 Task: Create an annual report brochure template.
Action: Mouse moved to (417, 33)
Screenshot: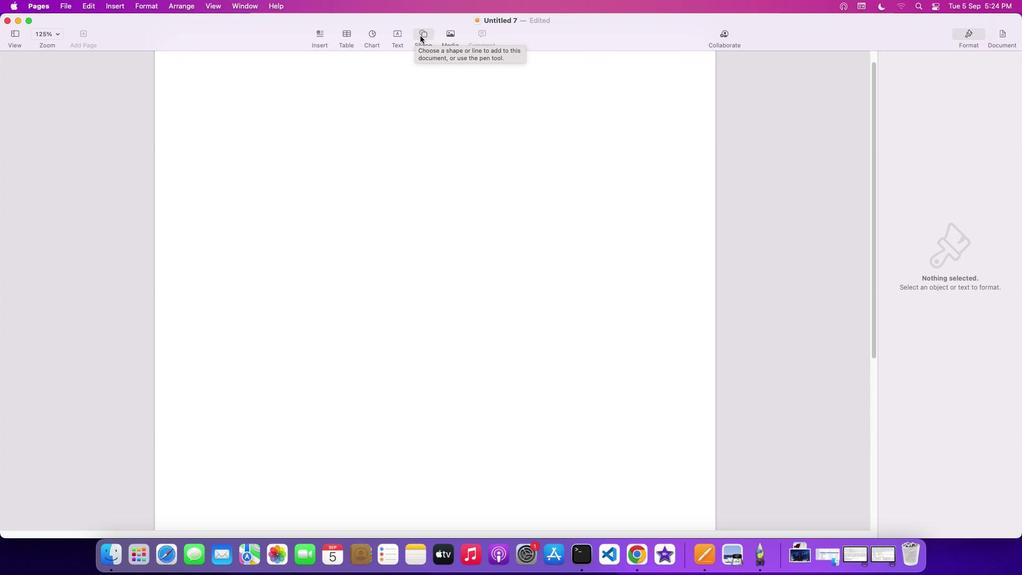 
Action: Mouse pressed left at (417, 33)
Screenshot: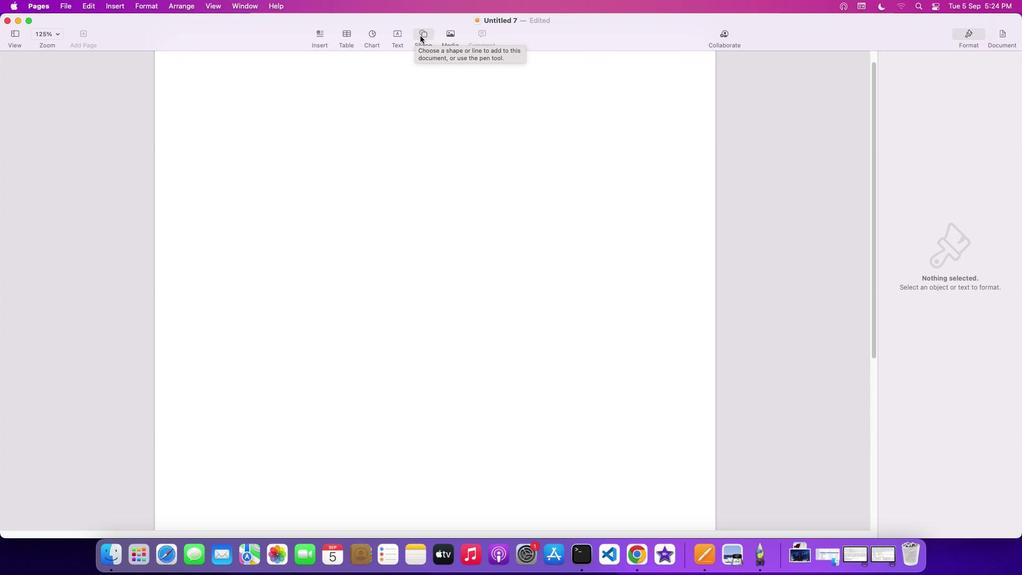 
Action: Mouse moved to (449, 147)
Screenshot: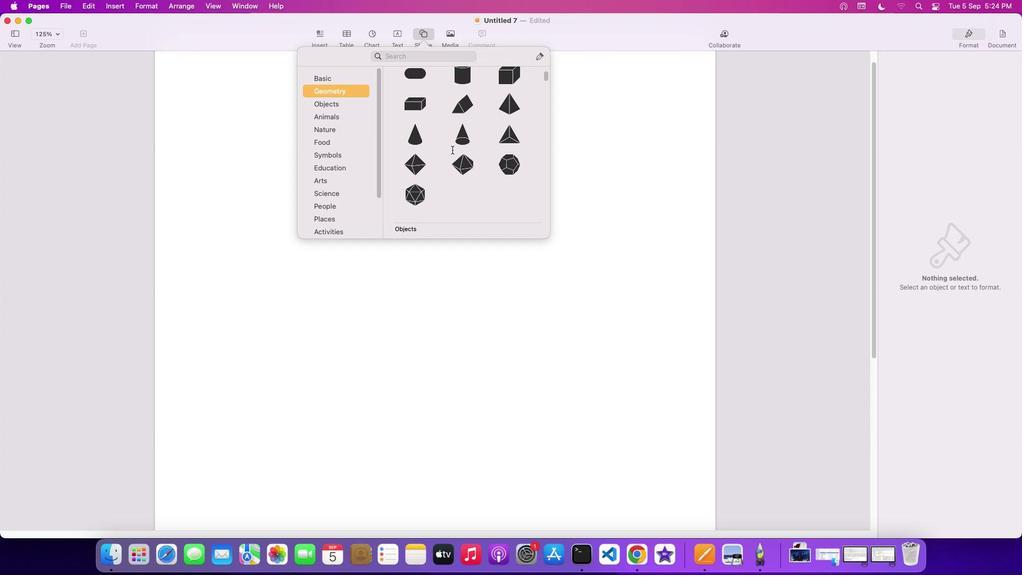
Action: Mouse scrolled (449, 147) with delta (-2, -1)
Screenshot: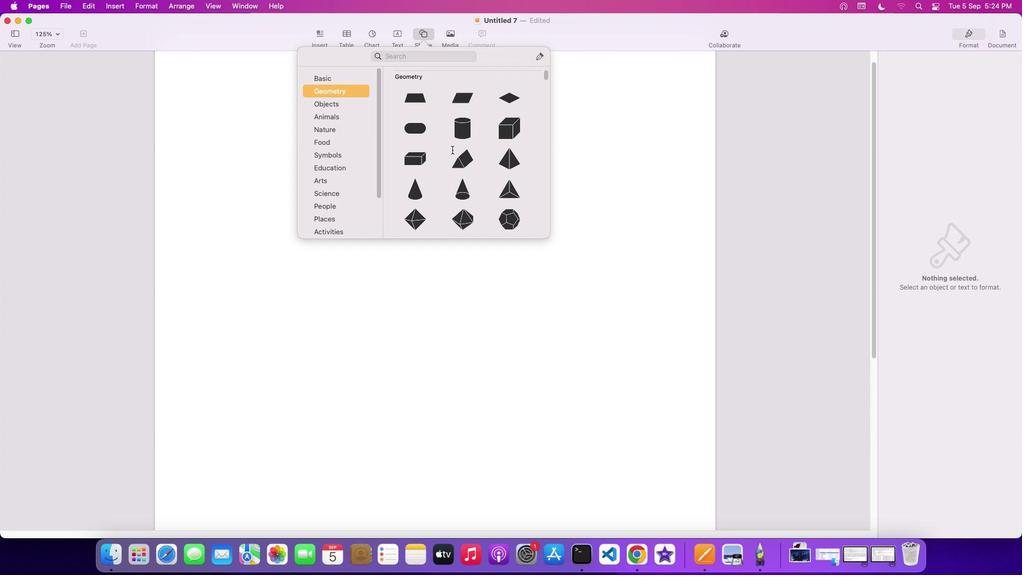 
Action: Mouse scrolled (449, 147) with delta (-2, -1)
Screenshot: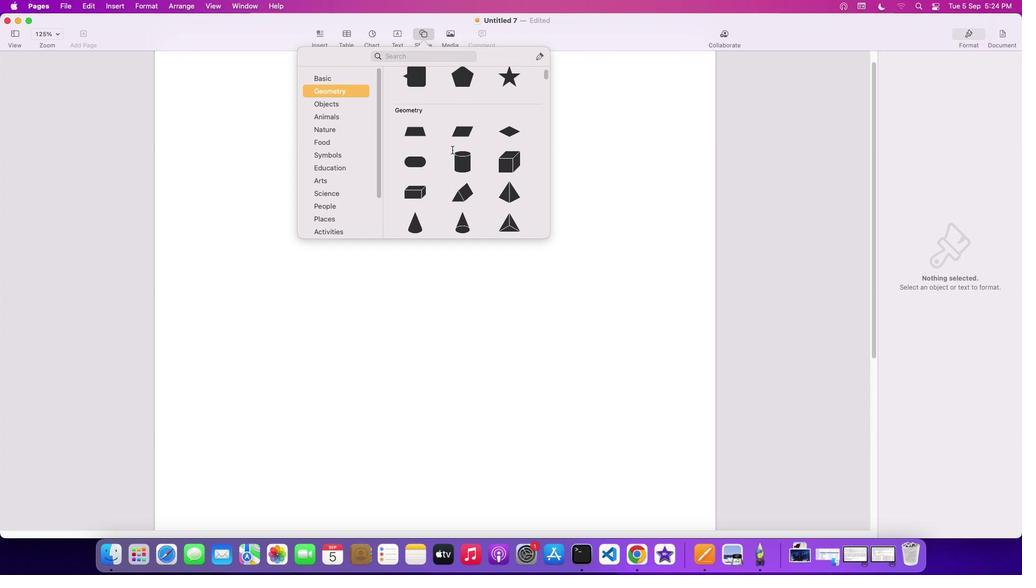 
Action: Mouse scrolled (449, 147) with delta (-2, 0)
Screenshot: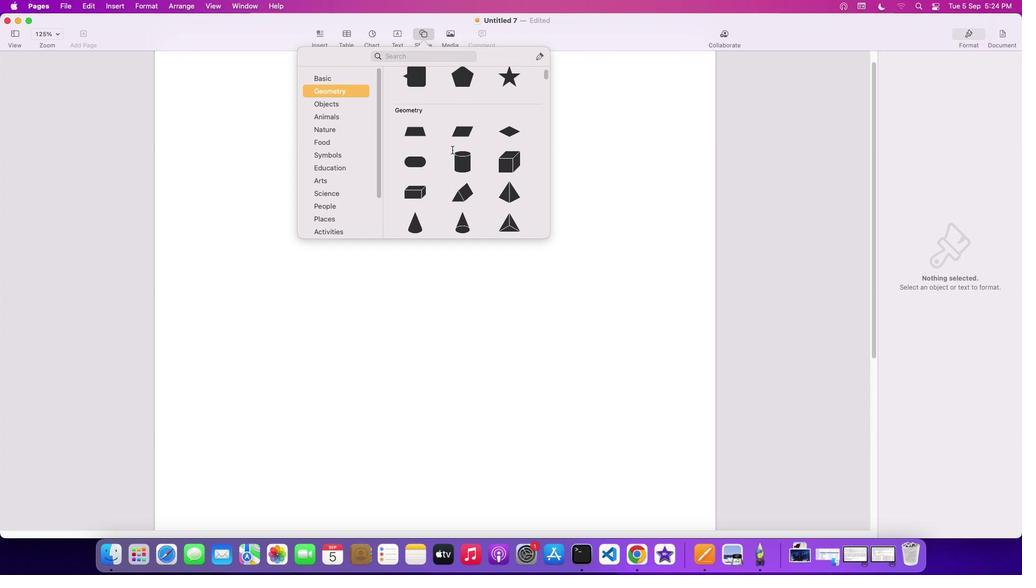 
Action: Mouse scrolled (449, 147) with delta (-2, 0)
Screenshot: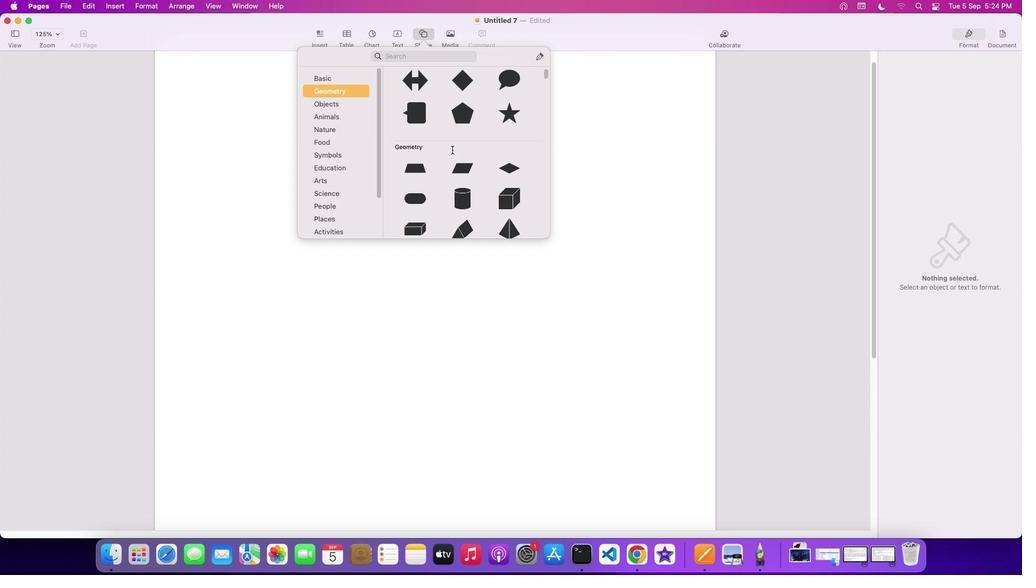 
Action: Mouse scrolled (449, 147) with delta (-2, 0)
Screenshot: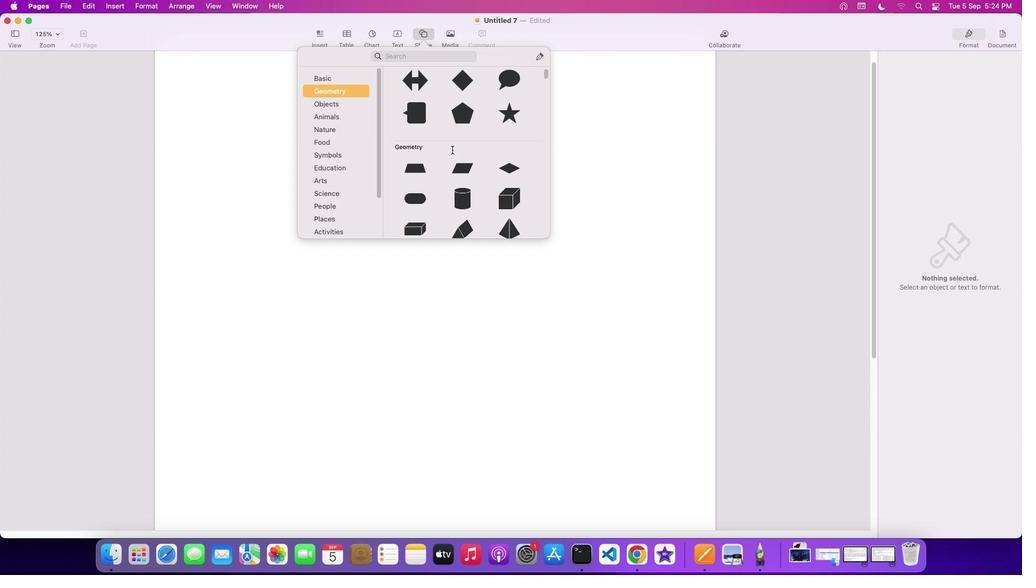
Action: Mouse scrolled (449, 147) with delta (-2, 0)
Screenshot: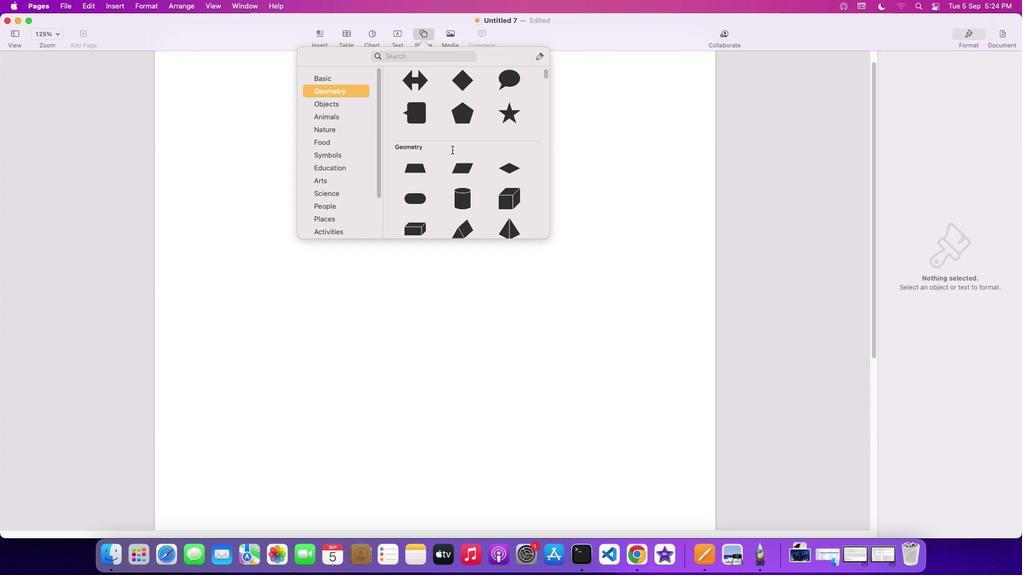 
Action: Mouse scrolled (449, 147) with delta (-2, -1)
Screenshot: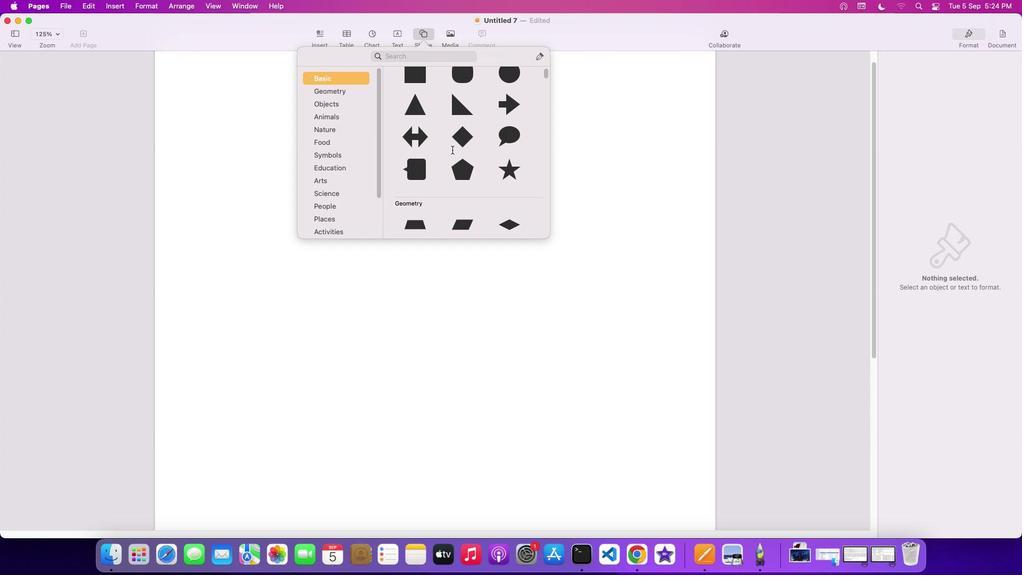 
Action: Mouse scrolled (449, 147) with delta (-2, -1)
Screenshot: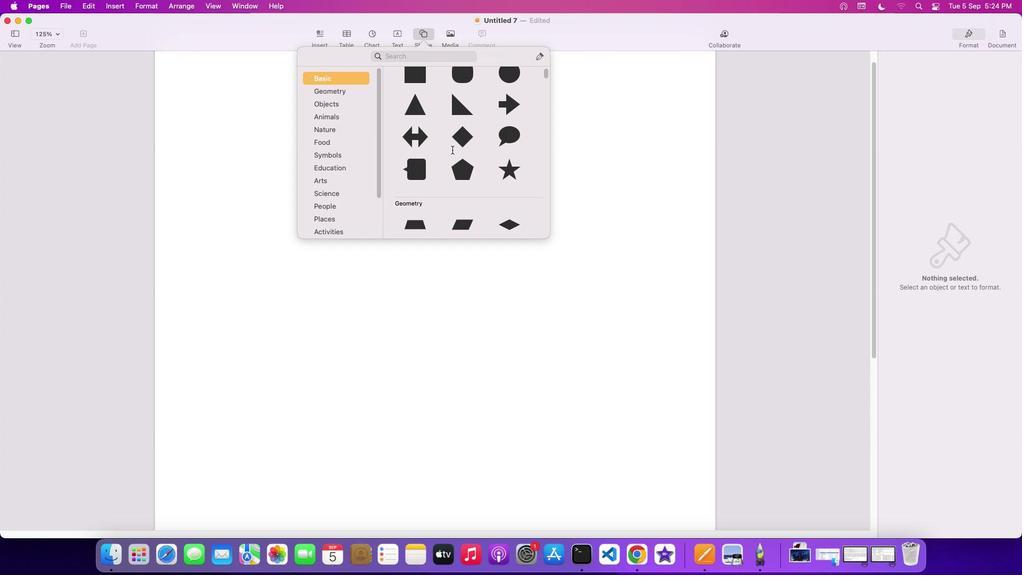 
Action: Mouse scrolled (449, 147) with delta (-2, 0)
Screenshot: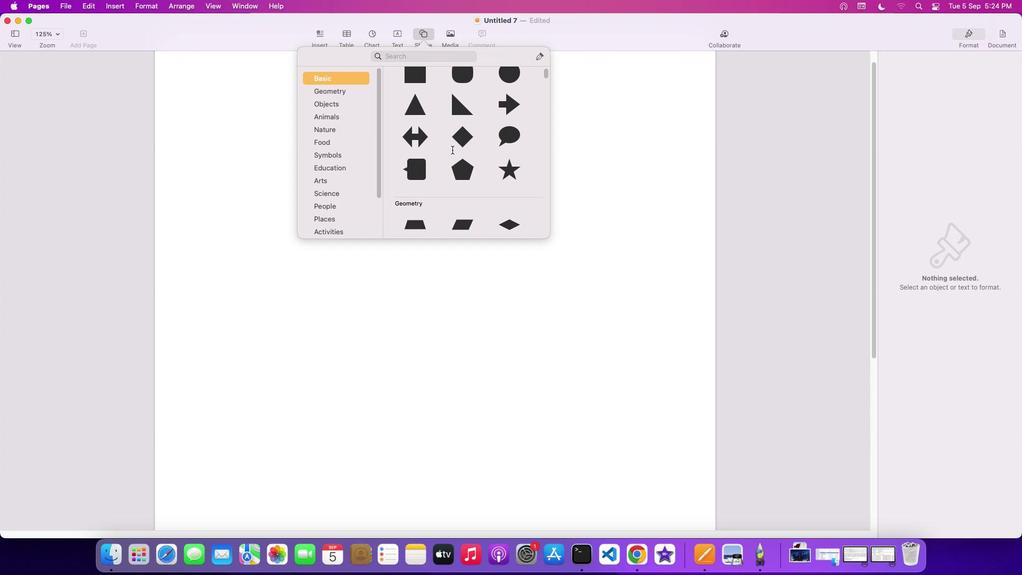 
Action: Mouse scrolled (449, 147) with delta (-2, 0)
Screenshot: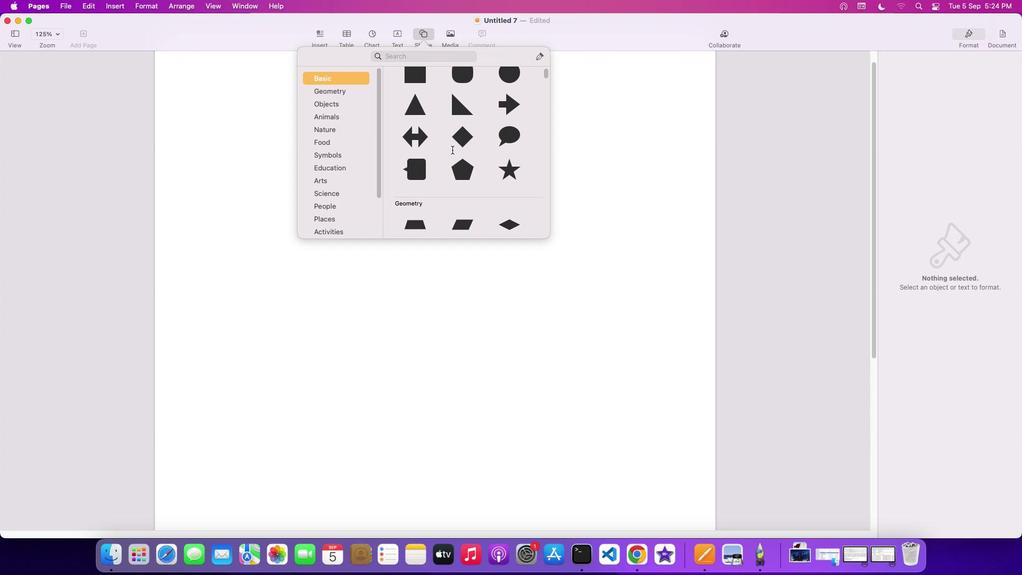 
Action: Mouse scrolled (449, 147) with delta (-2, -2)
Screenshot: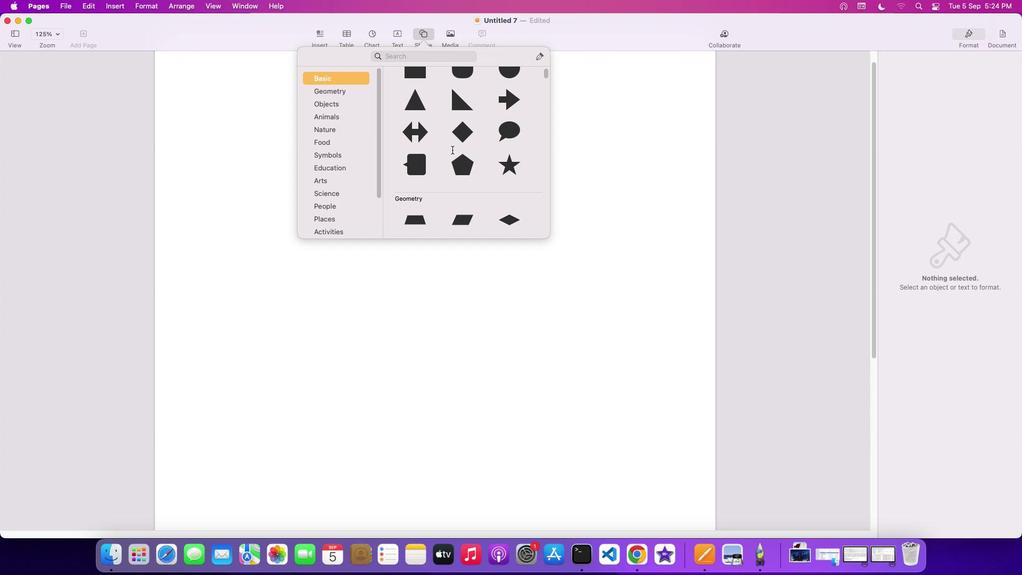 
Action: Mouse scrolled (449, 147) with delta (-2, -2)
Screenshot: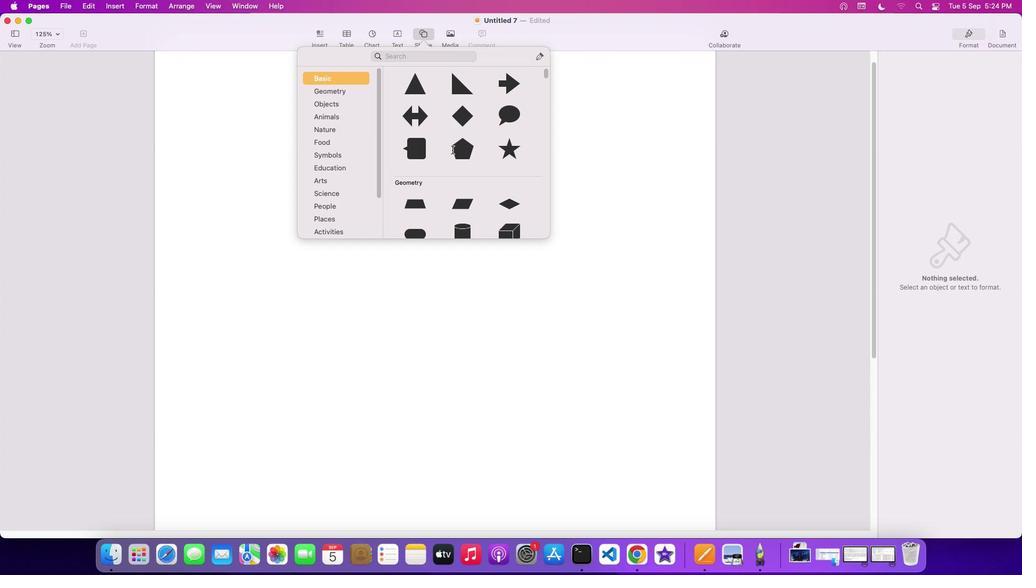 
Action: Mouse scrolled (449, 147) with delta (-2, -3)
Screenshot: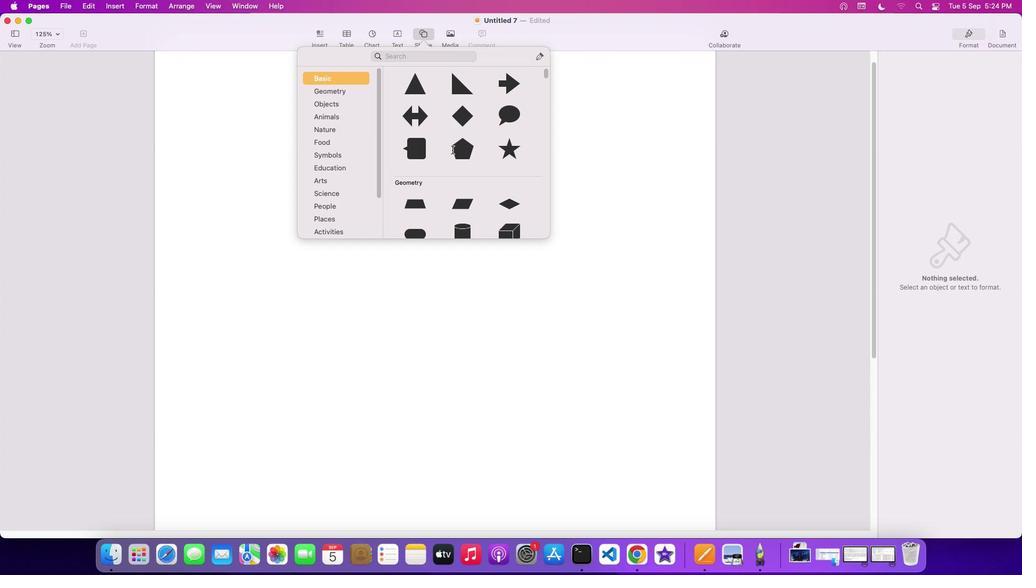 
Action: Mouse scrolled (449, 147) with delta (-2, -3)
Screenshot: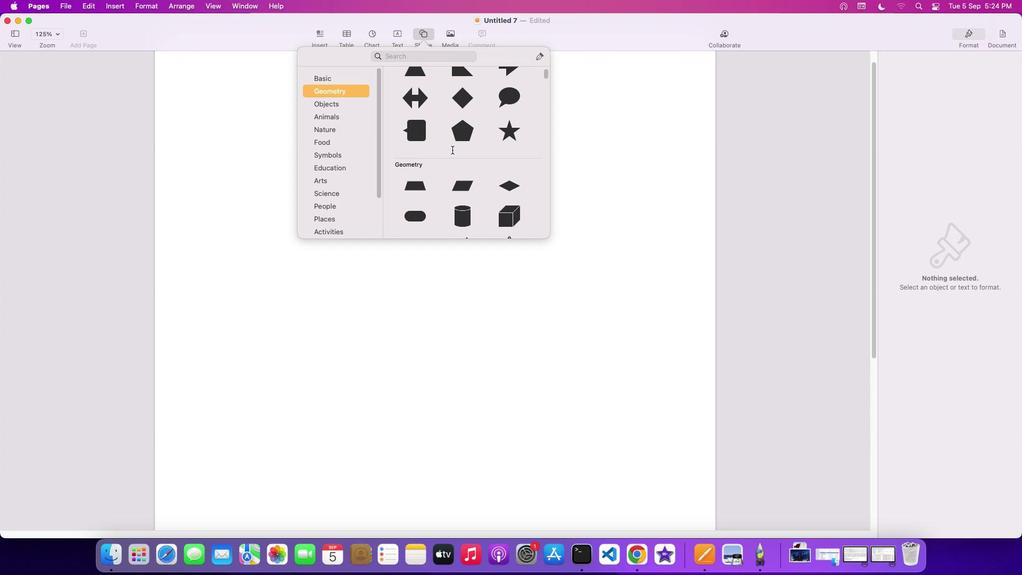 
Action: Mouse scrolled (449, 147) with delta (-2, -2)
Screenshot: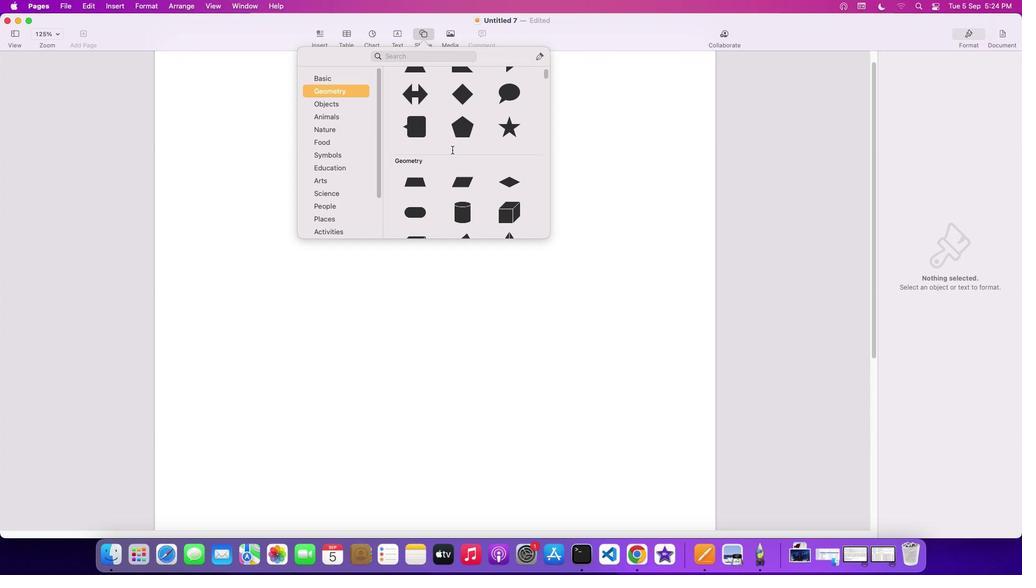 
Action: Mouse scrolled (449, 147) with delta (-2, -2)
Screenshot: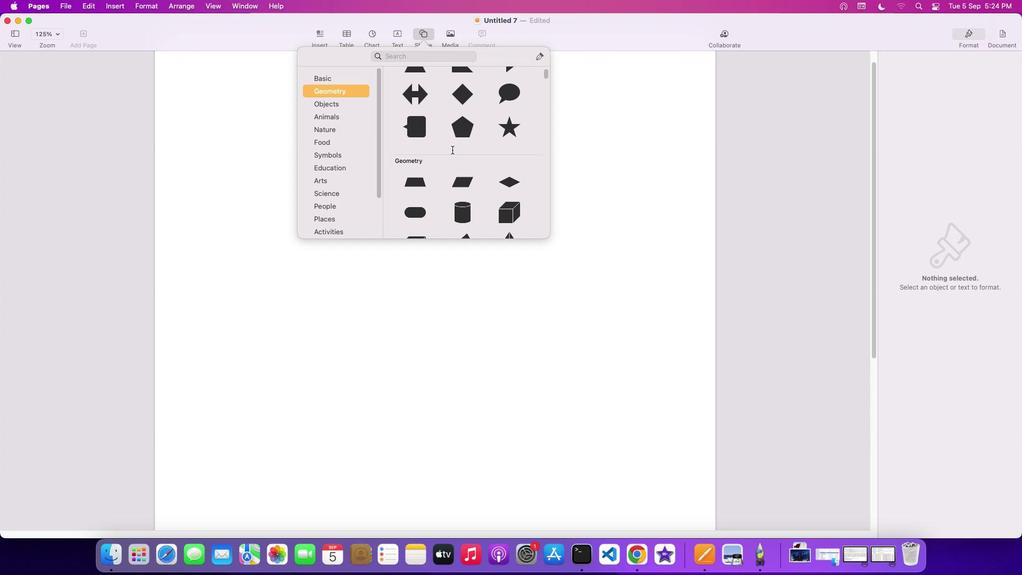 
Action: Mouse scrolled (449, 147) with delta (-2, -1)
Screenshot: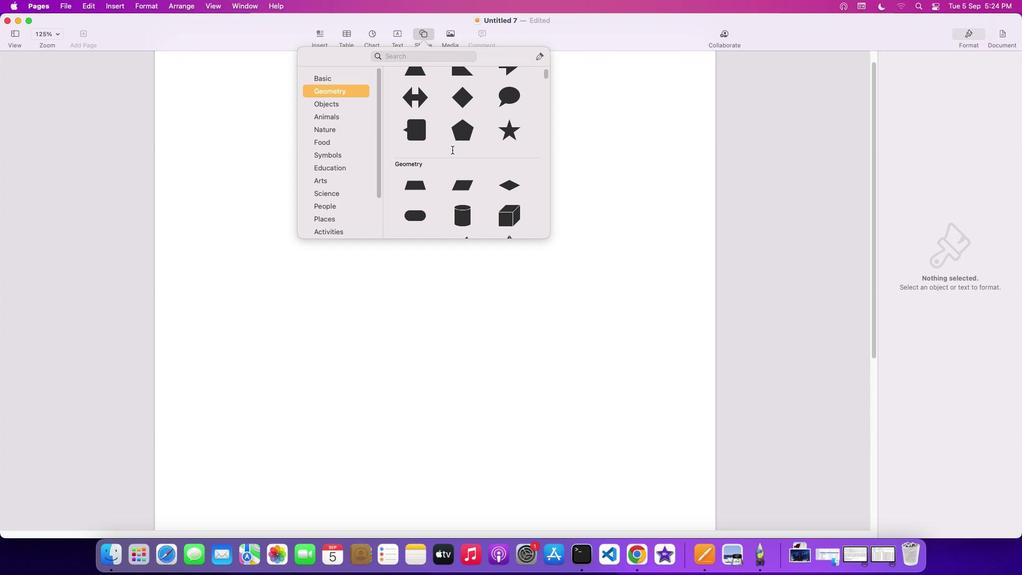 
Action: Mouse scrolled (449, 147) with delta (-2, -1)
Screenshot: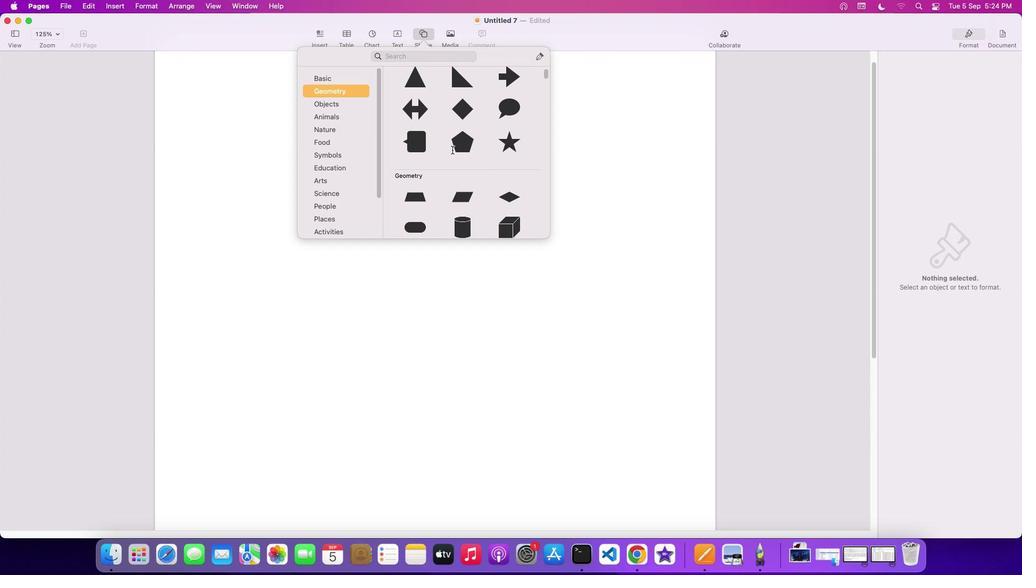 
Action: Mouse scrolled (449, 147) with delta (-2, -1)
Screenshot: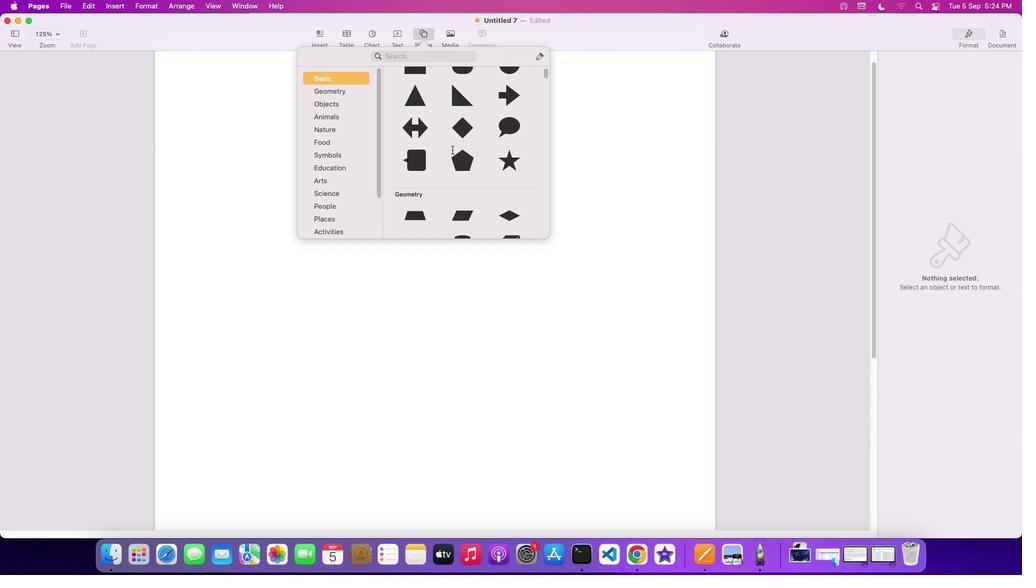 
Action: Mouse scrolled (449, 147) with delta (-2, 0)
Screenshot: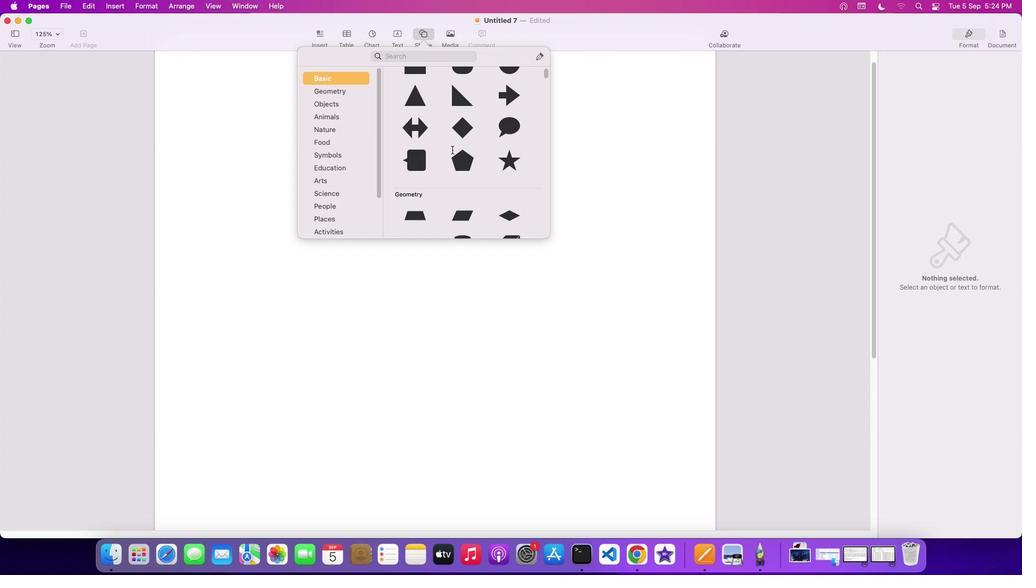 
Action: Mouse scrolled (449, 147) with delta (-2, -1)
Screenshot: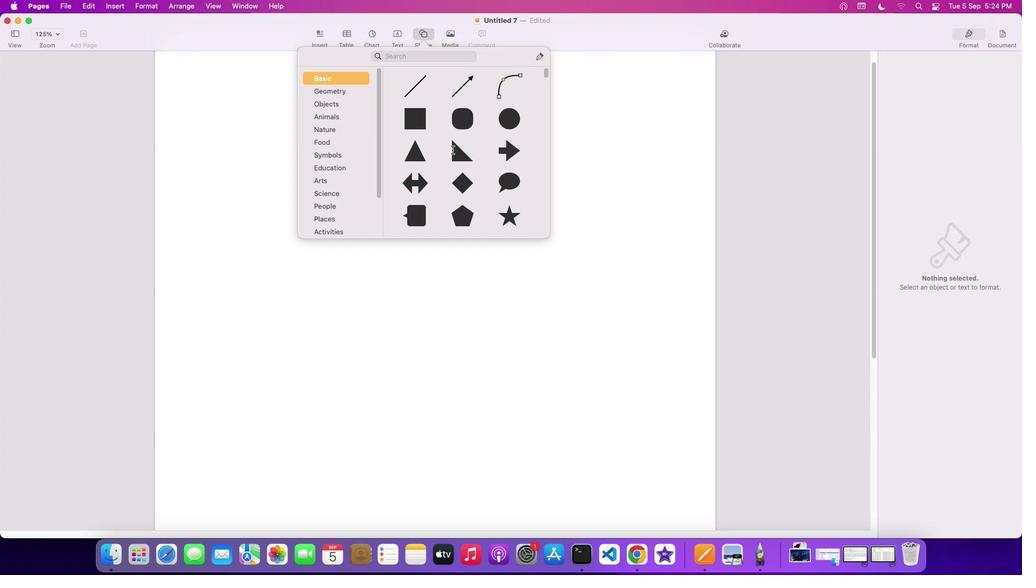 
Action: Mouse scrolled (449, 147) with delta (-2, -1)
Screenshot: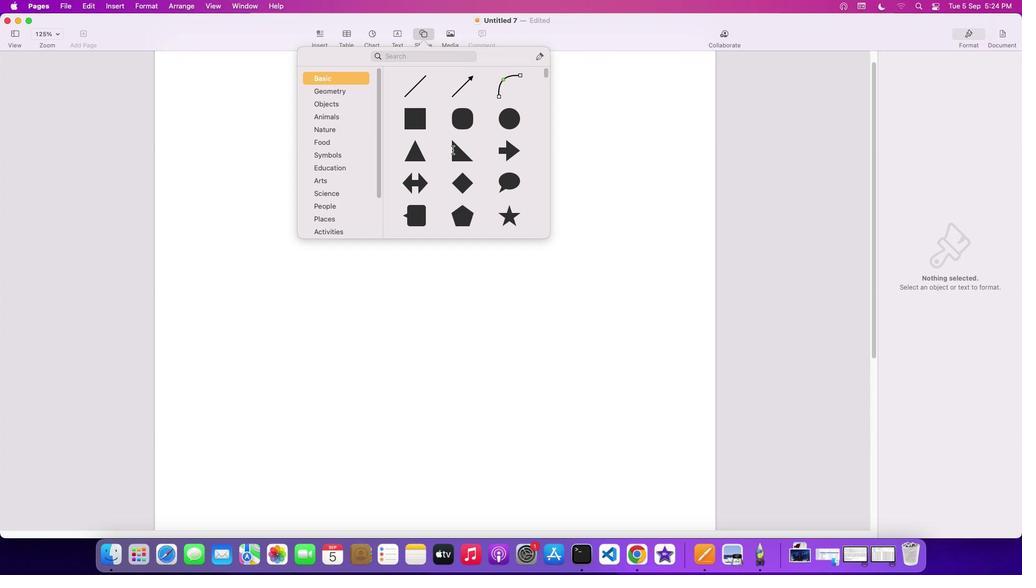 
Action: Mouse scrolled (449, 147) with delta (-2, 0)
Screenshot: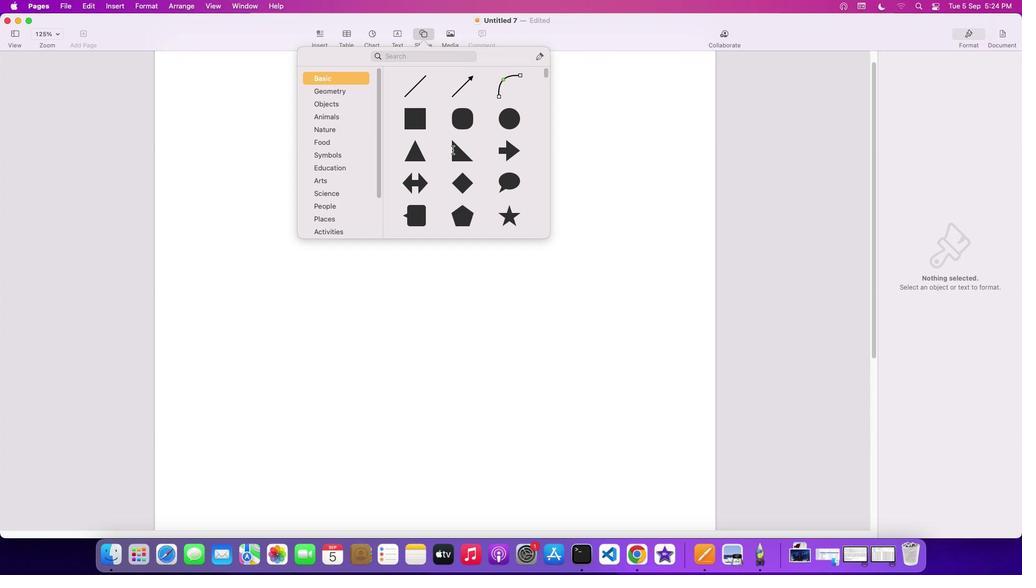 
Action: Mouse scrolled (449, 147) with delta (-2, 0)
Screenshot: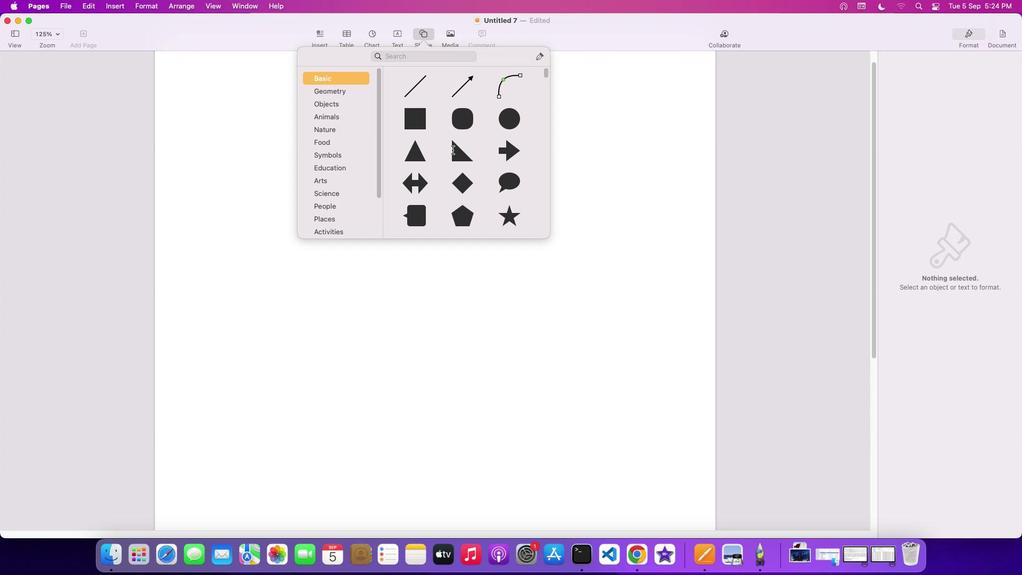 
Action: Mouse scrolled (449, 147) with delta (-2, -1)
Screenshot: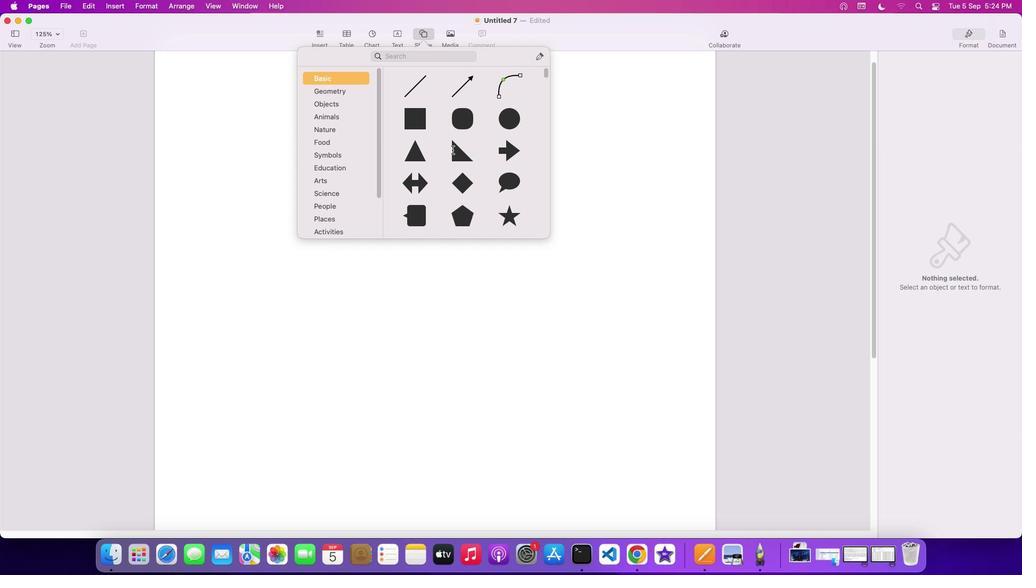 
Action: Mouse moved to (404, 116)
Screenshot: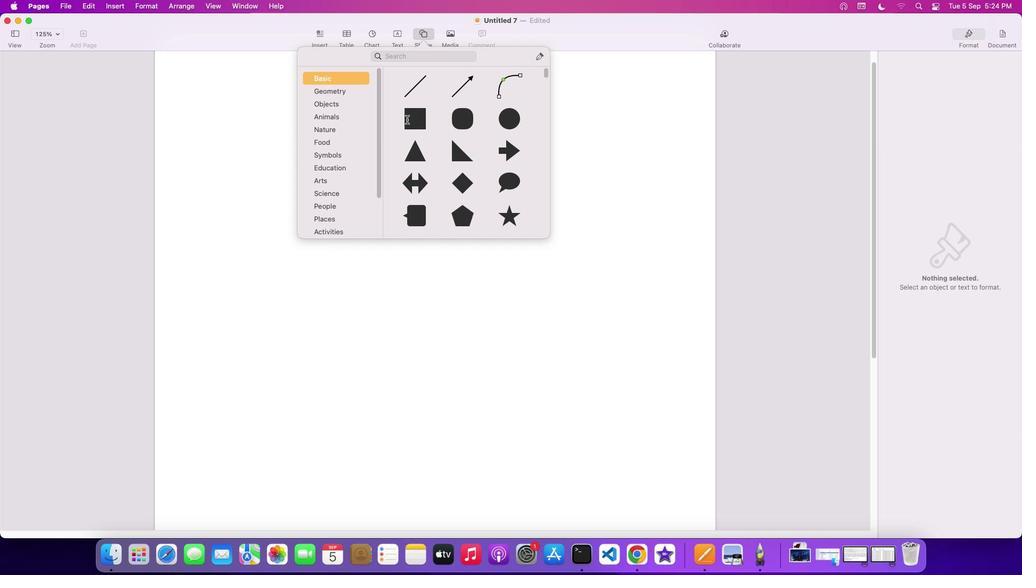 
Action: Mouse pressed left at (404, 116)
Screenshot: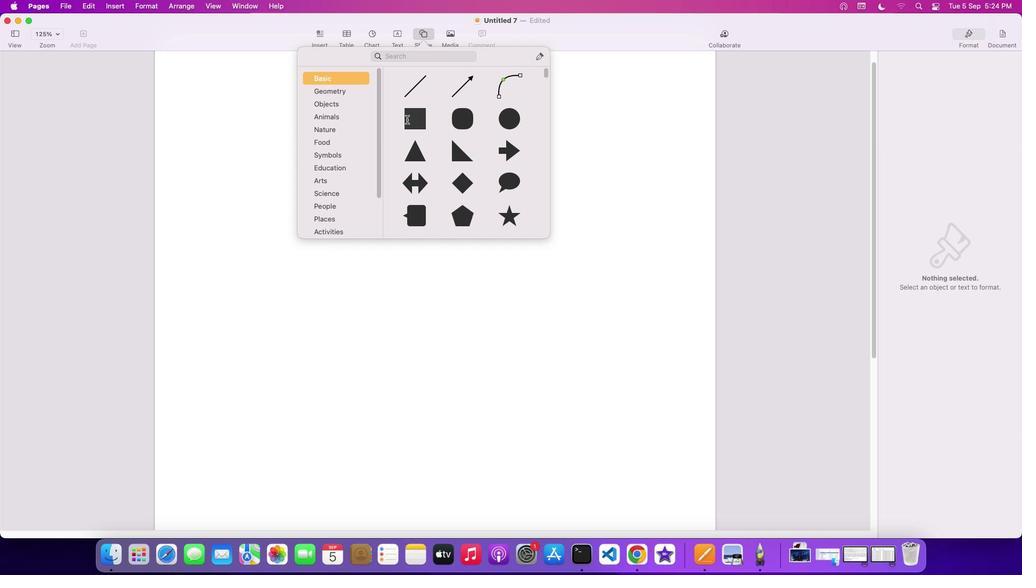 
Action: Mouse moved to (466, 287)
Screenshot: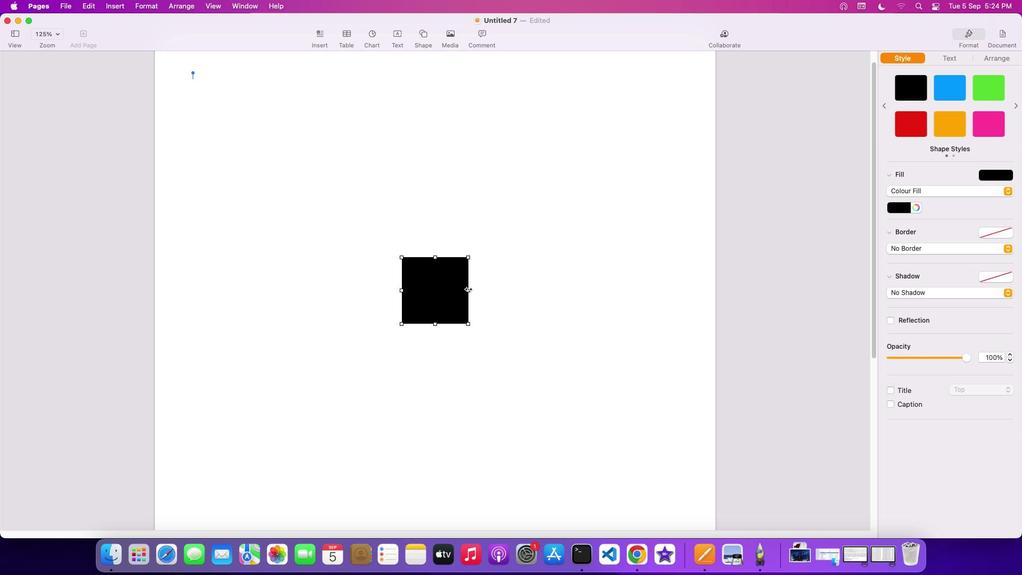 
Action: Mouse pressed left at (466, 287)
Screenshot: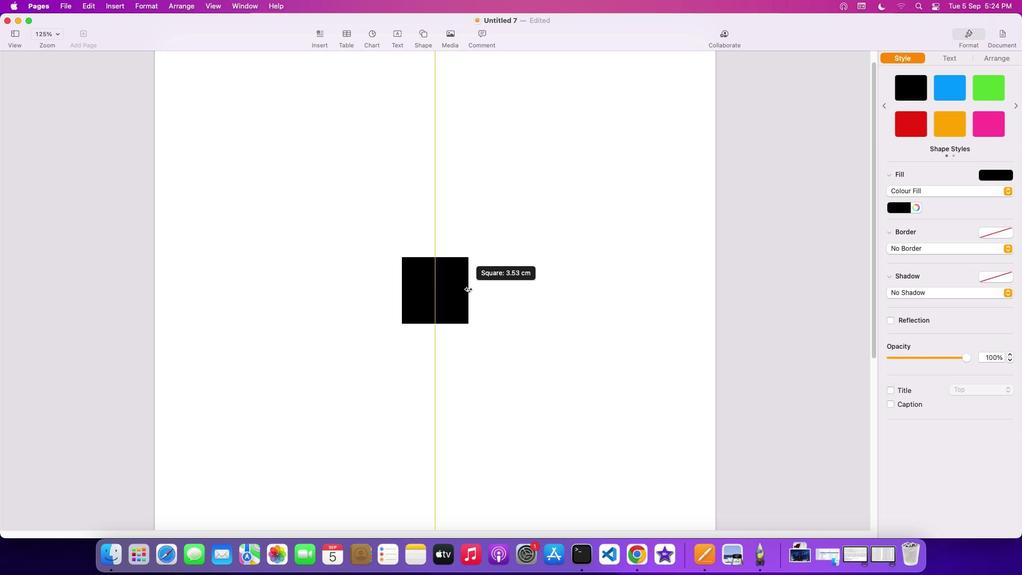 
Action: Mouse moved to (487, 288)
Screenshot: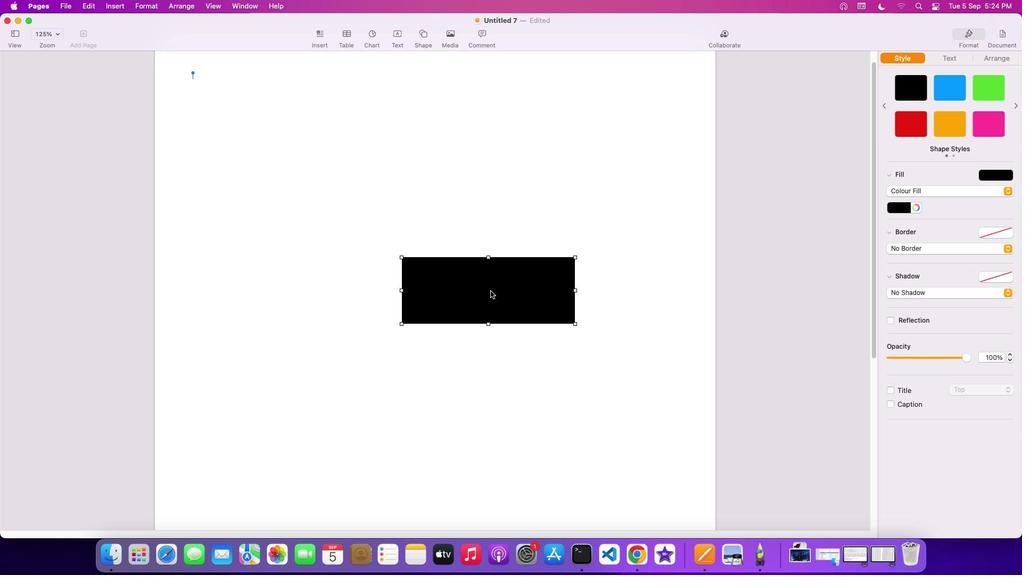 
Action: Mouse pressed left at (487, 288)
Screenshot: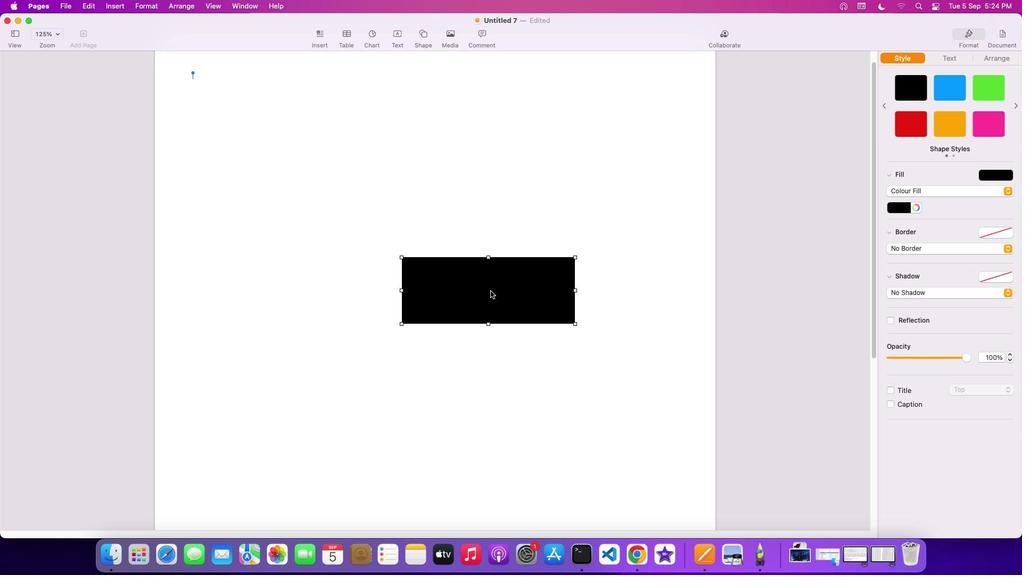 
Action: Mouse moved to (430, 199)
Screenshot: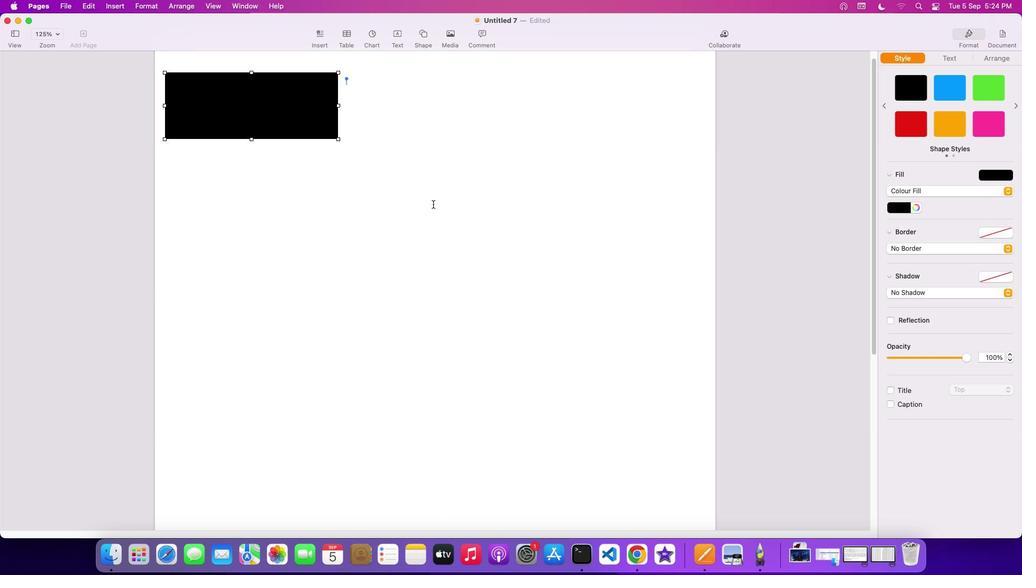 
Action: Mouse scrolled (430, 199) with delta (-2, -1)
Screenshot: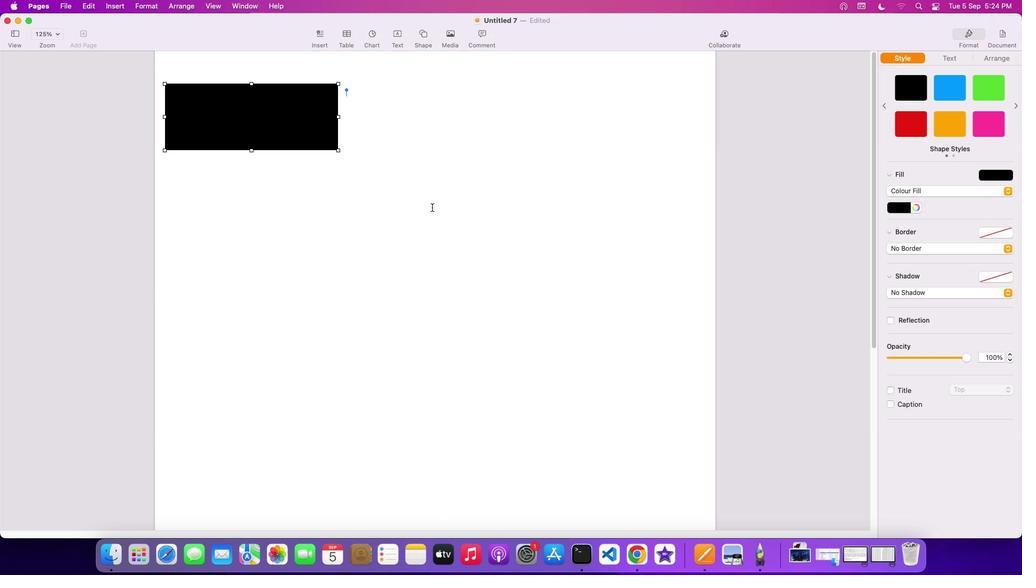 
Action: Mouse scrolled (430, 199) with delta (-2, -1)
Screenshot: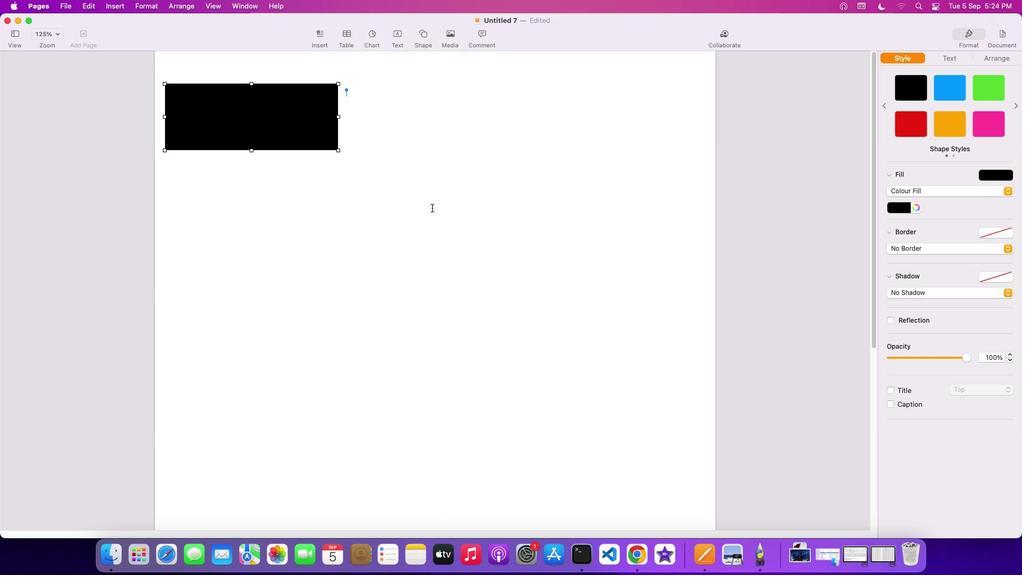 
Action: Mouse moved to (430, 200)
Screenshot: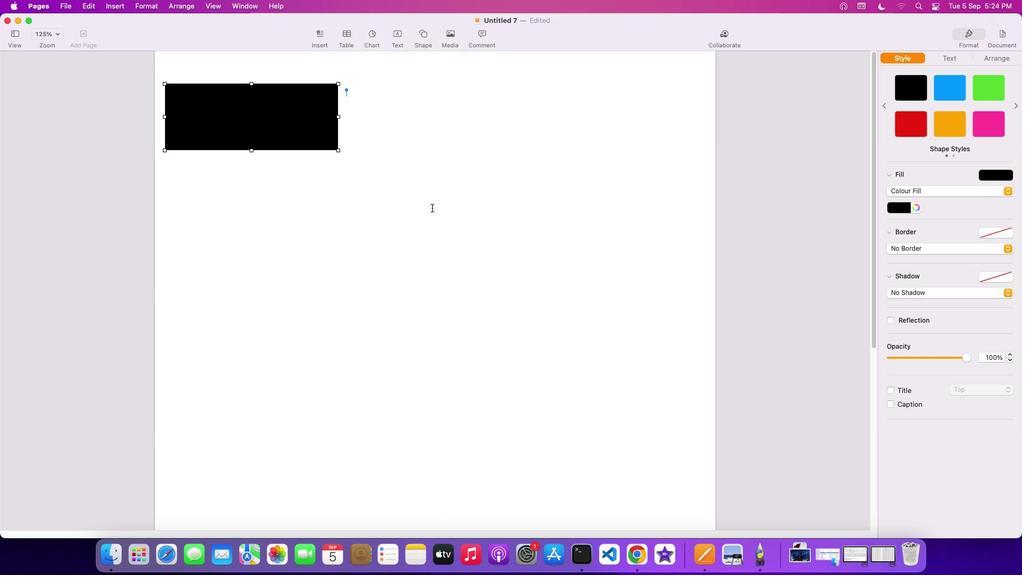 
Action: Mouse scrolled (430, 200) with delta (-2, 0)
Screenshot: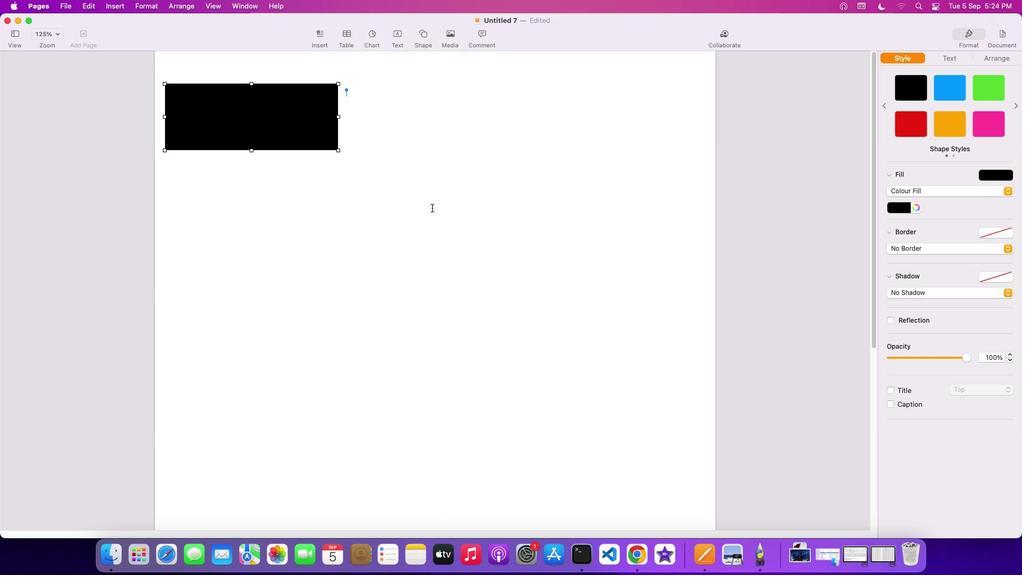 
Action: Mouse moved to (430, 201)
Screenshot: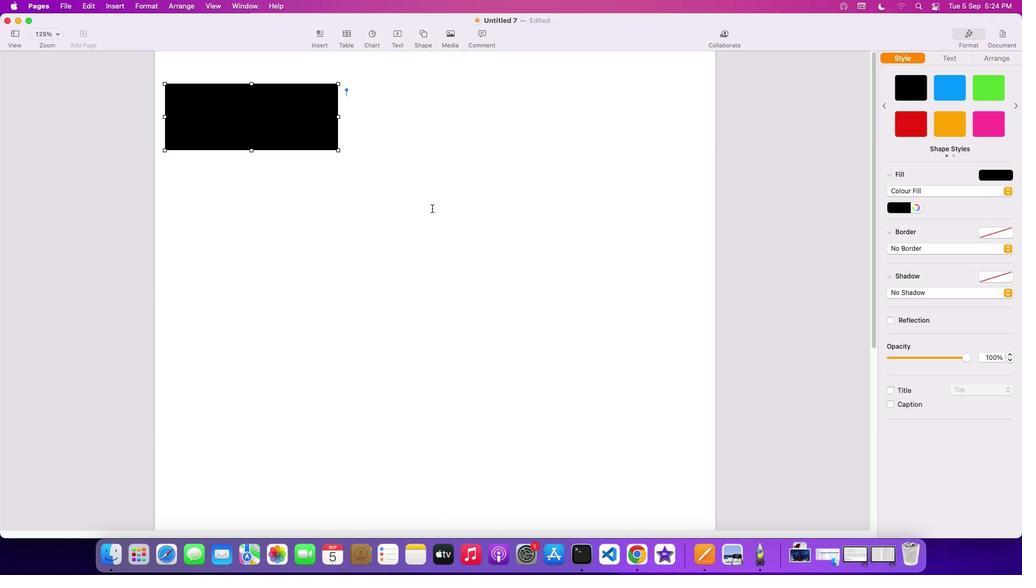 
Action: Mouse scrolled (430, 201) with delta (-2, 0)
Screenshot: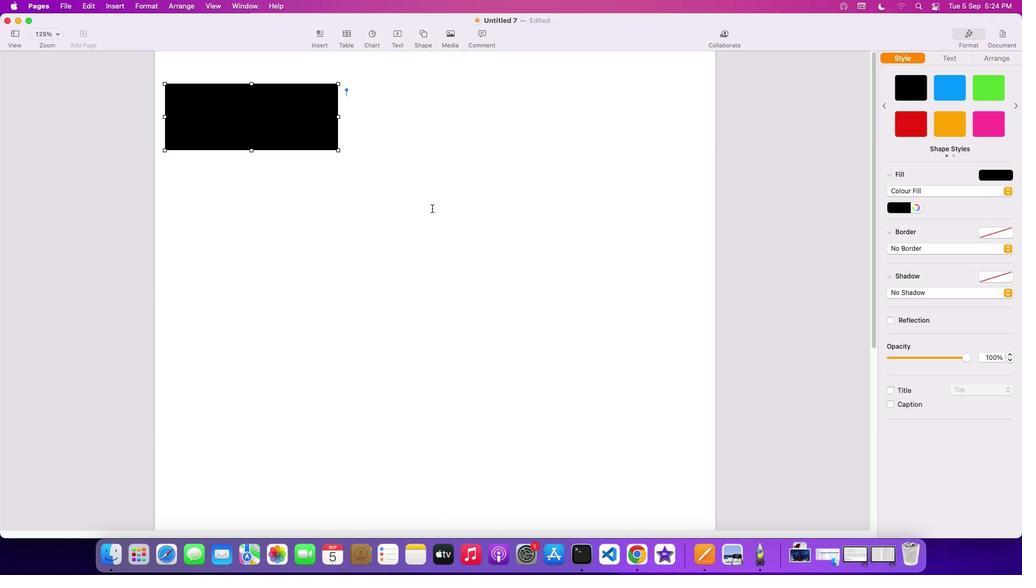 
Action: Mouse moved to (429, 203)
Screenshot: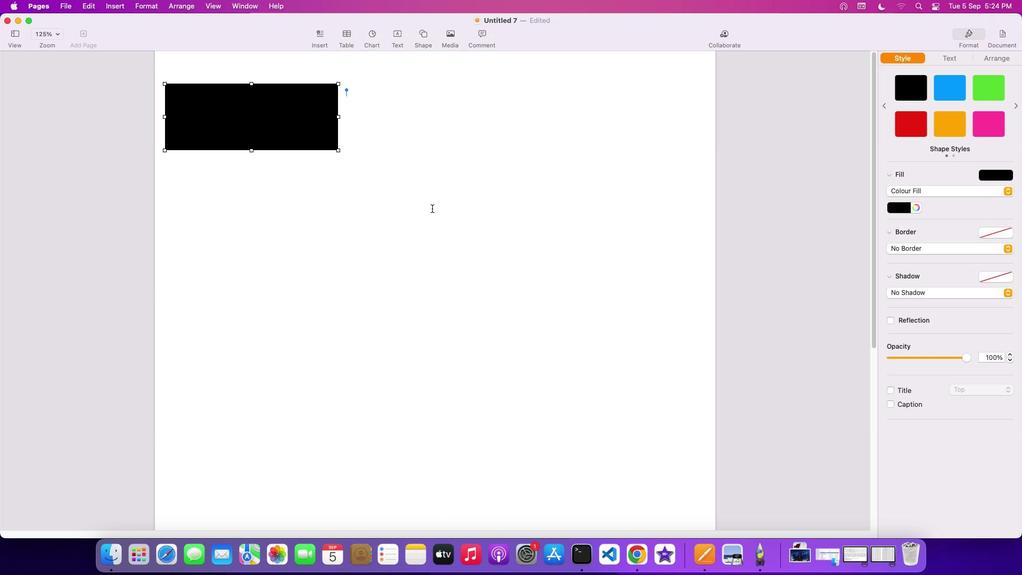 
Action: Mouse scrolled (429, 203) with delta (-2, 0)
Screenshot: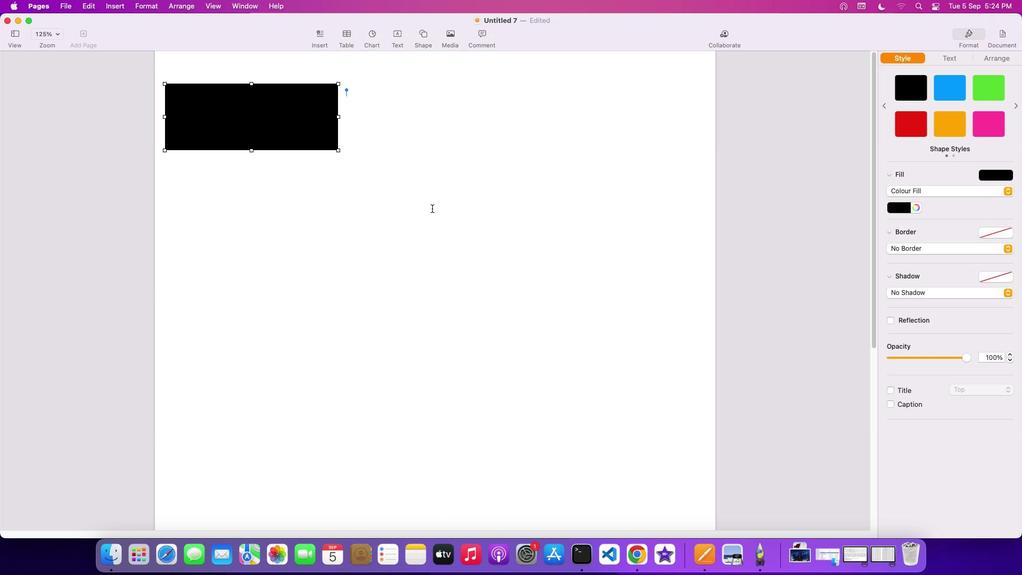 
Action: Mouse moved to (250, 148)
Screenshot: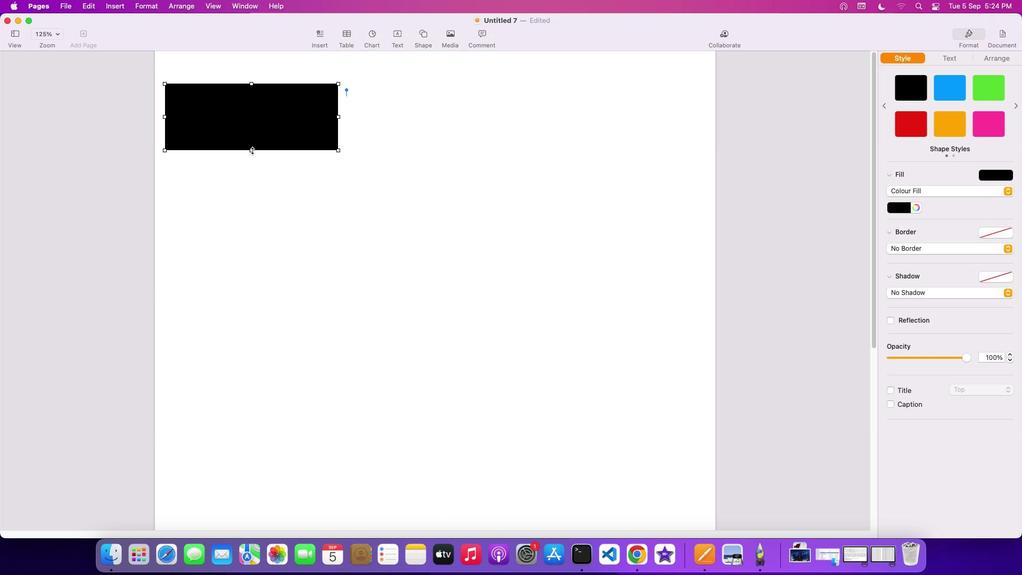 
Action: Mouse pressed left at (250, 148)
Screenshot: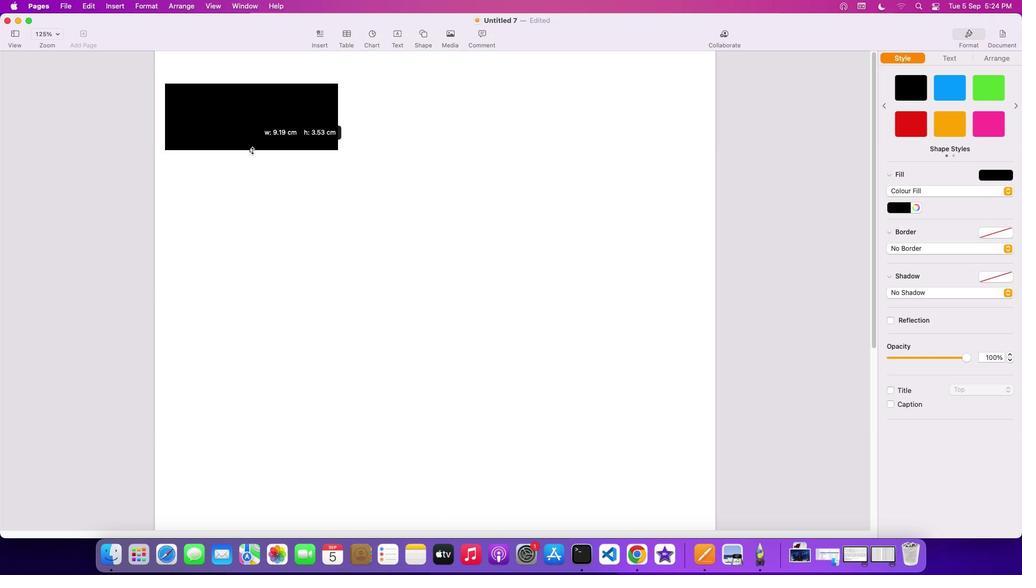 
Action: Mouse moved to (285, 415)
Screenshot: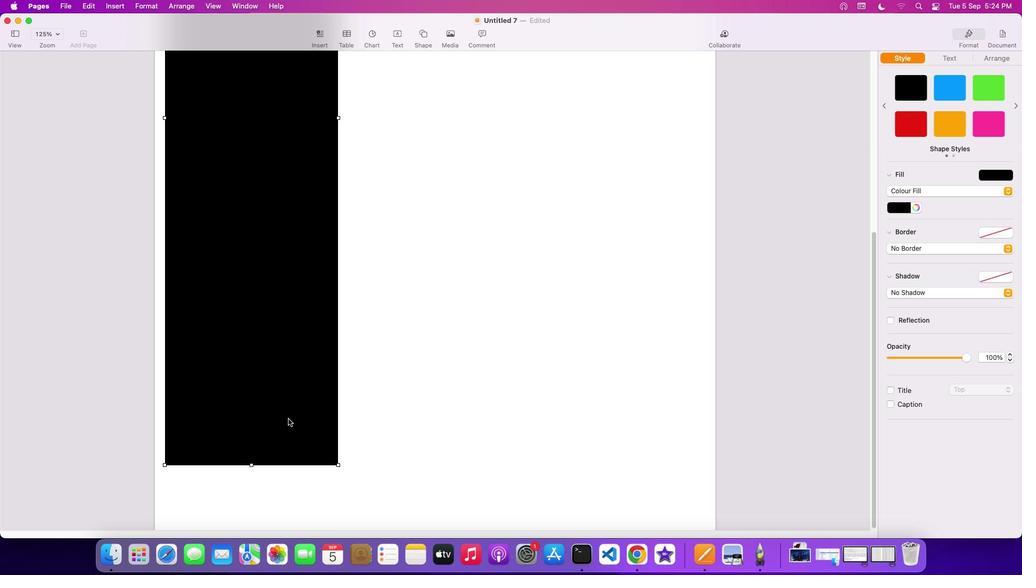
Action: Mouse scrolled (285, 415) with delta (-2, -1)
Screenshot: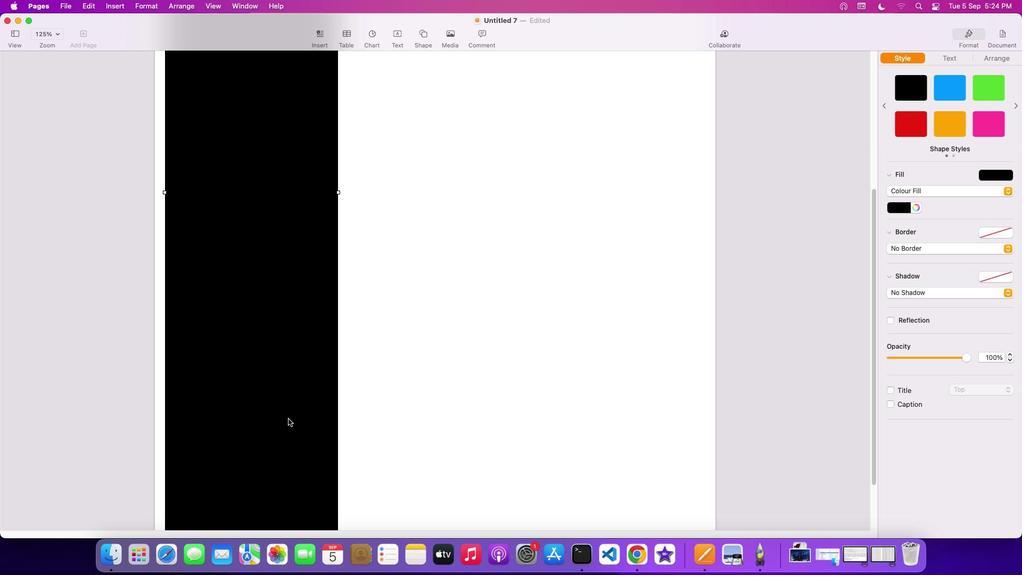 
Action: Mouse scrolled (285, 415) with delta (-2, -1)
Screenshot: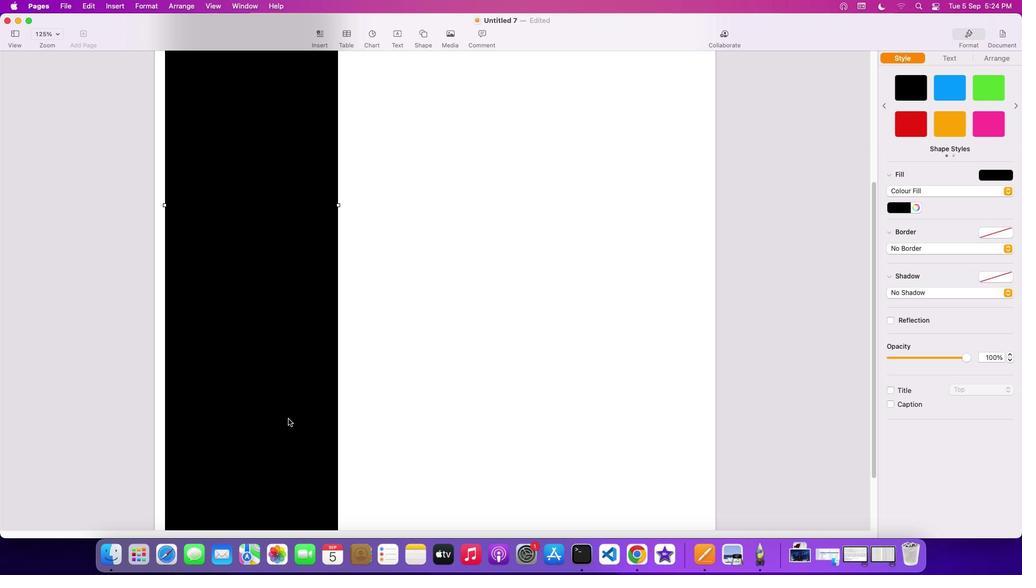 
Action: Mouse scrolled (285, 415) with delta (-2, 0)
Screenshot: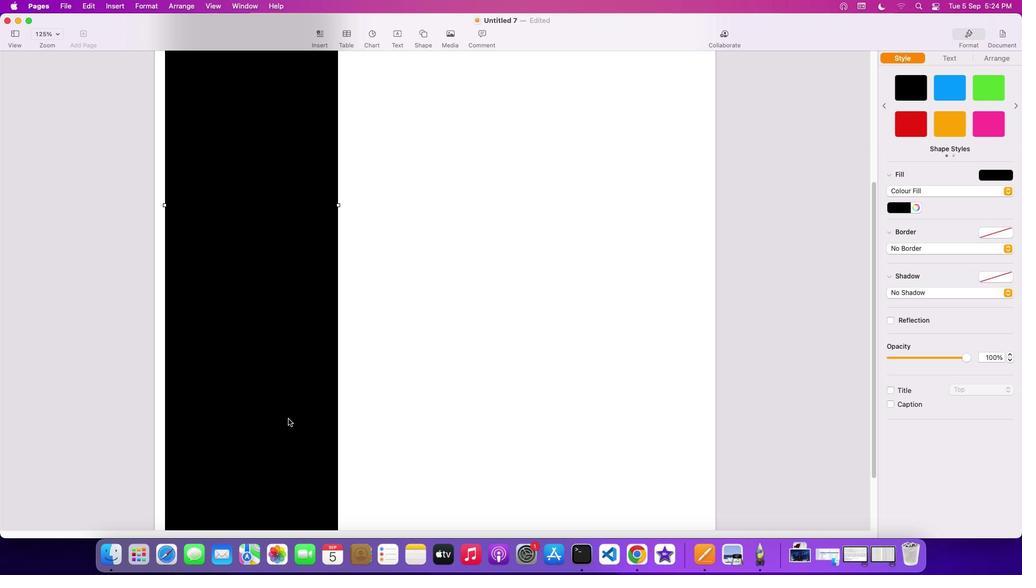 
Action: Mouse scrolled (285, 415) with delta (-2, 0)
Screenshot: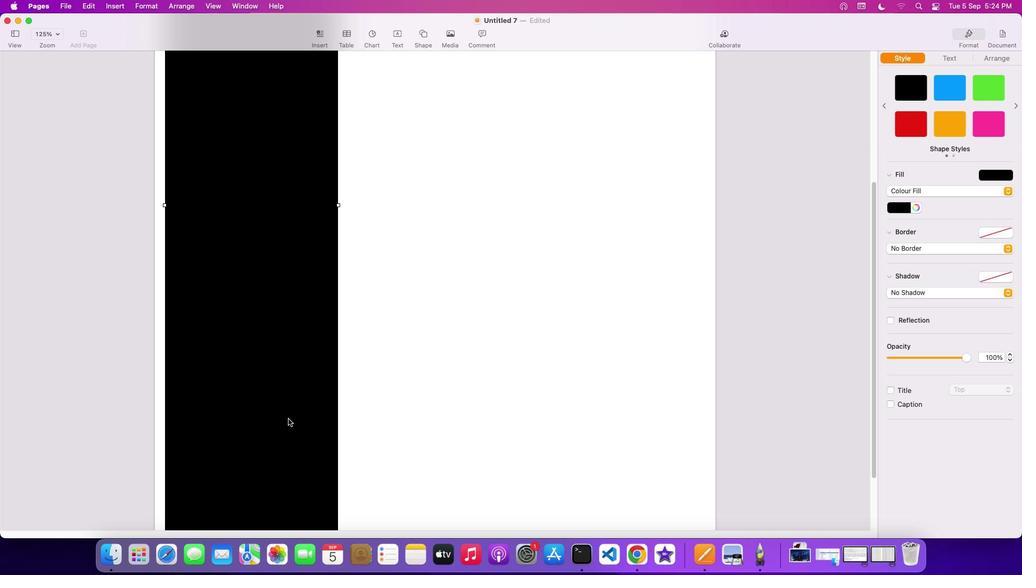 
Action: Mouse scrolled (285, 415) with delta (-2, 0)
Screenshot: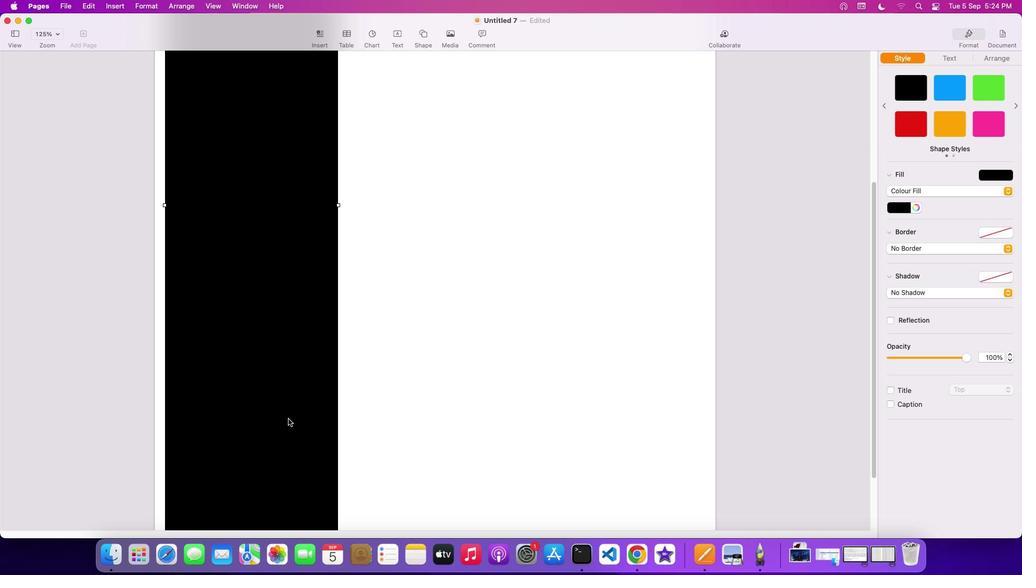 
Action: Mouse moved to (287, 411)
Screenshot: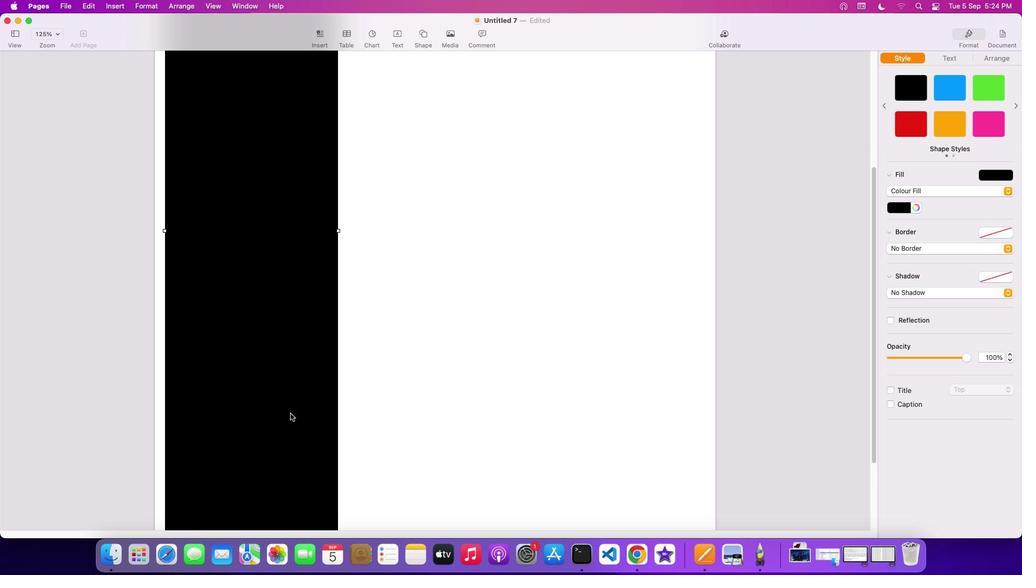 
Action: Mouse scrolled (287, 411) with delta (-2, -1)
Screenshot: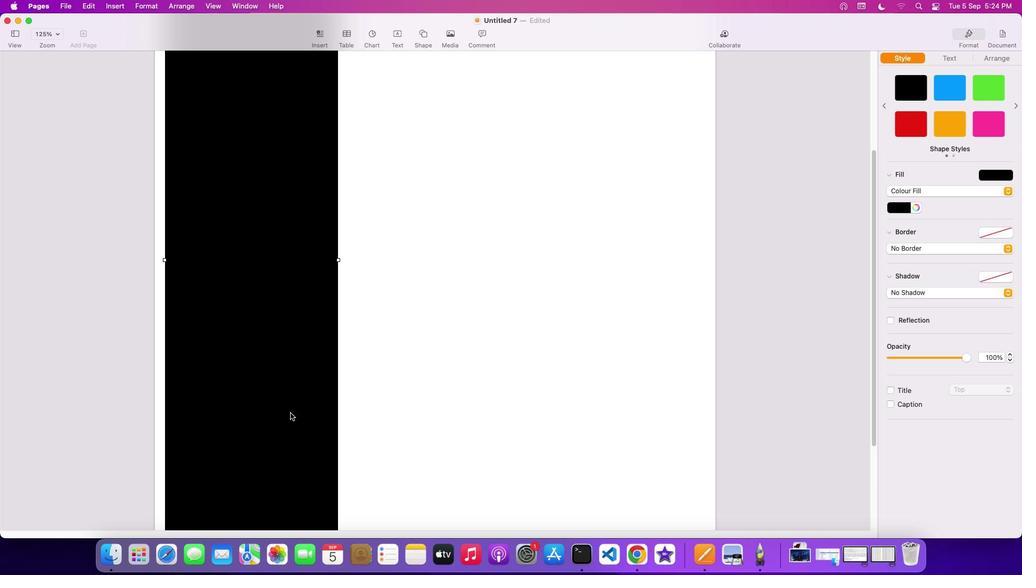 
Action: Mouse scrolled (287, 411) with delta (-2, -1)
Screenshot: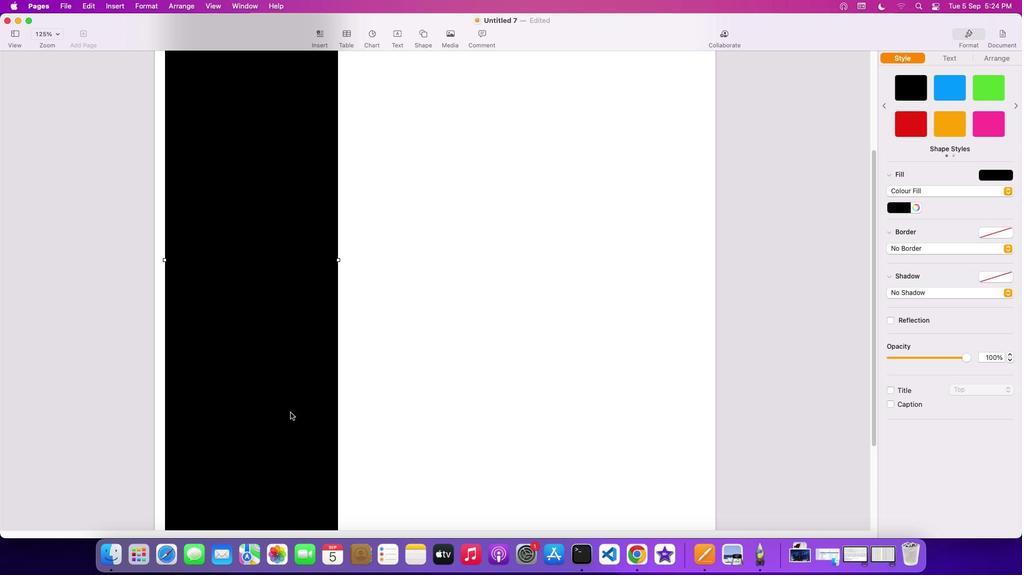 
Action: Mouse moved to (287, 411)
Screenshot: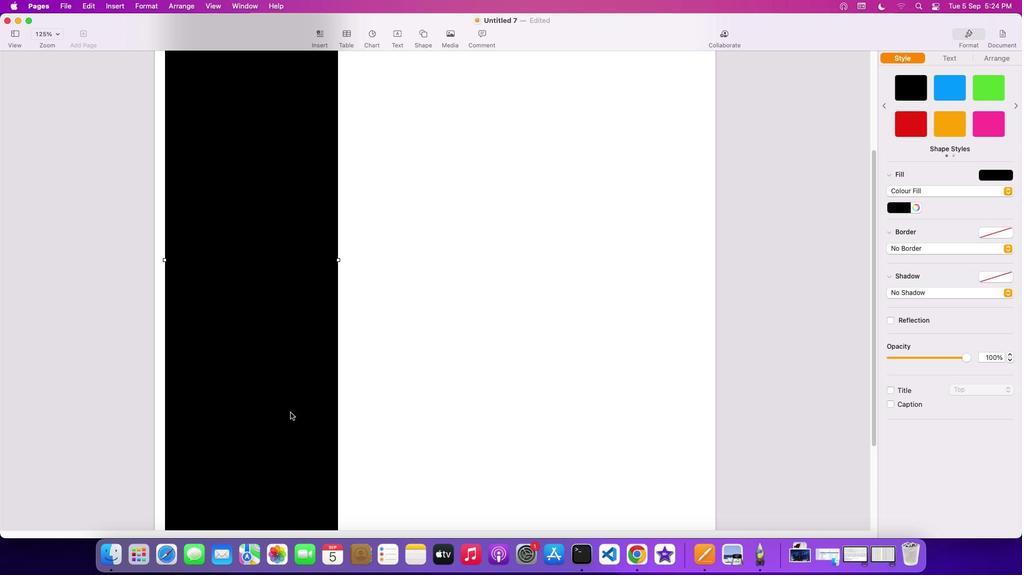 
Action: Mouse scrolled (287, 411) with delta (-2, 0)
Screenshot: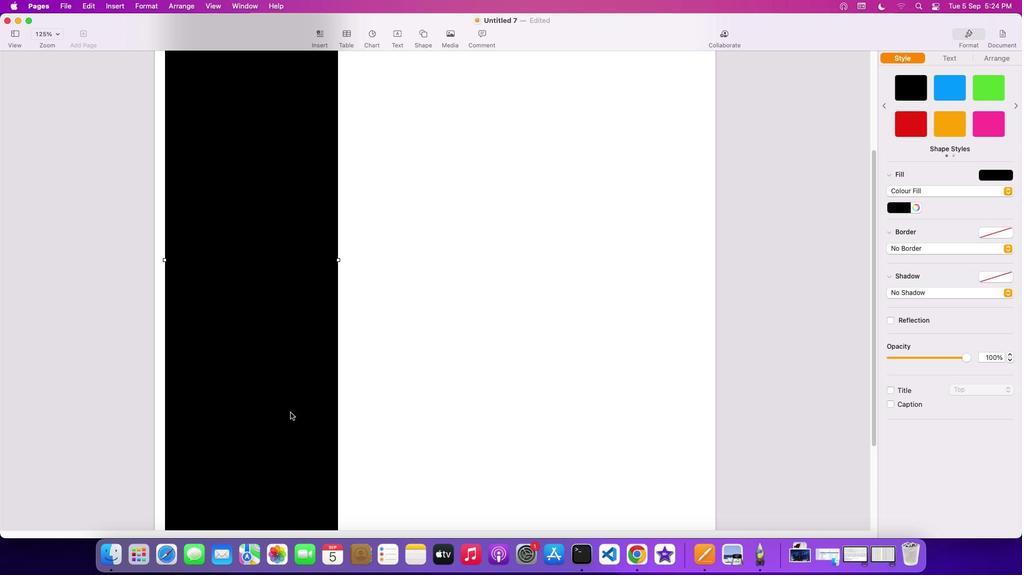 
Action: Mouse moved to (287, 411)
Screenshot: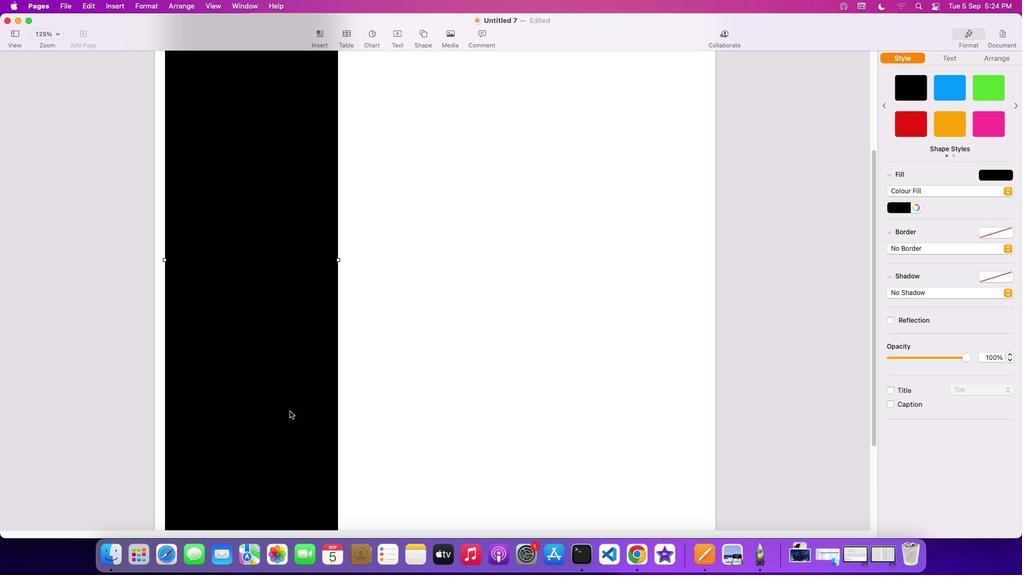 
Action: Mouse scrolled (287, 411) with delta (-2, 0)
Screenshot: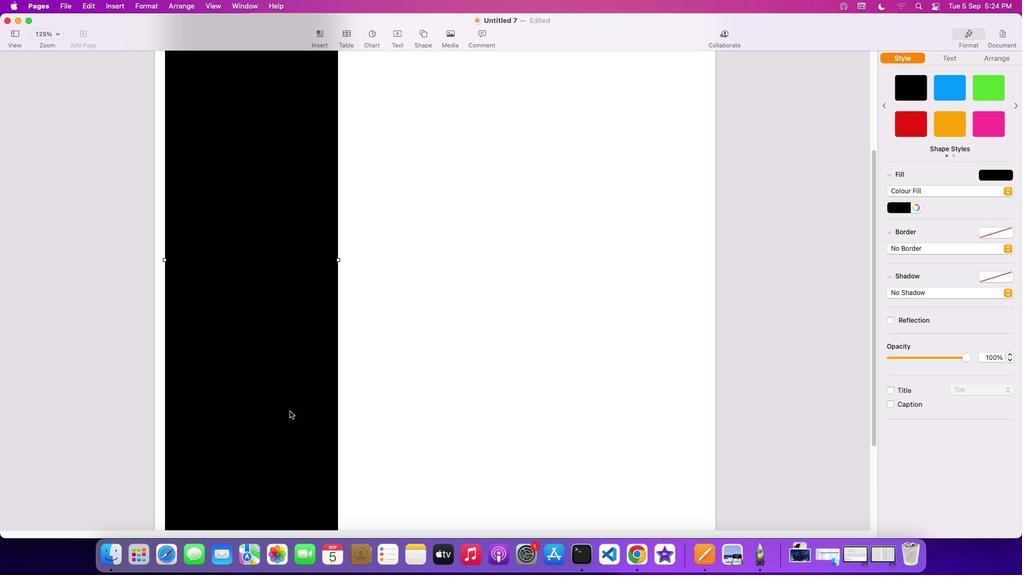 
Action: Mouse moved to (333, 256)
Screenshot: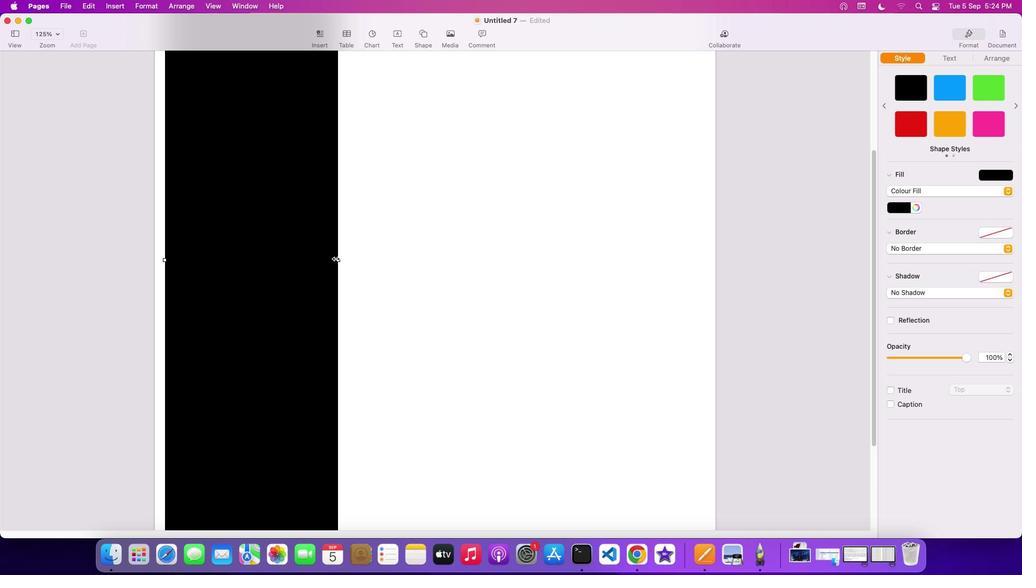 
Action: Mouse pressed left at (333, 256)
Screenshot: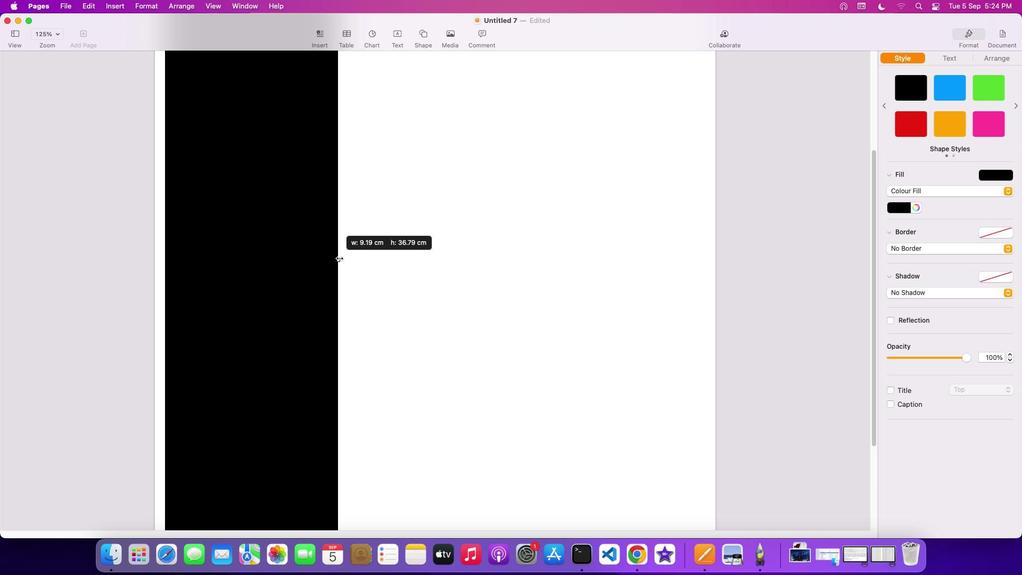 
Action: Mouse moved to (281, 256)
Screenshot: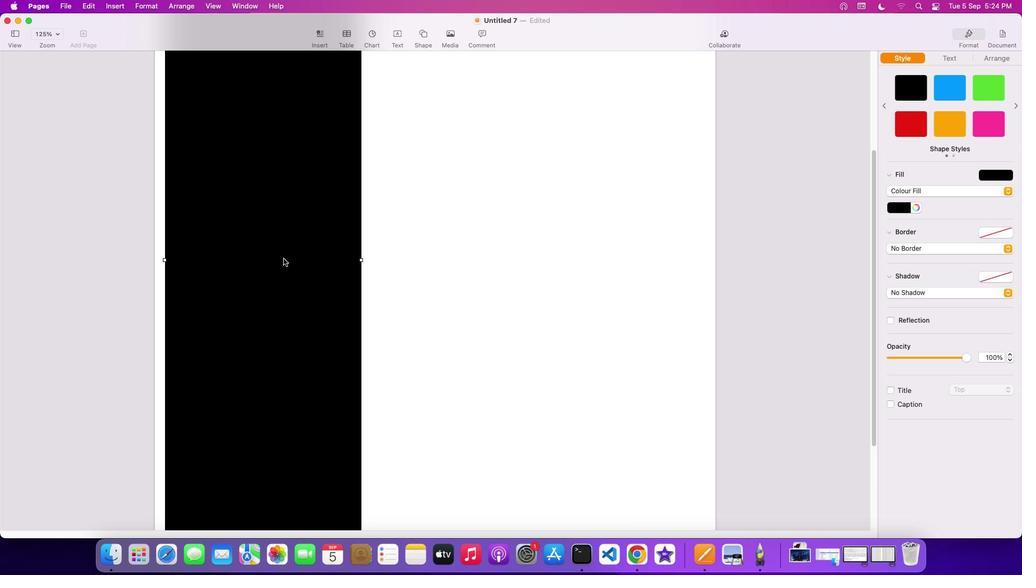 
Action: Mouse pressed left at (281, 256)
Screenshot: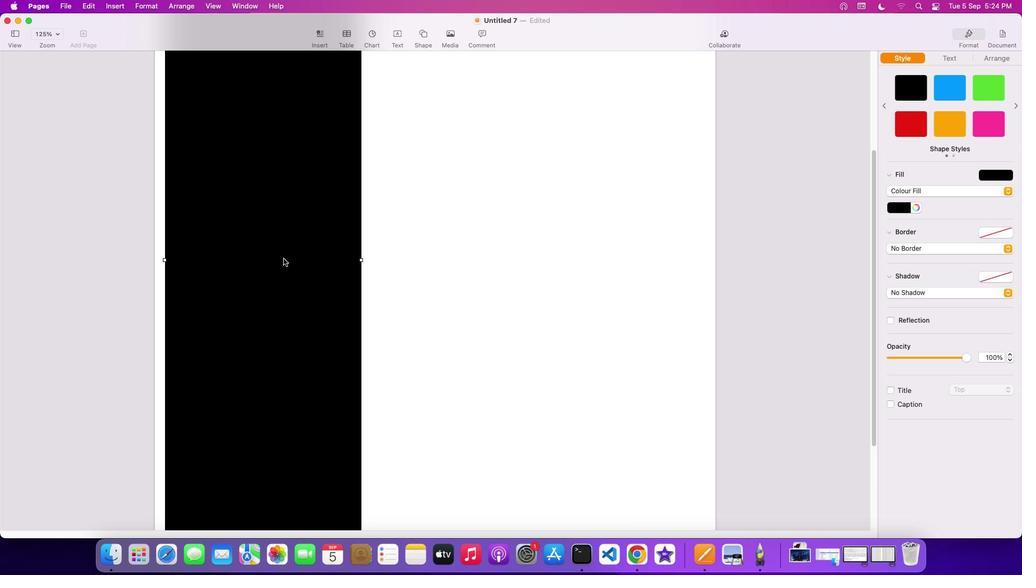 
Action: Mouse moved to (533, 294)
Screenshot: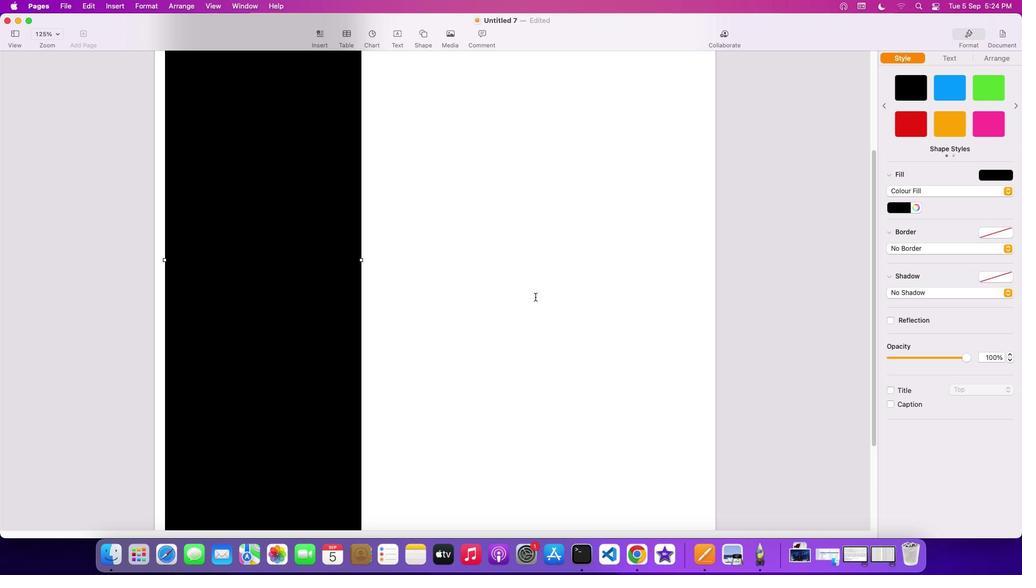 
Action: Mouse scrolled (533, 294) with delta (-2, -1)
Screenshot: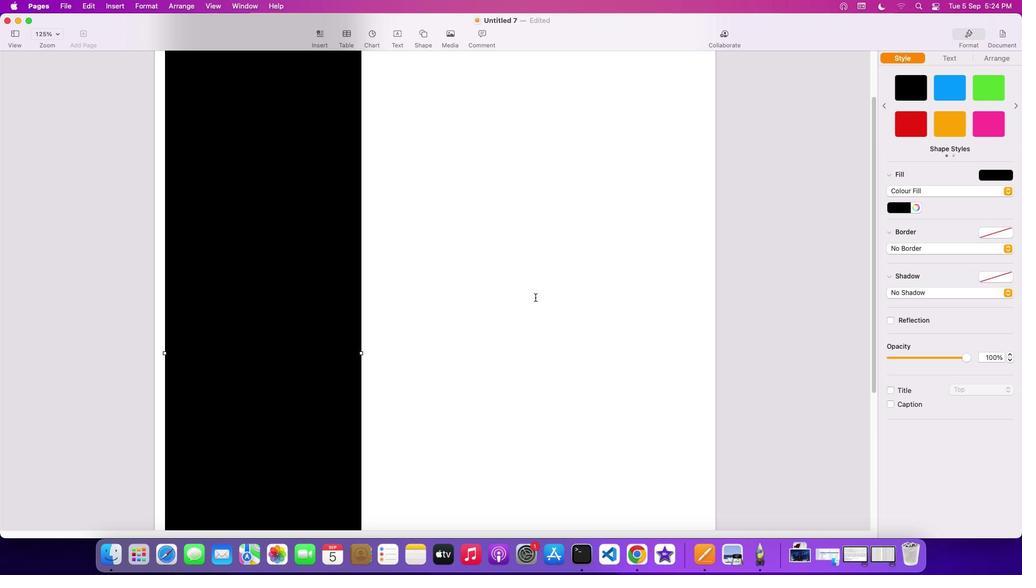 
Action: Mouse scrolled (533, 294) with delta (-2, -1)
Screenshot: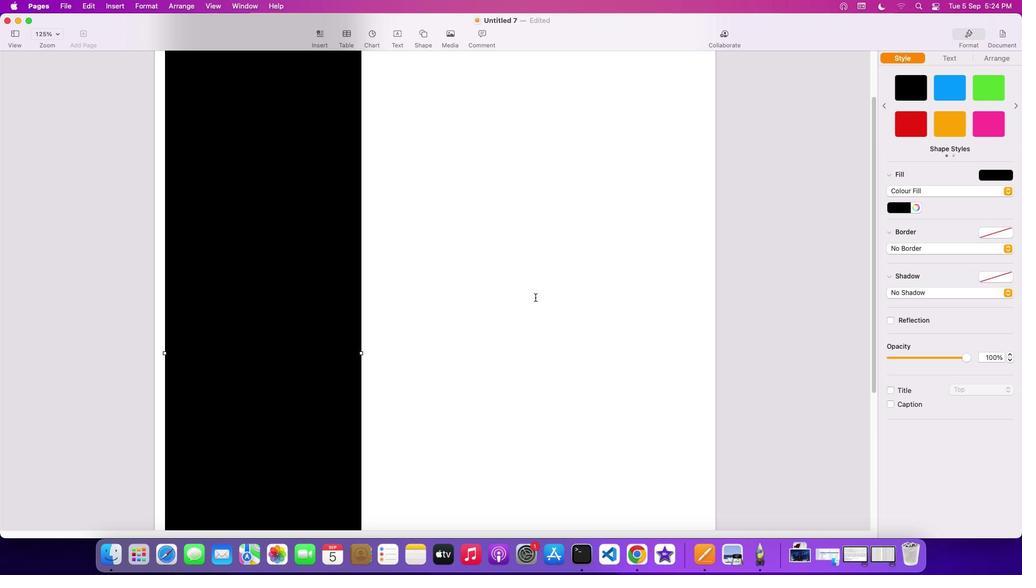 
Action: Mouse scrolled (533, 294) with delta (-2, 0)
Screenshot: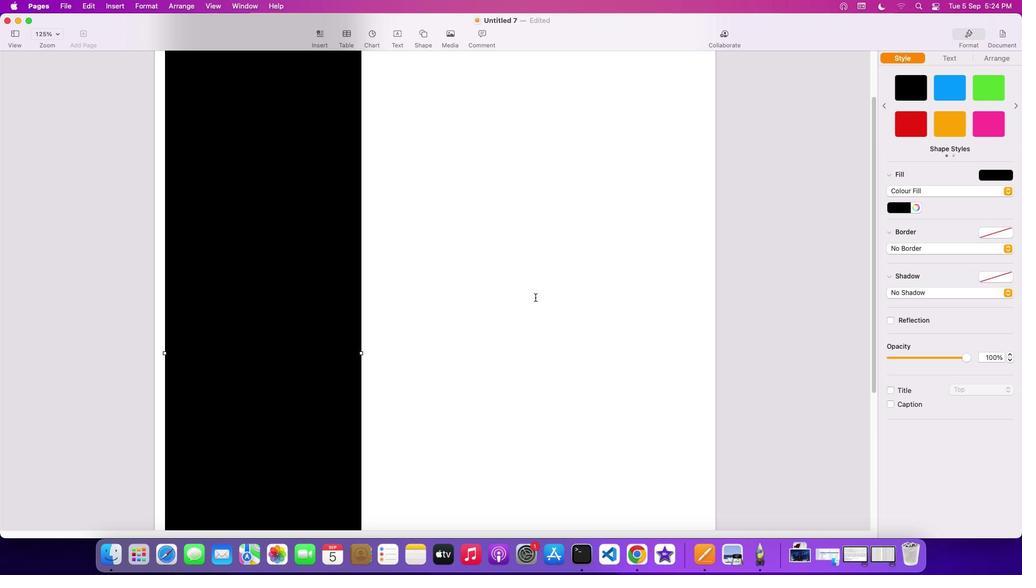 
Action: Mouse scrolled (533, 294) with delta (-2, 0)
Screenshot: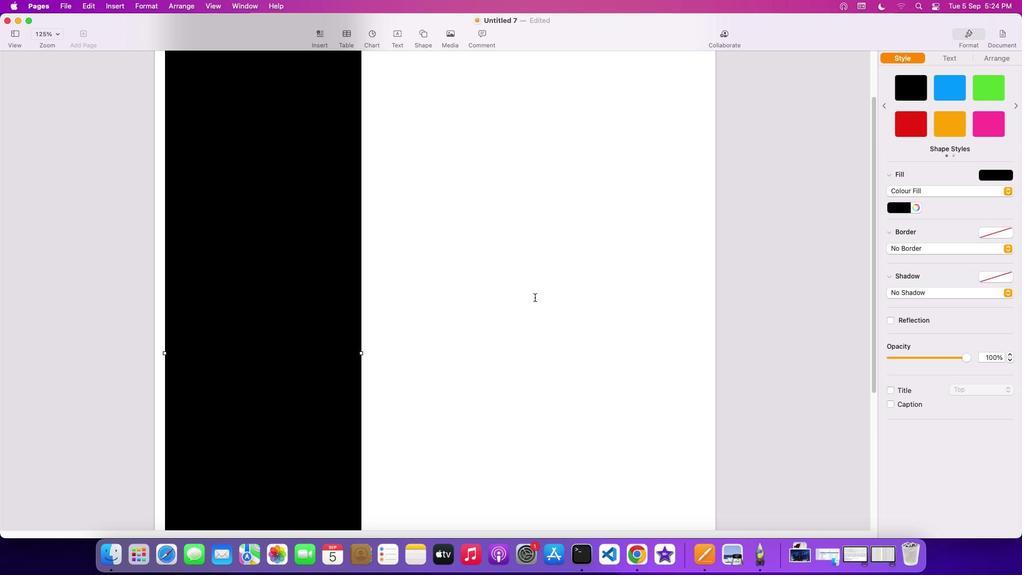 
Action: Mouse scrolled (533, 294) with delta (-2, 0)
Screenshot: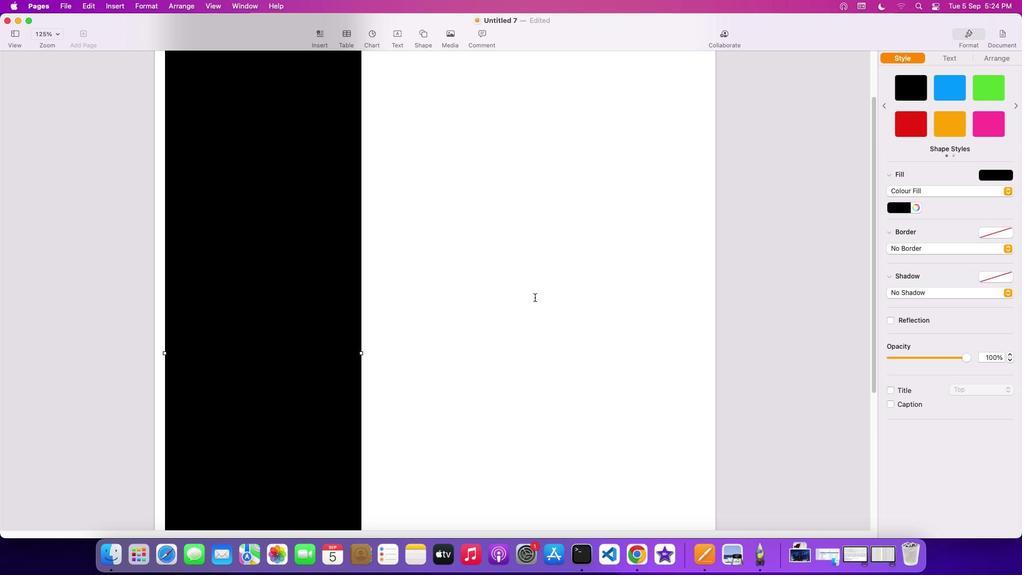 
Action: Mouse moved to (374, 280)
Screenshot: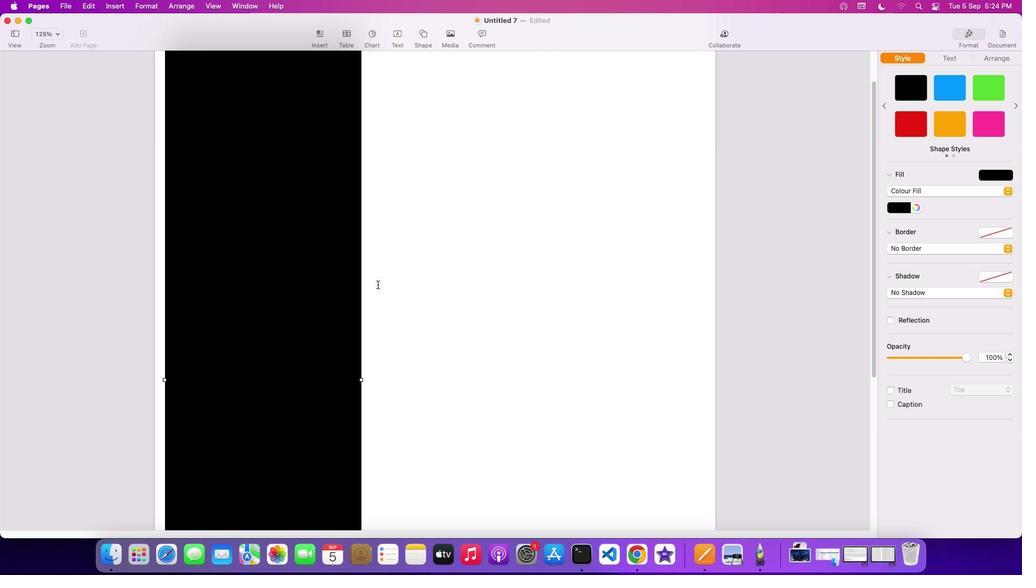 
Action: Mouse scrolled (374, 280) with delta (-2, -1)
Screenshot: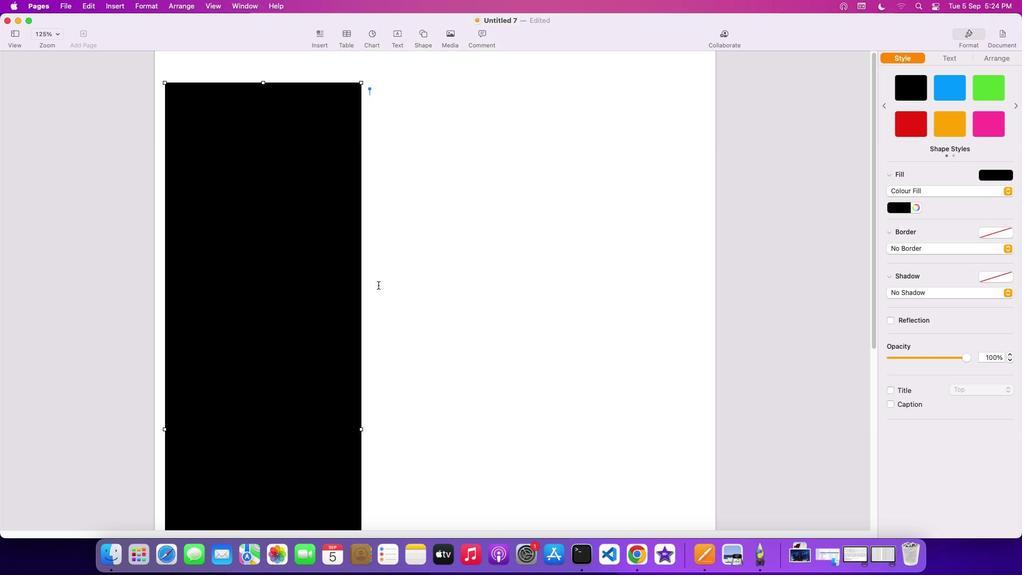 
Action: Mouse scrolled (374, 280) with delta (-2, -1)
Screenshot: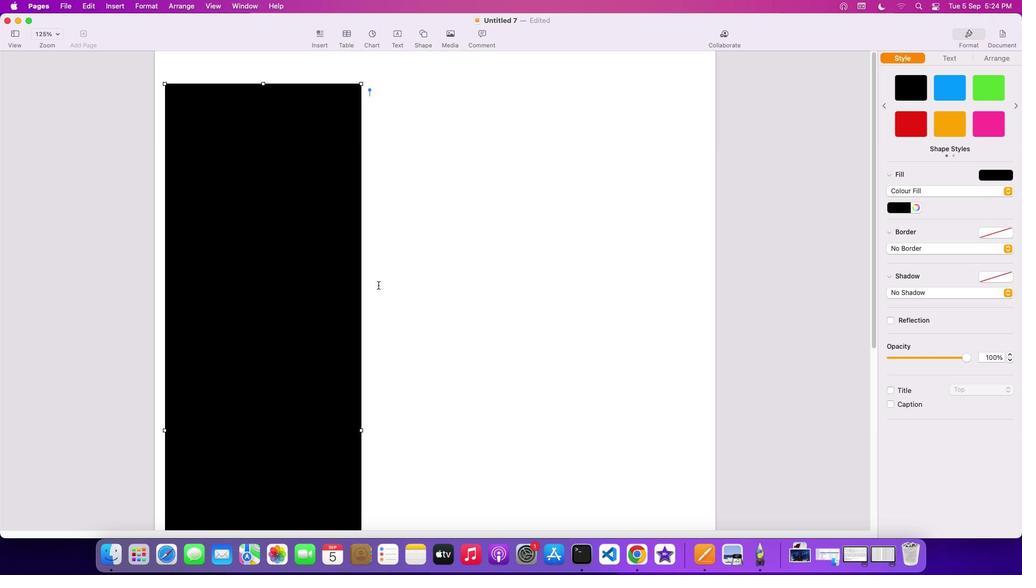 
Action: Mouse scrolled (374, 280) with delta (-2, 0)
Screenshot: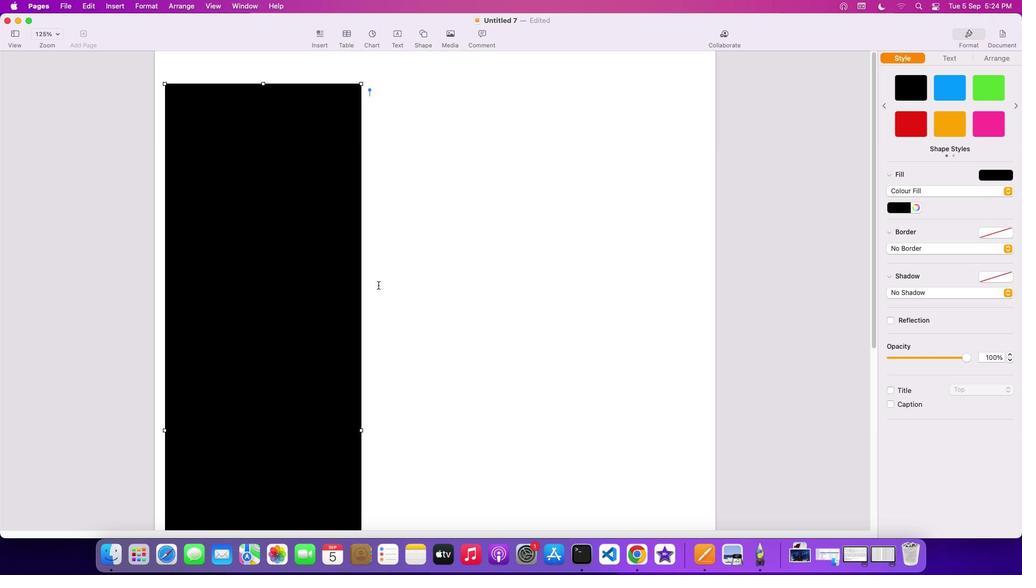 
Action: Mouse scrolled (374, 280) with delta (-2, 0)
Screenshot: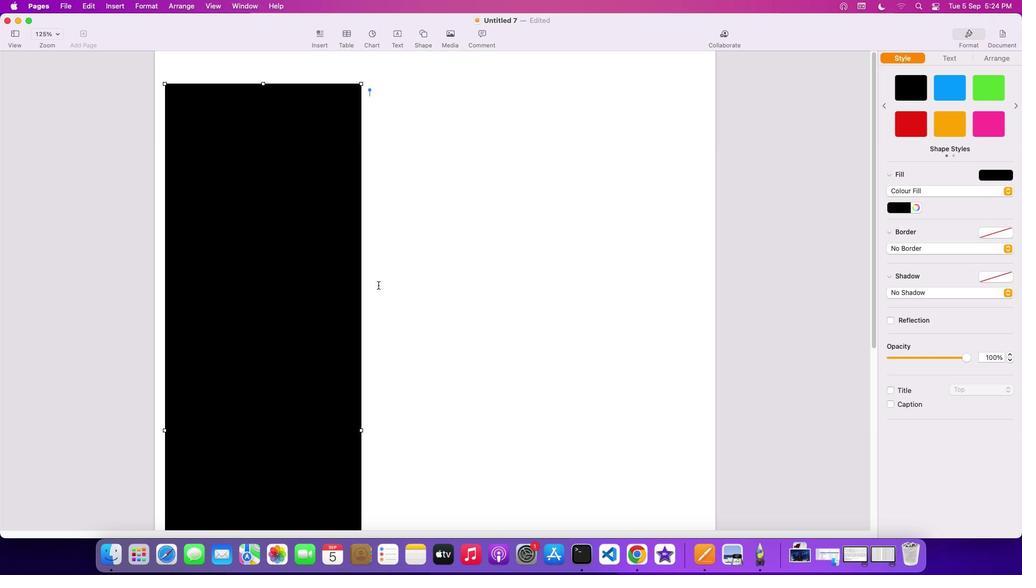 
Action: Mouse moved to (375, 281)
Screenshot: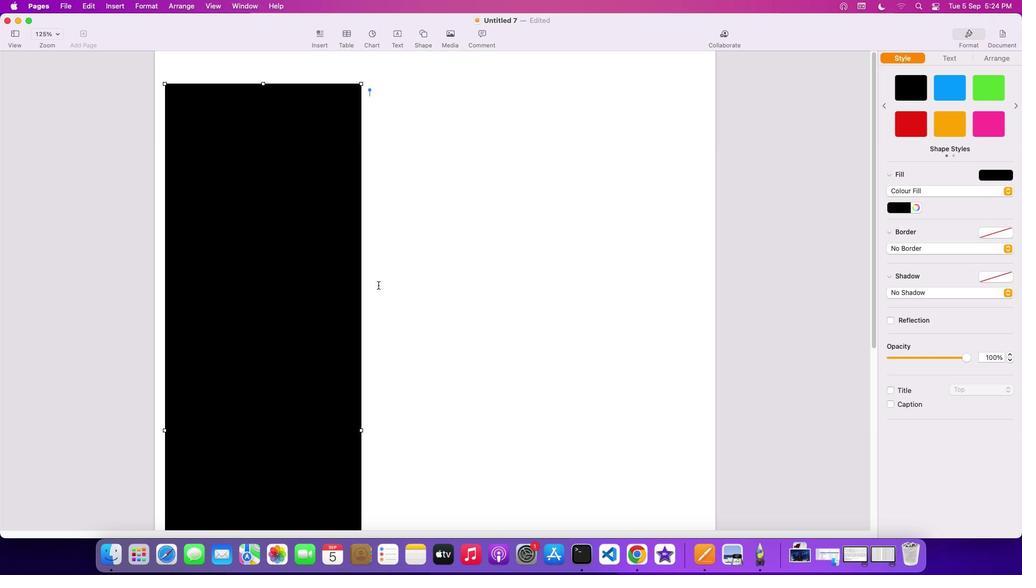 
Action: Mouse scrolled (375, 281) with delta (-2, 0)
Screenshot: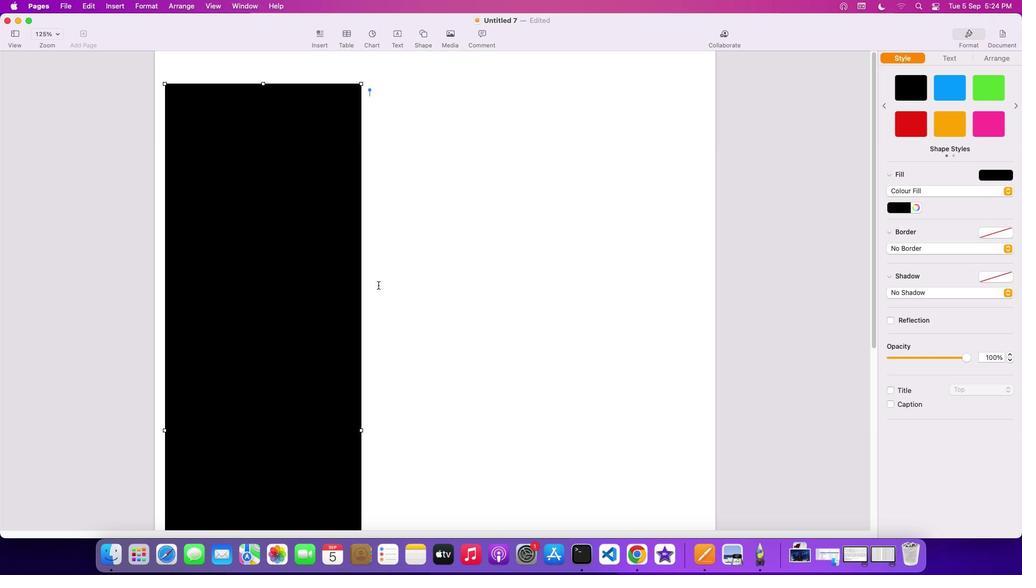 
Action: Mouse moved to (239, 145)
Screenshot: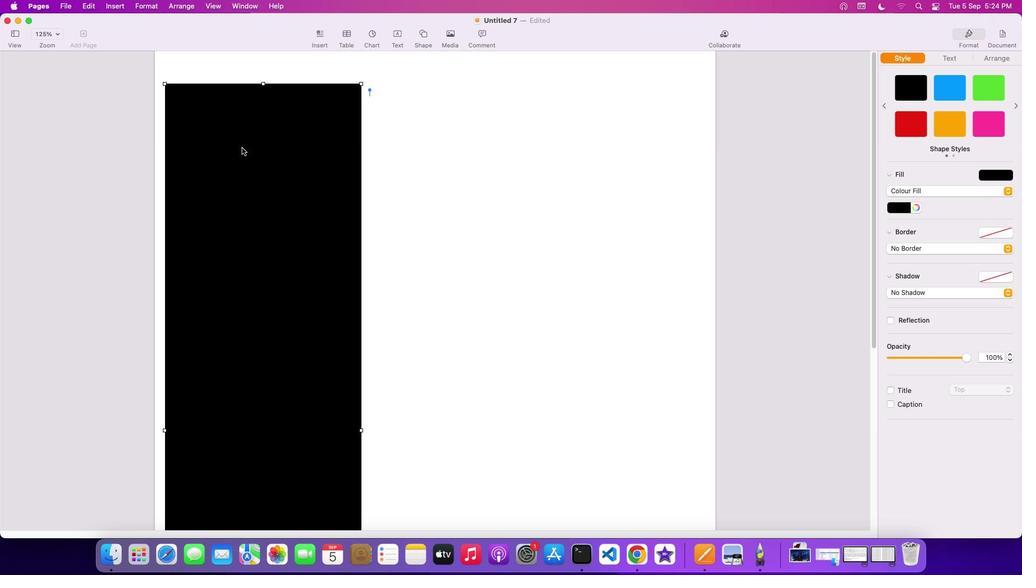 
Action: Mouse pressed left at (239, 145)
Screenshot: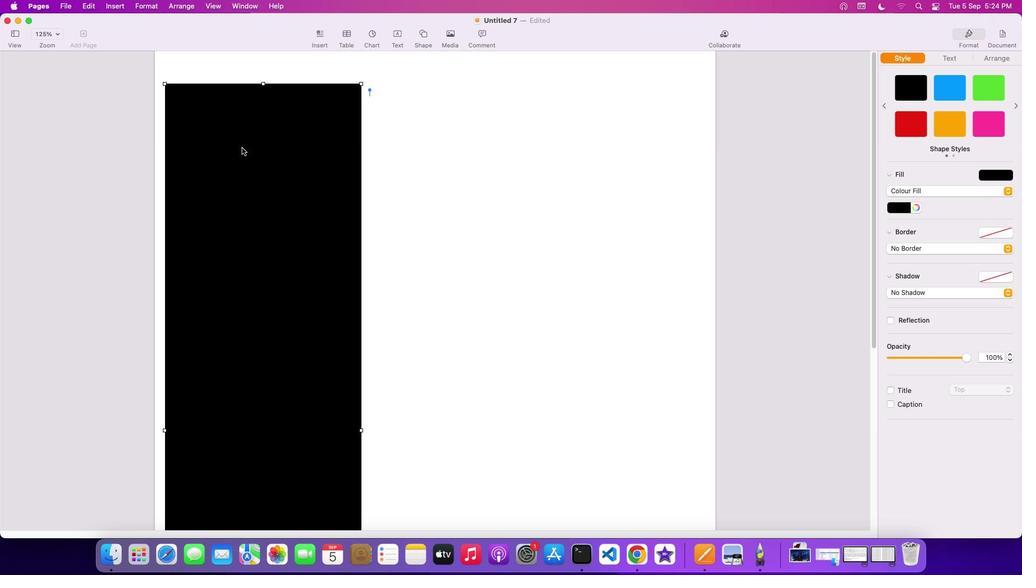 
Action: Mouse moved to (348, 402)
Screenshot: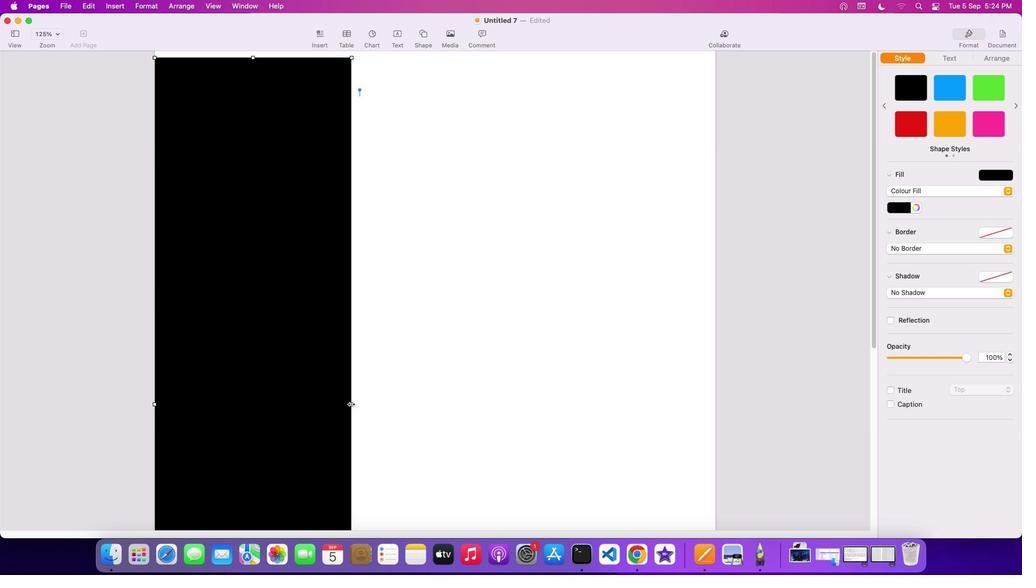 
Action: Mouse pressed left at (348, 402)
Screenshot: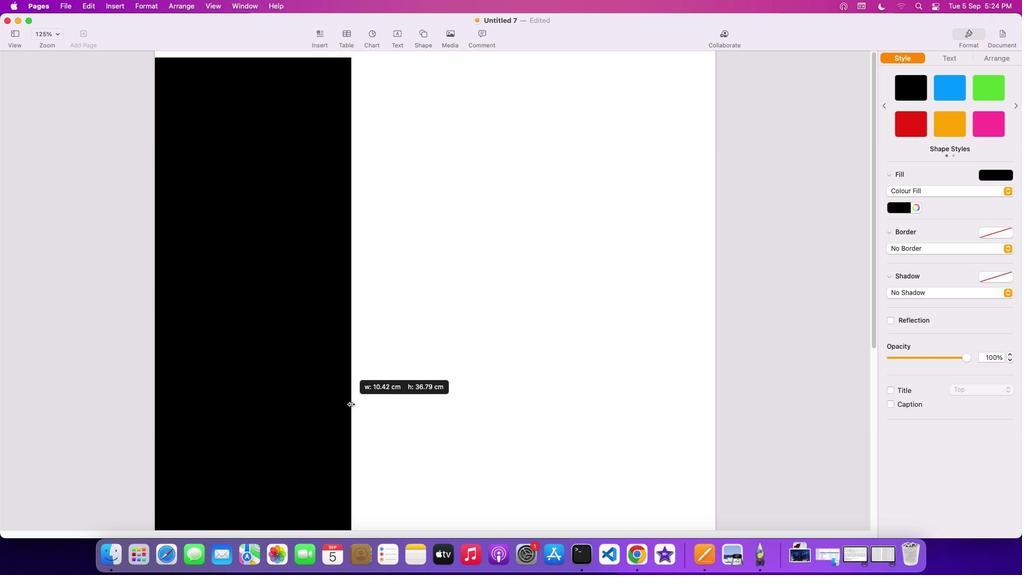 
Action: Mouse moved to (312, 385)
Screenshot: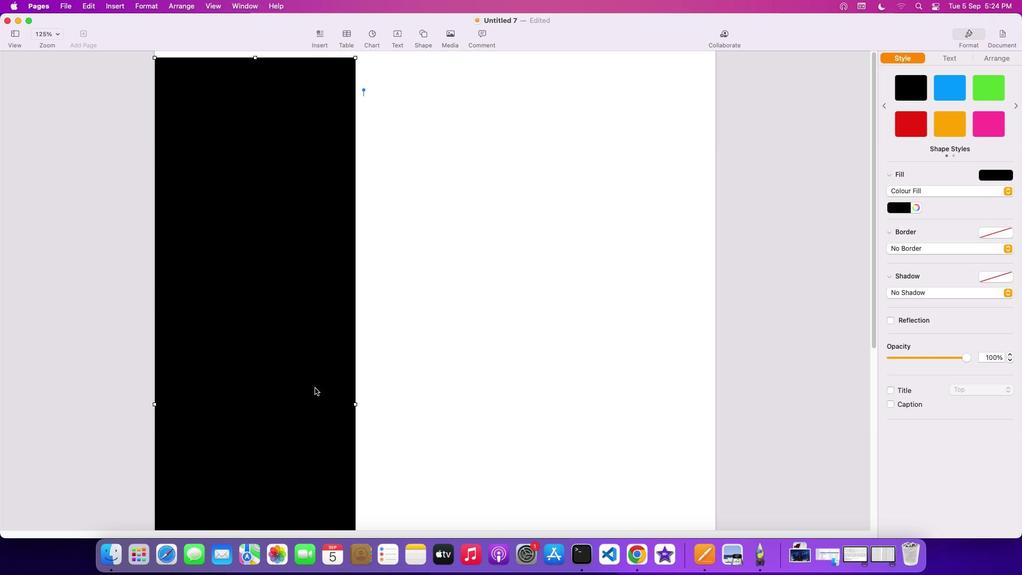 
Action: Mouse pressed left at (312, 385)
Screenshot: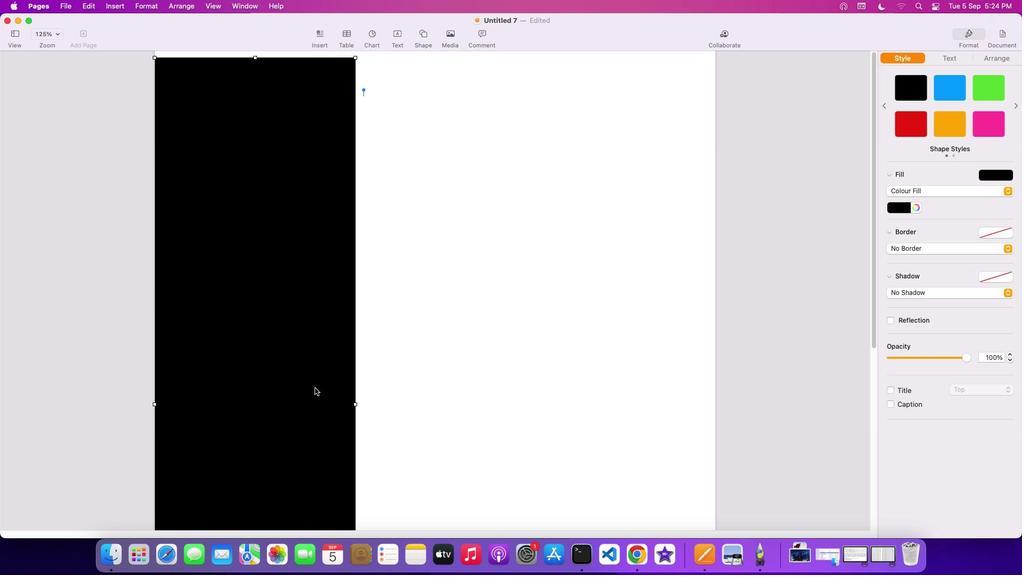 
Action: Key pressed Key.cmd'c'
Screenshot: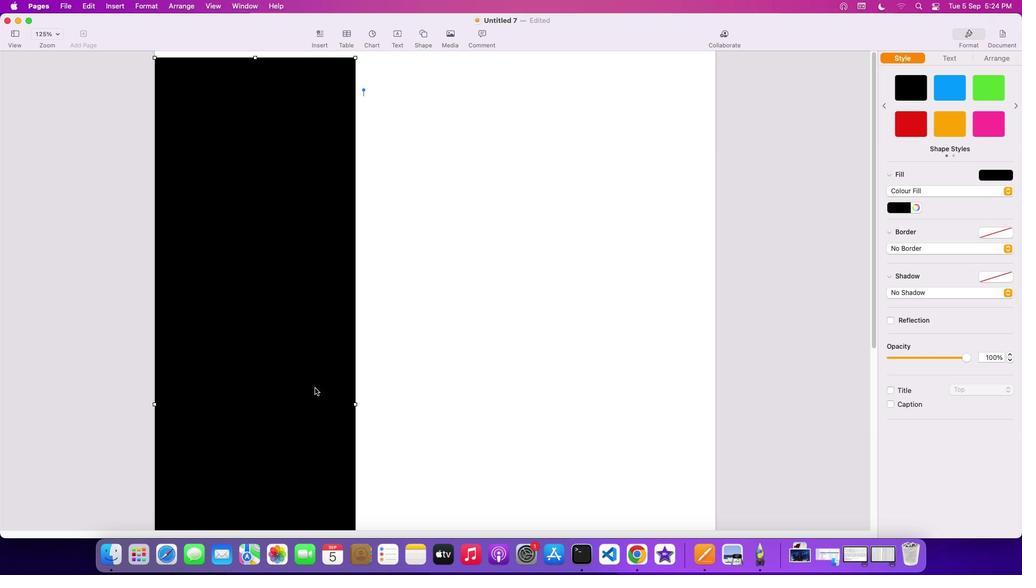 
Action: Mouse moved to (472, 348)
Screenshot: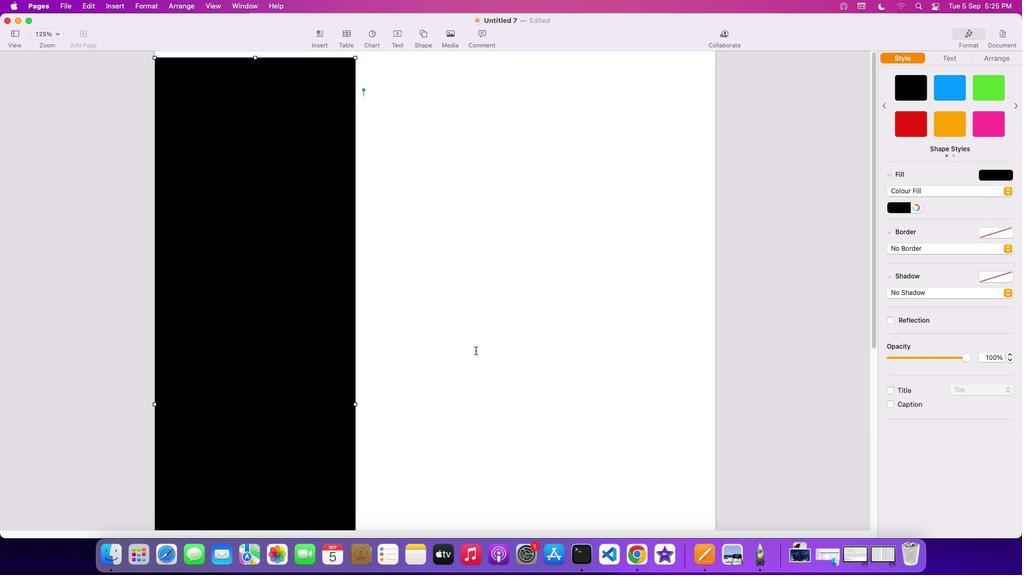 
Action: Key pressed Key.cmd'v'Key.cmd'v'
Screenshot: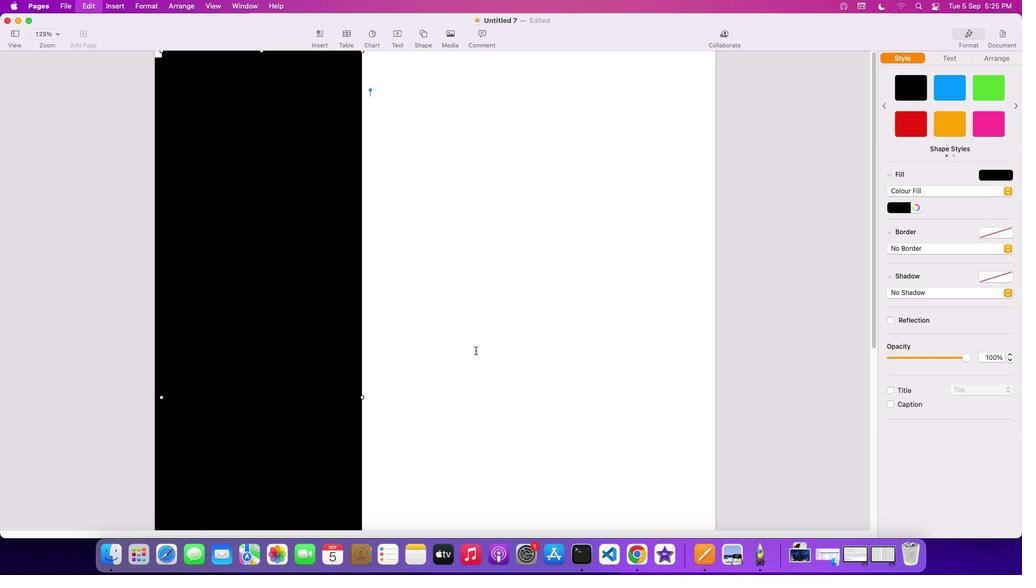 
Action: Mouse moved to (307, 302)
Screenshot: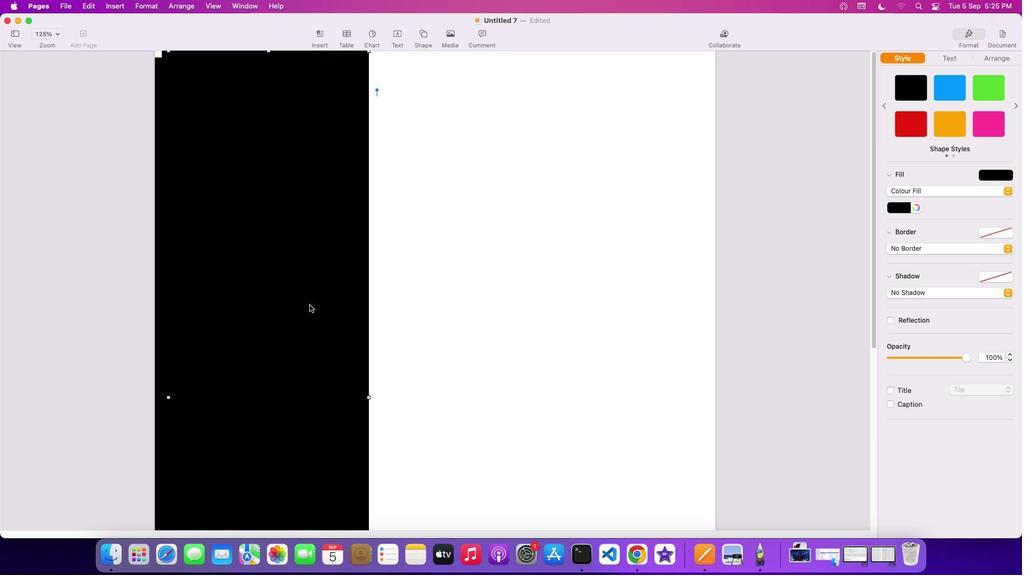 
Action: Mouse pressed left at (307, 302)
Screenshot: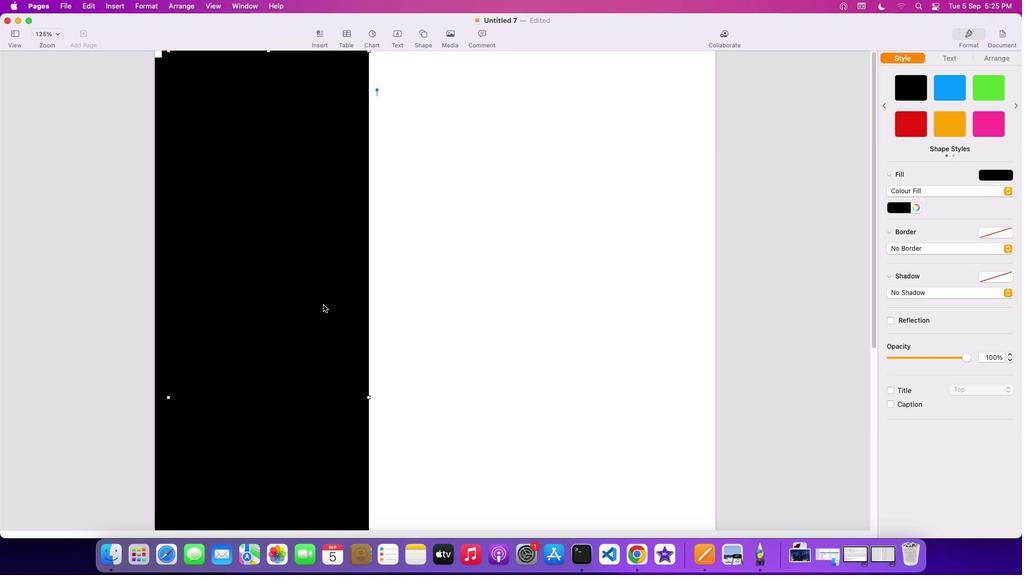 
Action: Mouse moved to (454, 339)
Screenshot: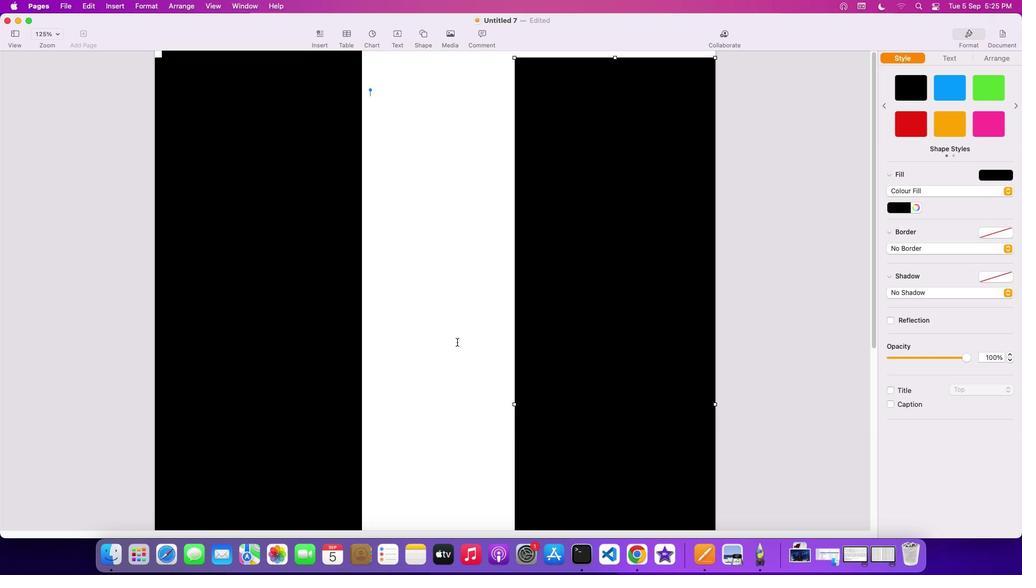 
Action: Mouse scrolled (454, 339) with delta (-2, -1)
Screenshot: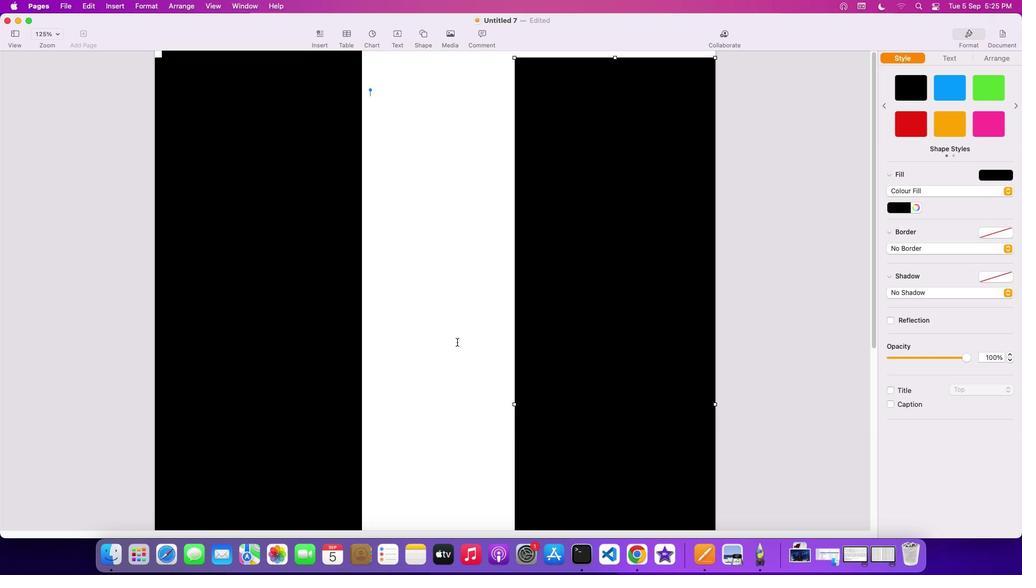 
Action: Mouse scrolled (454, 339) with delta (-2, -1)
Screenshot: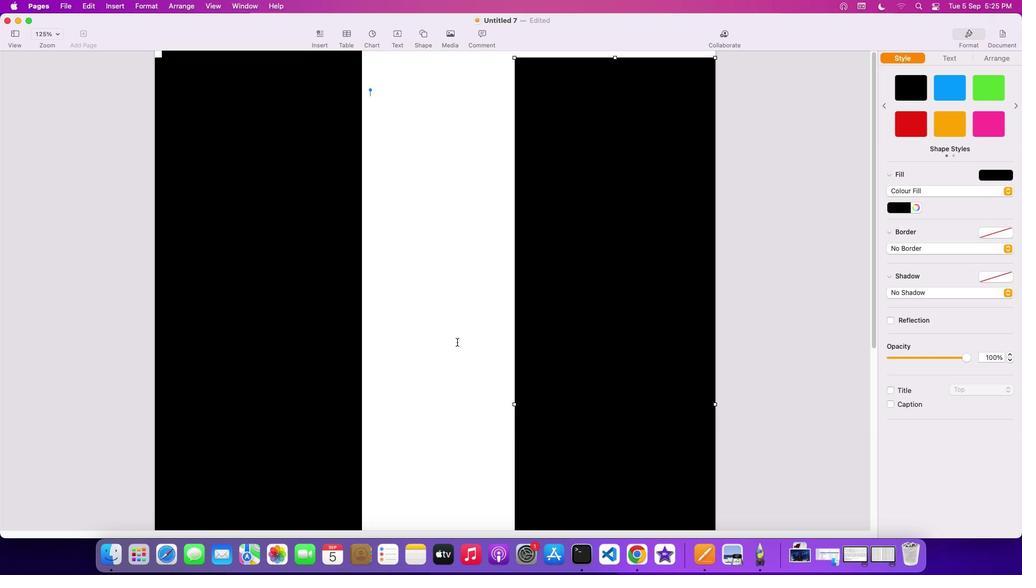 
Action: Mouse scrolled (454, 339) with delta (-2, -1)
Screenshot: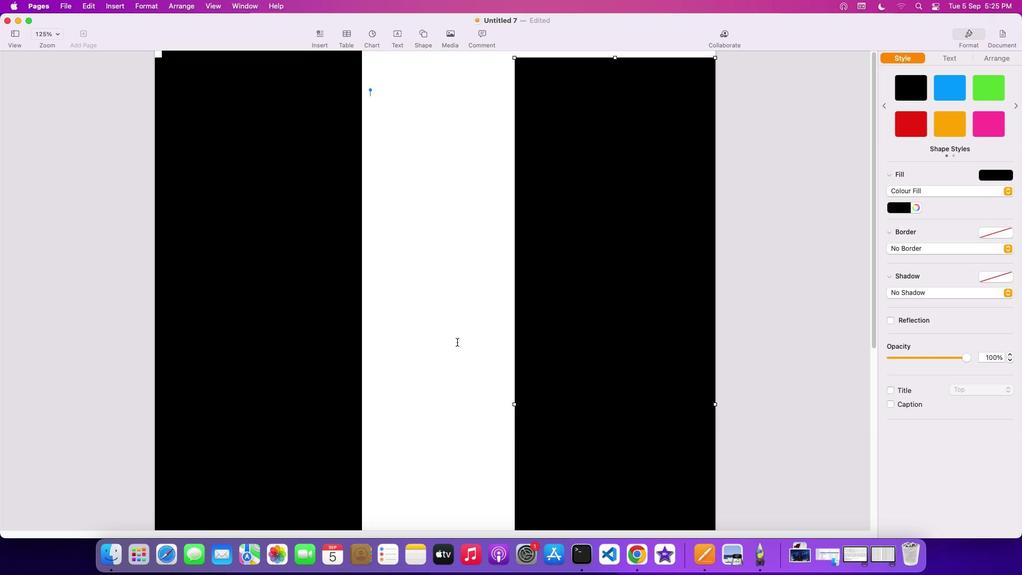 
Action: Mouse scrolled (454, 339) with delta (-2, -1)
Screenshot: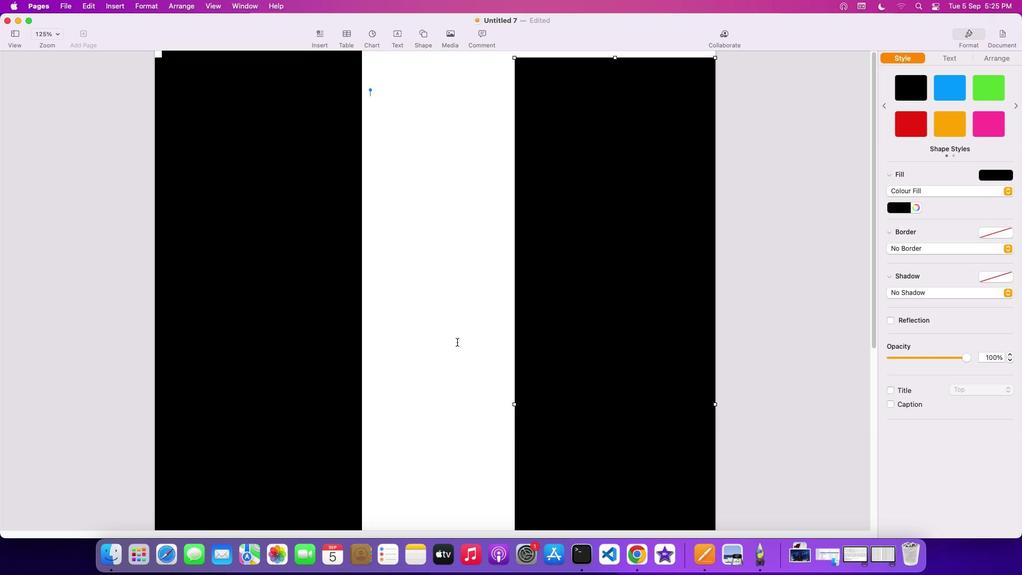 
Action: Mouse scrolled (454, 339) with delta (-2, -1)
Screenshot: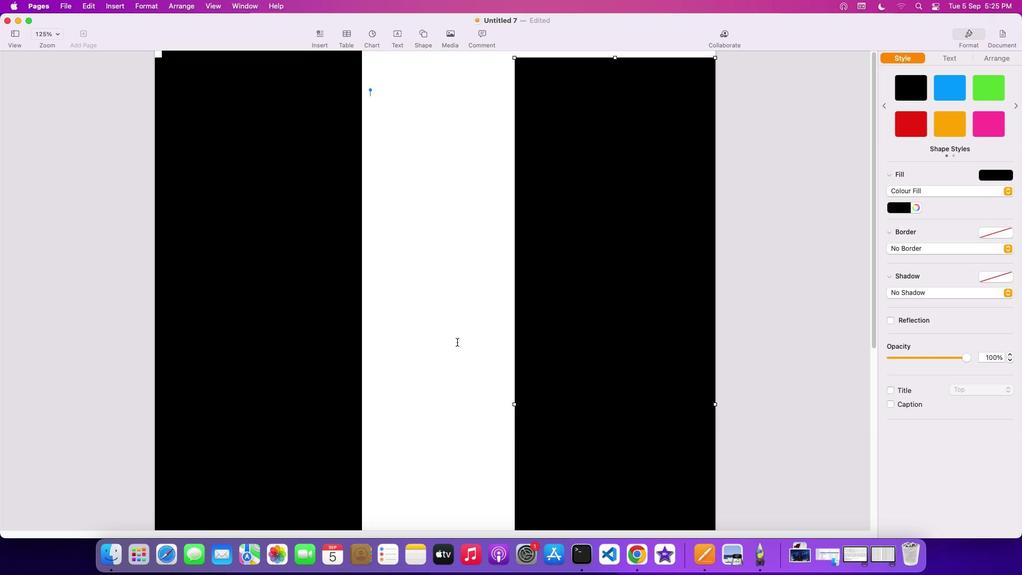 
Action: Mouse moved to (286, 233)
Screenshot: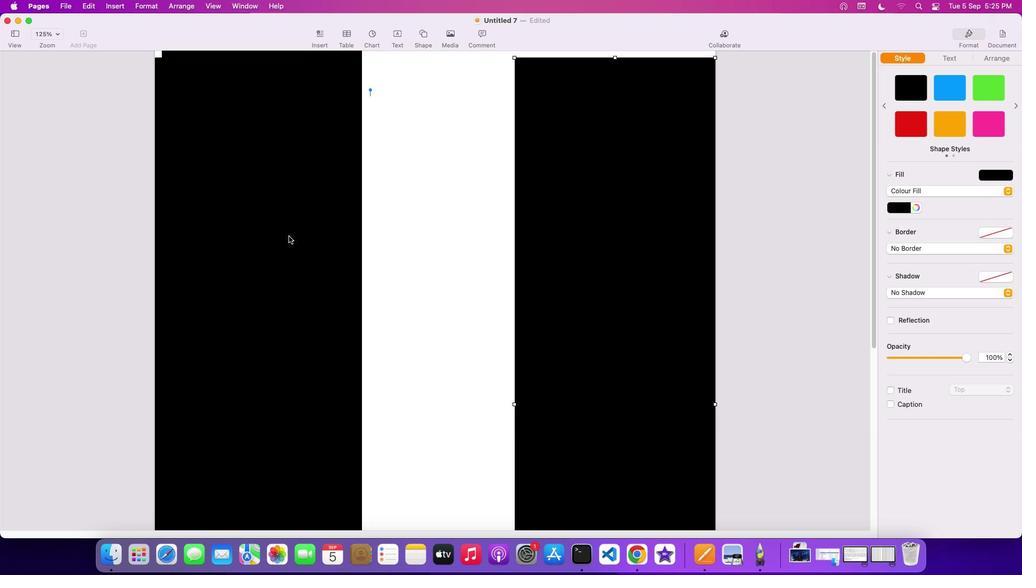 
Action: Mouse pressed left at (286, 233)
Screenshot: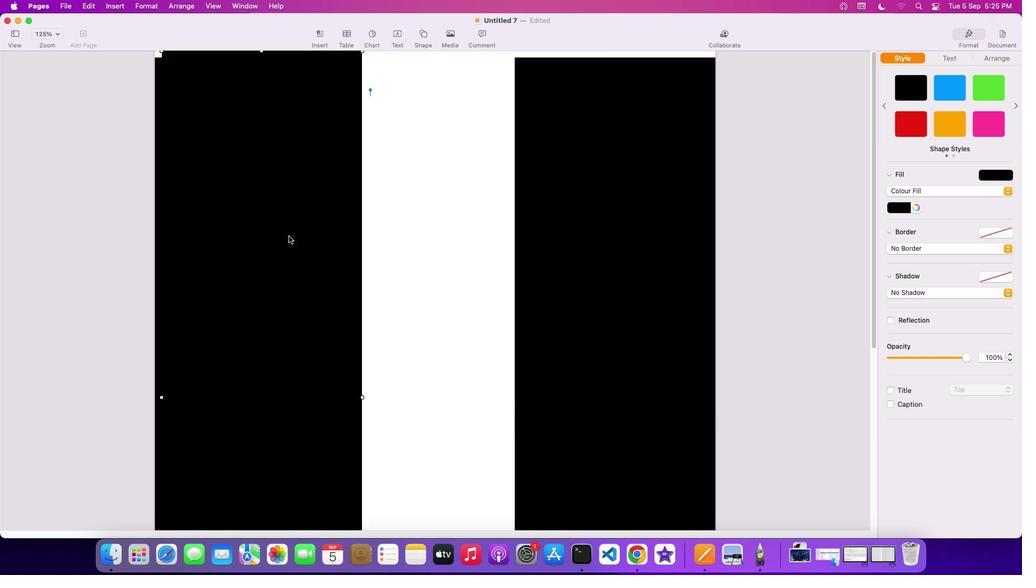 
Action: Mouse moved to (521, 238)
Screenshot: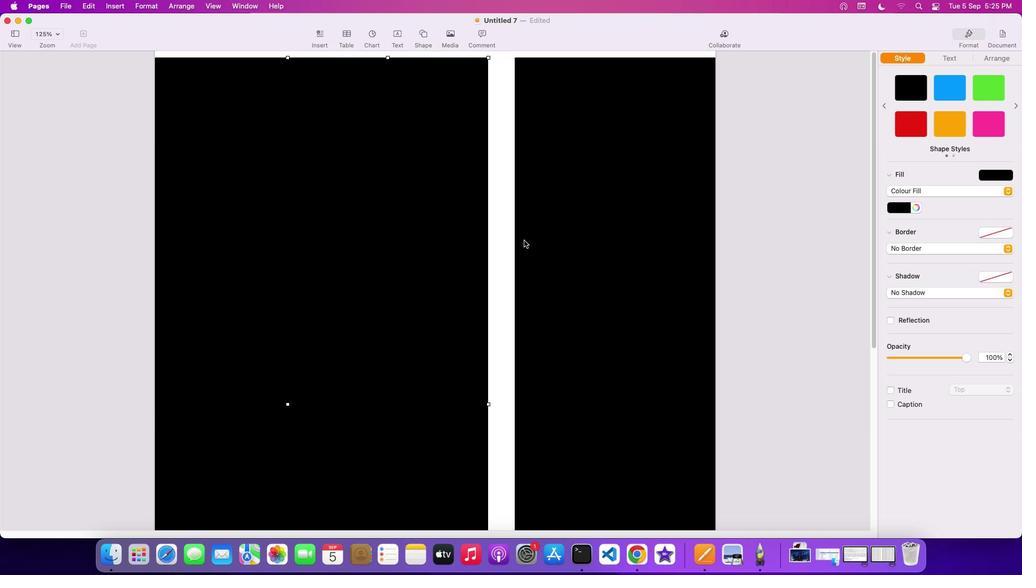 
Action: Mouse pressed left at (521, 238)
Screenshot: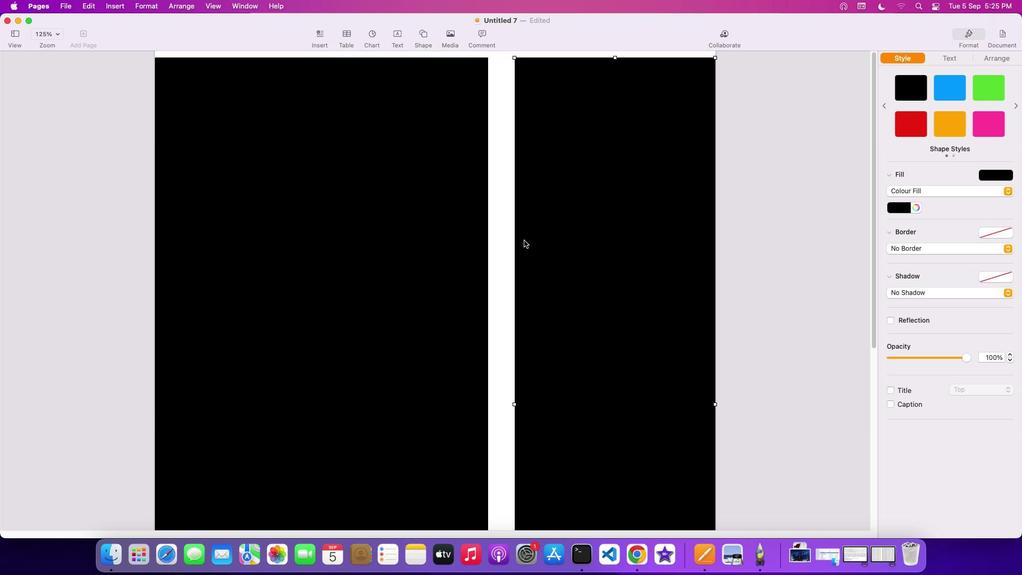 
Action: Mouse moved to (547, 296)
Screenshot: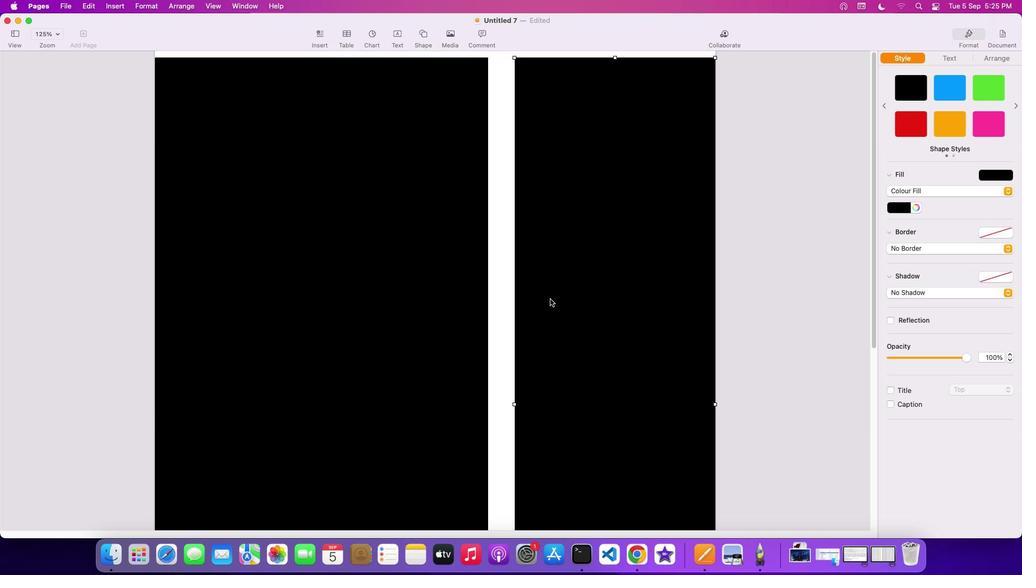 
Action: Mouse pressed left at (547, 296)
Screenshot: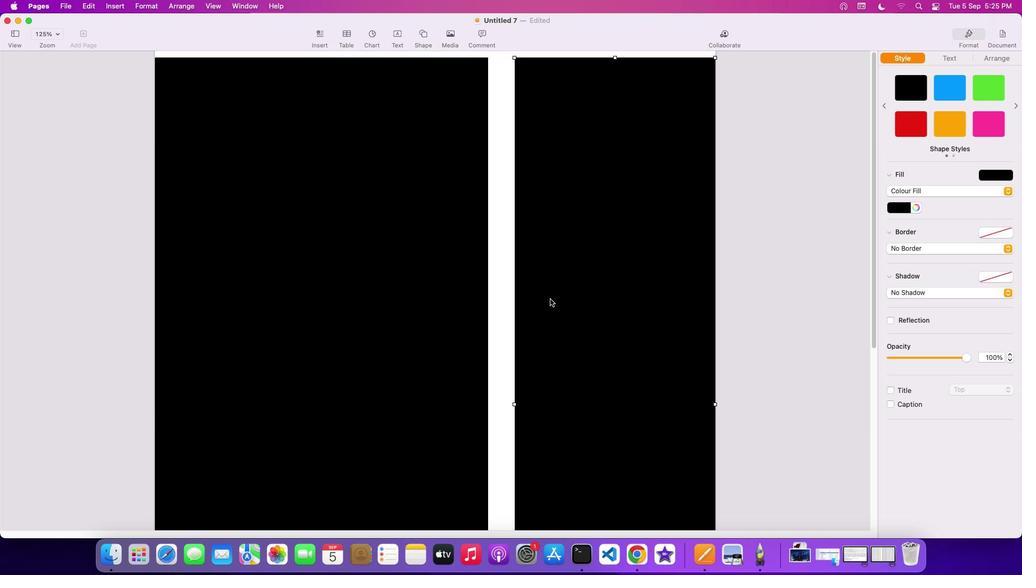 
Action: Mouse moved to (510, 401)
Screenshot: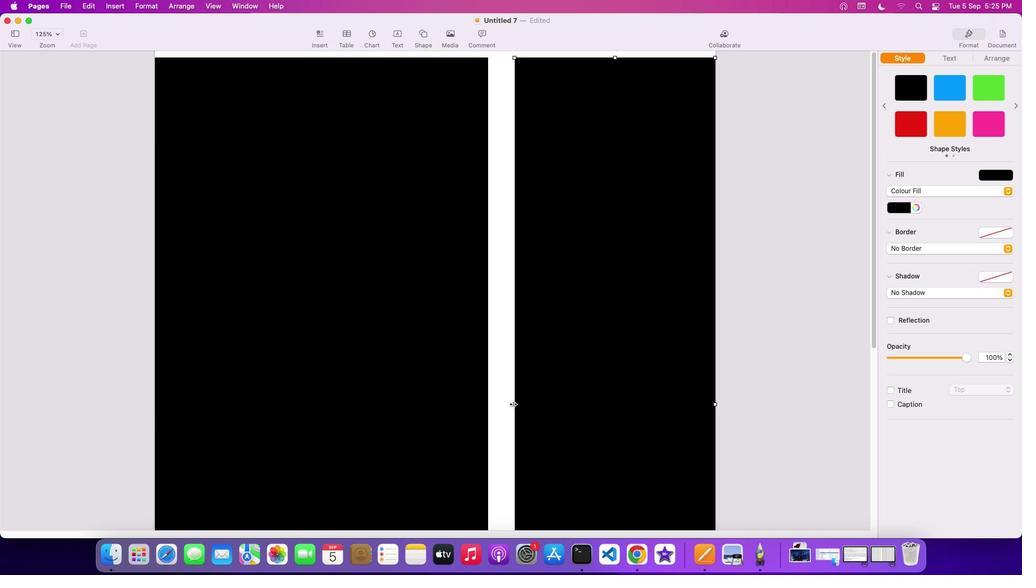 
Action: Mouse pressed left at (510, 401)
Screenshot: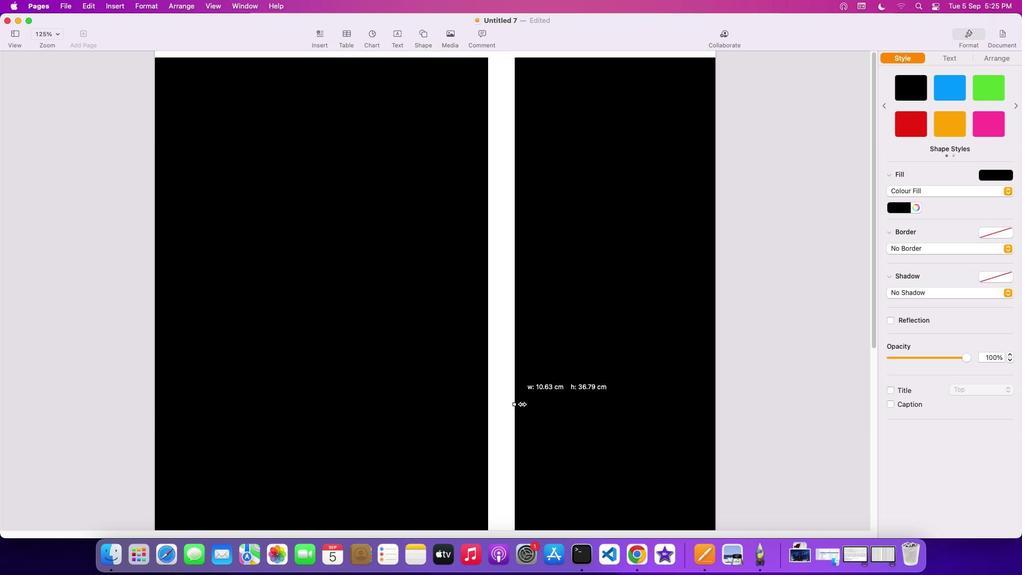 
Action: Mouse moved to (411, 352)
Screenshot: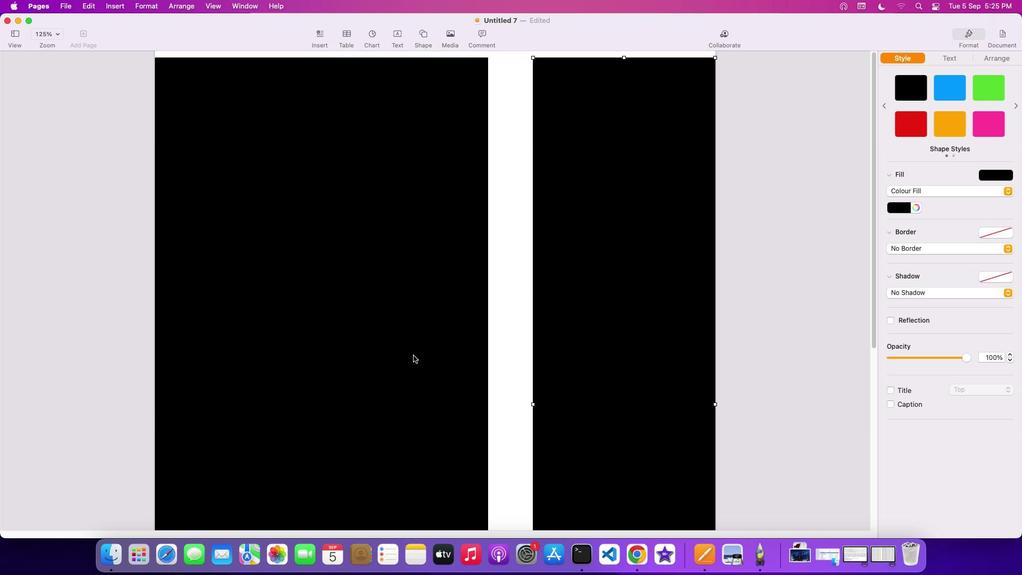 
Action: Mouse pressed left at (411, 352)
Screenshot: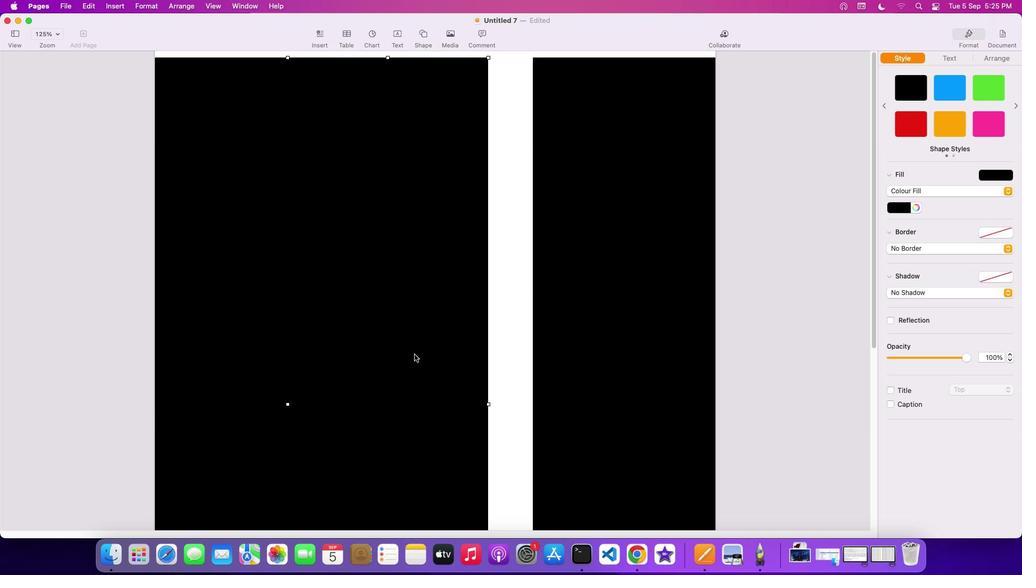 
Action: Mouse moved to (404, 343)
Screenshot: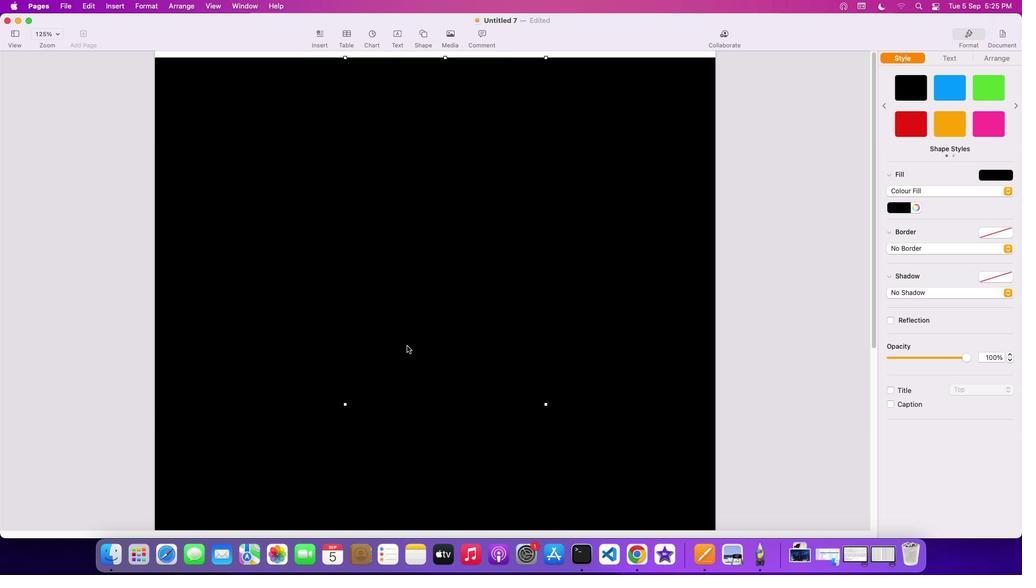 
Action: Mouse pressed left at (404, 343)
Screenshot: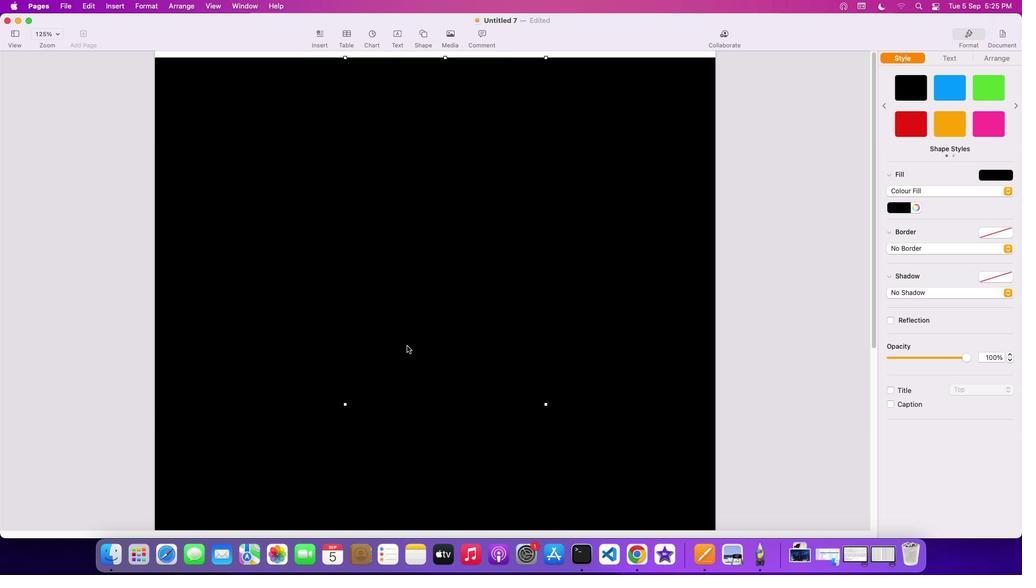 
Action: Mouse moved to (343, 401)
Screenshot: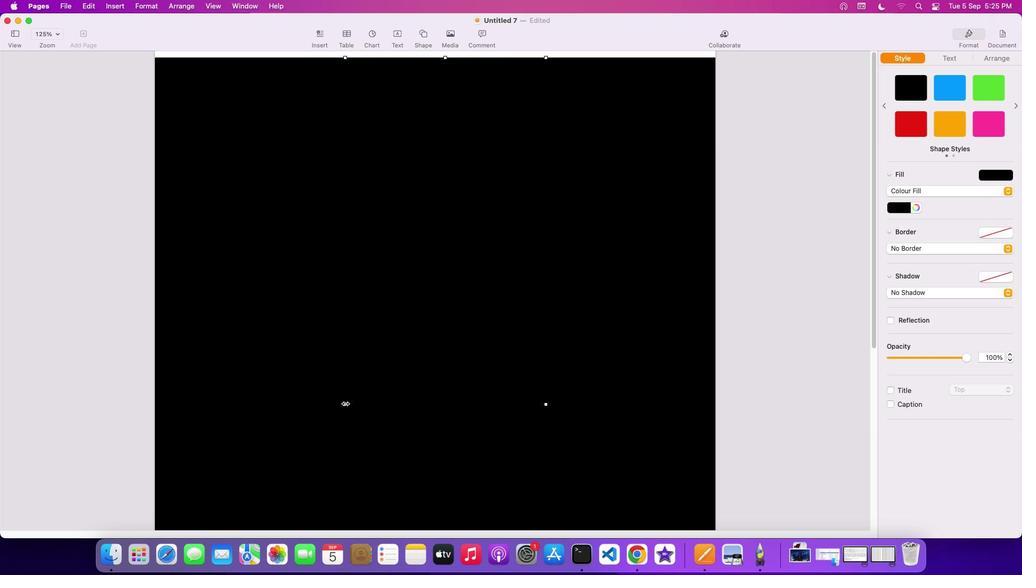 
Action: Mouse pressed left at (343, 401)
Screenshot: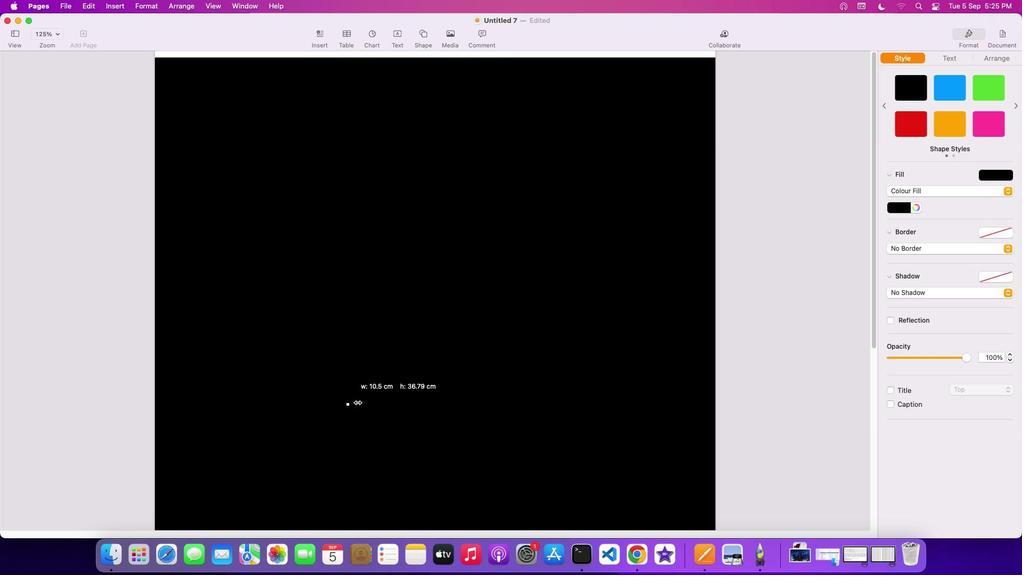 
Action: Mouse moved to (498, 376)
Screenshot: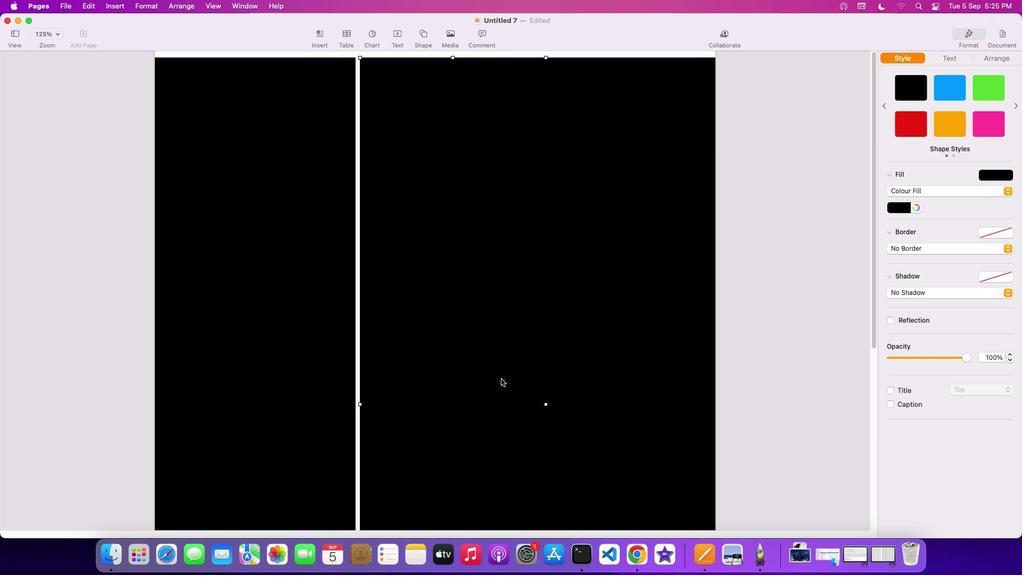 
Action: Mouse pressed left at (498, 376)
Screenshot: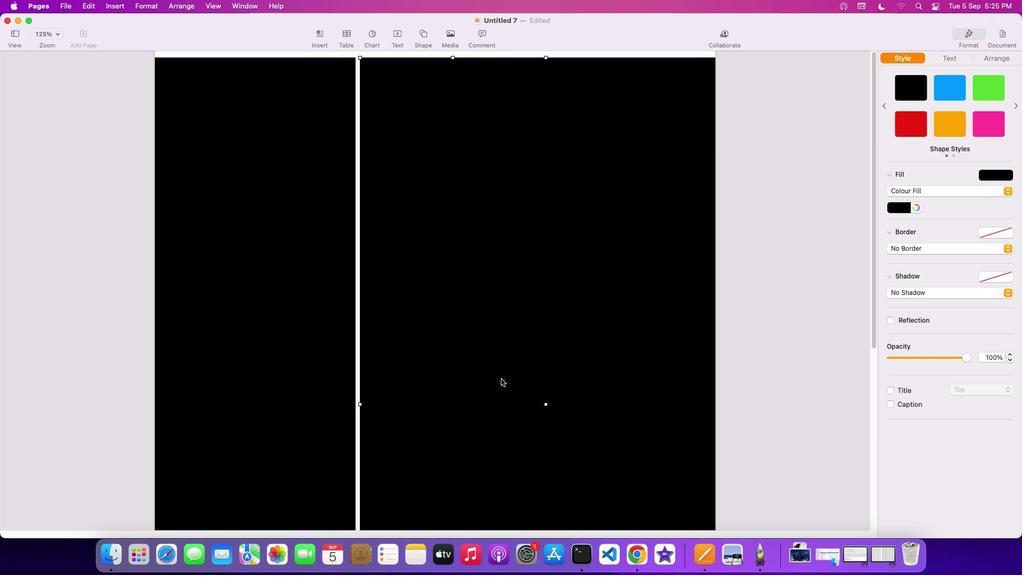 
Action: Mouse moved to (640, 390)
Screenshot: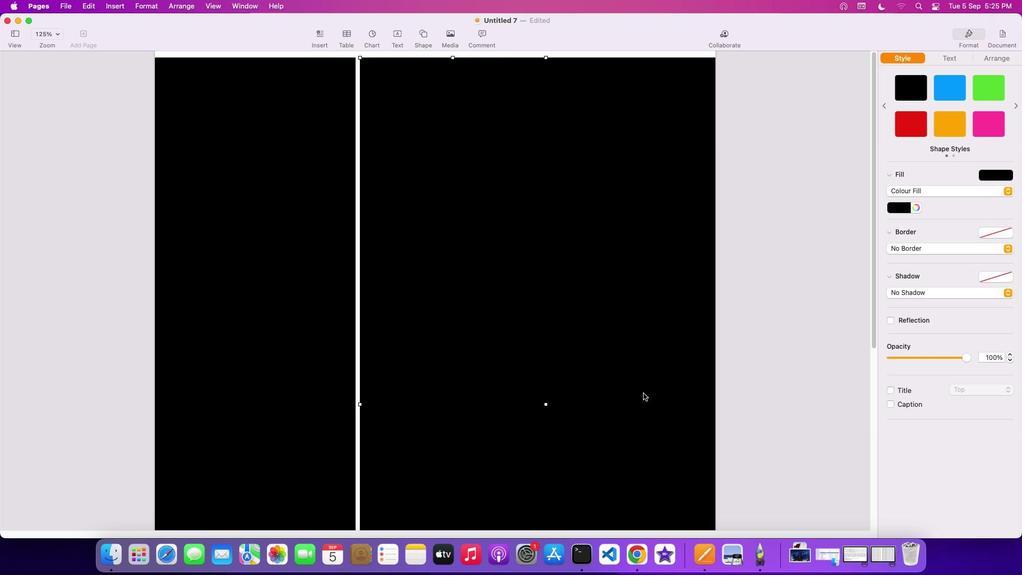 
Action: Mouse pressed left at (640, 390)
Screenshot: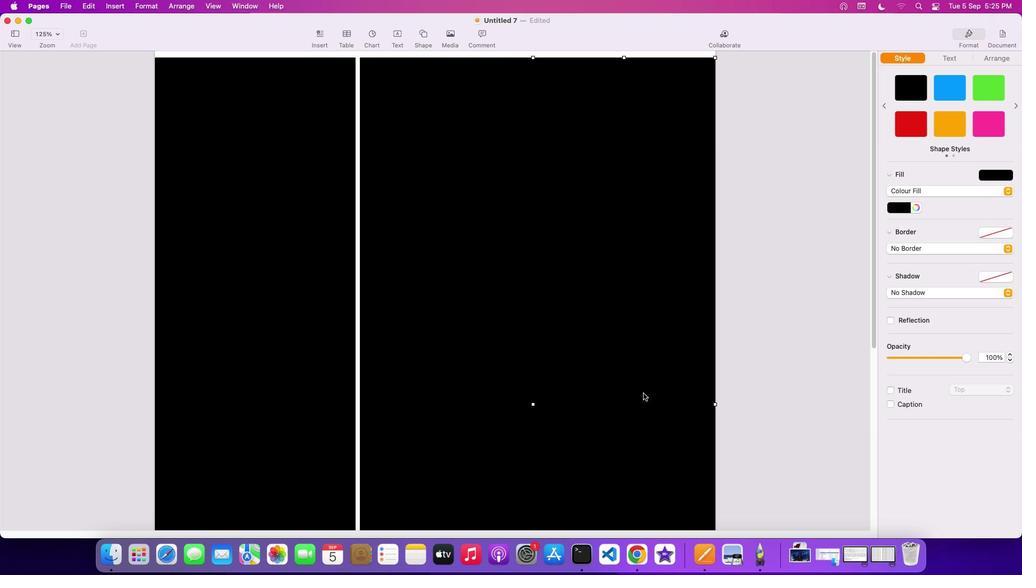 
Action: Mouse moved to (530, 401)
Screenshot: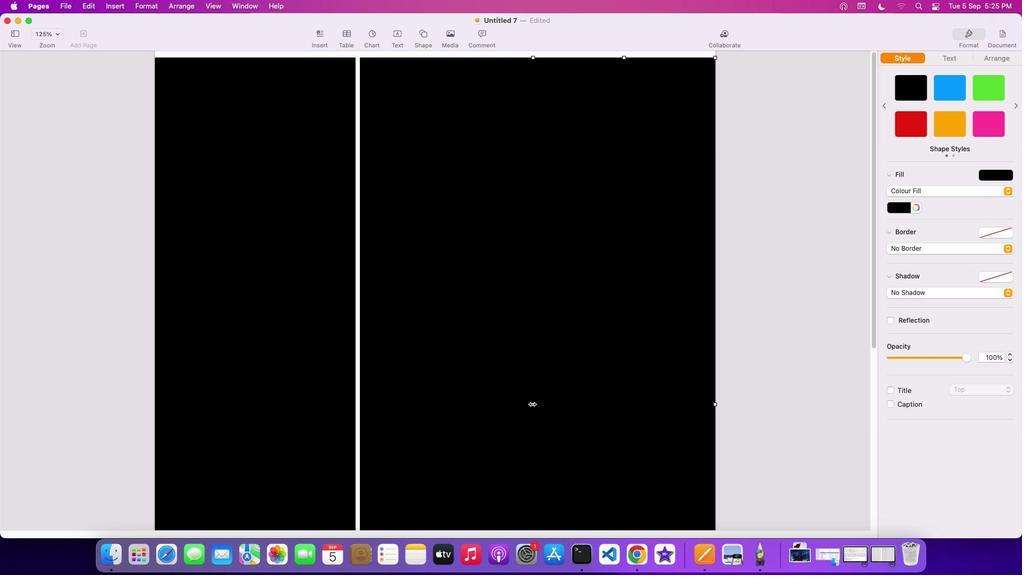 
Action: Mouse pressed left at (530, 401)
Screenshot: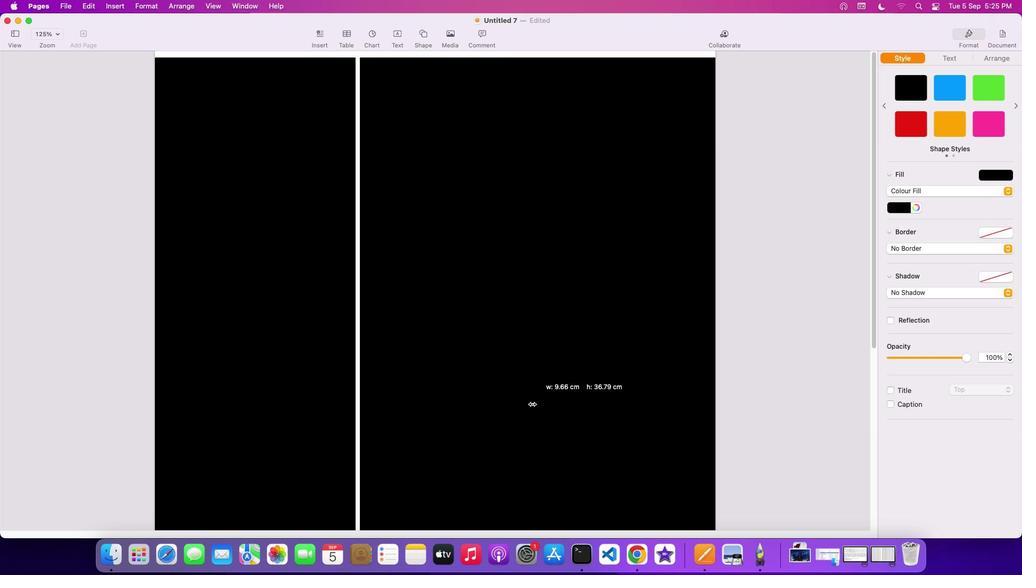 
Action: Mouse moved to (451, 368)
Screenshot: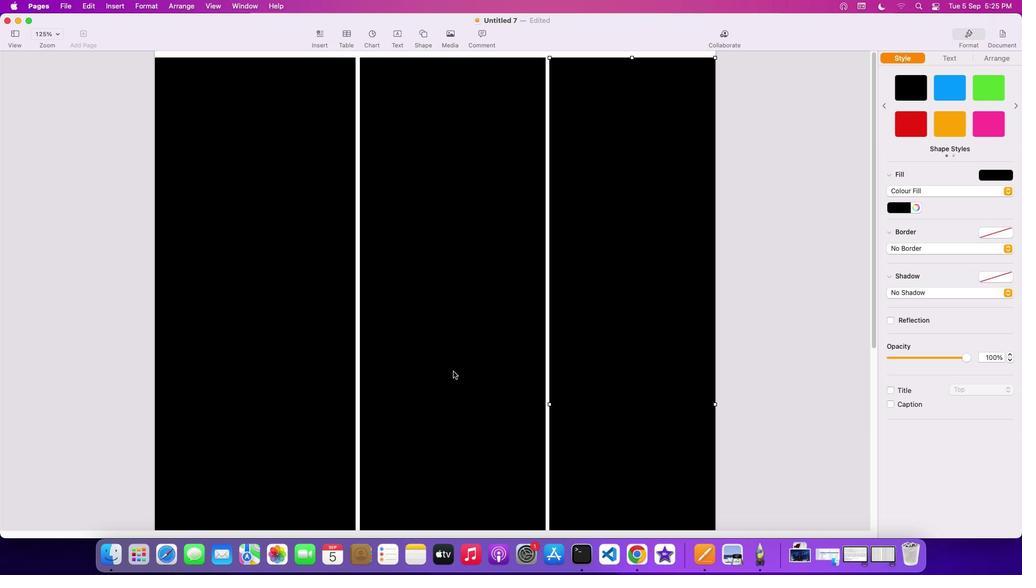 
Action: Mouse pressed left at (451, 368)
Screenshot: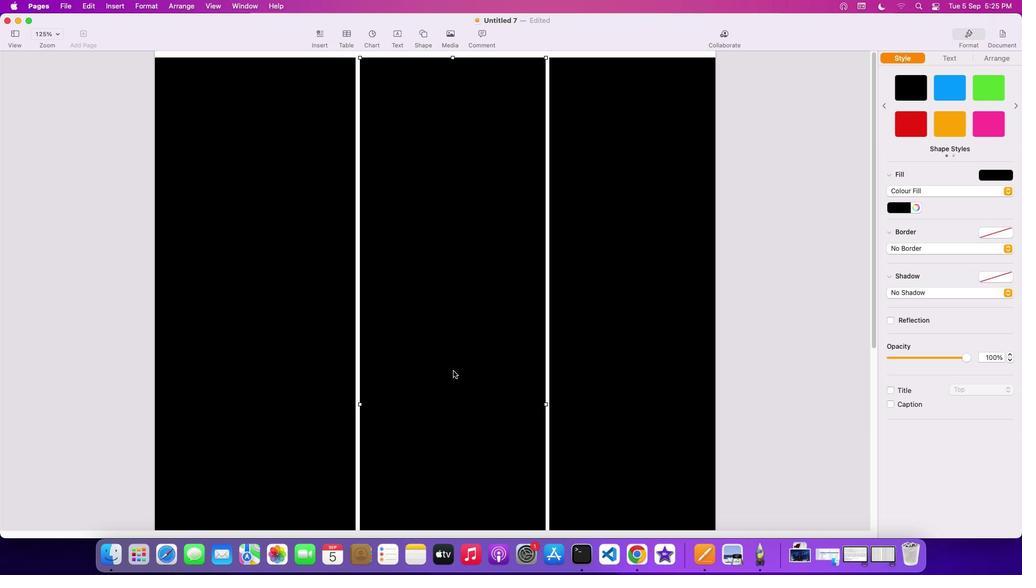 
Action: Mouse moved to (325, 316)
Screenshot: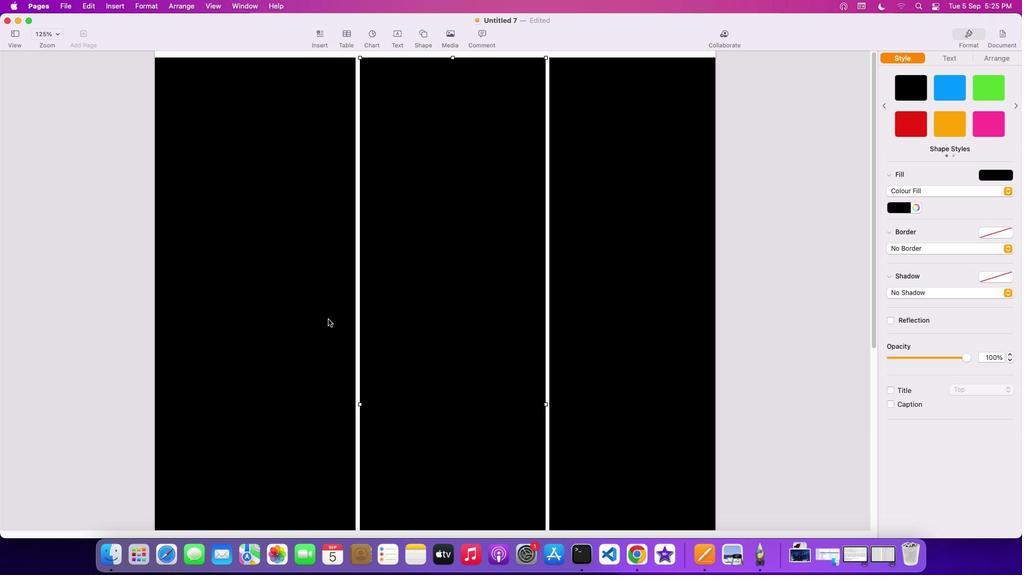 
Action: Mouse pressed left at (325, 316)
Screenshot: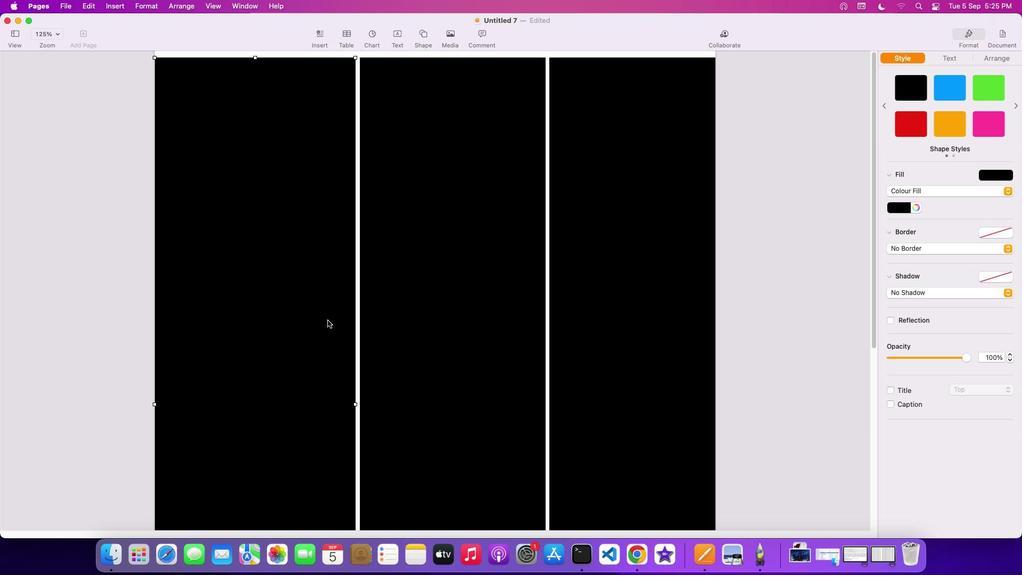 
Action: Mouse moved to (353, 401)
Screenshot: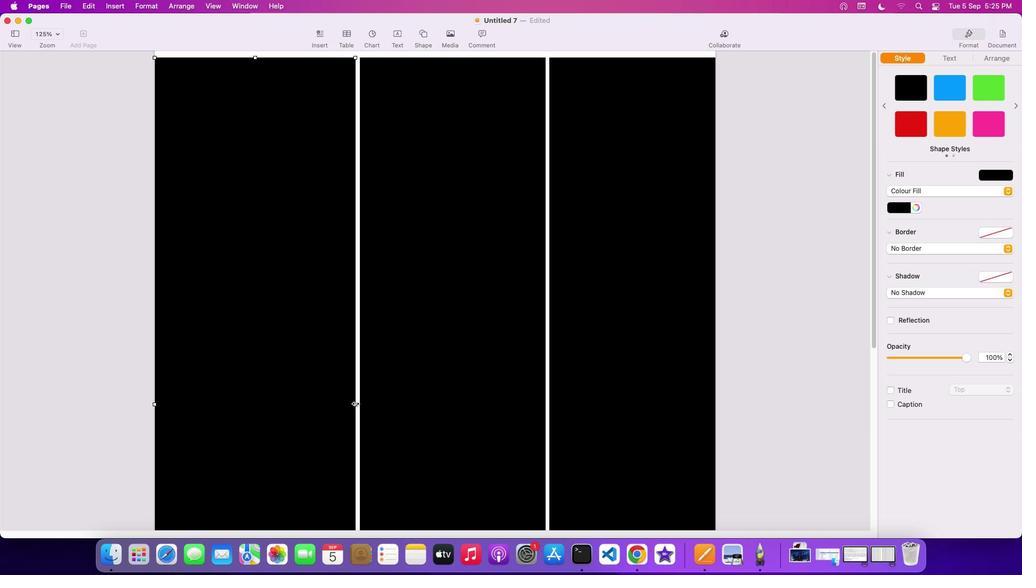 
Action: Mouse pressed left at (353, 401)
Screenshot: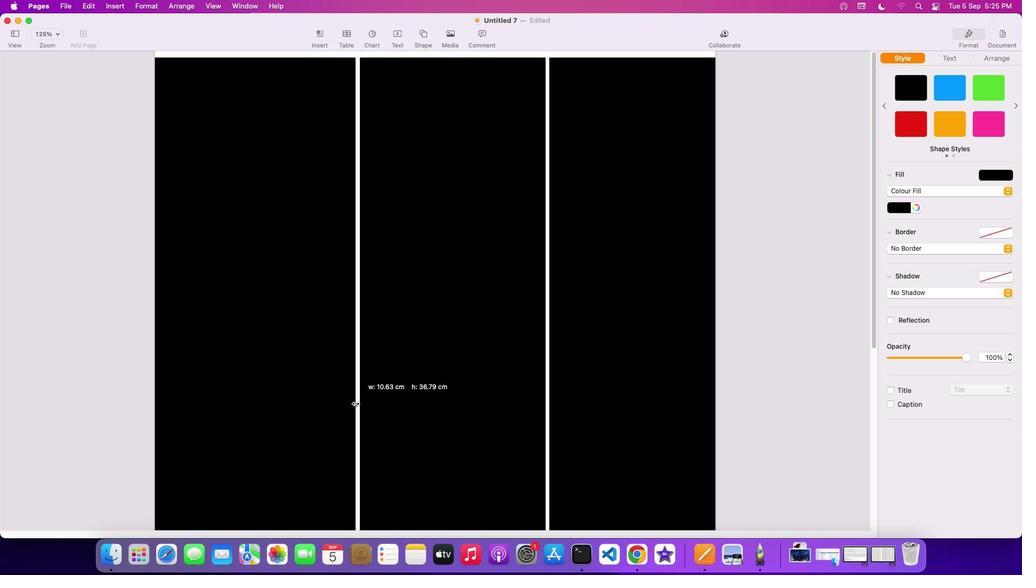 
Action: Mouse moved to (512, 390)
Screenshot: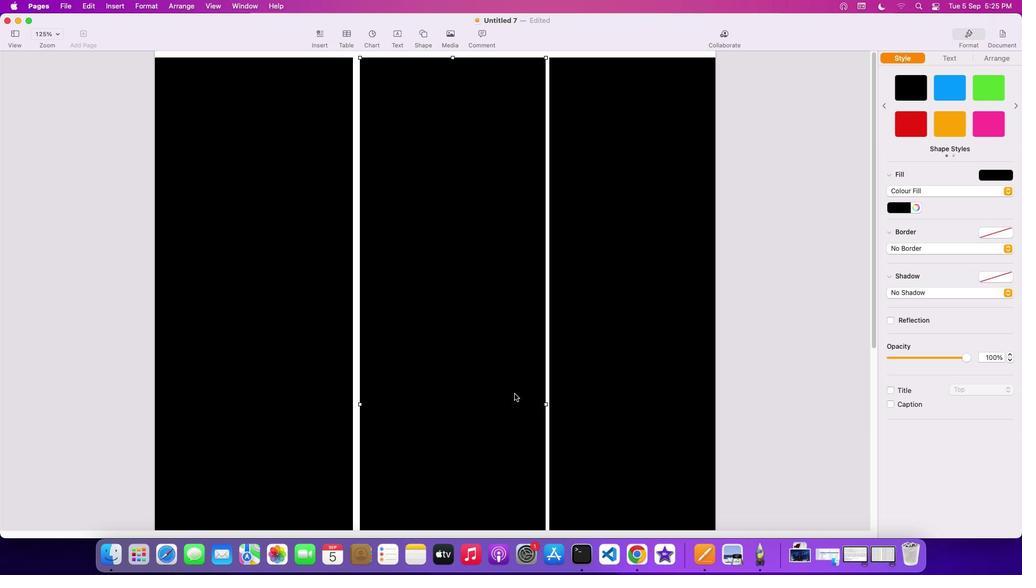 
Action: Mouse pressed left at (512, 390)
Screenshot: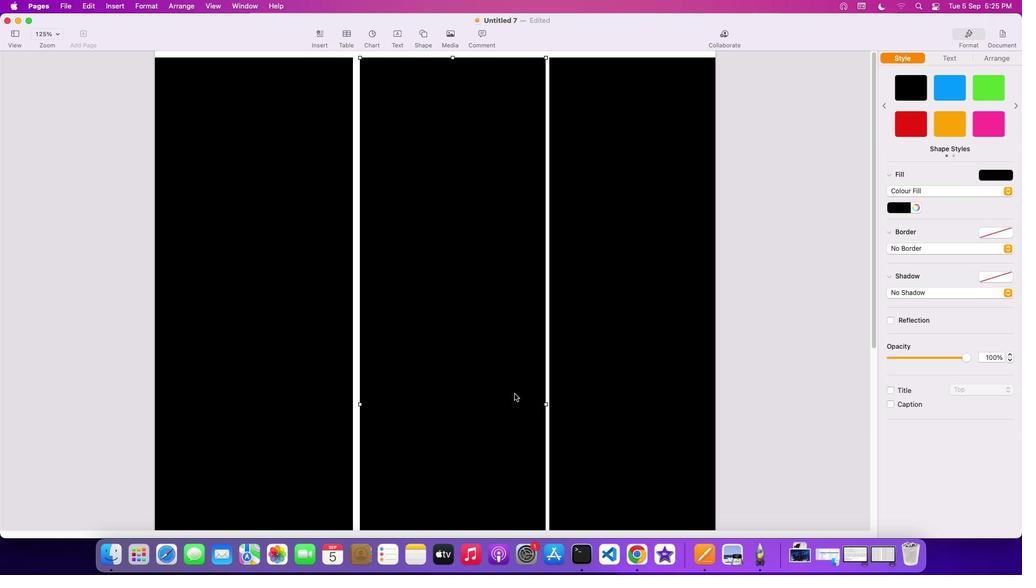 
Action: Mouse moved to (355, 401)
Screenshot: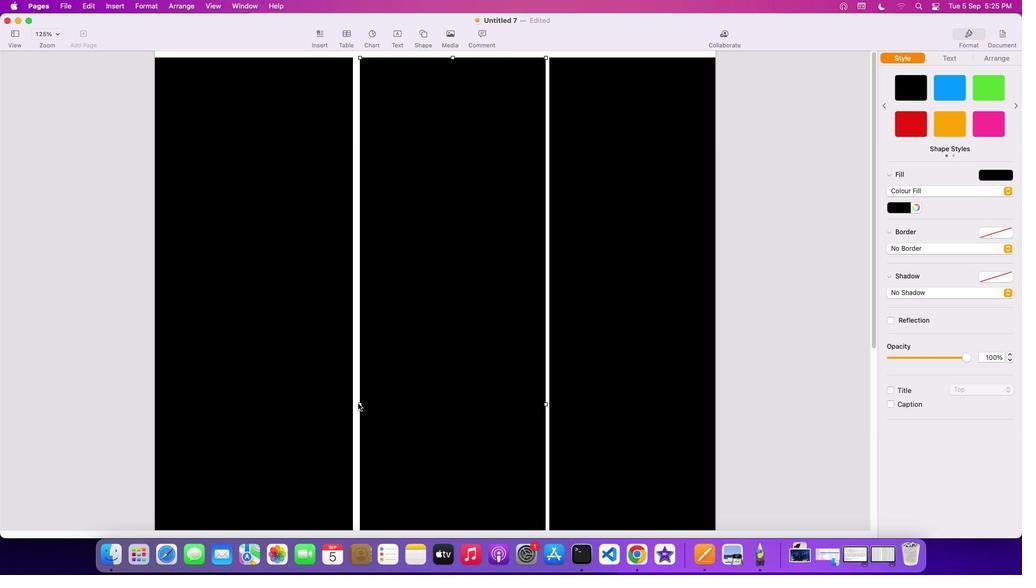 
Action: Mouse pressed left at (355, 401)
Screenshot: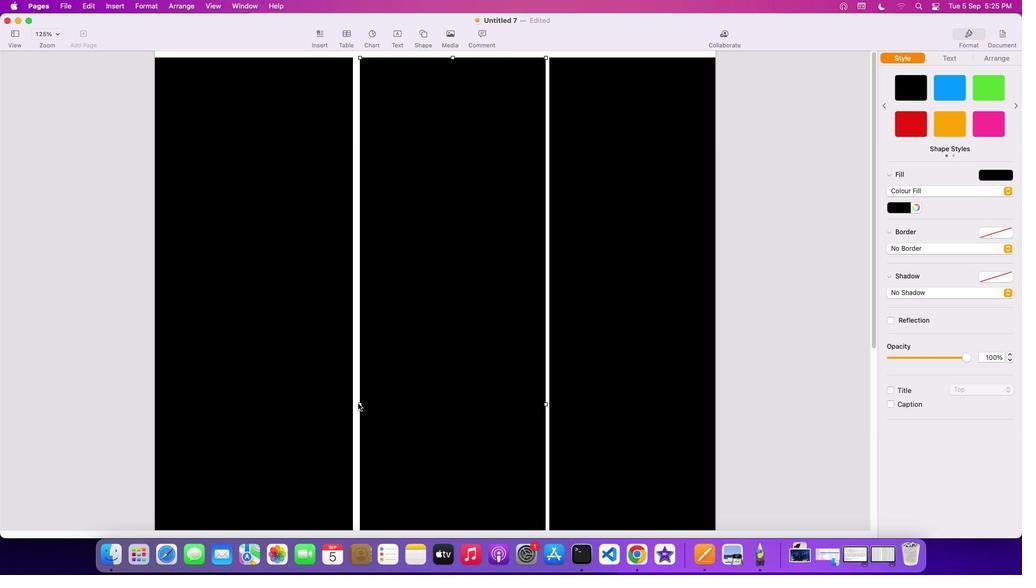 
Action: Mouse moved to (358, 402)
Screenshot: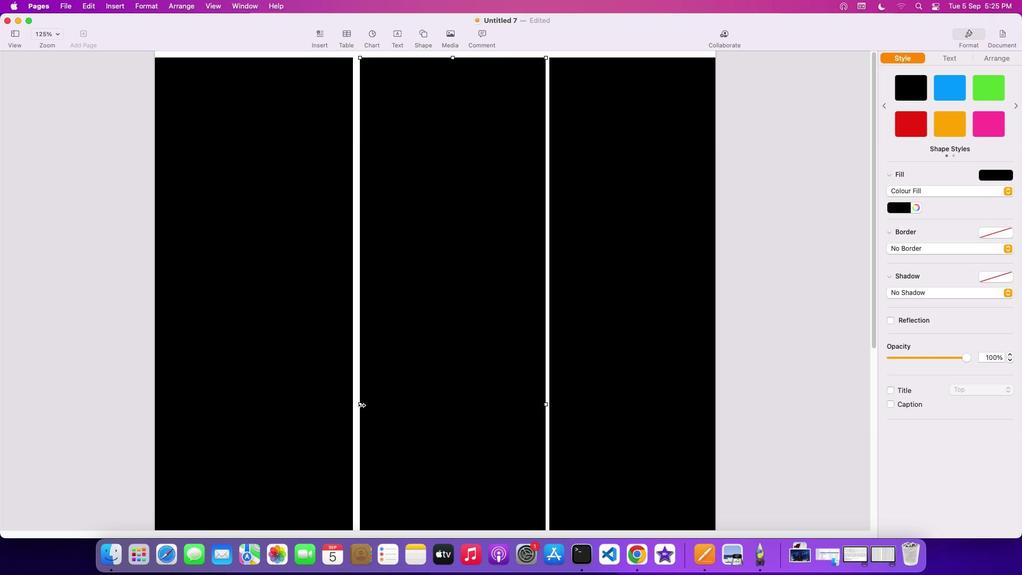 
Action: Mouse pressed left at (358, 402)
Screenshot: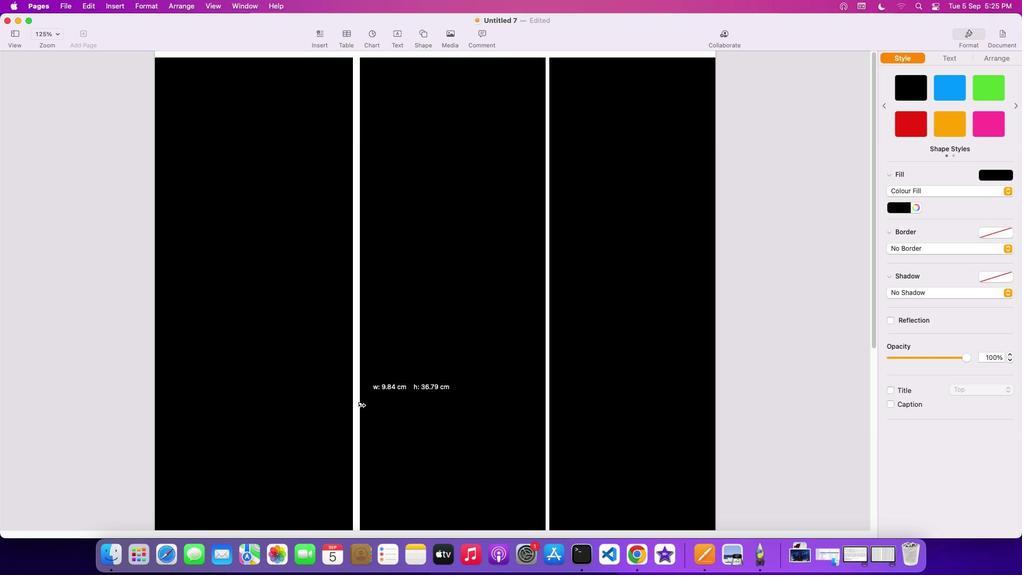 
Action: Mouse moved to (512, 338)
Screenshot: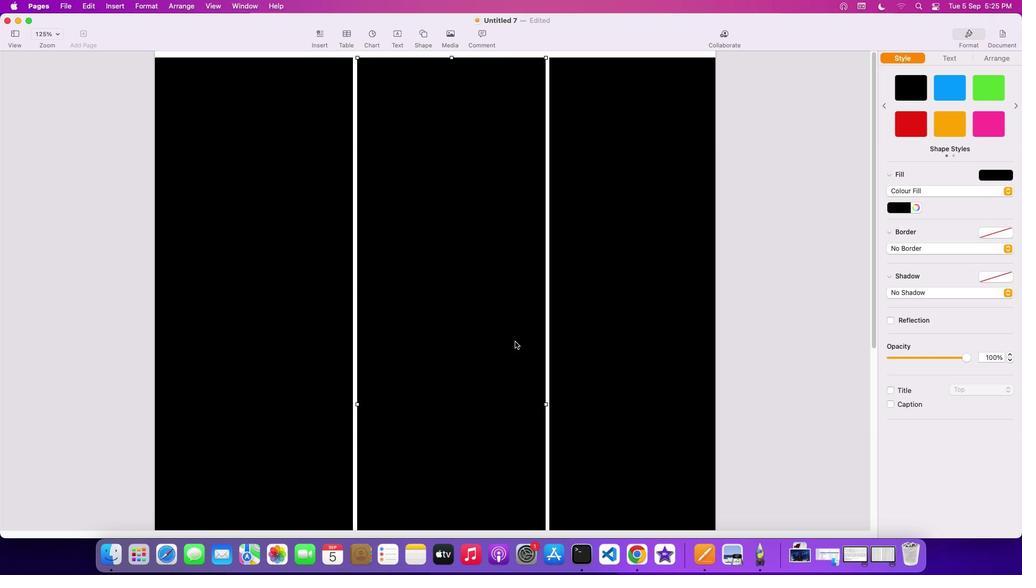 
Action: Mouse pressed left at (512, 338)
Screenshot: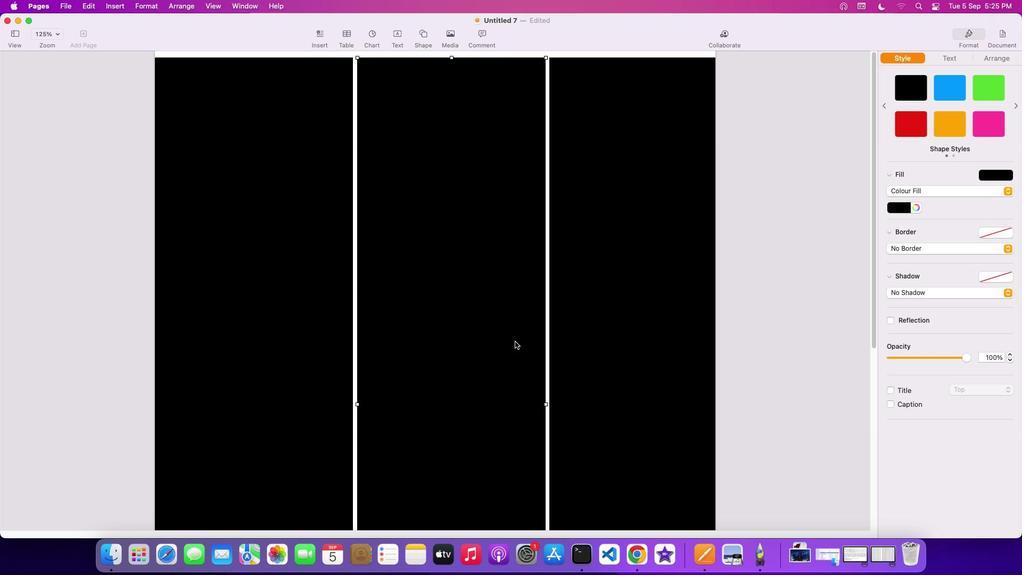 
Action: Mouse moved to (511, 329)
Screenshot: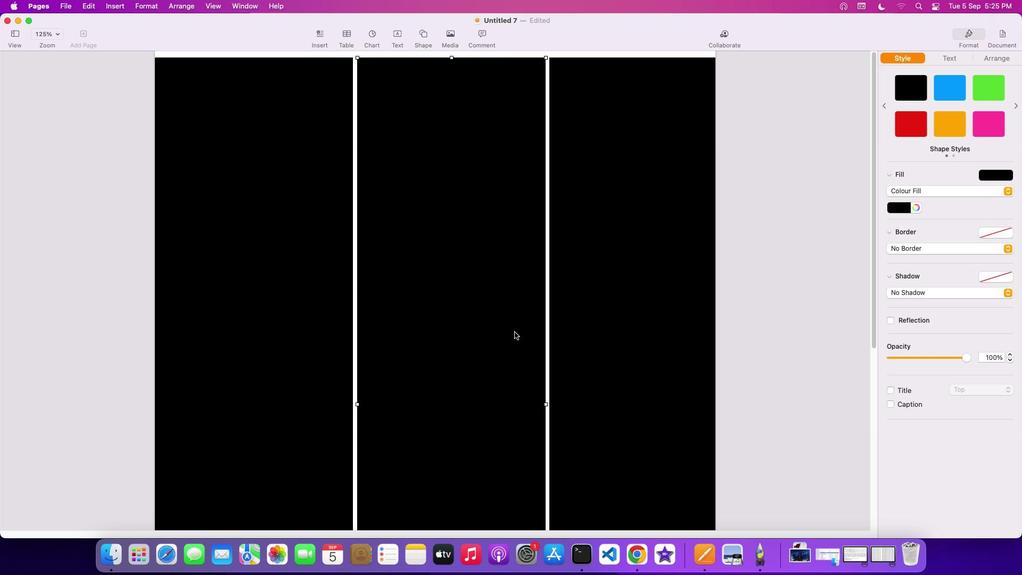 
Action: Mouse scrolled (511, 329) with delta (-2, -1)
Screenshot: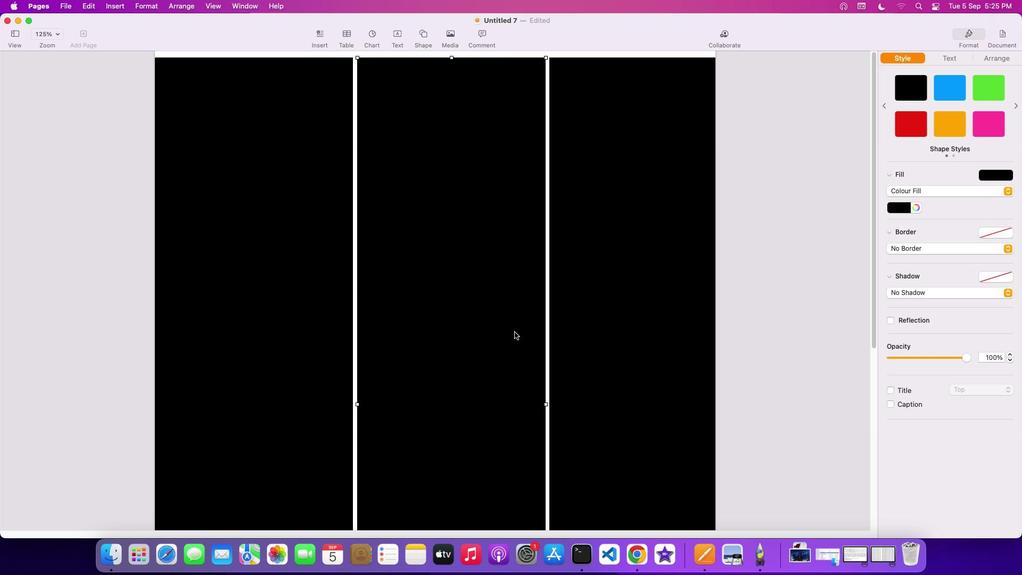 
Action: Mouse moved to (511, 329)
Screenshot: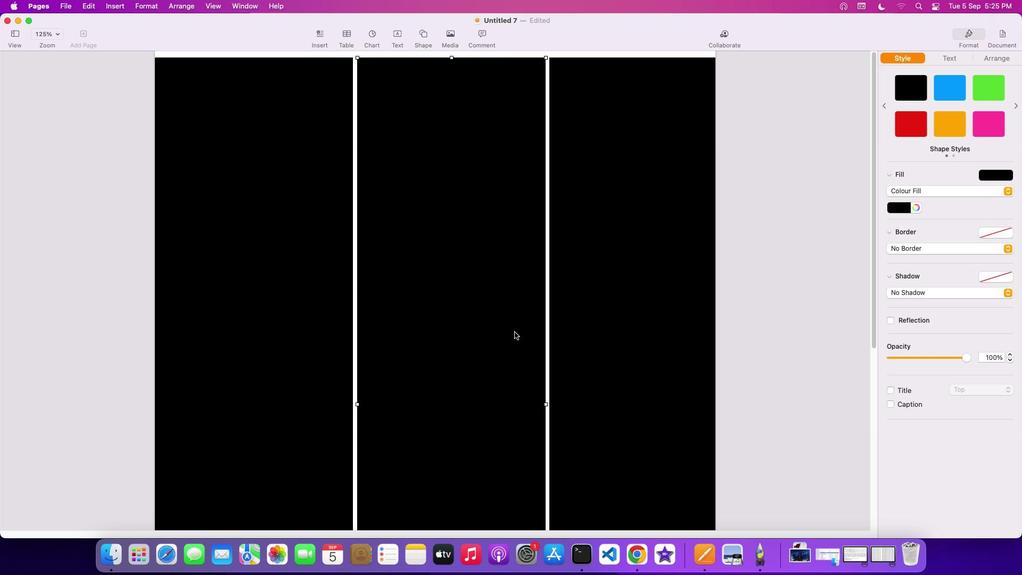 
Action: Mouse scrolled (511, 329) with delta (-2, -1)
Screenshot: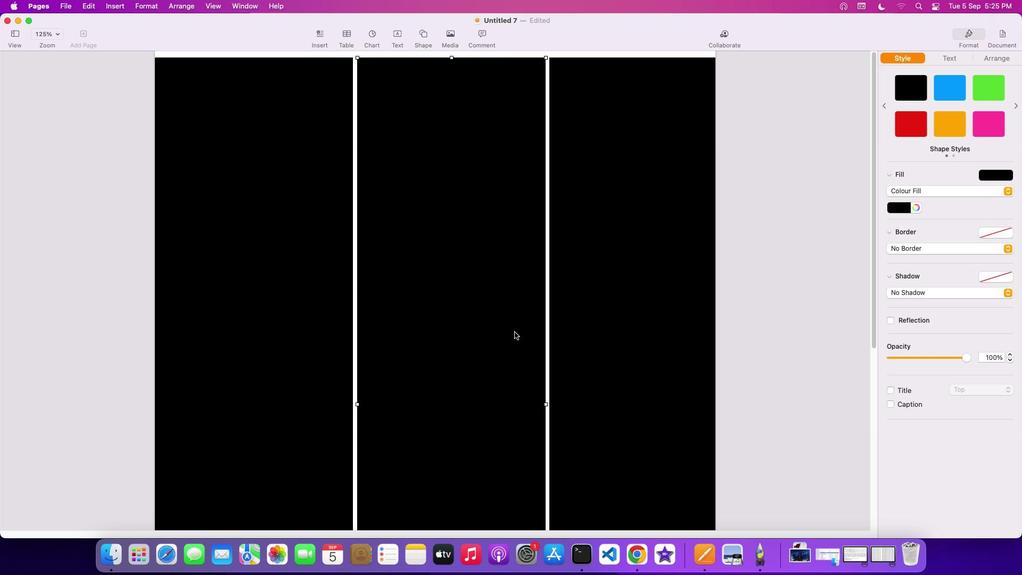 
Action: Mouse scrolled (511, 329) with delta (-2, 0)
Screenshot: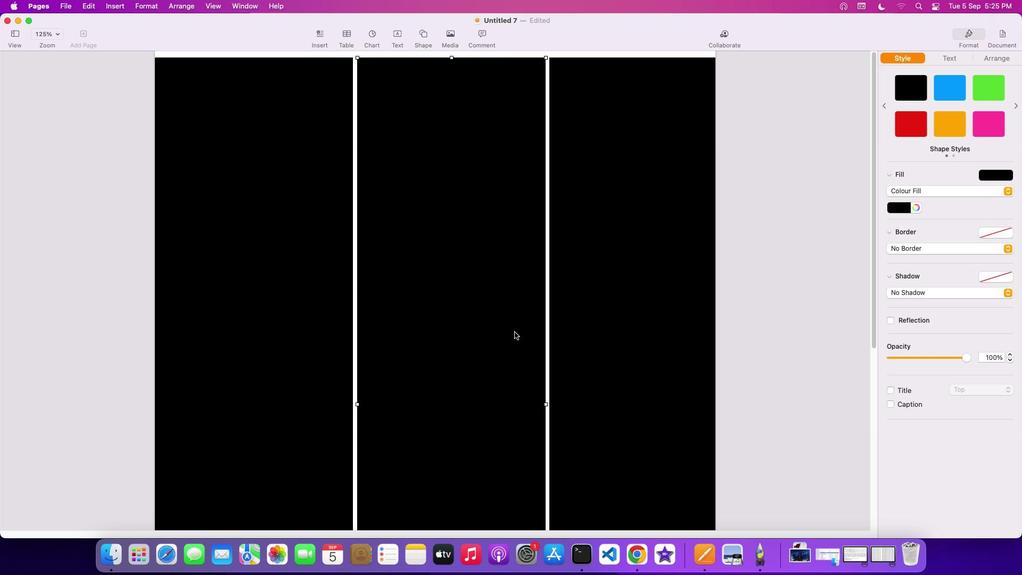 
Action: Mouse scrolled (511, 329) with delta (-2, 0)
Screenshot: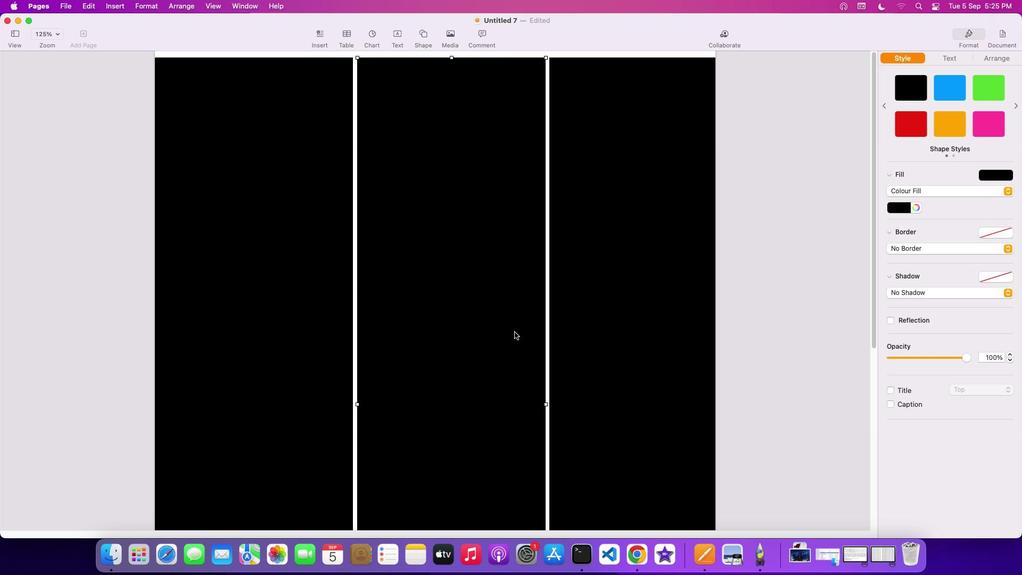 
Action: Mouse scrolled (511, 329) with delta (-2, 0)
Screenshot: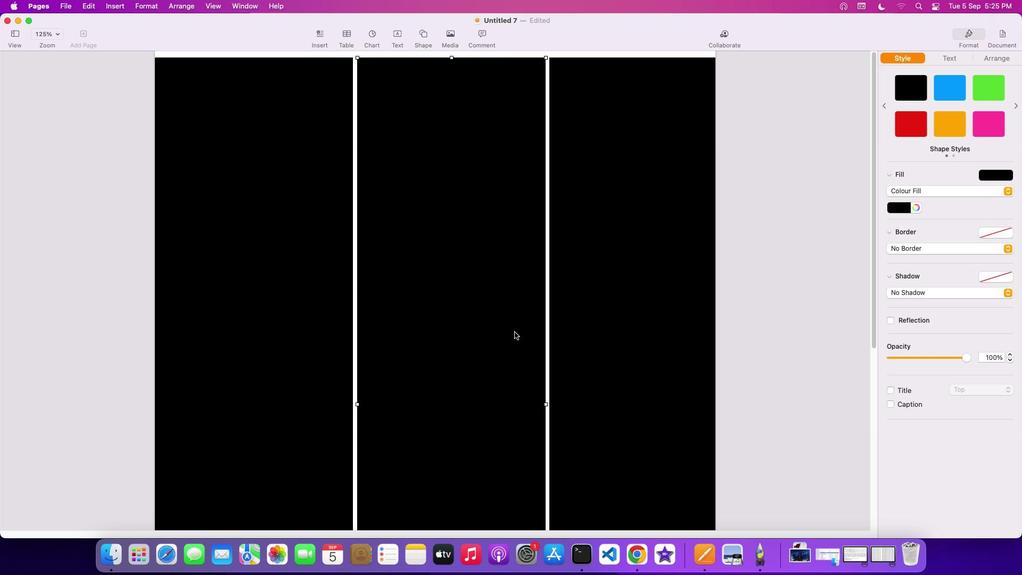 
Action: Mouse moved to (382, 189)
Screenshot: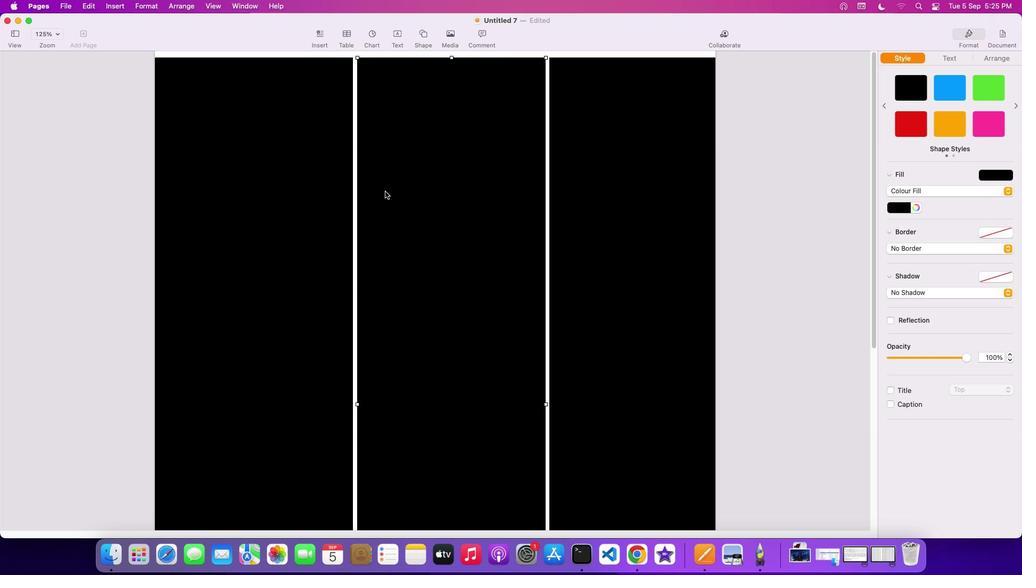
Action: Mouse scrolled (382, 189) with delta (-2, -2)
Screenshot: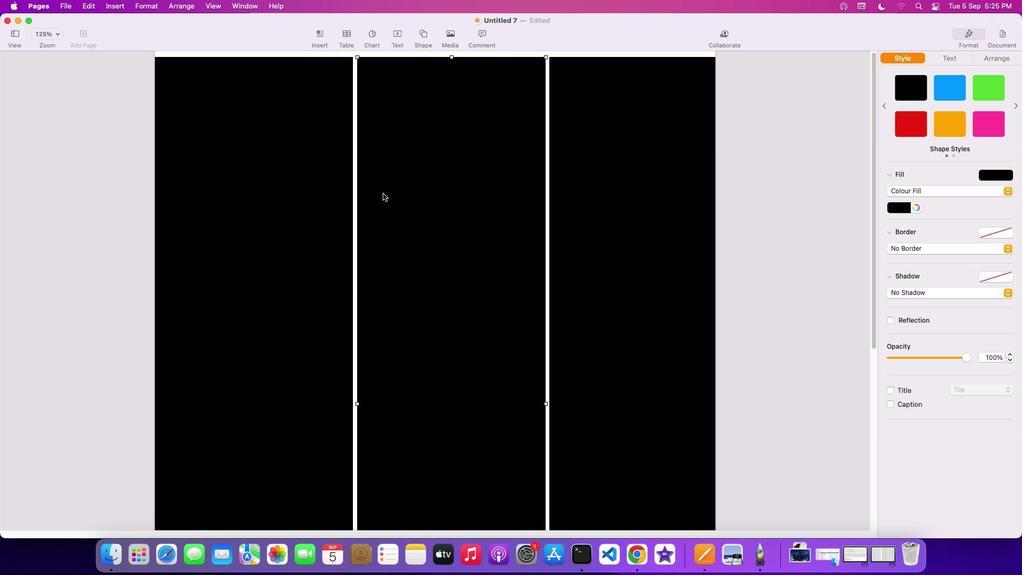 
Action: Mouse moved to (283, 198)
Screenshot: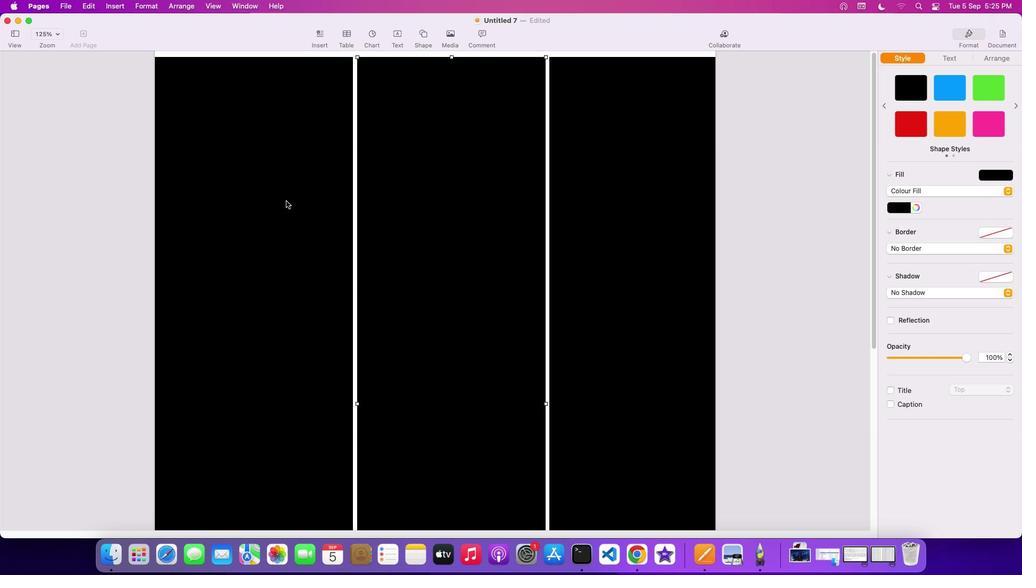 
Action: Mouse pressed left at (283, 198)
Screenshot: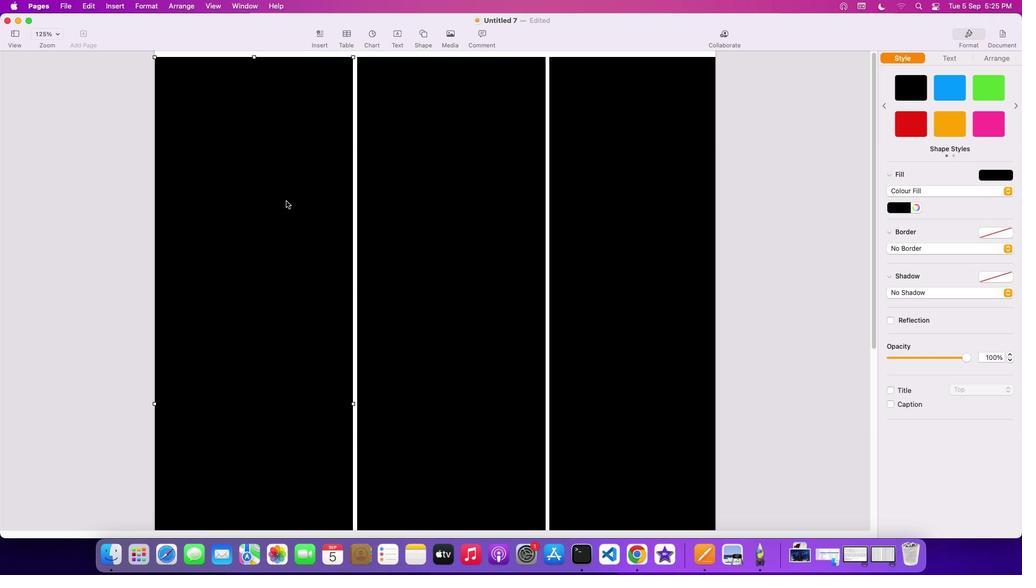 
Action: Mouse moved to (418, 32)
Screenshot: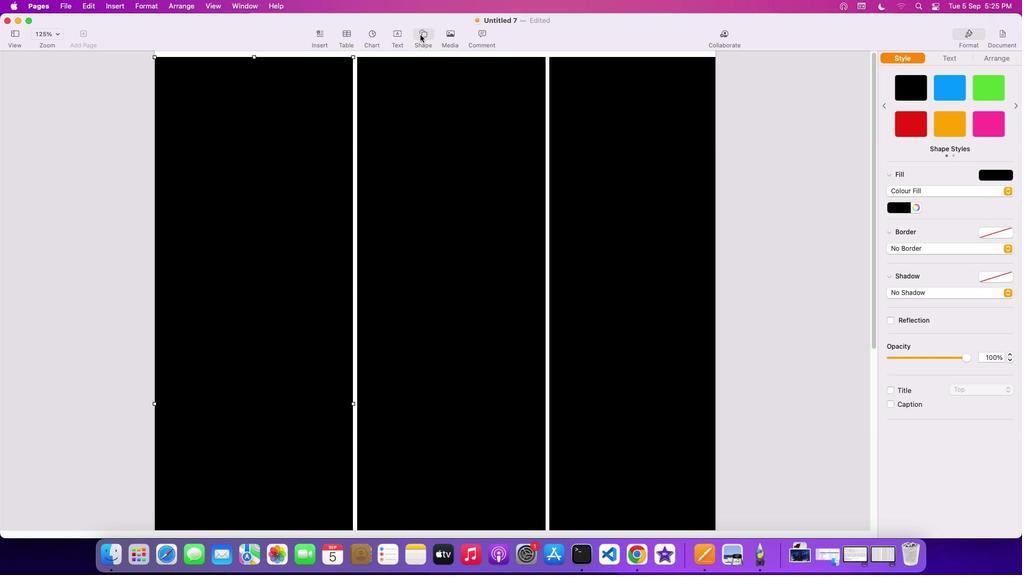 
Action: Mouse pressed left at (418, 32)
Screenshot: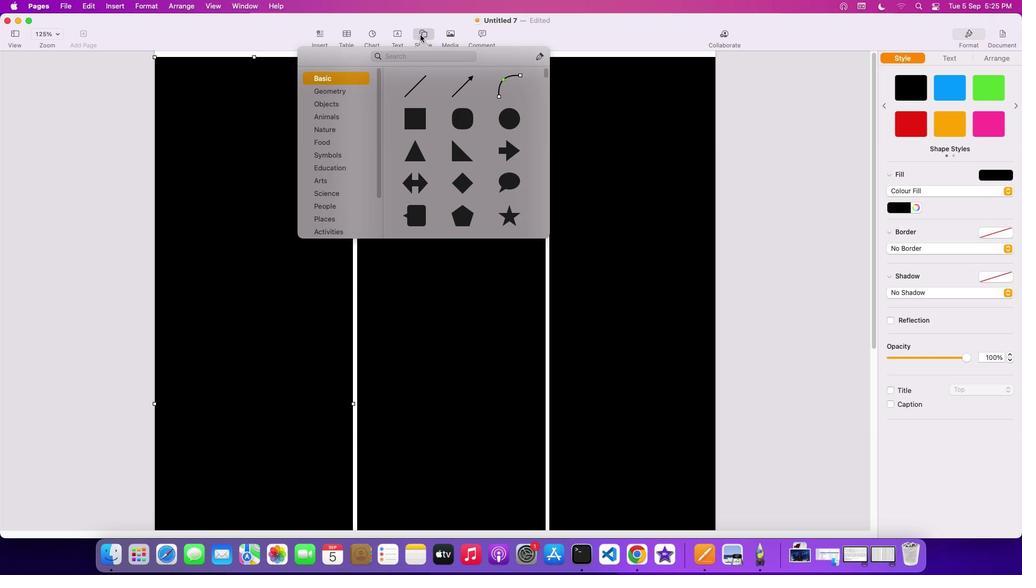 
Action: Mouse moved to (509, 116)
Screenshot: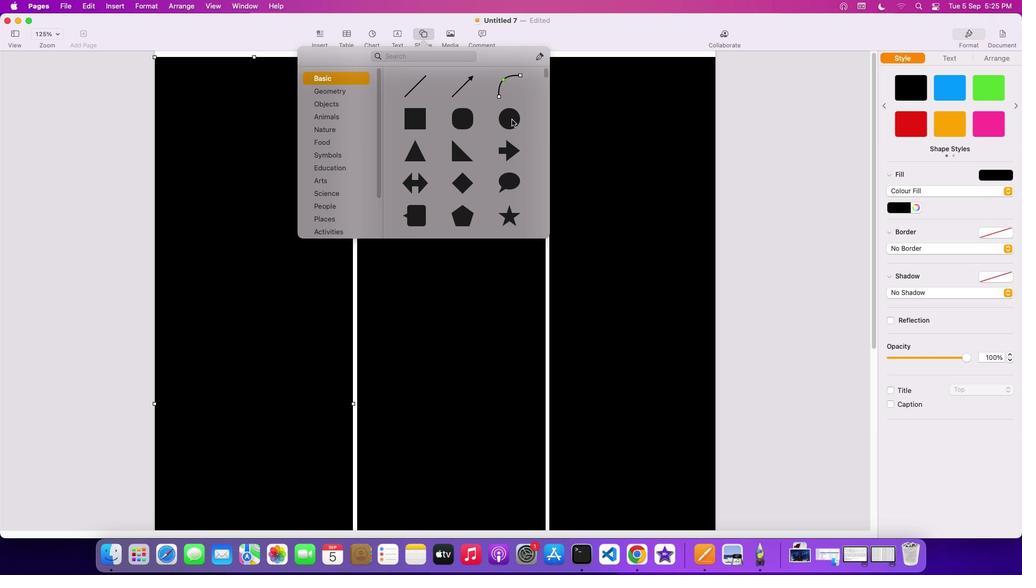 
Action: Mouse pressed left at (509, 116)
Screenshot: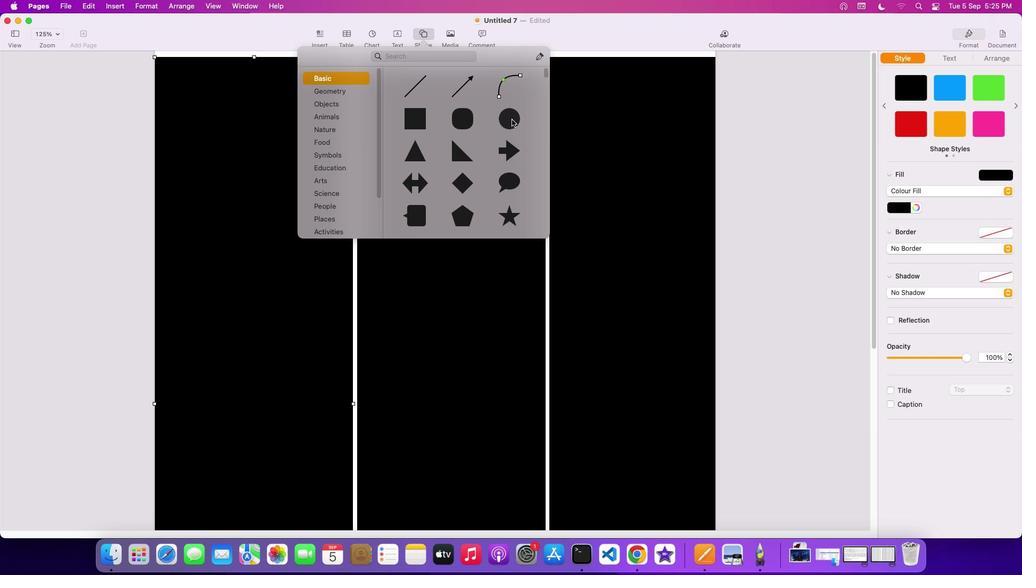 
Action: Mouse moved to (905, 204)
Screenshot: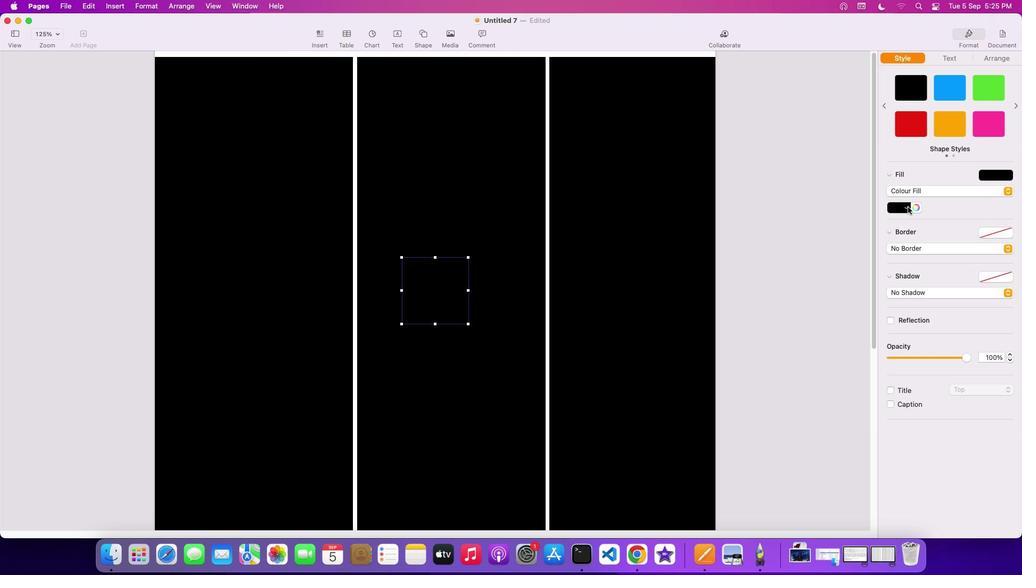 
Action: Mouse pressed left at (905, 204)
Screenshot: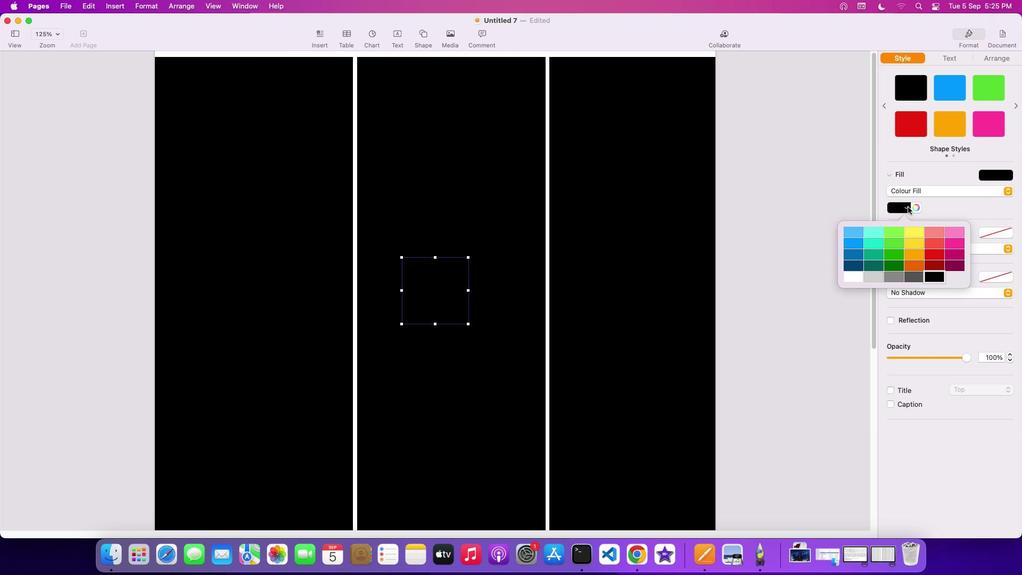 
Action: Mouse moved to (908, 238)
Screenshot: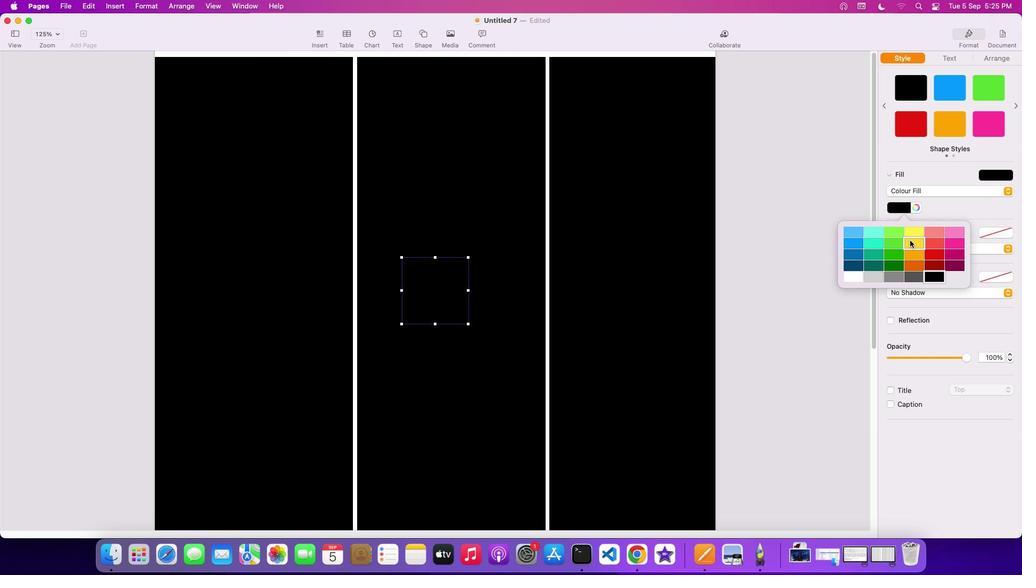 
Action: Mouse pressed left at (908, 238)
Screenshot: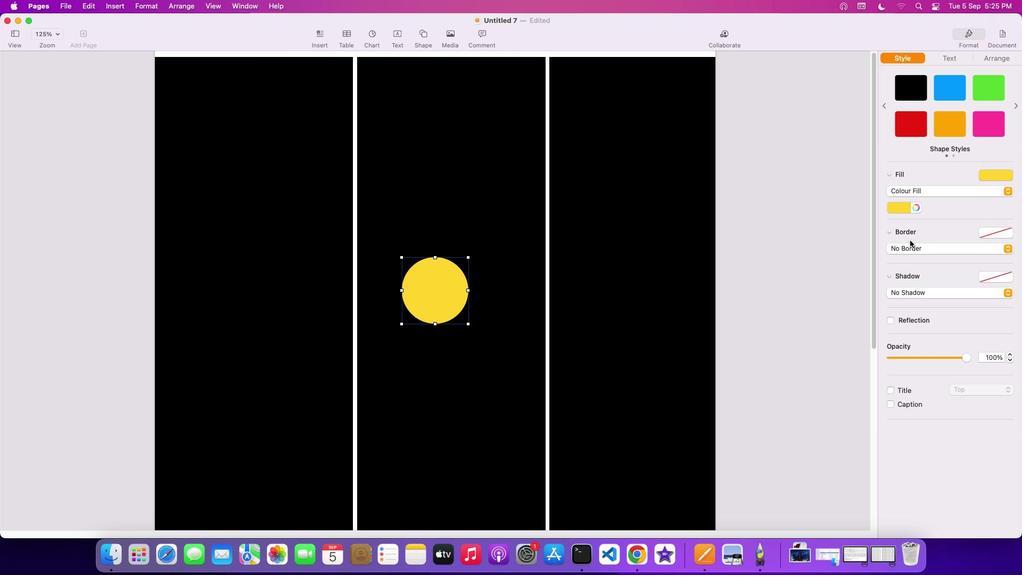 
Action: Mouse moved to (420, 31)
Screenshot: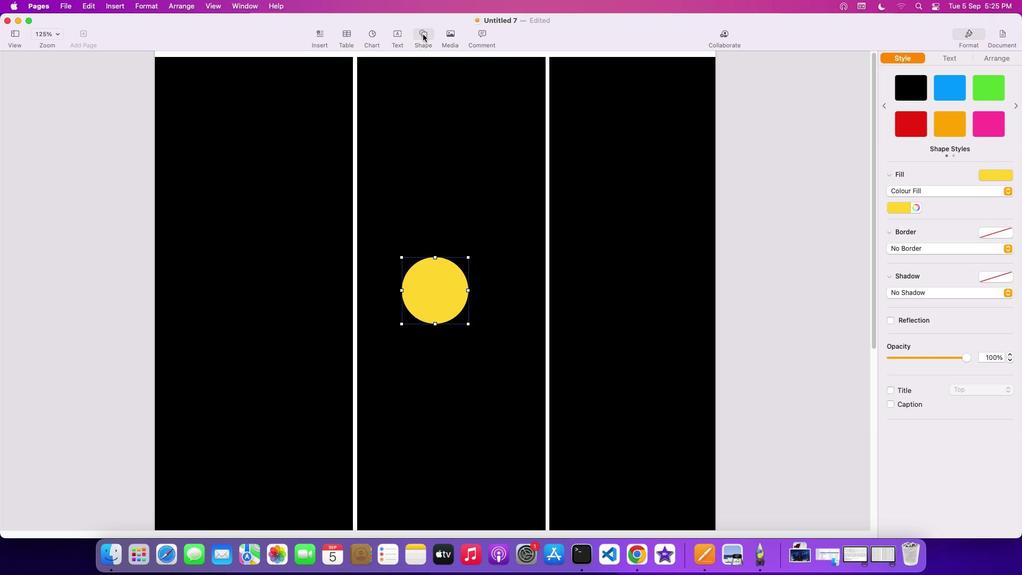 
Action: Mouse pressed left at (420, 31)
Screenshot: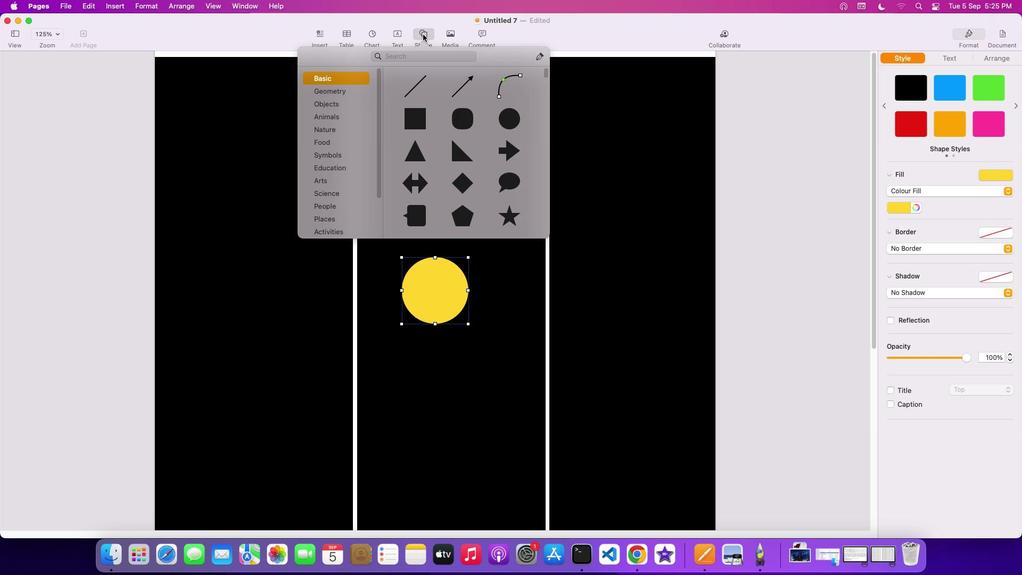 
Action: Mouse moved to (493, 150)
Screenshot: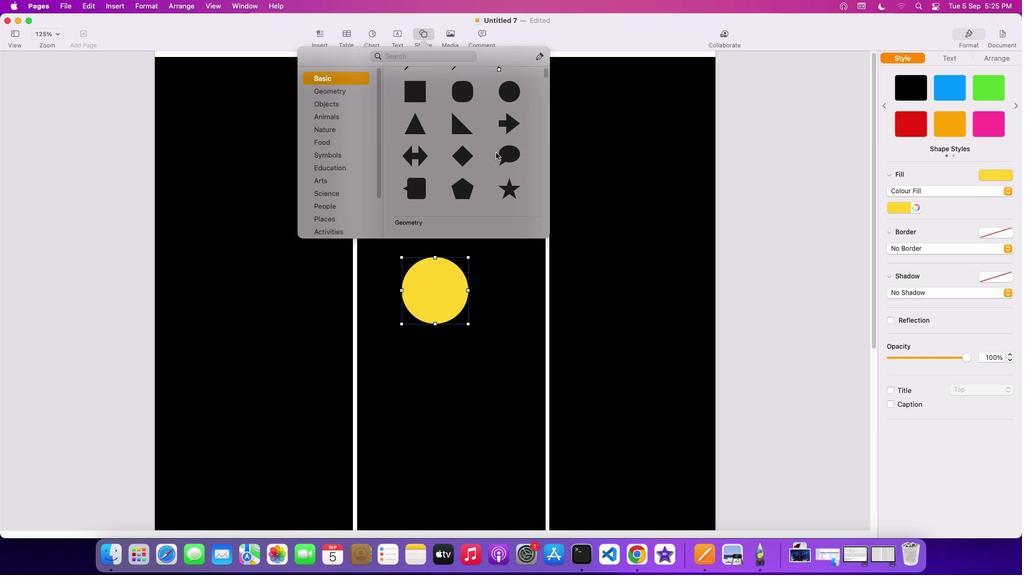 
Action: Mouse scrolled (493, 150) with delta (-2, -2)
Screenshot: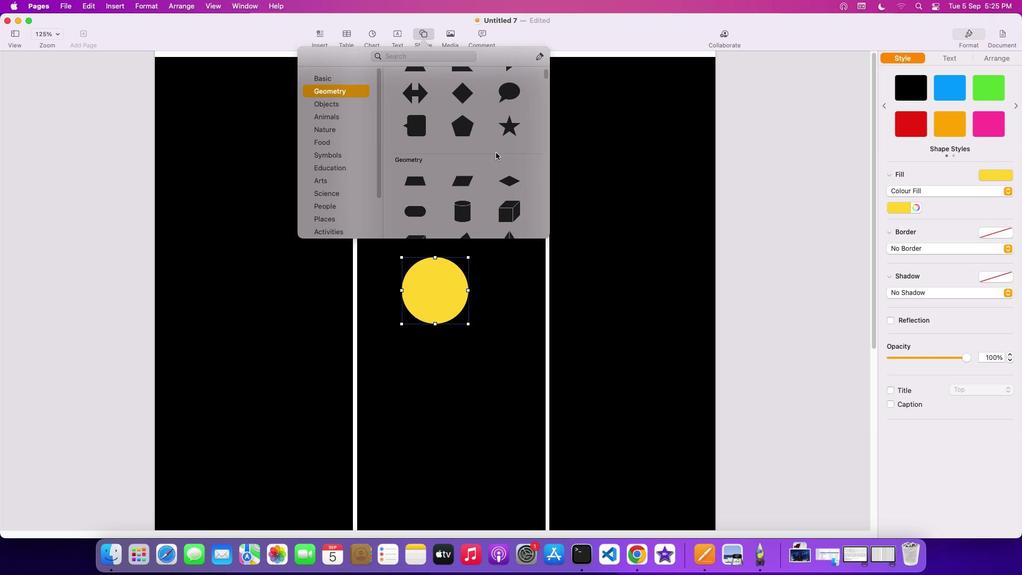 
Action: Mouse scrolled (493, 150) with delta (-2, -2)
Screenshot: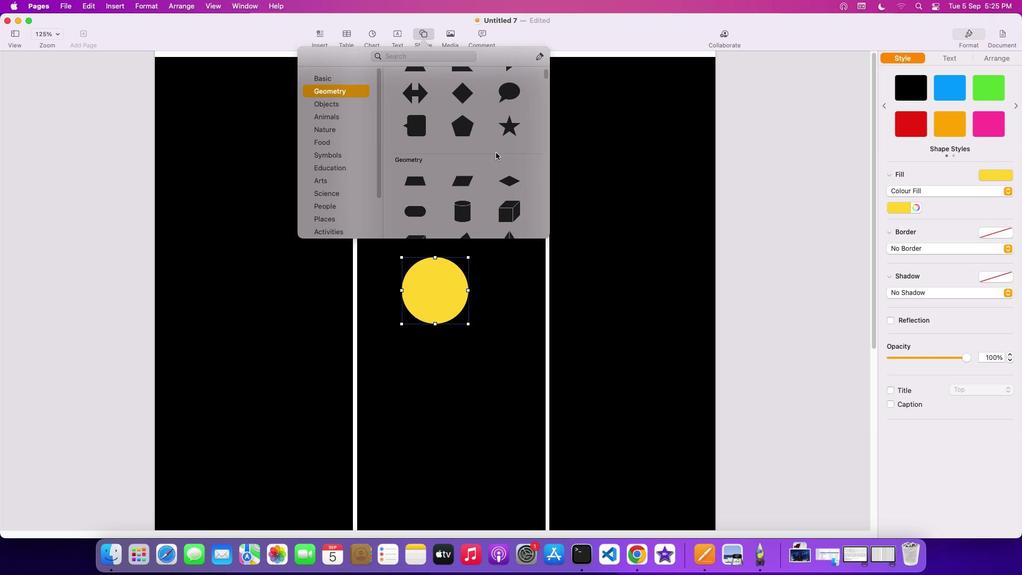 
Action: Mouse moved to (493, 150)
Screenshot: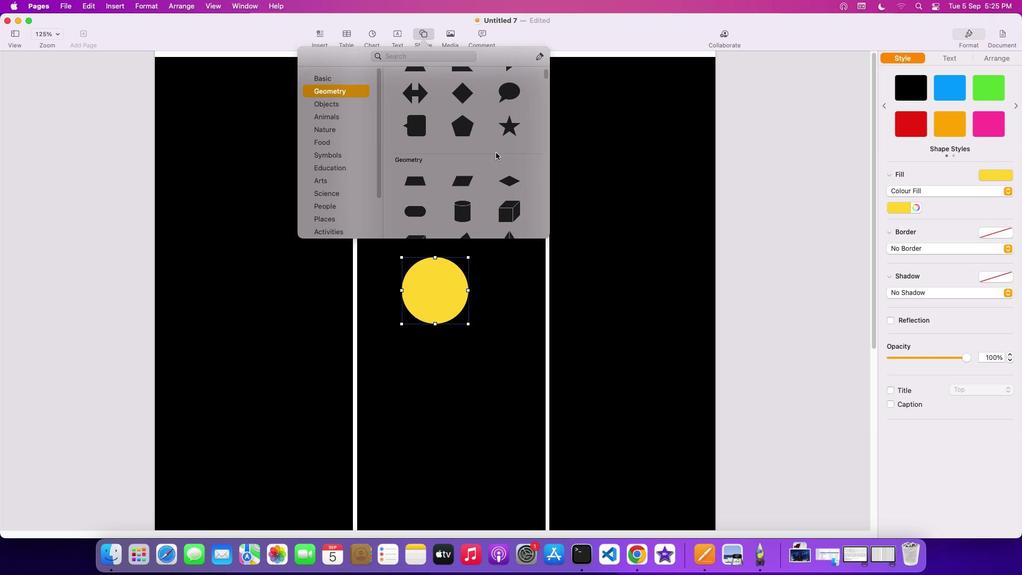 
Action: Mouse scrolled (493, 150) with delta (-2, -3)
Screenshot: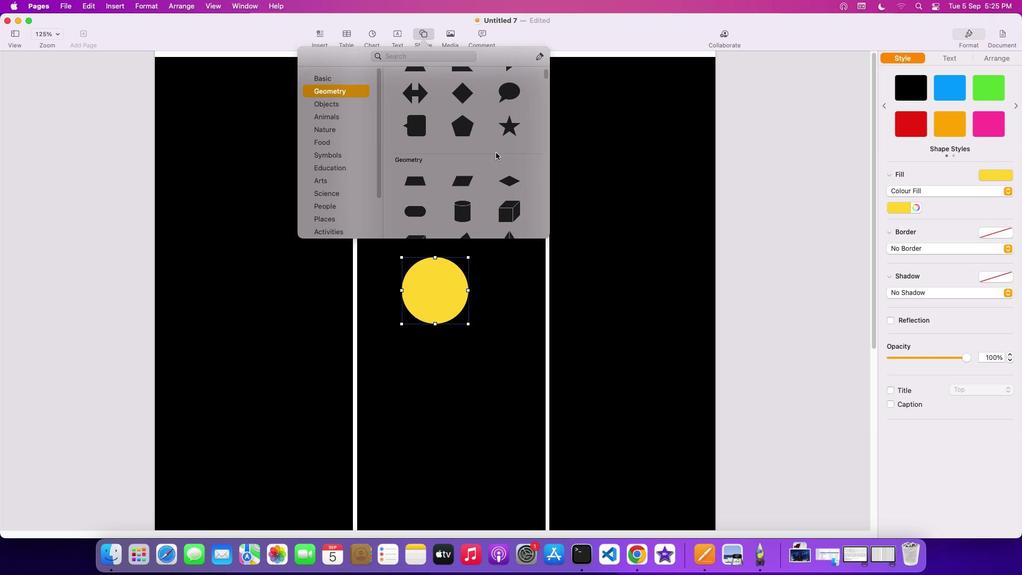 
Action: Mouse moved to (493, 150)
Screenshot: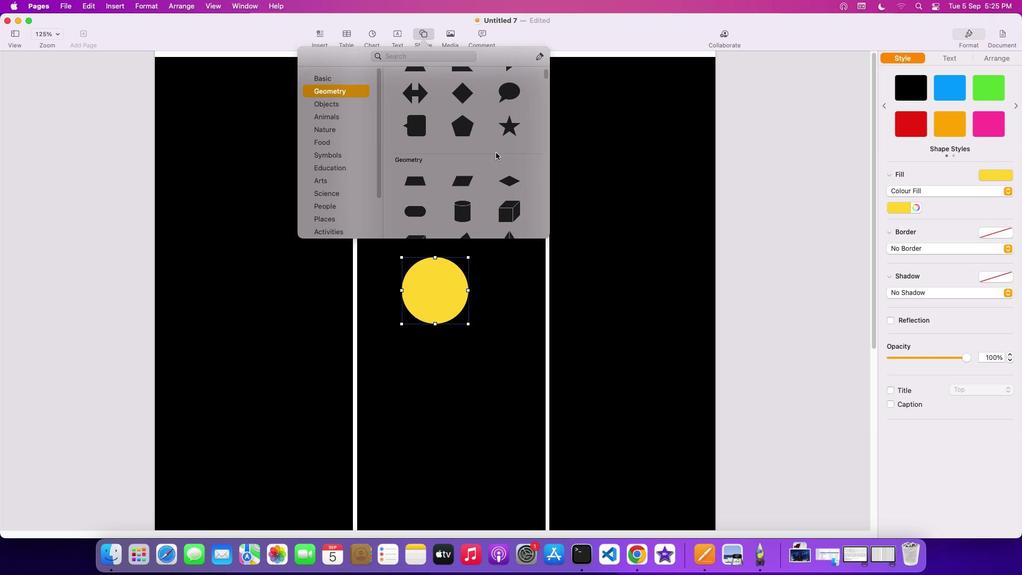 
Action: Mouse scrolled (493, 150) with delta (-2, -4)
Screenshot: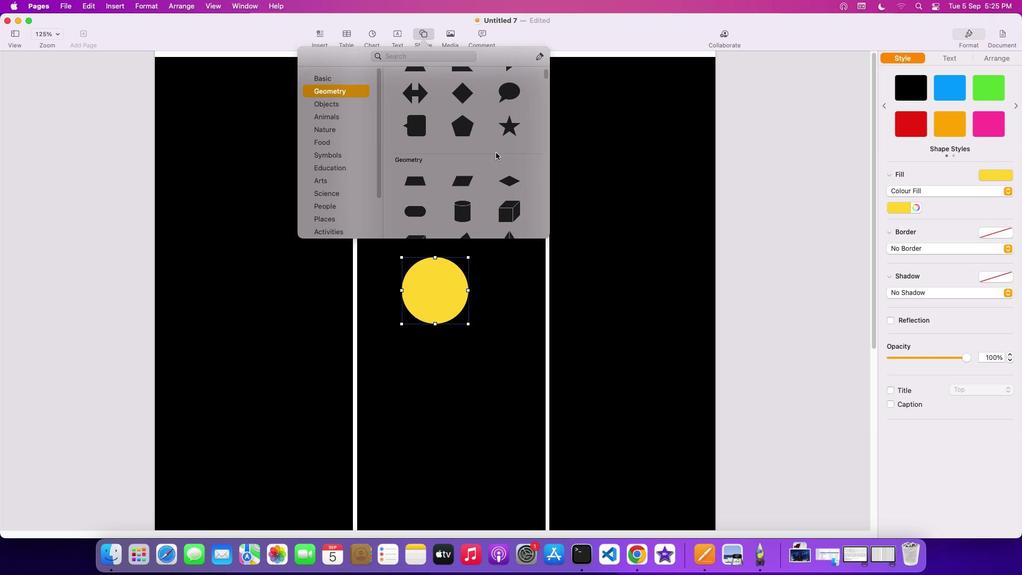 
Action: Mouse scrolled (493, 150) with delta (-2, -5)
Screenshot: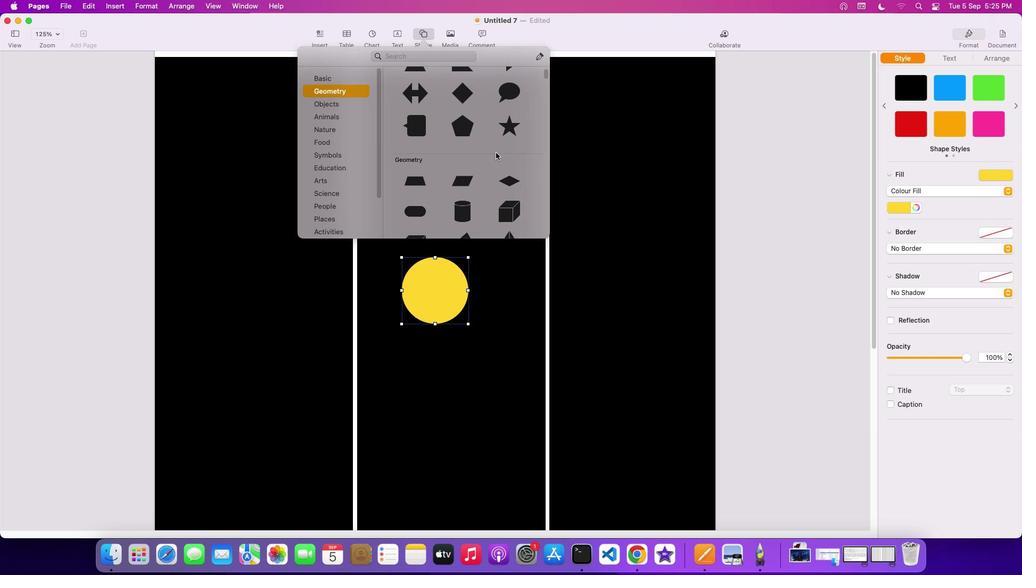 
Action: Mouse scrolled (493, 150) with delta (-2, -2)
Screenshot: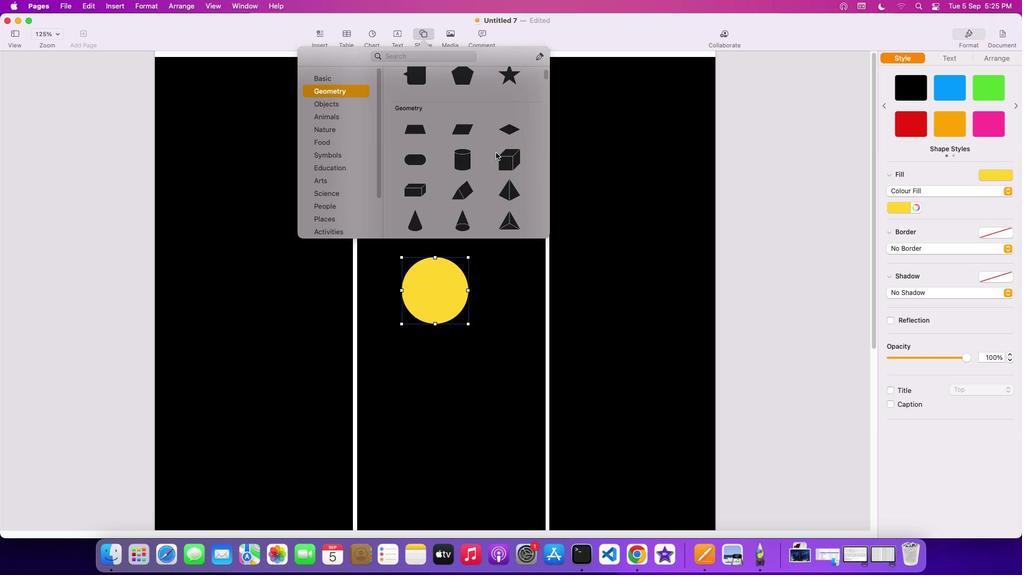 
Action: Mouse scrolled (493, 150) with delta (-2, -2)
Screenshot: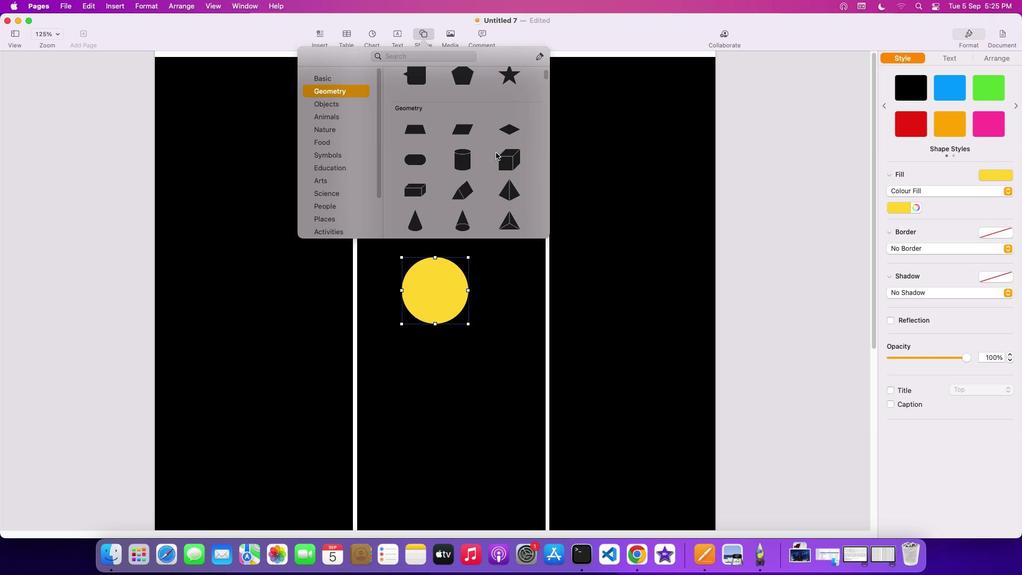 
Action: Mouse scrolled (493, 150) with delta (-2, -3)
Screenshot: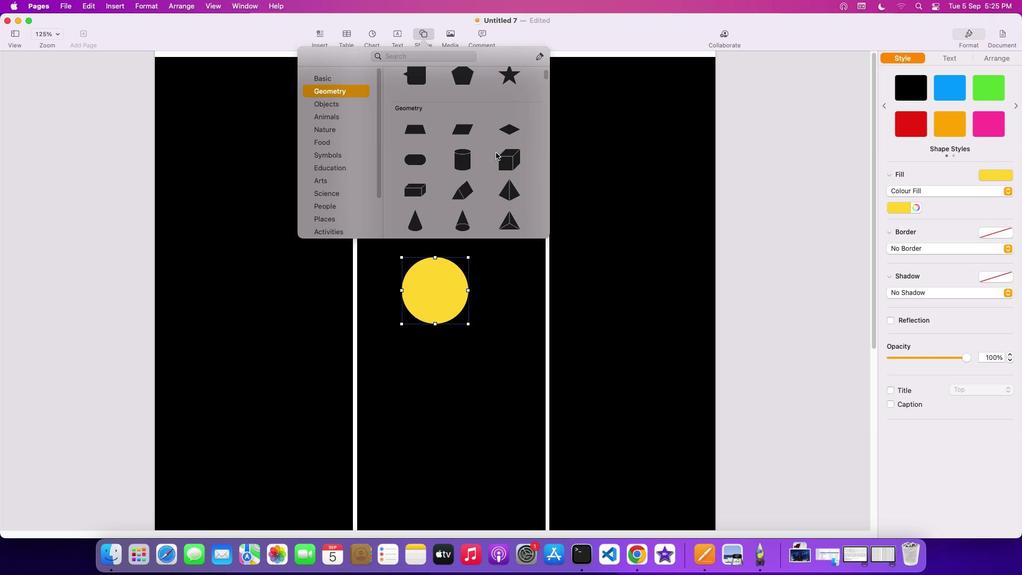 
Action: Mouse scrolled (493, 150) with delta (-2, -4)
Screenshot: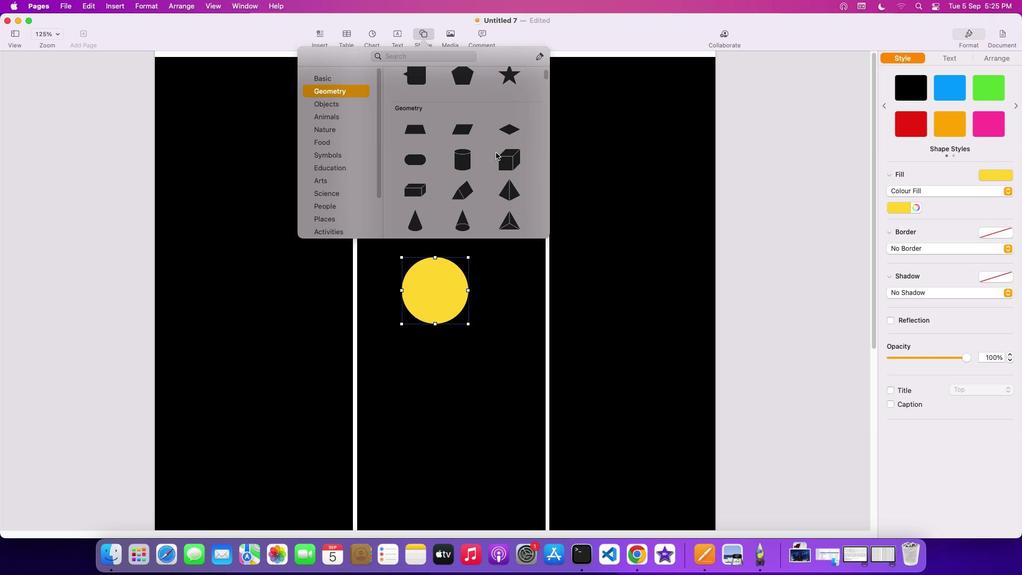 
Action: Mouse scrolled (493, 150) with delta (-2, -2)
Screenshot: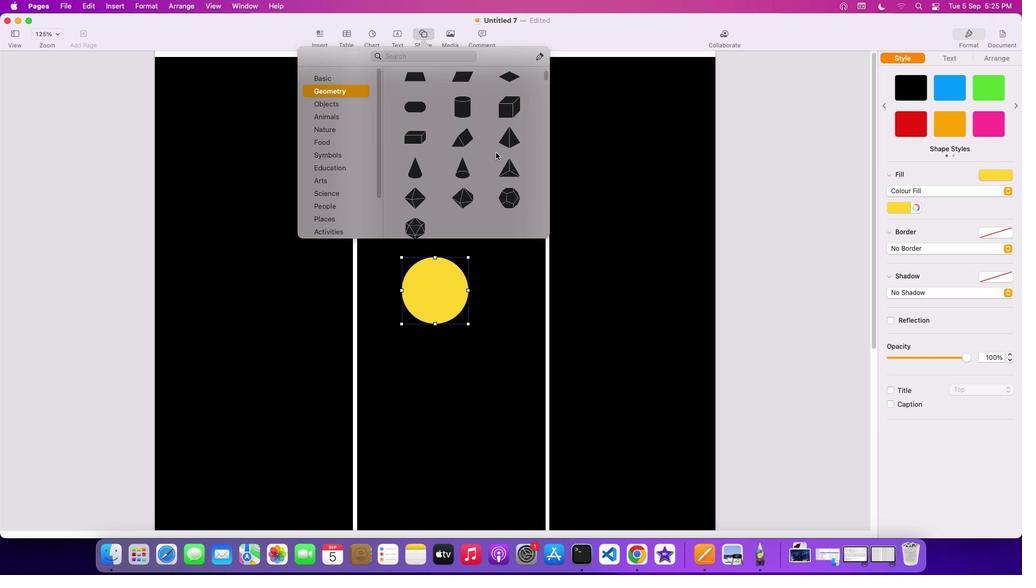 
Action: Mouse scrolled (493, 150) with delta (-2, -2)
Screenshot: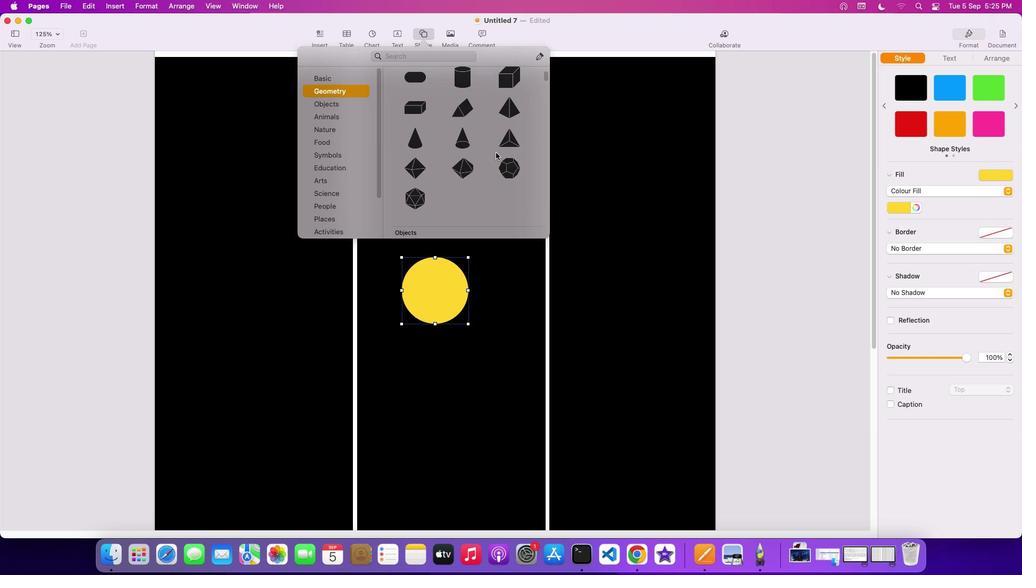 
Action: Mouse scrolled (493, 150) with delta (-2, -3)
Screenshot: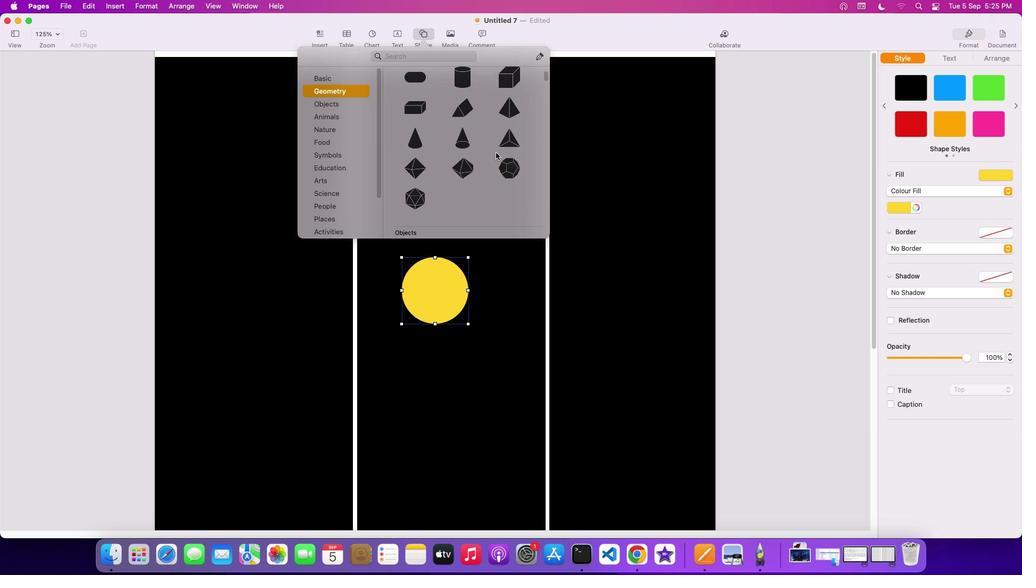 
Action: Mouse scrolled (493, 150) with delta (-2, -4)
Screenshot: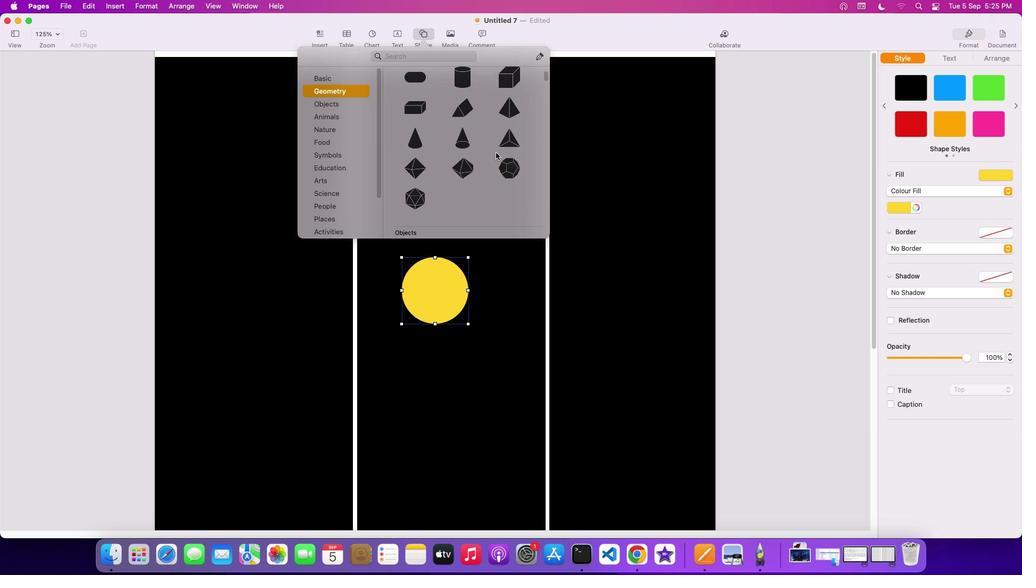 
Action: Mouse scrolled (493, 150) with delta (-2, -4)
Screenshot: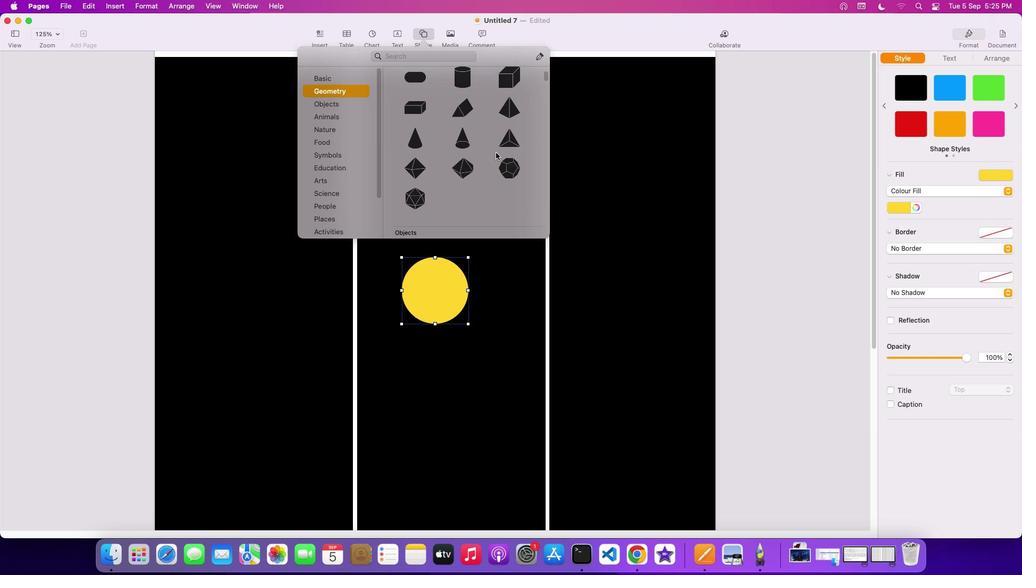 
Action: Mouse moved to (415, 199)
Screenshot: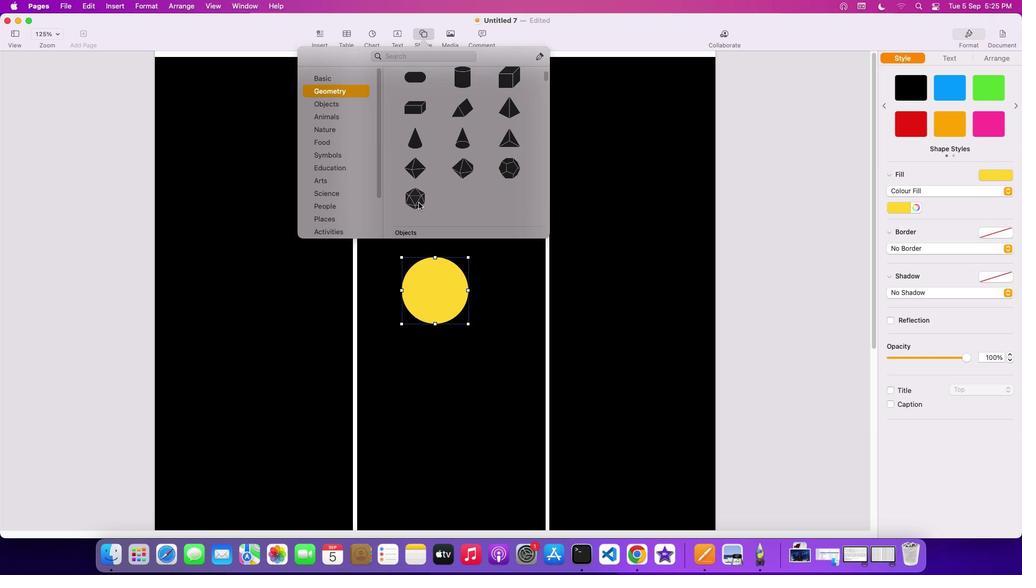 
Action: Mouse pressed left at (415, 199)
Screenshot: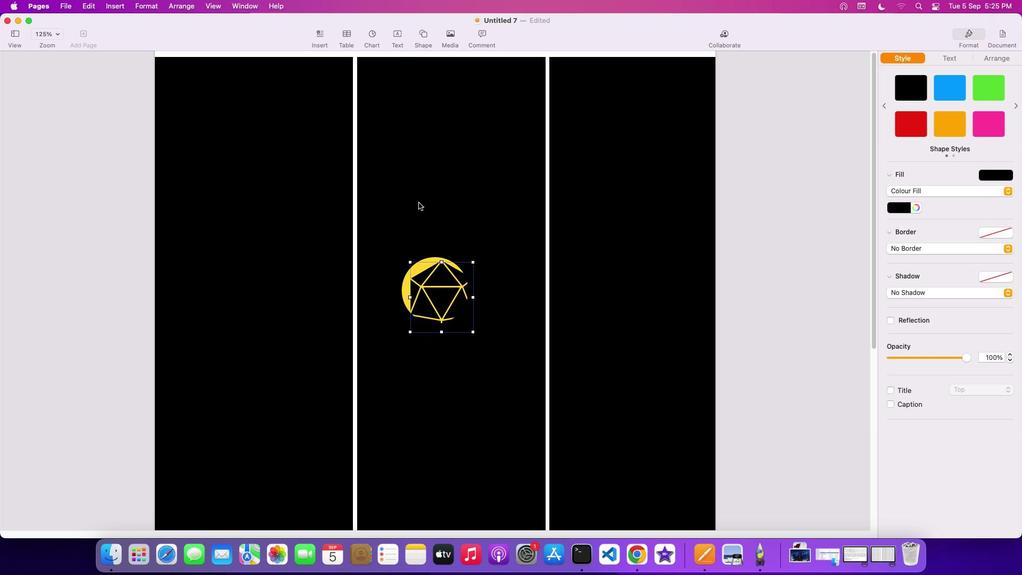
Action: Mouse moved to (430, 279)
Screenshot: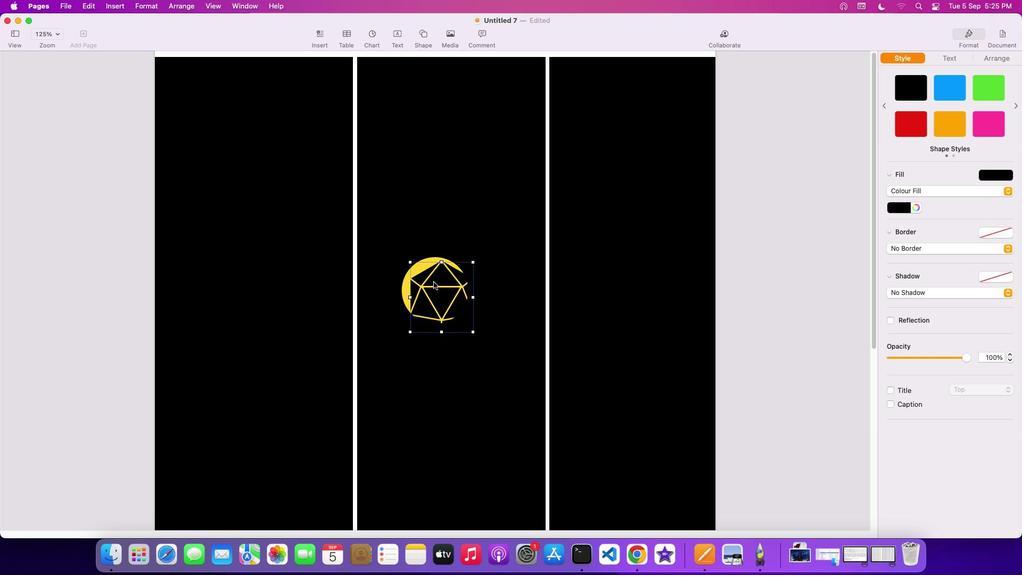 
Action: Mouse pressed left at (430, 279)
Screenshot: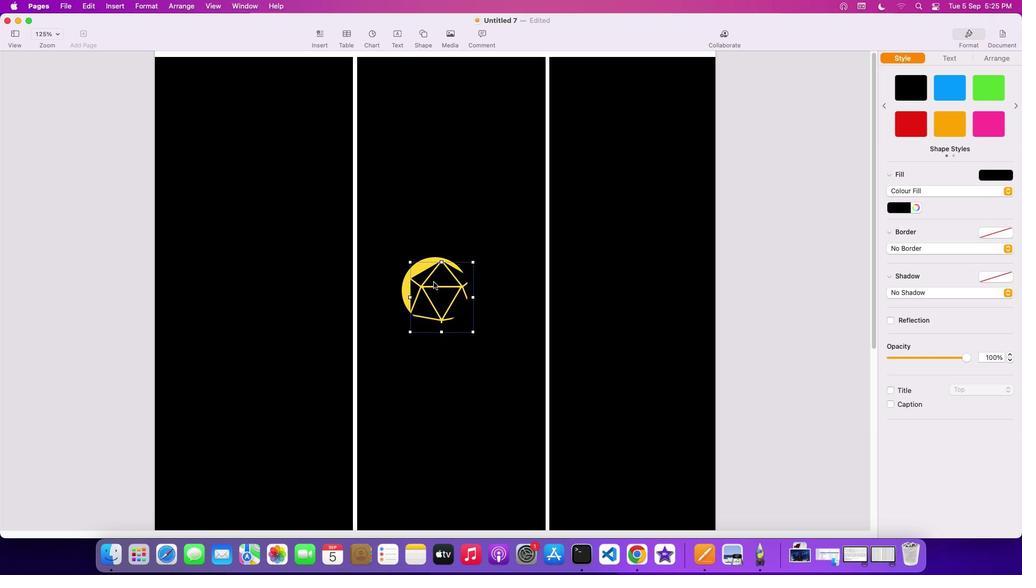 
Action: Mouse moved to (430, 288)
Screenshot: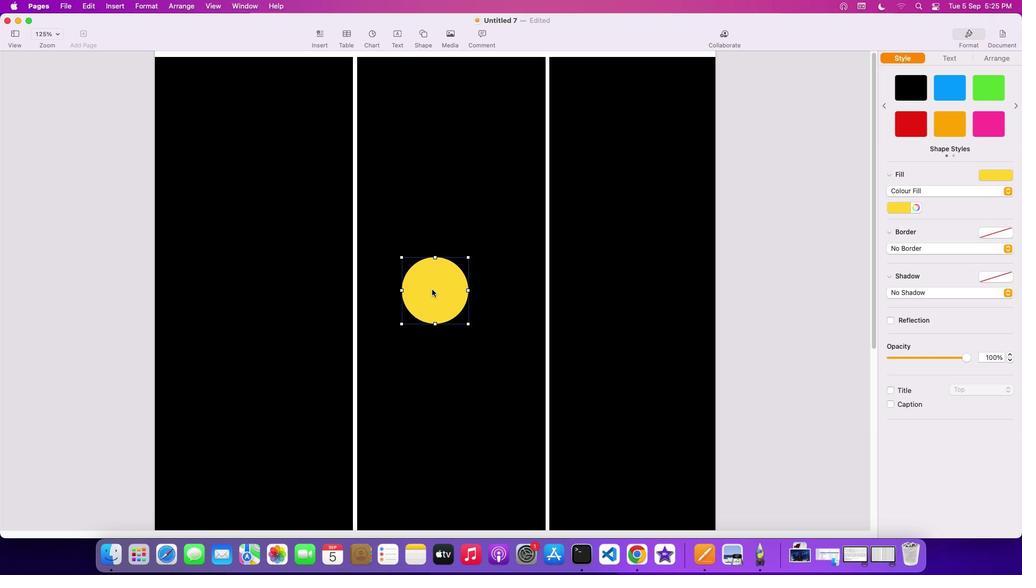 
Action: Mouse pressed left at (430, 288)
Screenshot: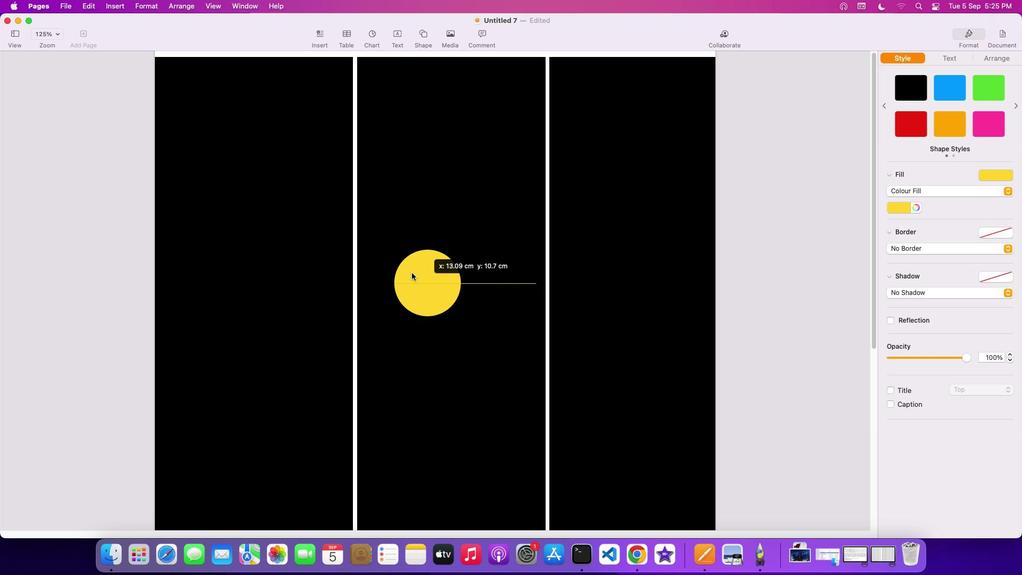 
Action: Mouse moved to (259, 125)
Screenshot: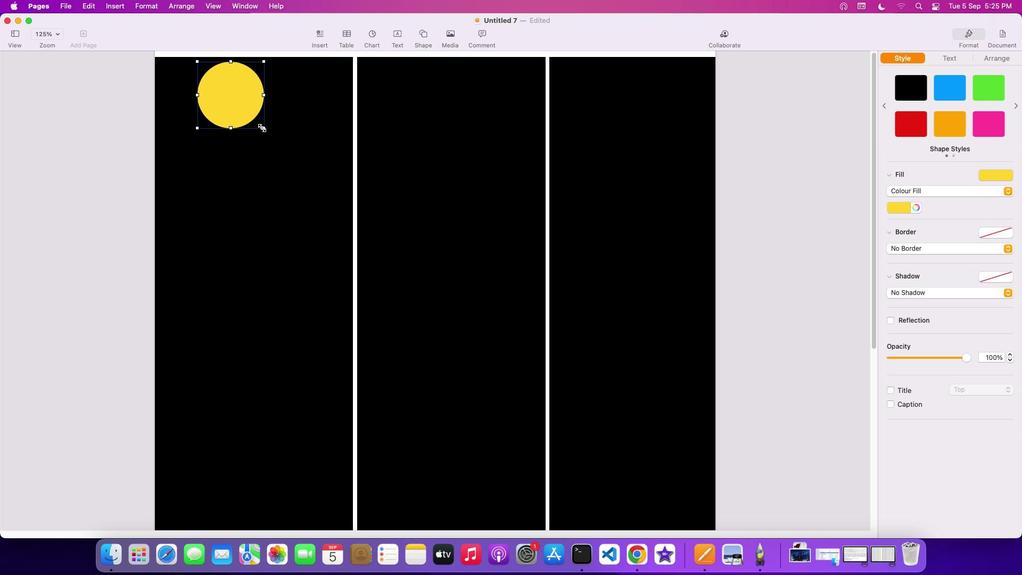 
Action: Mouse pressed left at (259, 125)
Screenshot: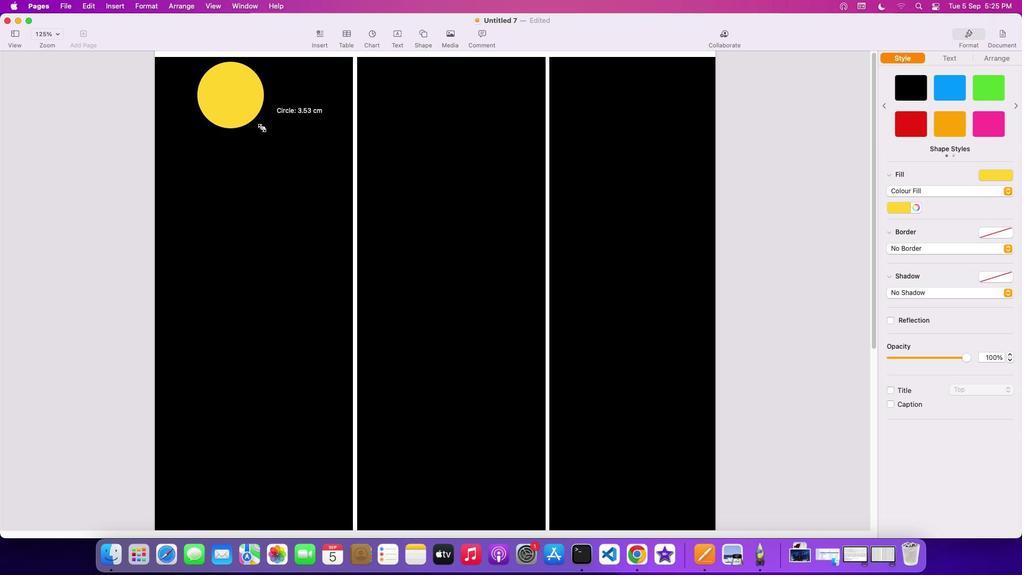 
Action: Mouse moved to (496, 345)
Screenshot: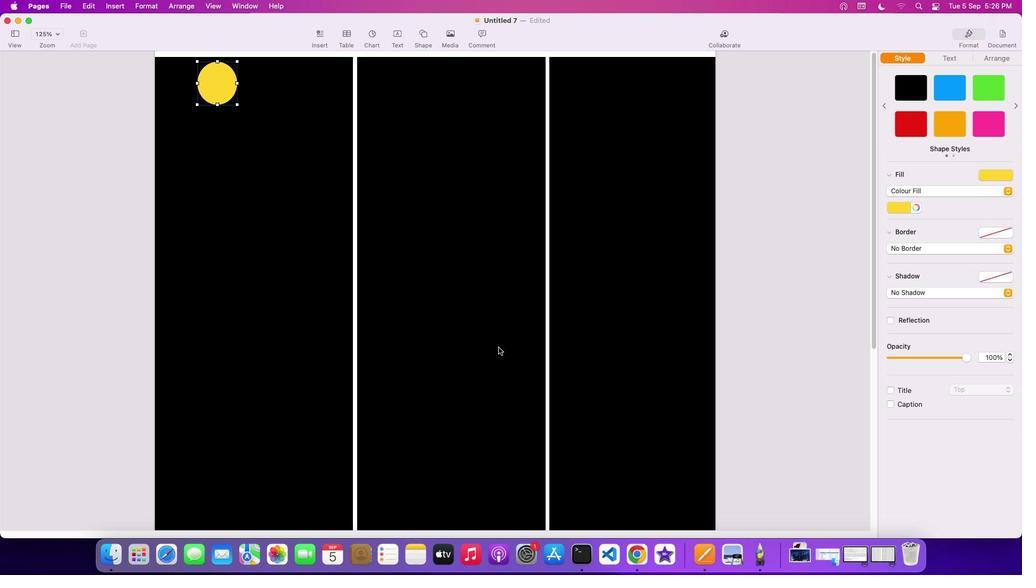 
Action: Mouse pressed left at (496, 345)
Screenshot: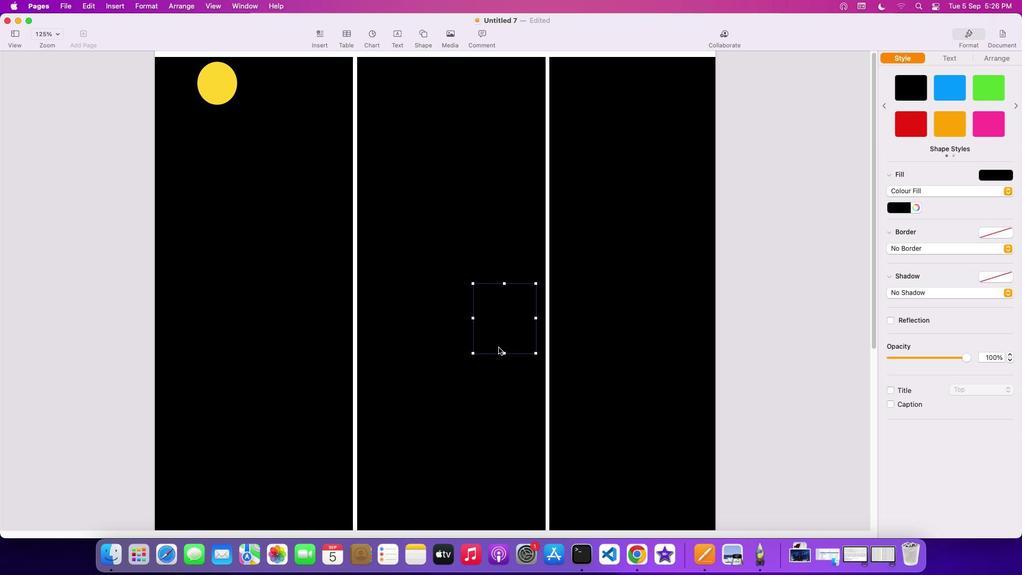 
Action: Mouse moved to (471, 315)
Screenshot: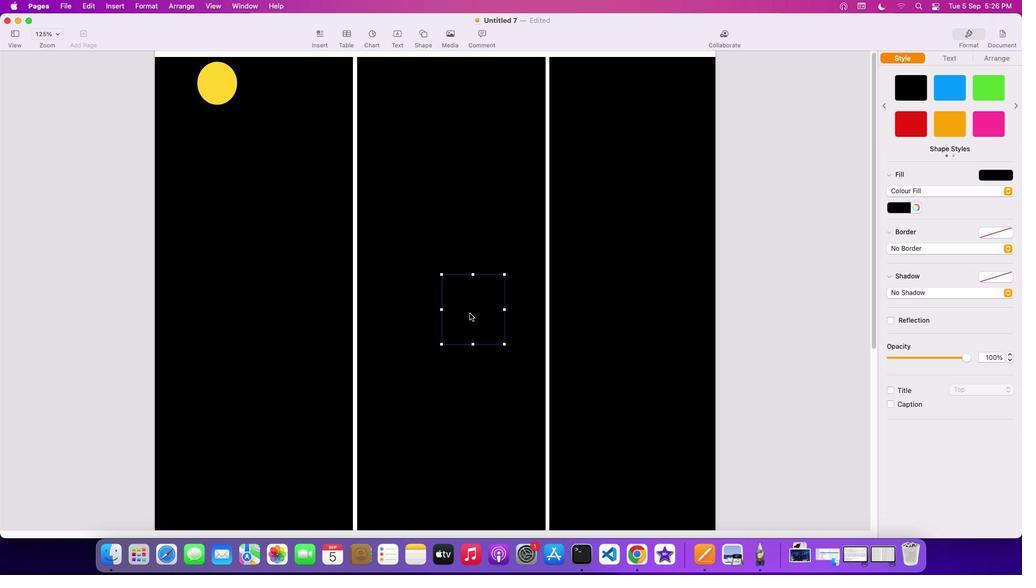 
Action: Mouse pressed left at (471, 315)
Screenshot: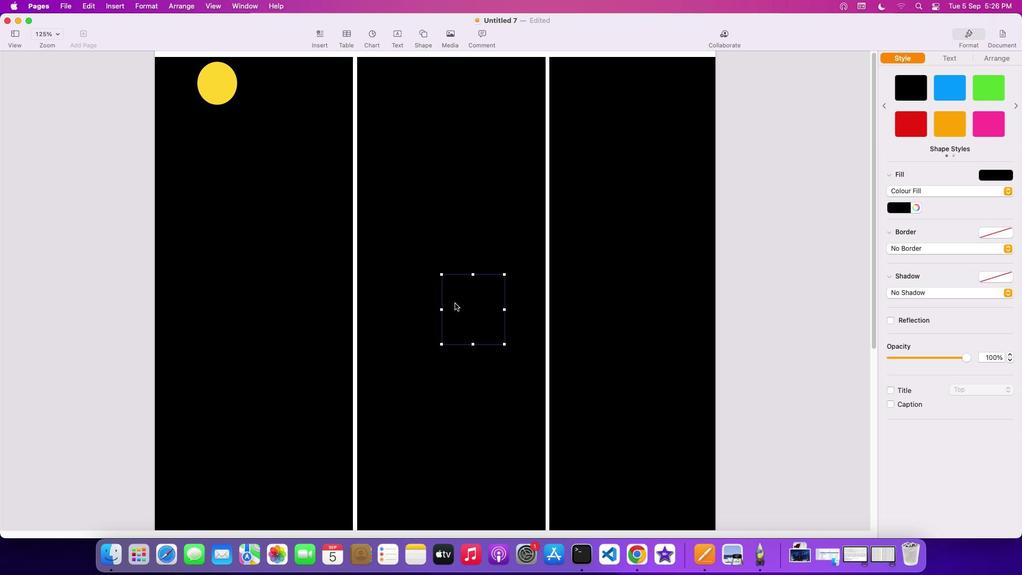 
Action: Mouse moved to (216, 88)
Screenshot: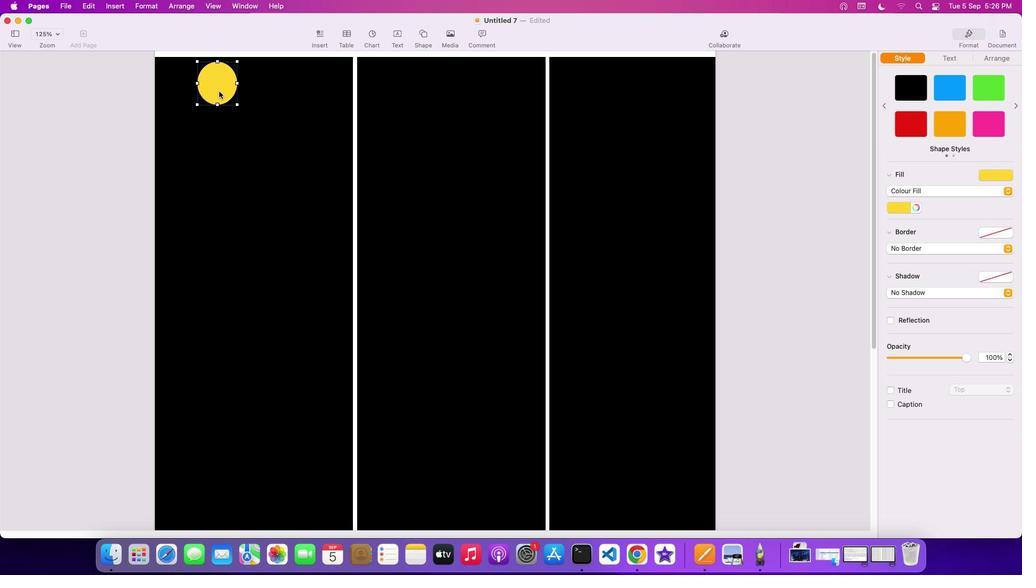 
Action: Mouse pressed left at (216, 88)
Screenshot: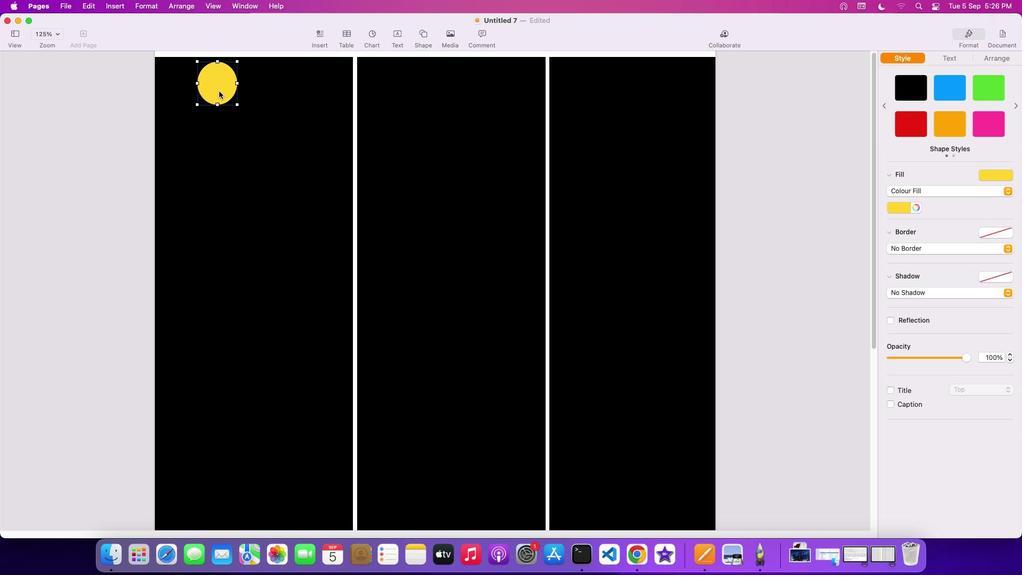 
Action: Mouse moved to (234, 102)
Screenshot: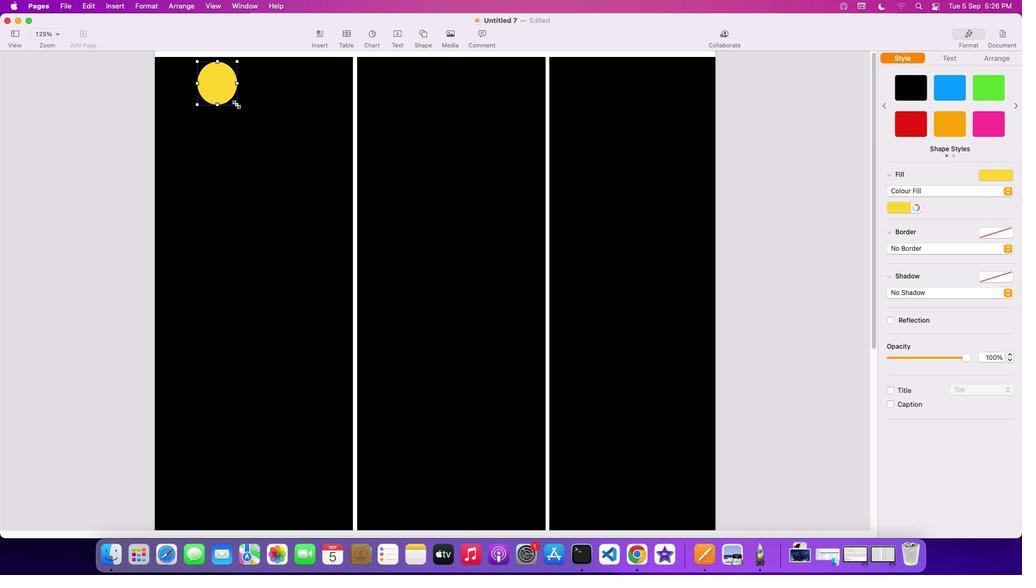 
Action: Mouse pressed left at (234, 102)
Screenshot: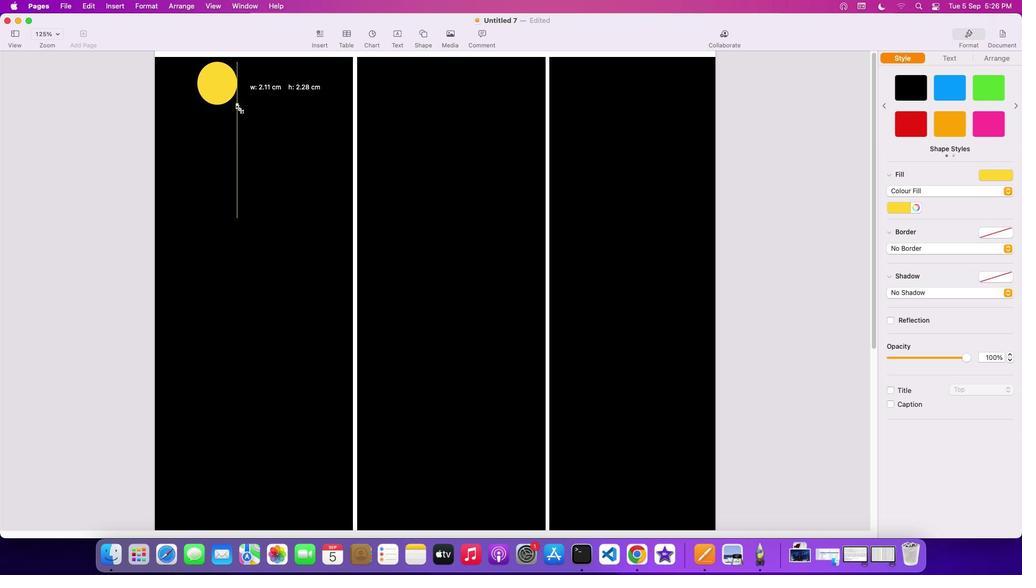 
Action: Mouse moved to (244, 88)
Screenshot: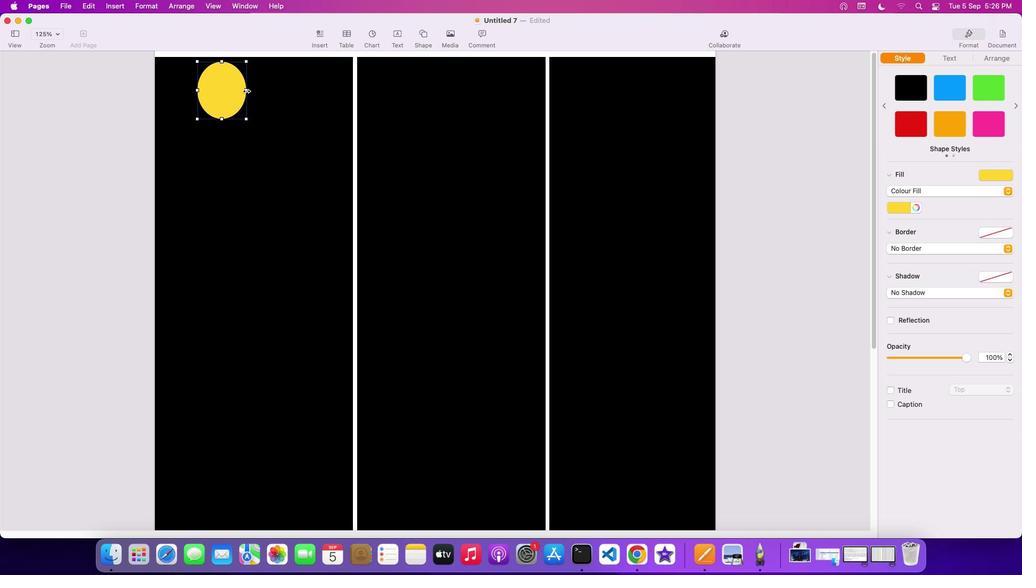
Action: Mouse pressed left at (244, 88)
Screenshot: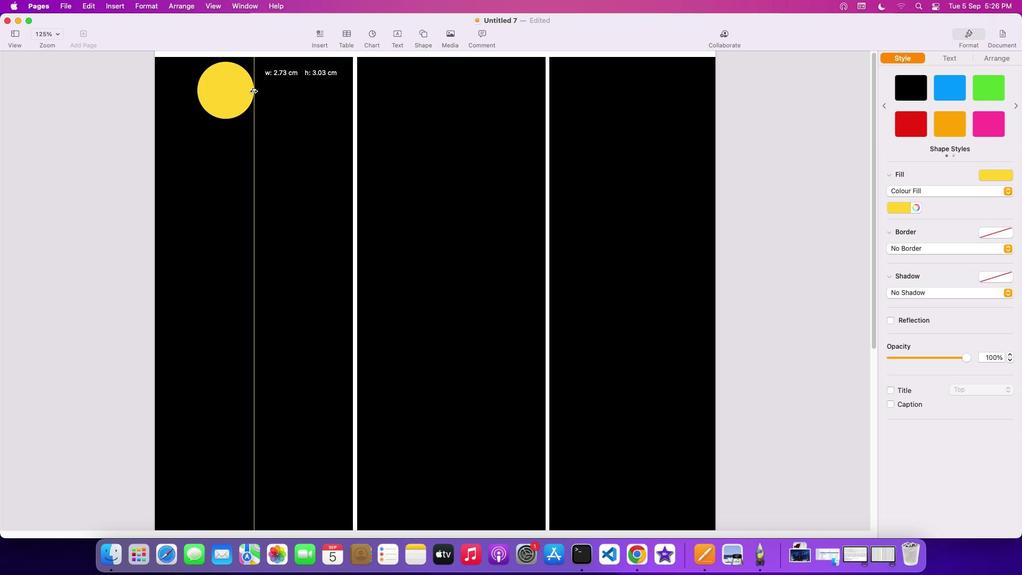 
Action: Mouse moved to (245, 208)
Screenshot: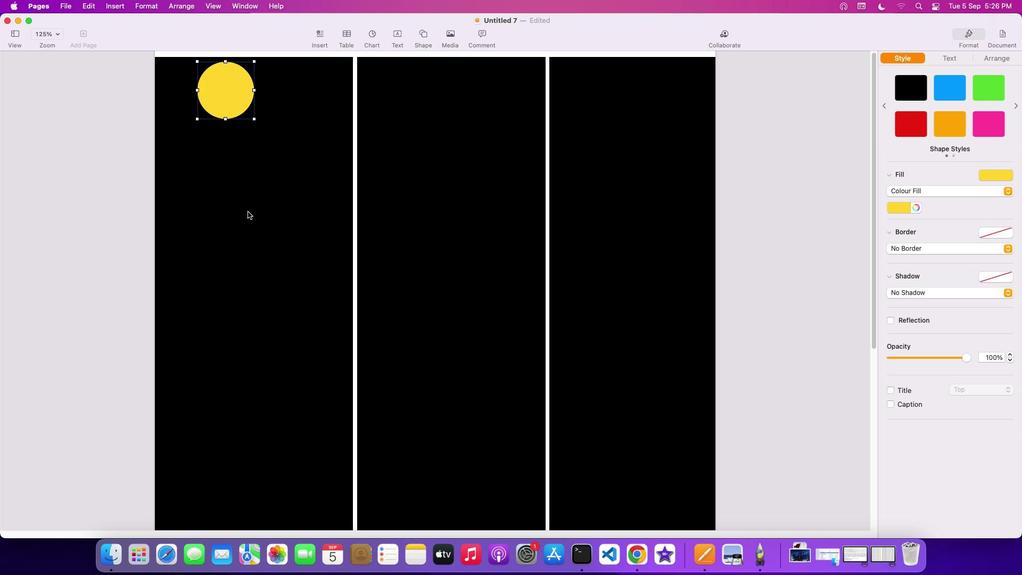 
Action: Mouse pressed left at (245, 208)
Screenshot: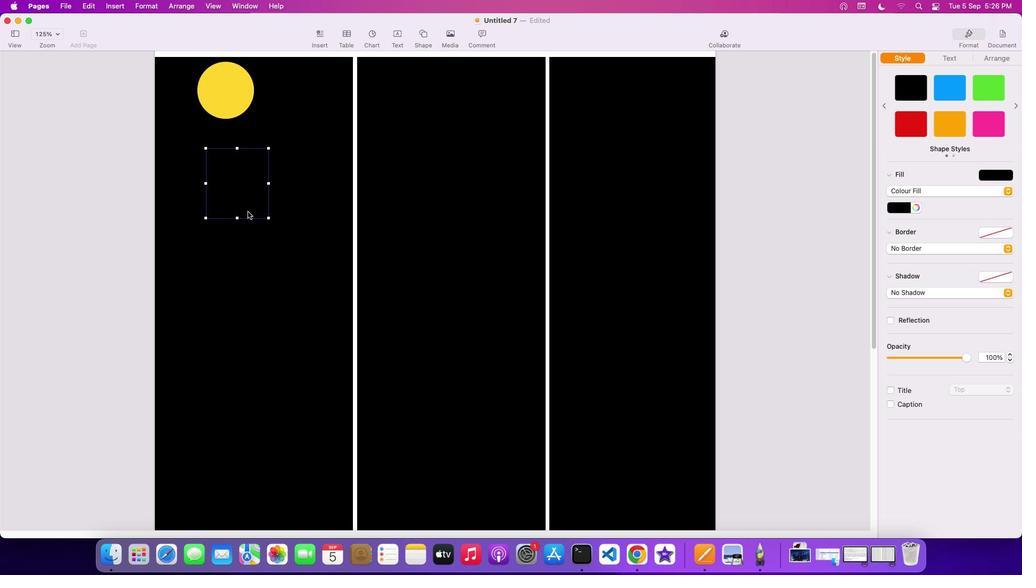 
Action: Mouse moved to (241, 198)
Screenshot: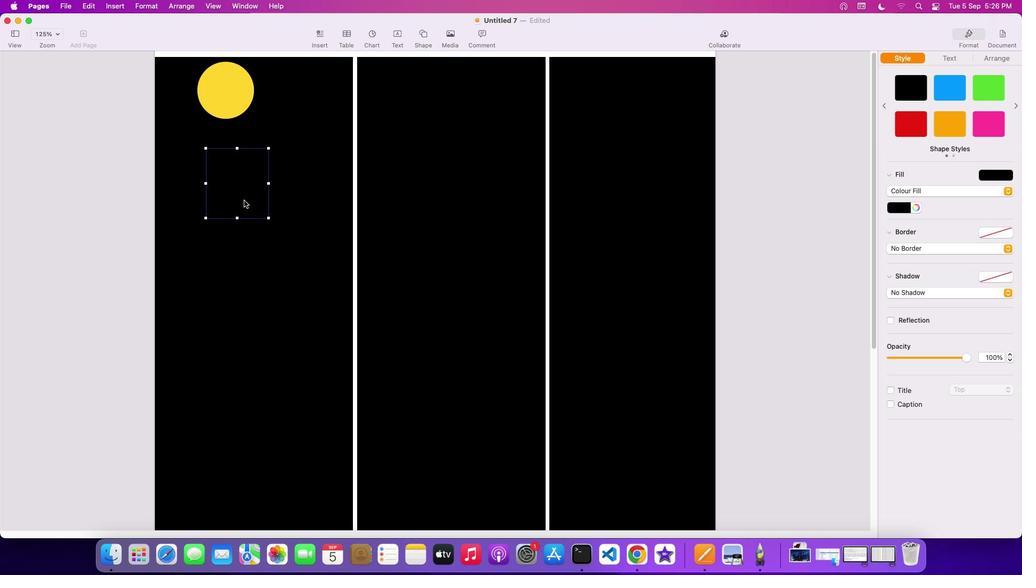 
Action: Mouse pressed left at (241, 198)
Screenshot: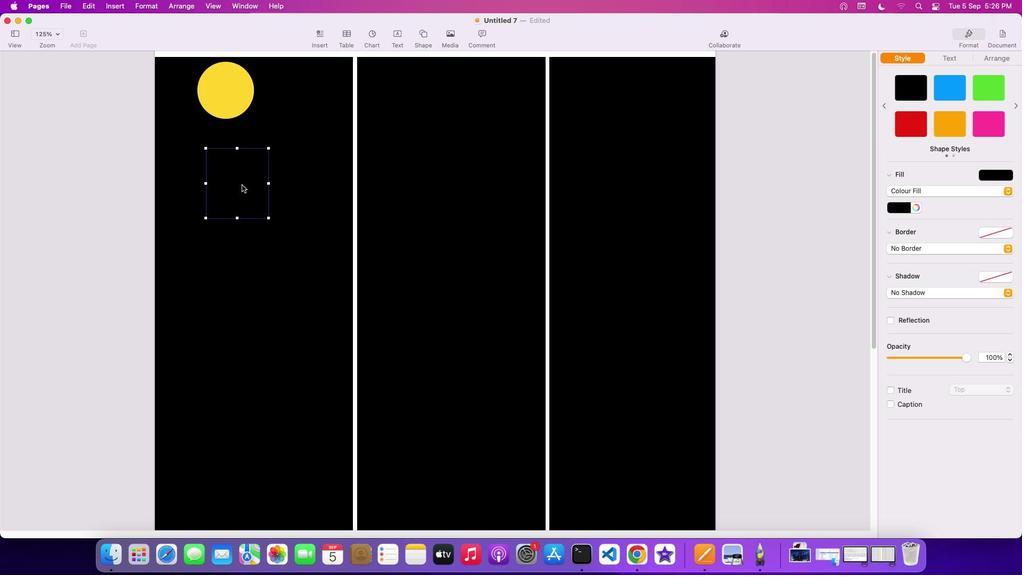 
Action: Mouse moved to (1006, 186)
Screenshot: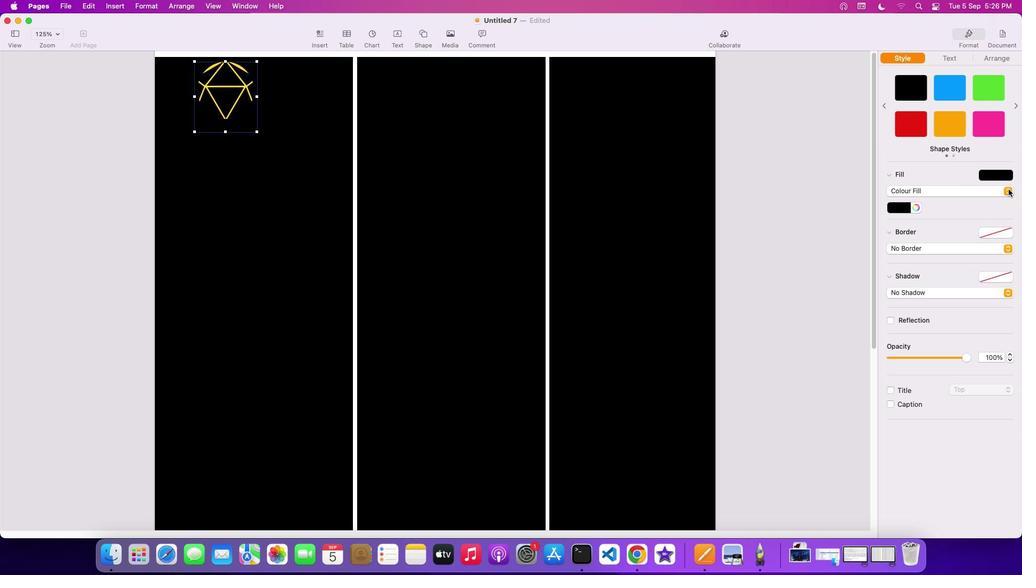 
Action: Mouse pressed left at (1006, 186)
Screenshot: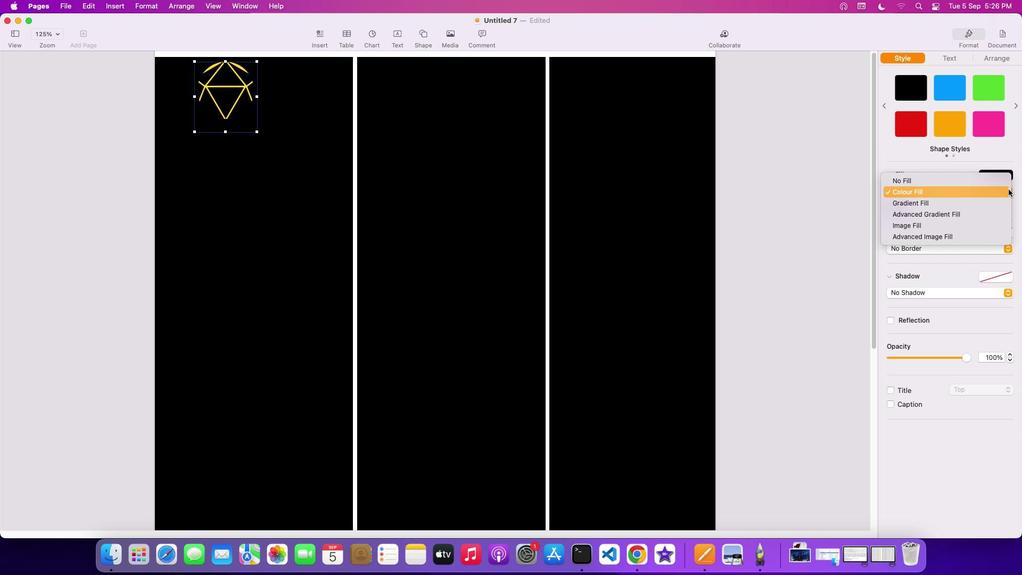 
Action: Mouse moved to (965, 264)
Screenshot: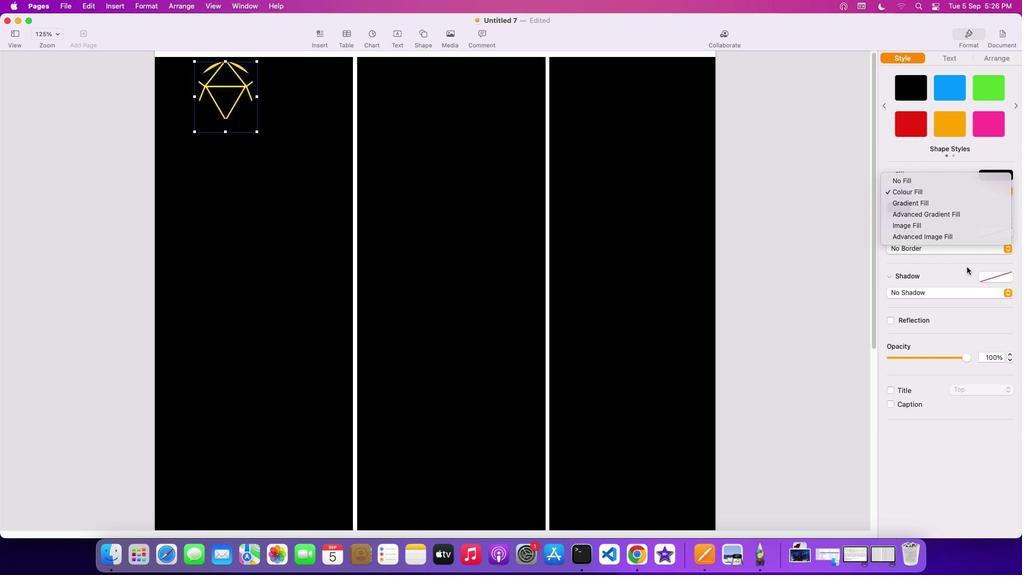 
Action: Mouse pressed left at (965, 264)
Screenshot: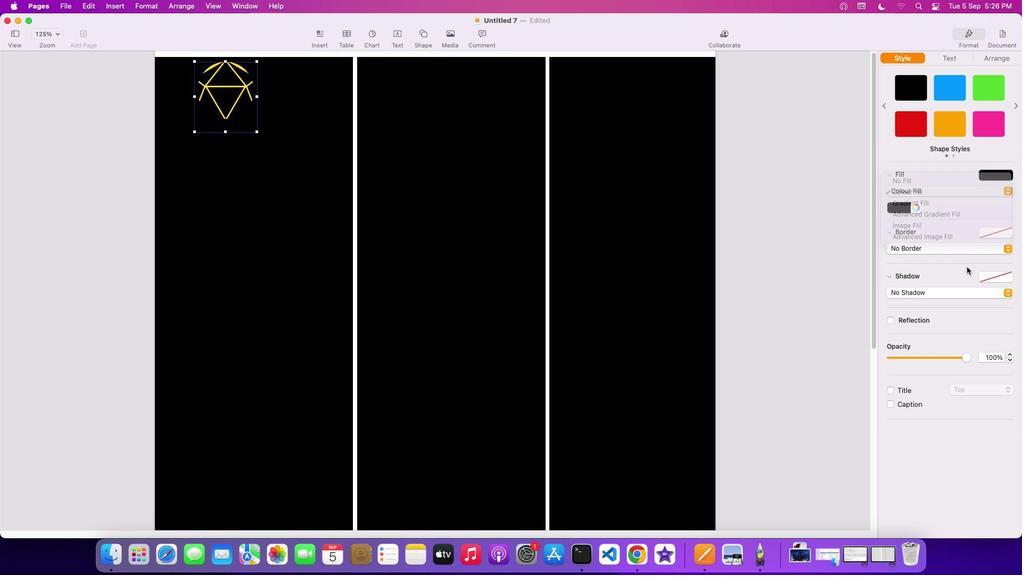 
Action: Mouse moved to (903, 206)
Screenshot: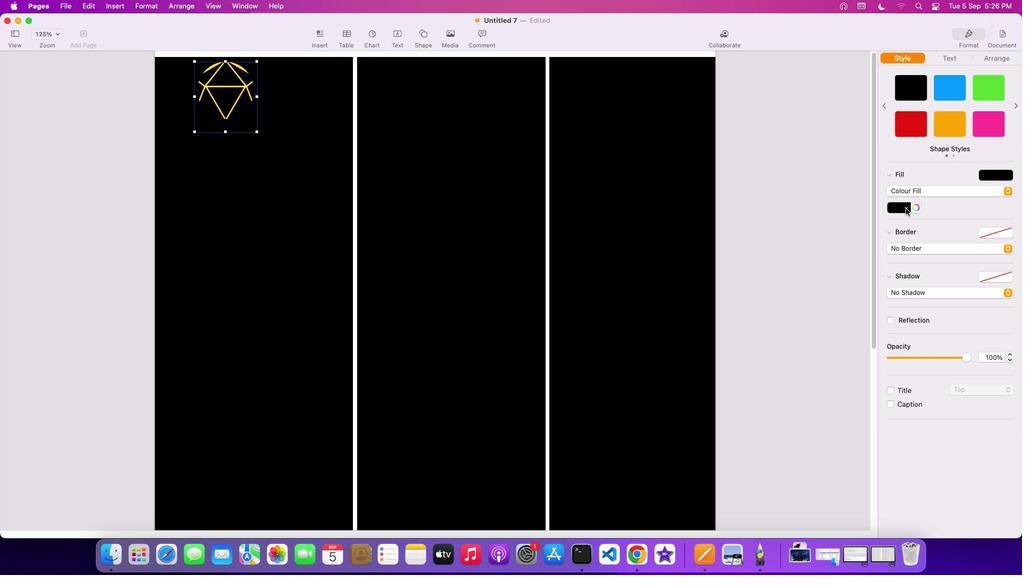 
Action: Mouse pressed left at (903, 206)
Screenshot: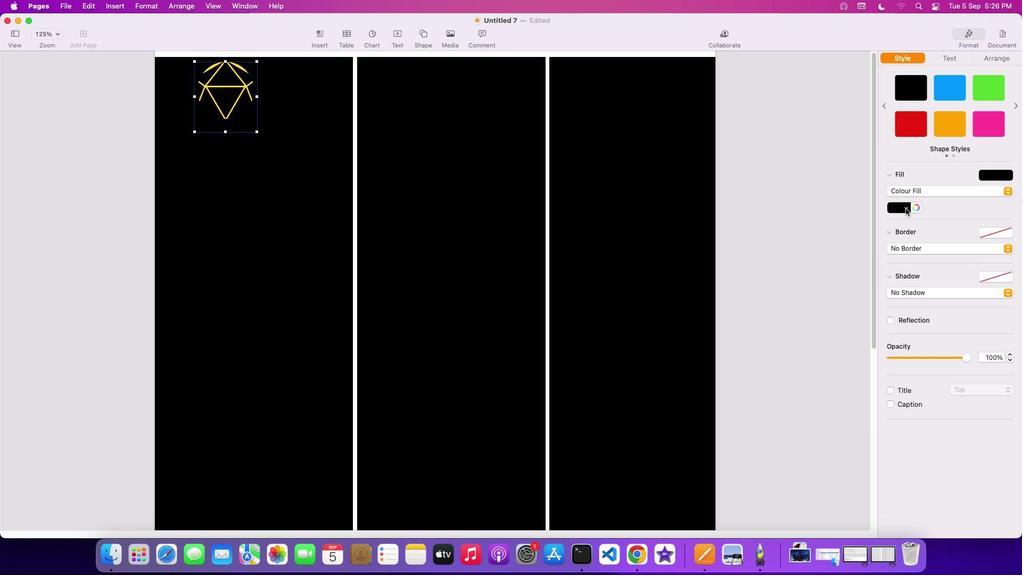 
Action: Mouse moved to (935, 252)
Screenshot: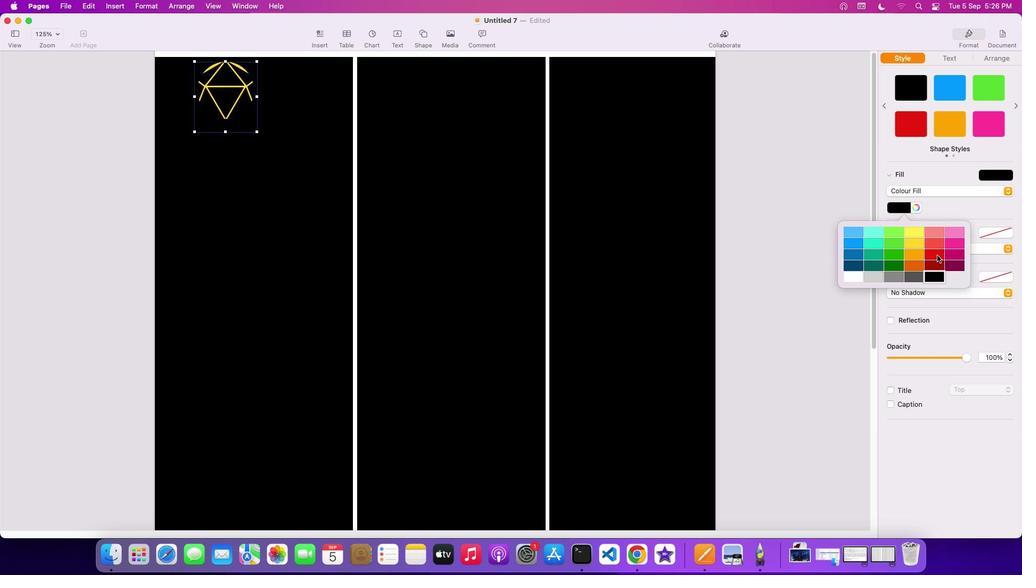 
Action: Mouse pressed left at (935, 252)
Screenshot: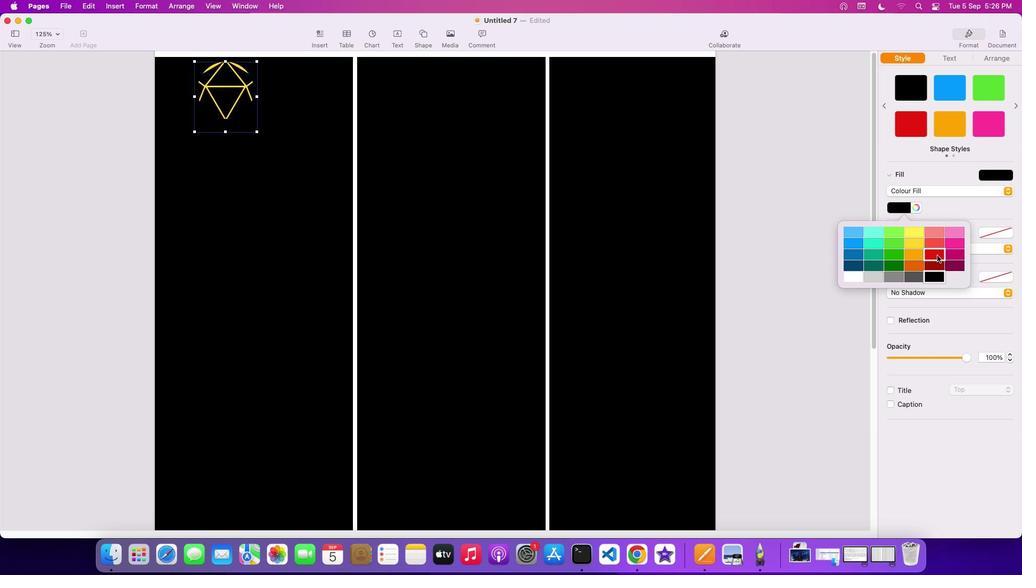 
Action: Mouse moved to (228, 100)
Screenshot: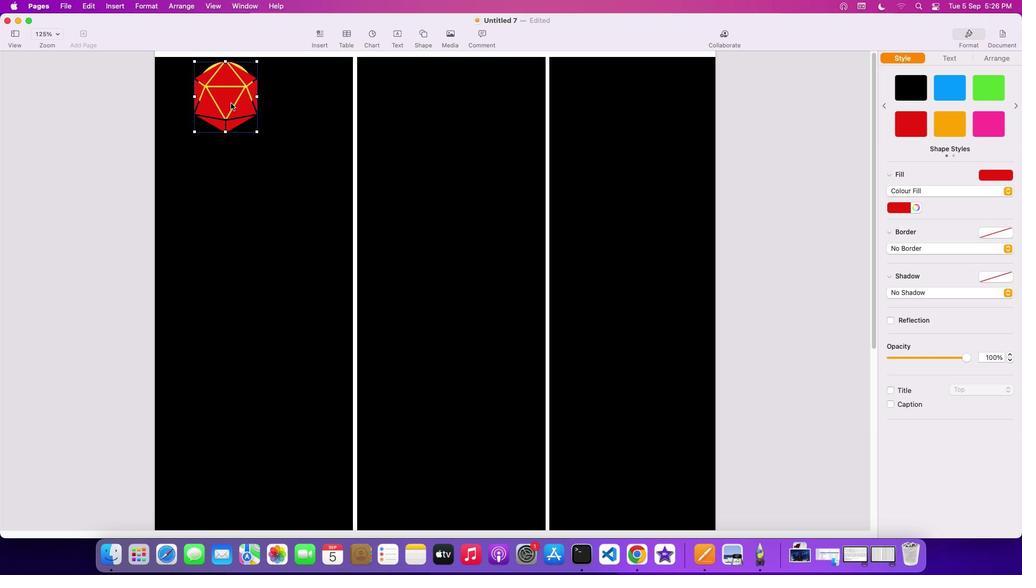 
Action: Mouse pressed left at (228, 100)
Screenshot: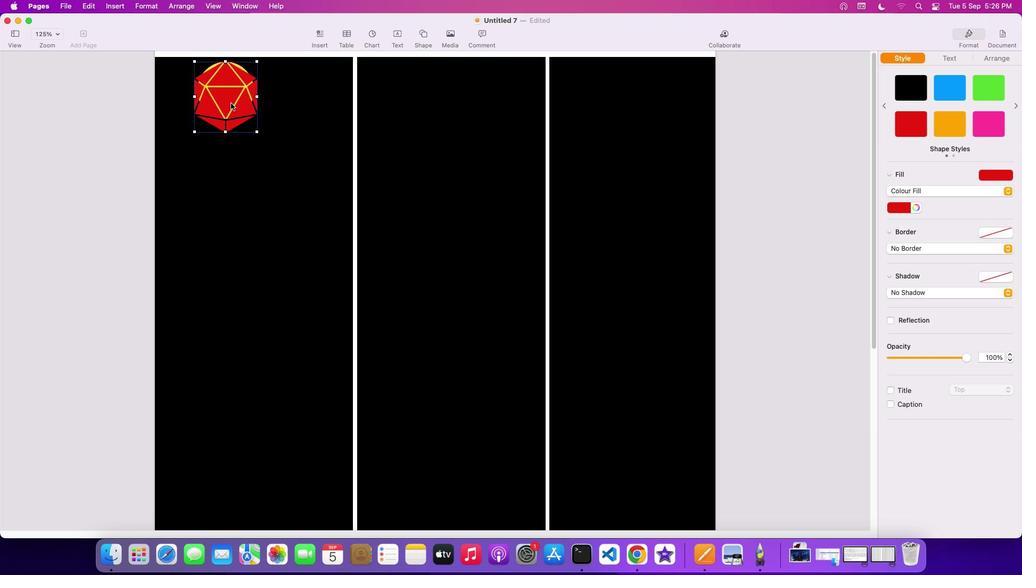 
Action: Mouse moved to (902, 205)
Screenshot: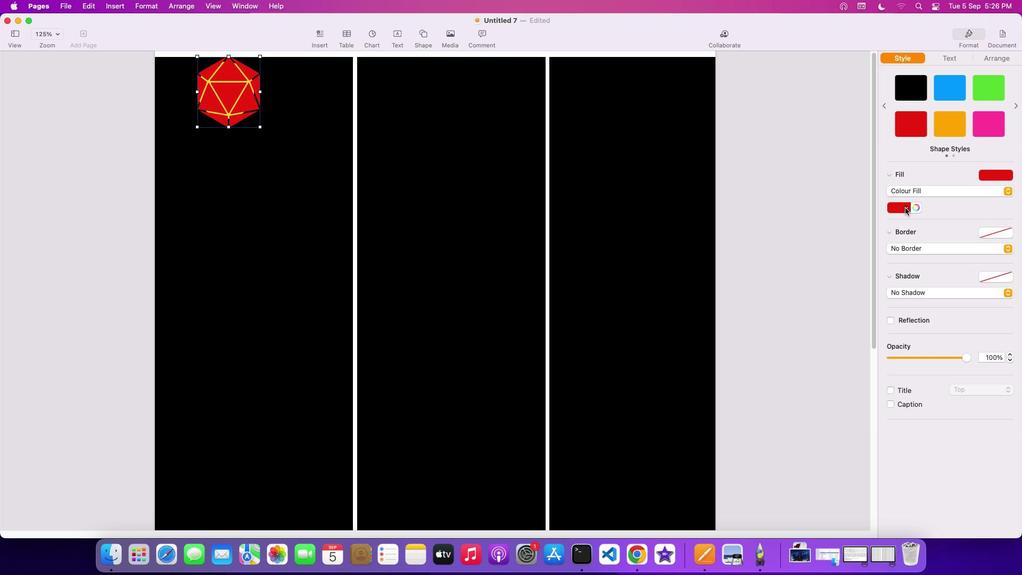 
Action: Mouse pressed left at (902, 205)
Screenshot: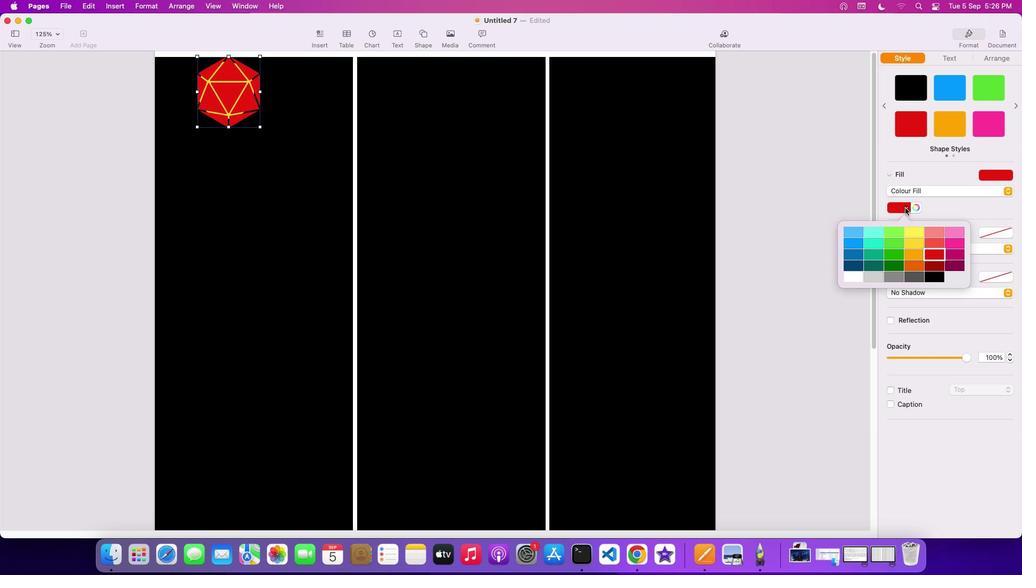 
Action: Mouse moved to (956, 259)
Screenshot: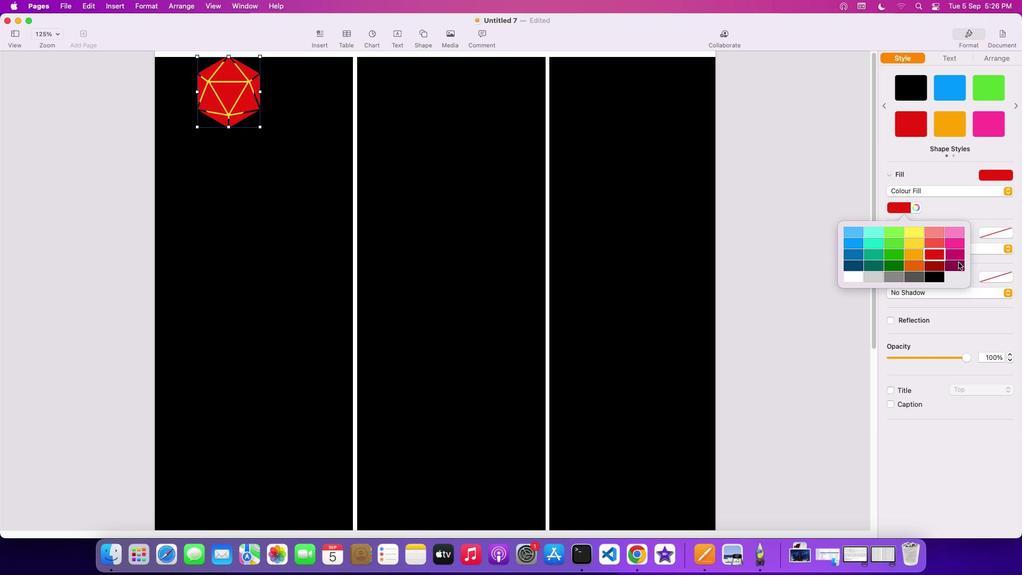 
Action: Mouse pressed left at (956, 259)
Screenshot: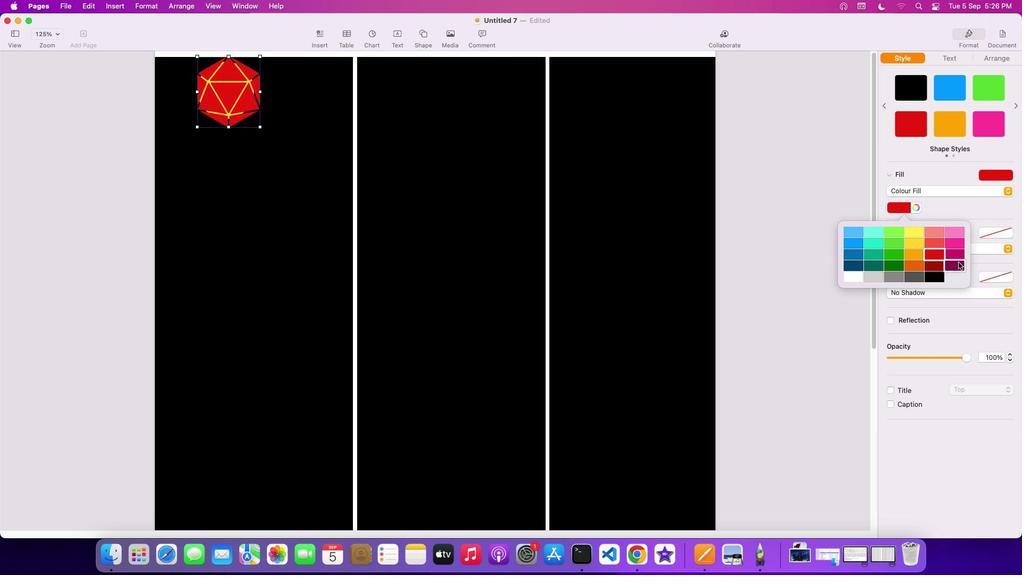 
Action: Mouse moved to (903, 205)
Screenshot: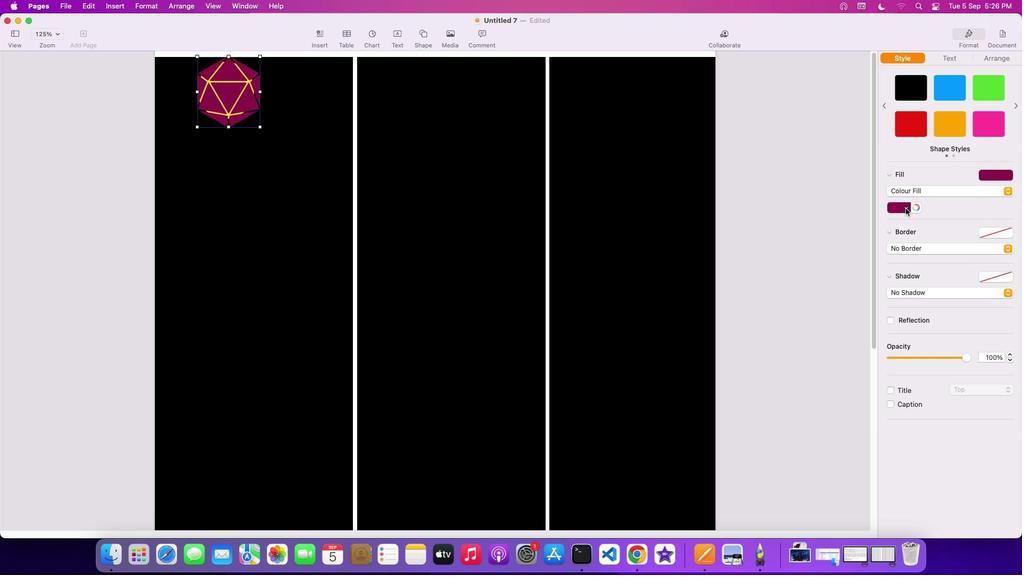 
Action: Mouse pressed left at (903, 205)
Screenshot: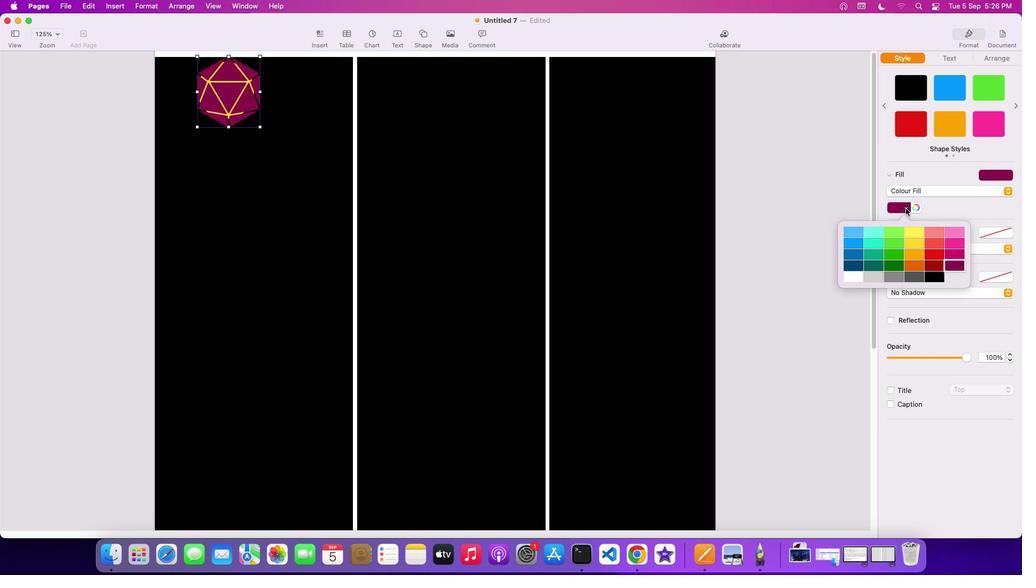 
Action: Mouse moved to (851, 272)
Screenshot: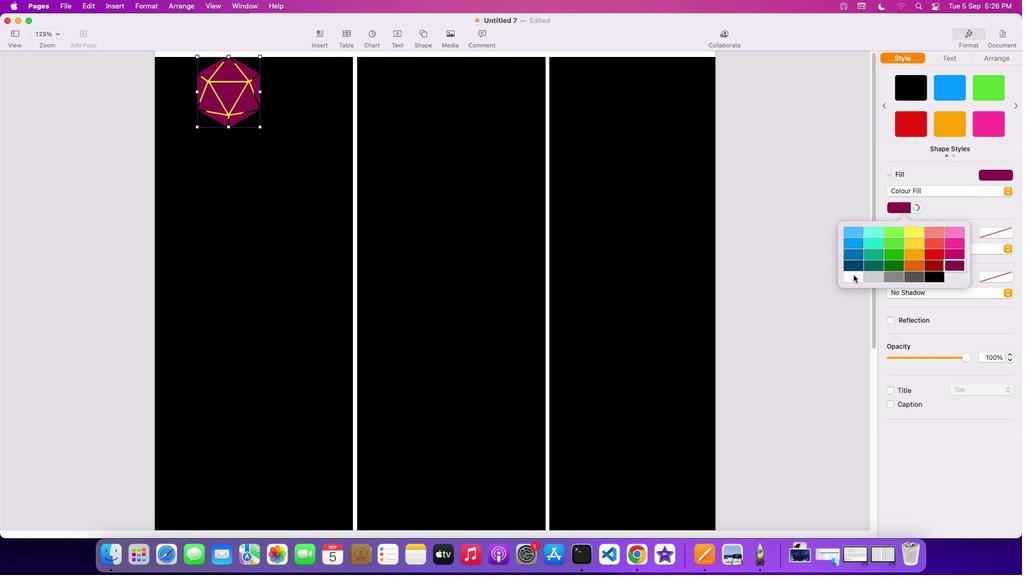 
Action: Mouse pressed left at (851, 272)
Screenshot: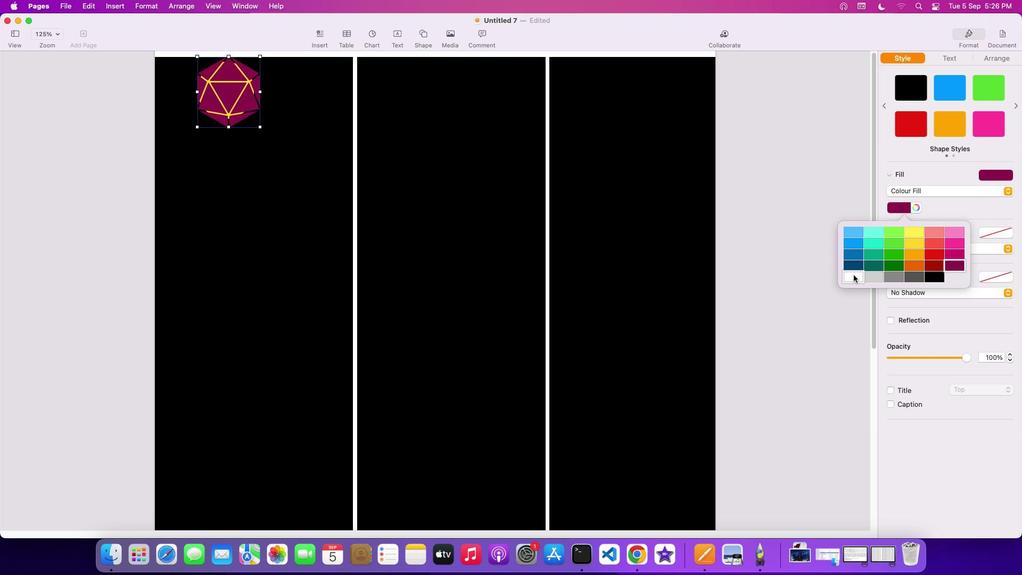 
Action: Mouse moved to (230, 98)
Screenshot: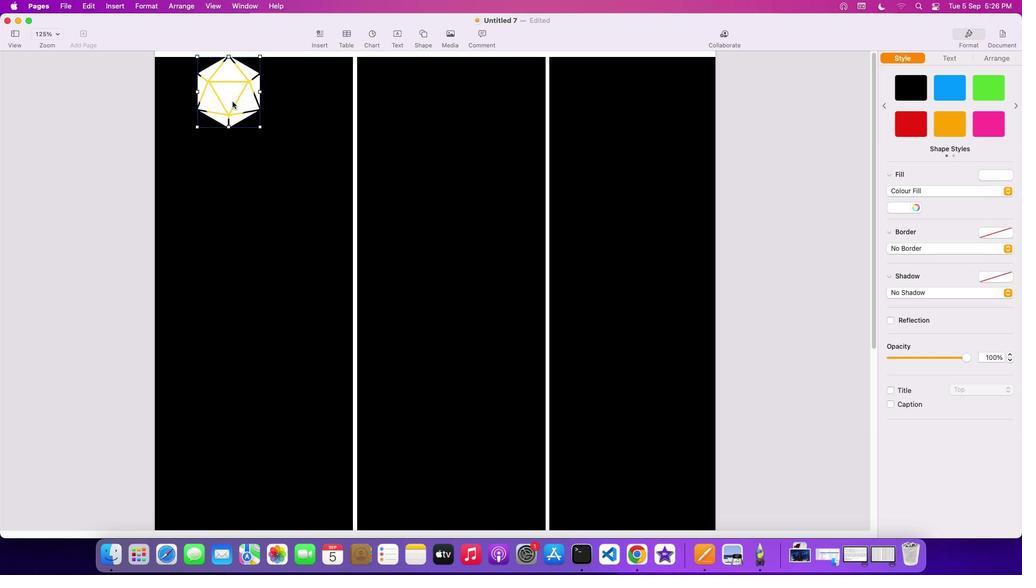 
Action: Mouse pressed left at (230, 98)
Screenshot: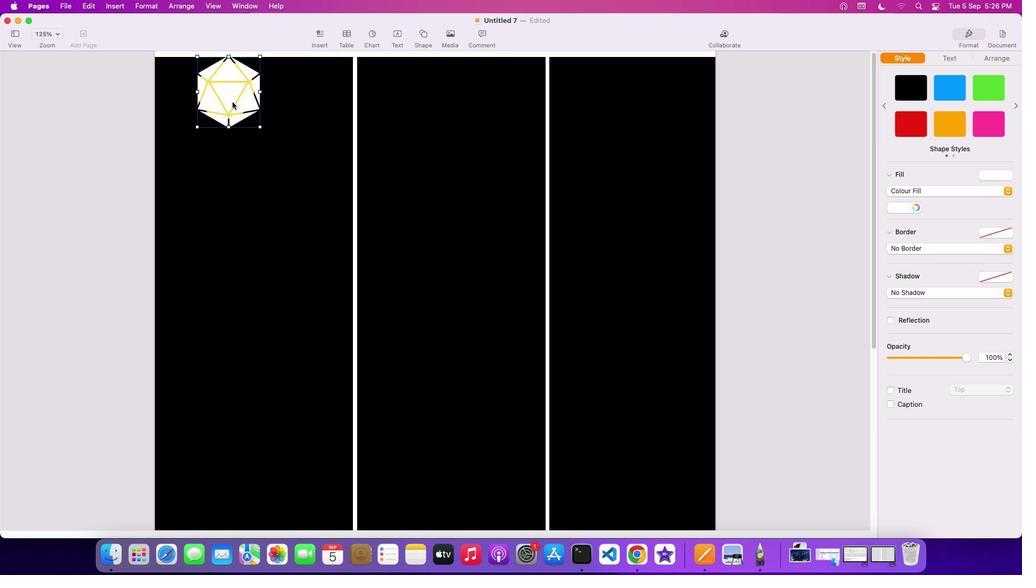 
Action: Mouse moved to (240, 95)
Screenshot: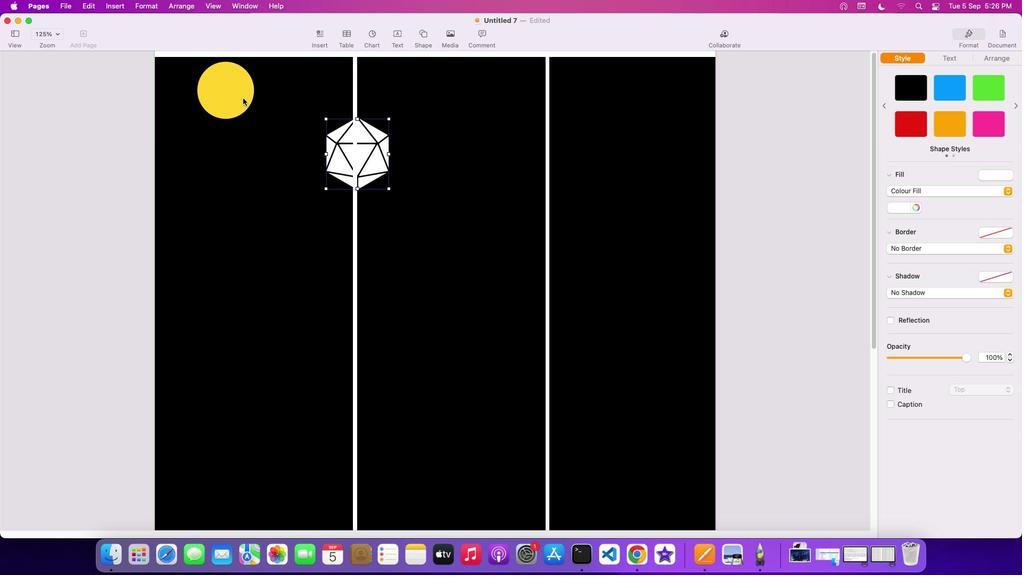 
Action: Mouse pressed left at (240, 95)
Screenshot: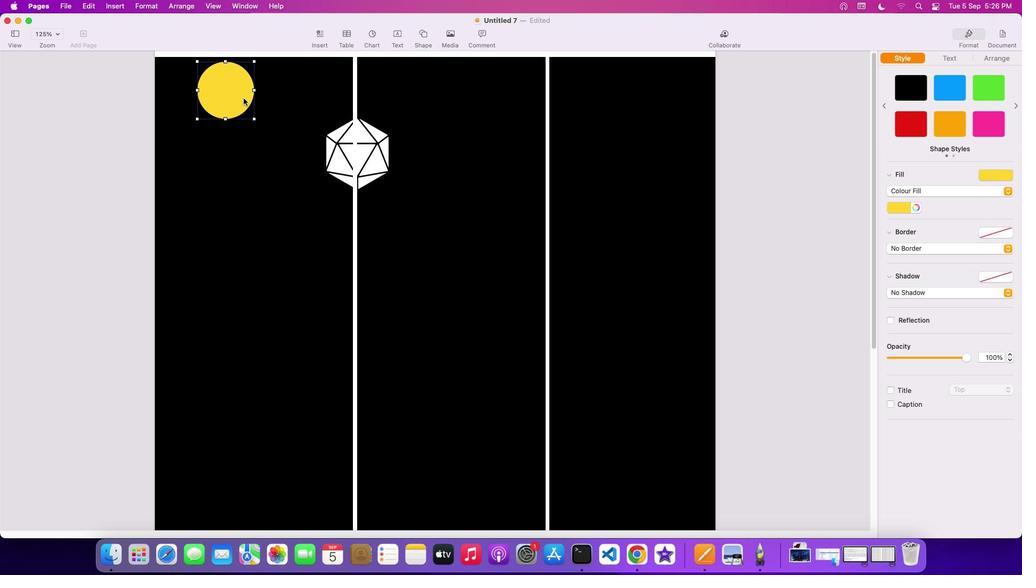 
Action: Mouse moved to (251, 116)
Screenshot: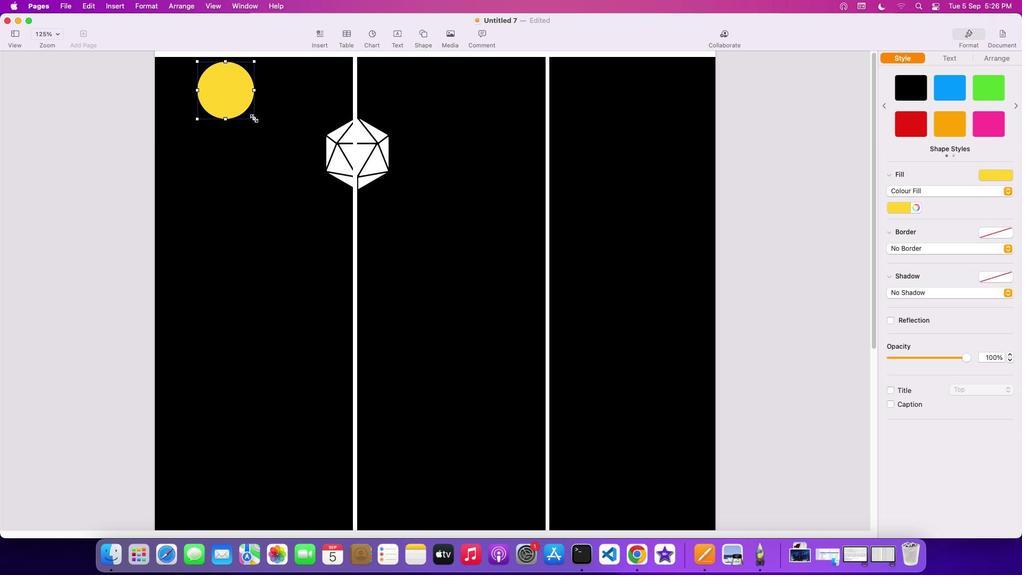 
Action: Mouse pressed left at (251, 116)
Screenshot: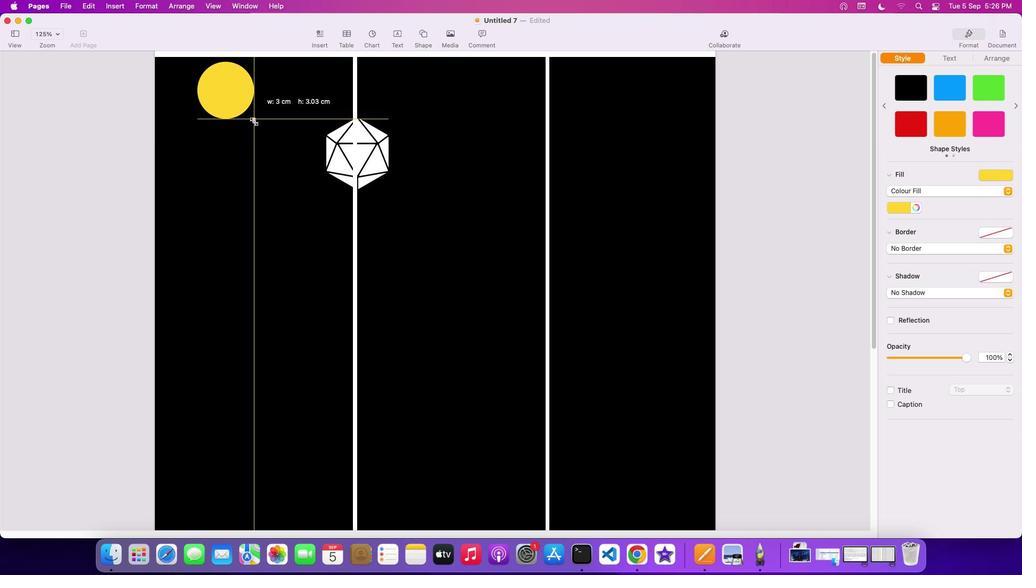 
Action: Mouse moved to (340, 144)
Screenshot: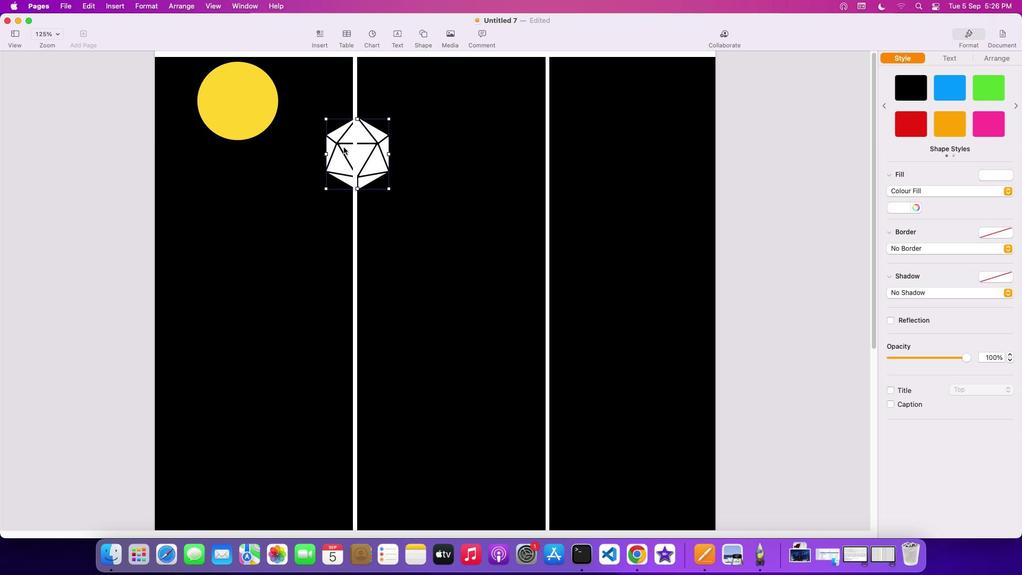 
Action: Mouse pressed left at (340, 144)
Screenshot: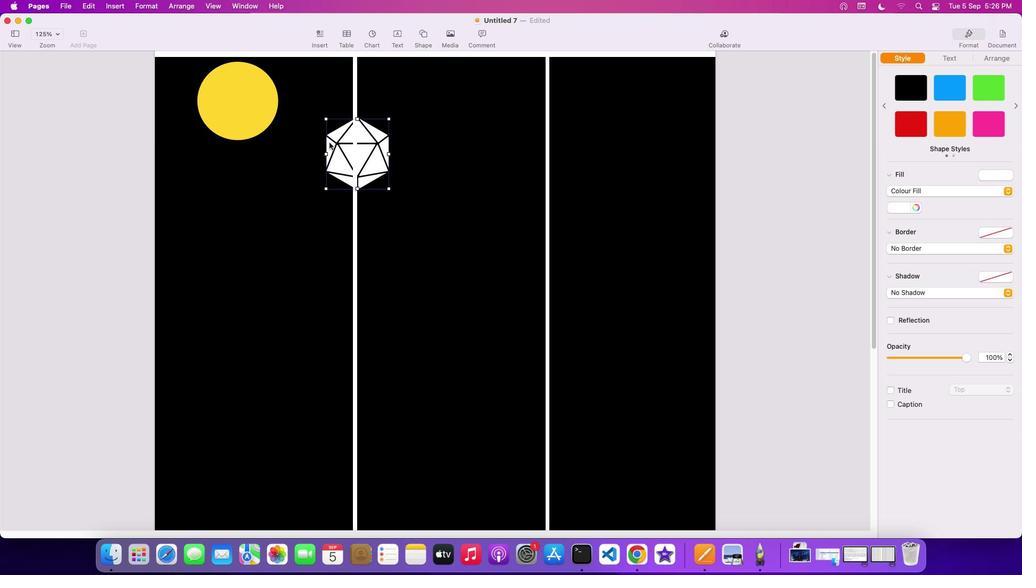 
Action: Mouse moved to (267, 133)
Screenshot: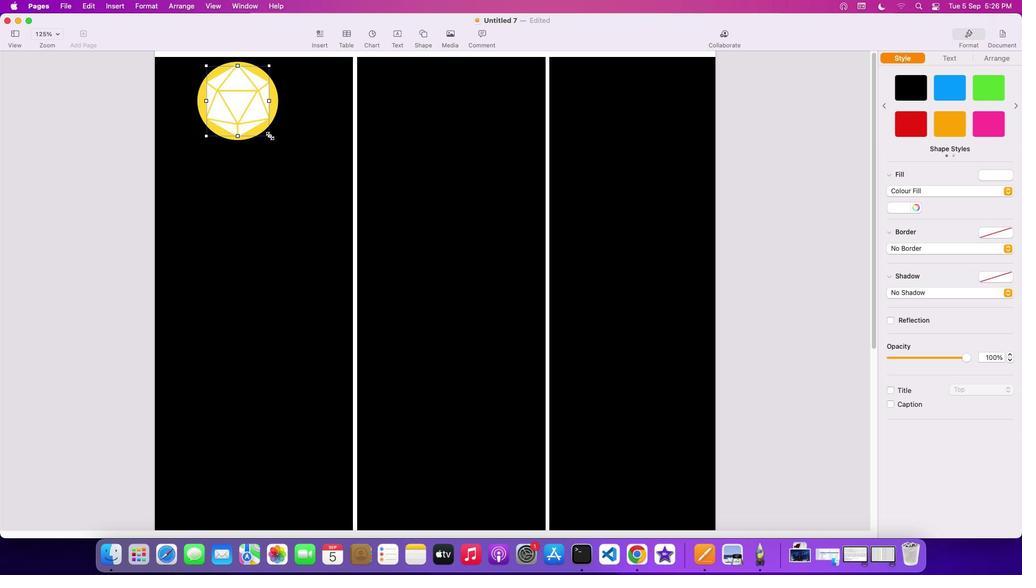 
Action: Mouse pressed left at (267, 133)
Screenshot: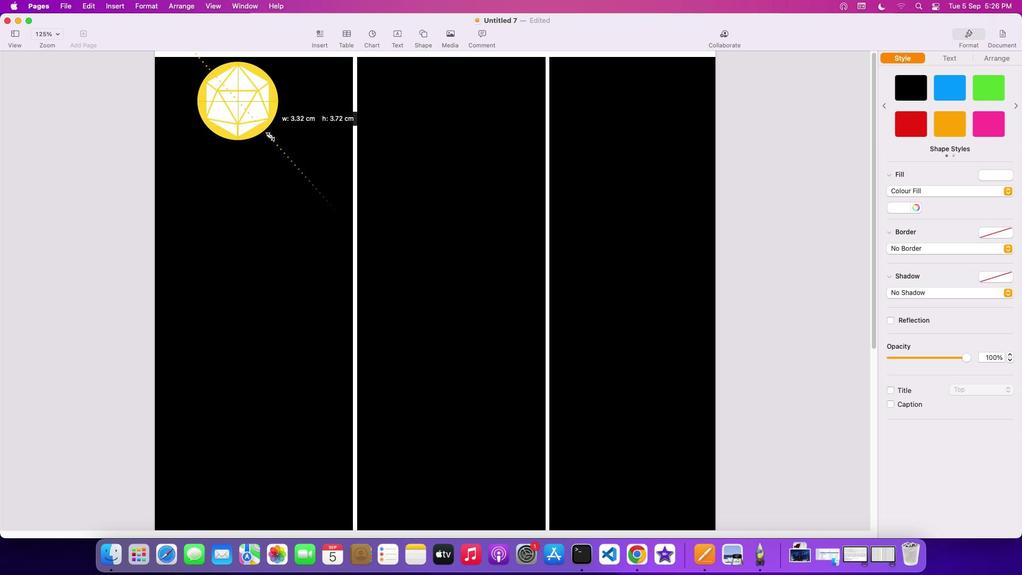 
Action: Mouse moved to (247, 107)
Screenshot: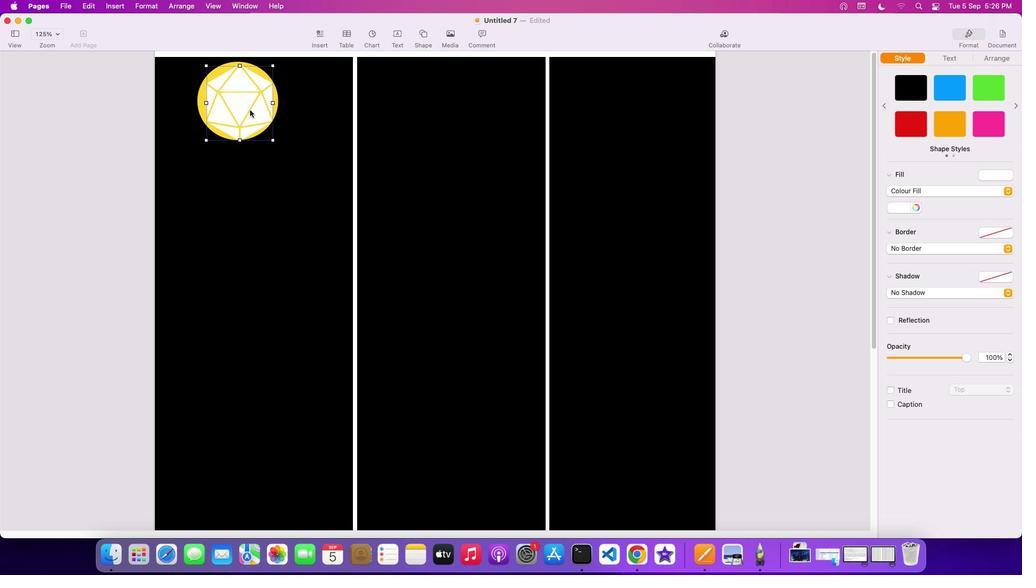 
Action: Mouse pressed left at (247, 107)
Screenshot: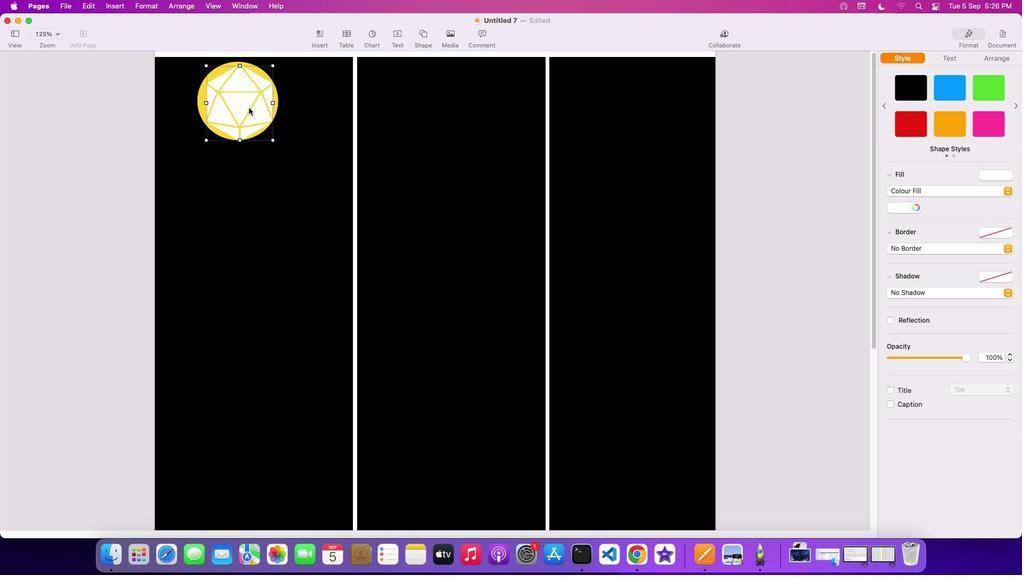 
Action: Mouse moved to (267, 95)
Screenshot: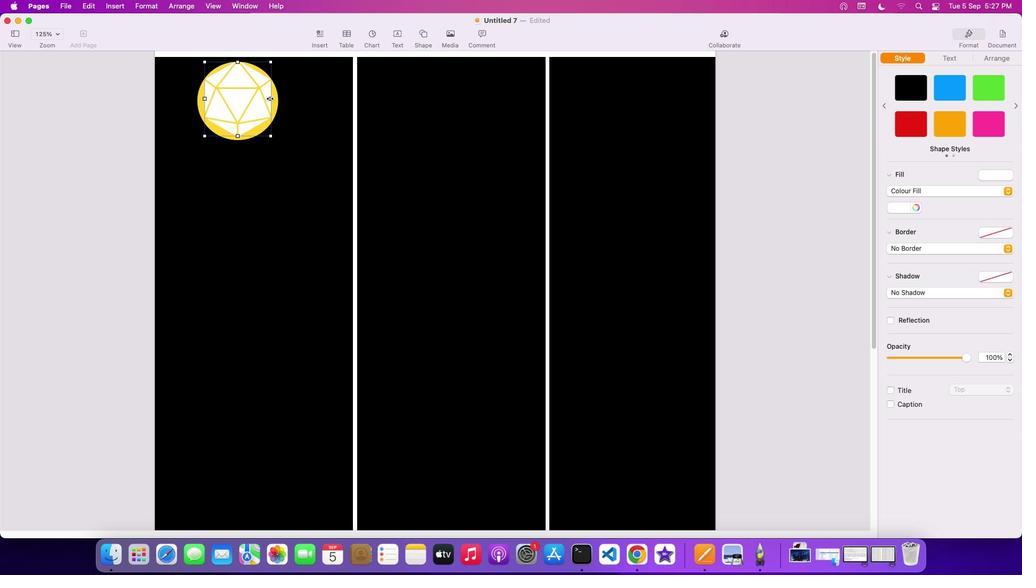 
Action: Mouse pressed left at (267, 95)
Screenshot: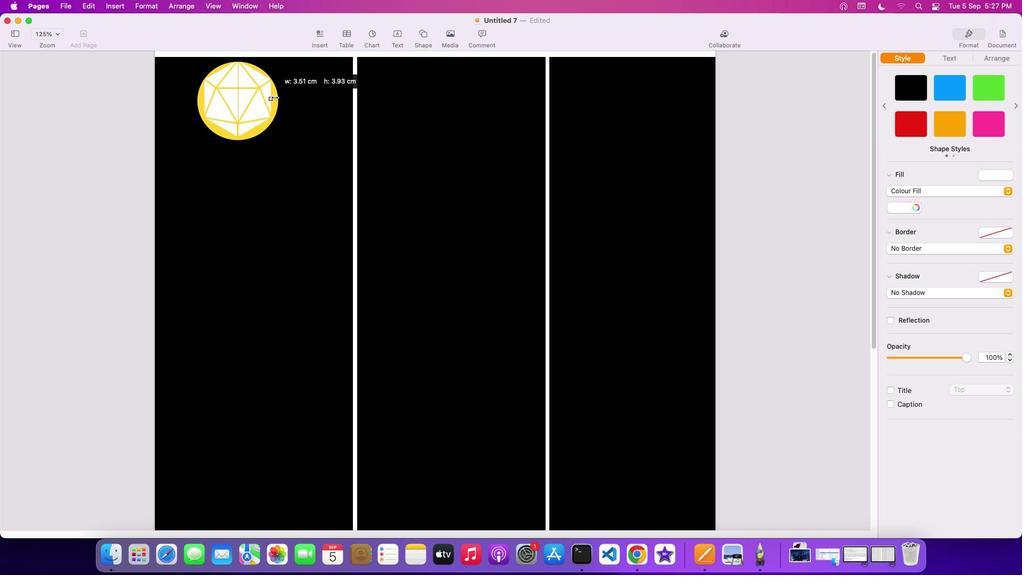 
Action: Mouse moved to (219, 98)
Screenshot: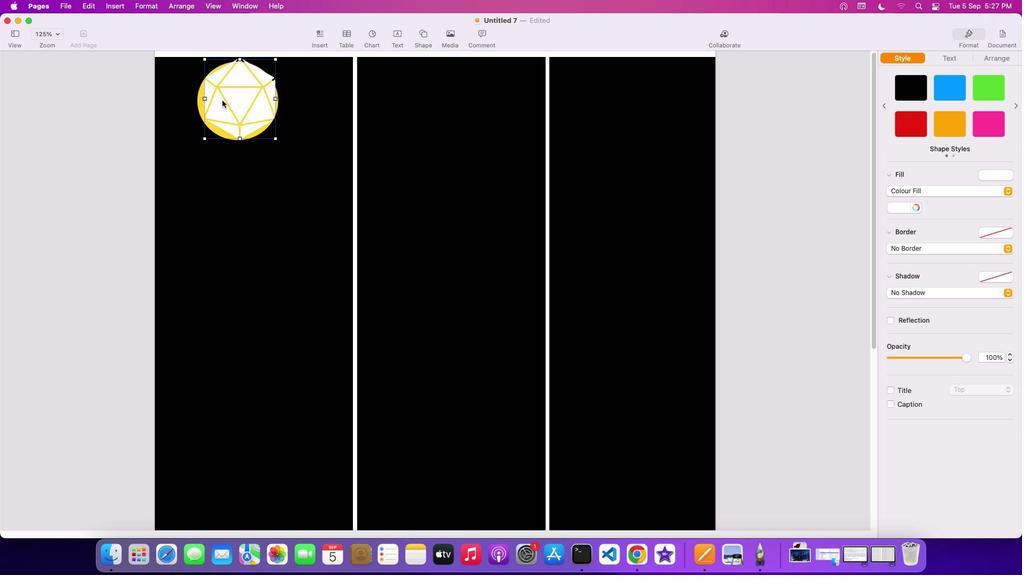
Action: Mouse pressed left at (219, 98)
Screenshot: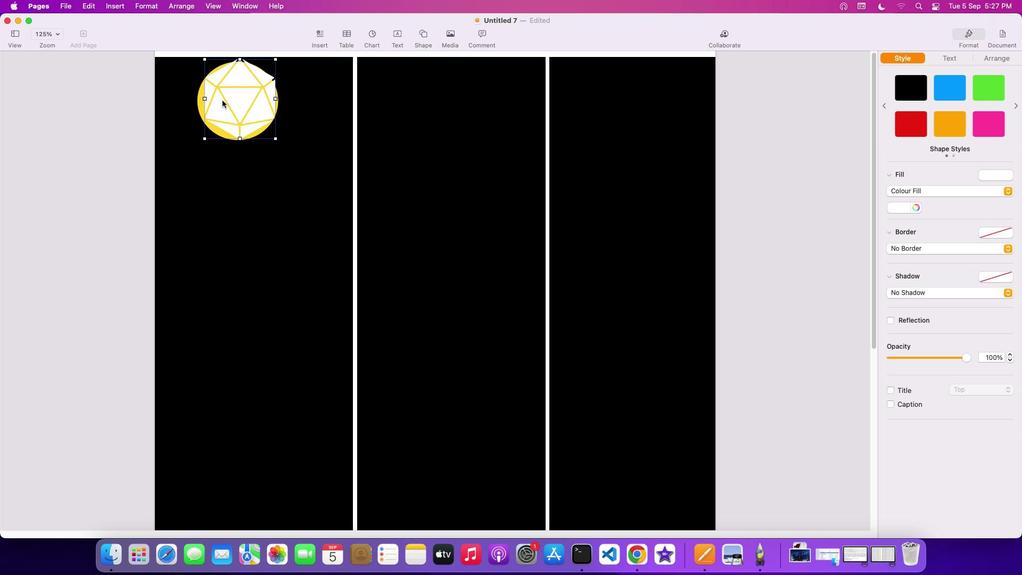 
Action: Mouse moved to (312, 100)
Screenshot: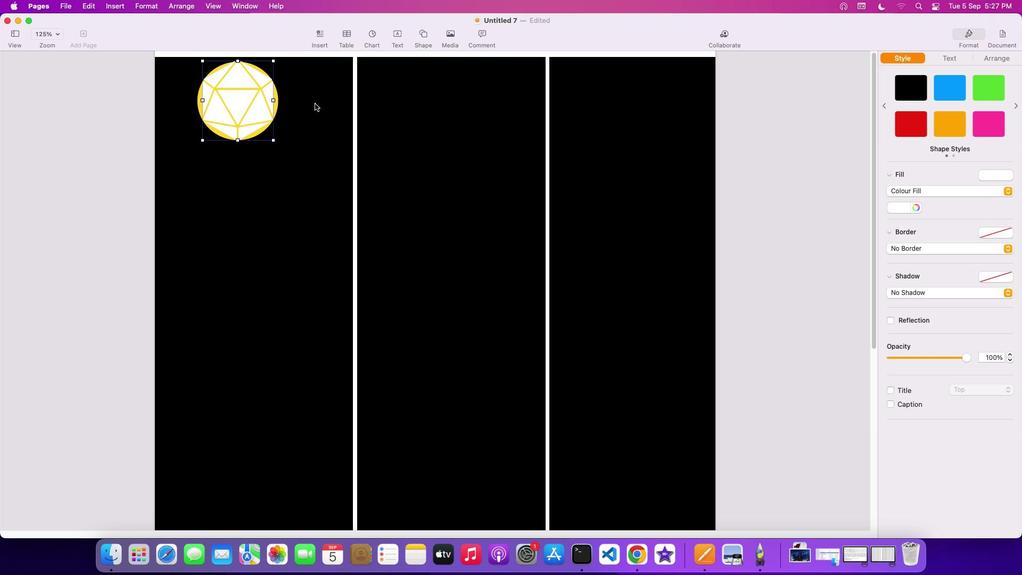 
Action: Mouse pressed left at (312, 100)
Screenshot: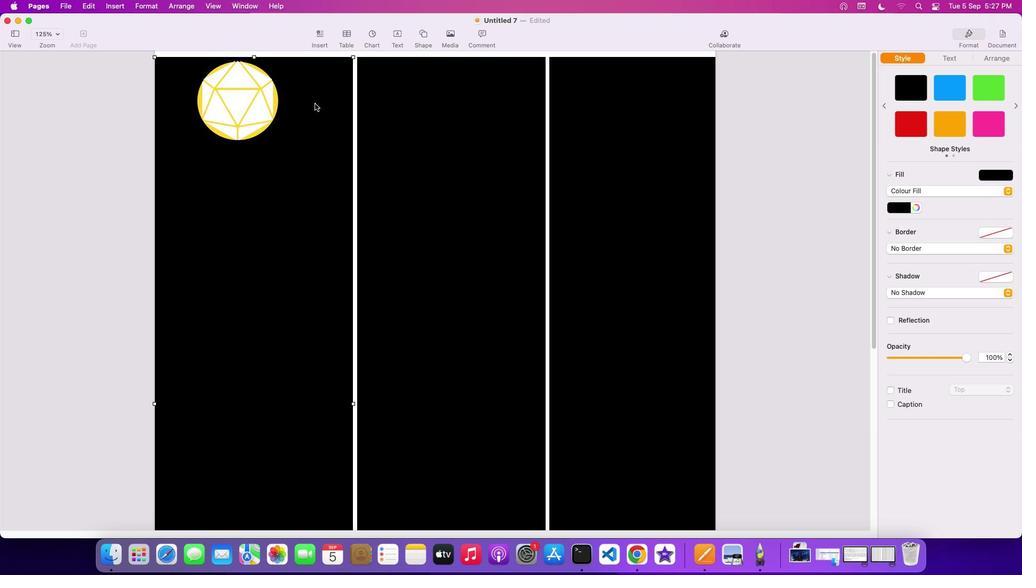 
Action: Mouse moved to (399, 36)
Screenshot: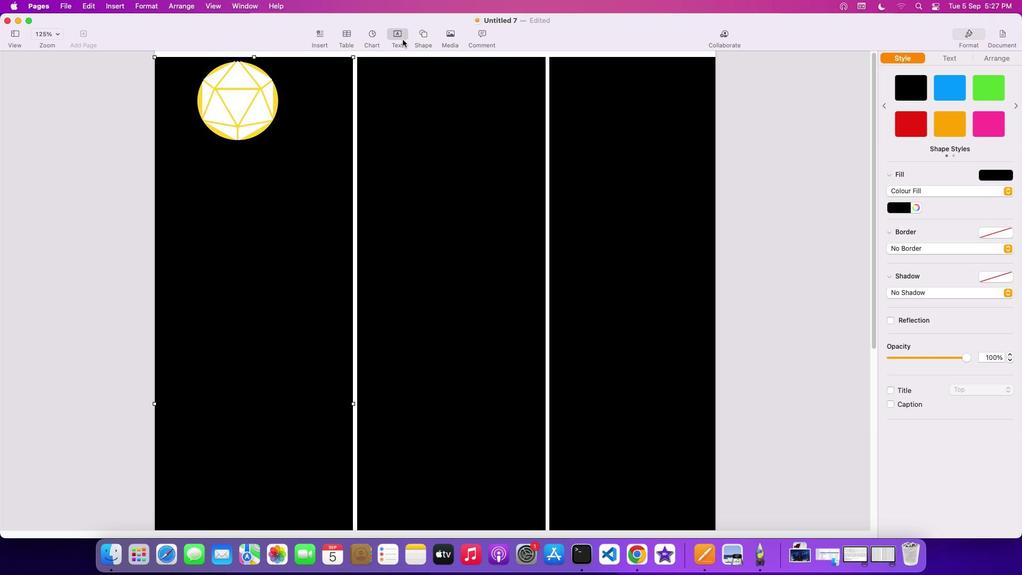 
Action: Mouse pressed left at (399, 36)
Screenshot: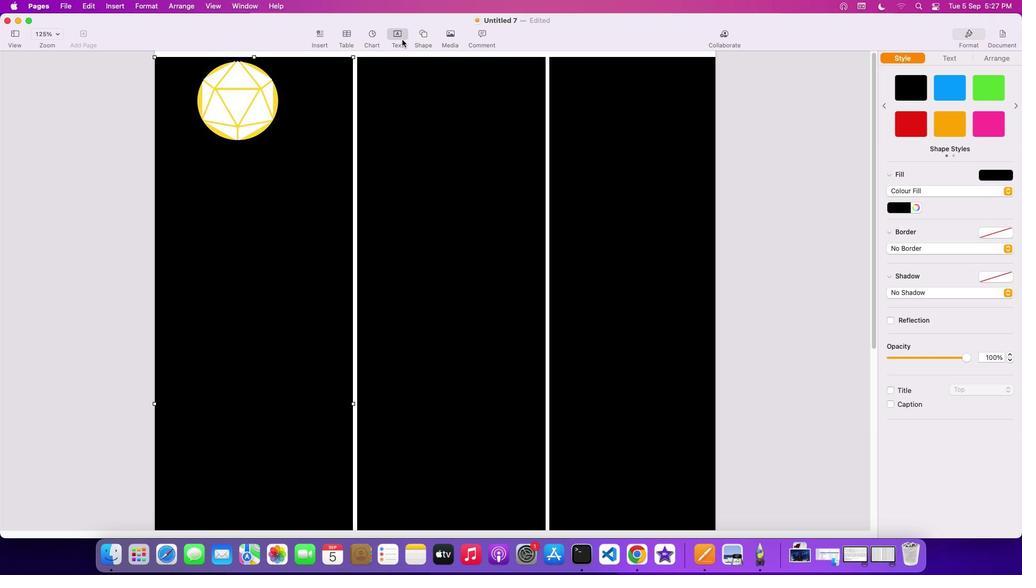 
Action: Mouse moved to (453, 246)
Screenshot: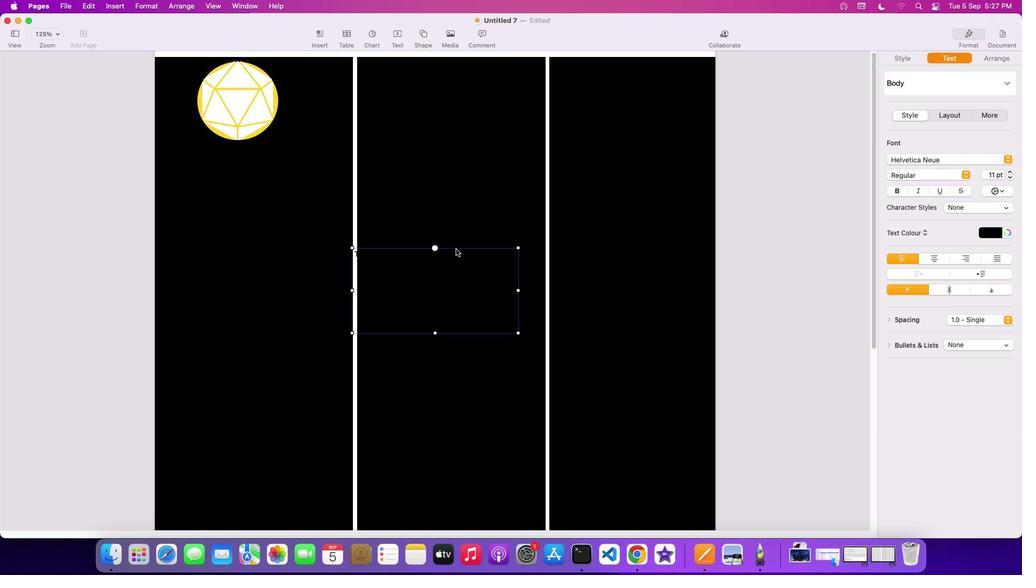 
Action: Mouse pressed left at (453, 246)
Screenshot: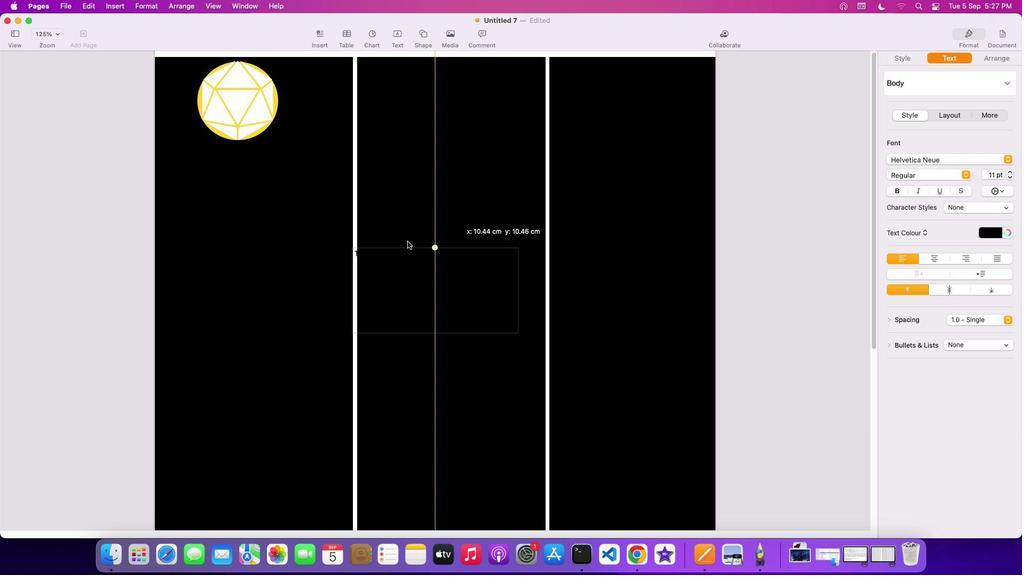 
Action: Mouse moved to (993, 231)
Screenshot: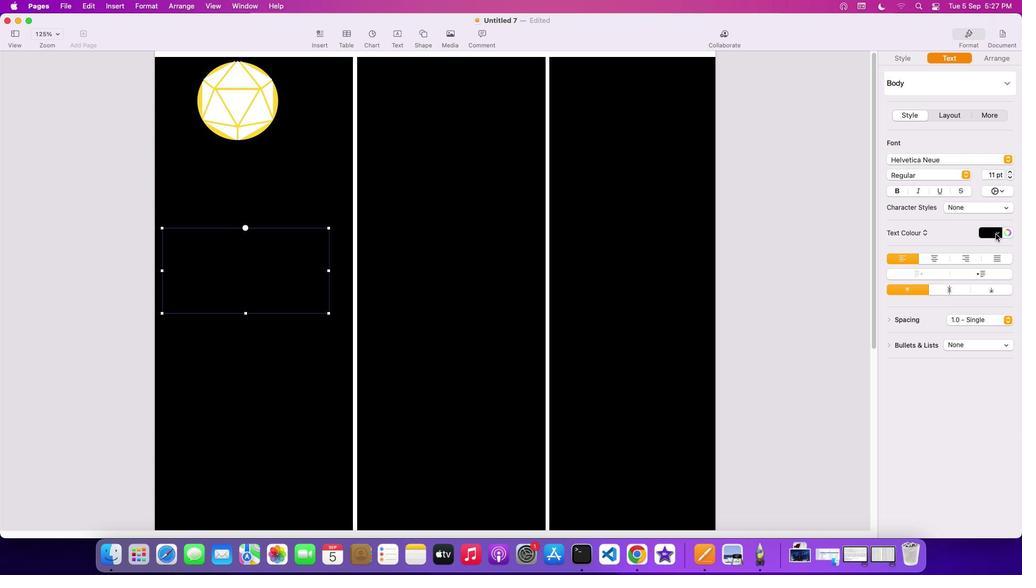 
Action: Mouse pressed left at (993, 231)
Screenshot: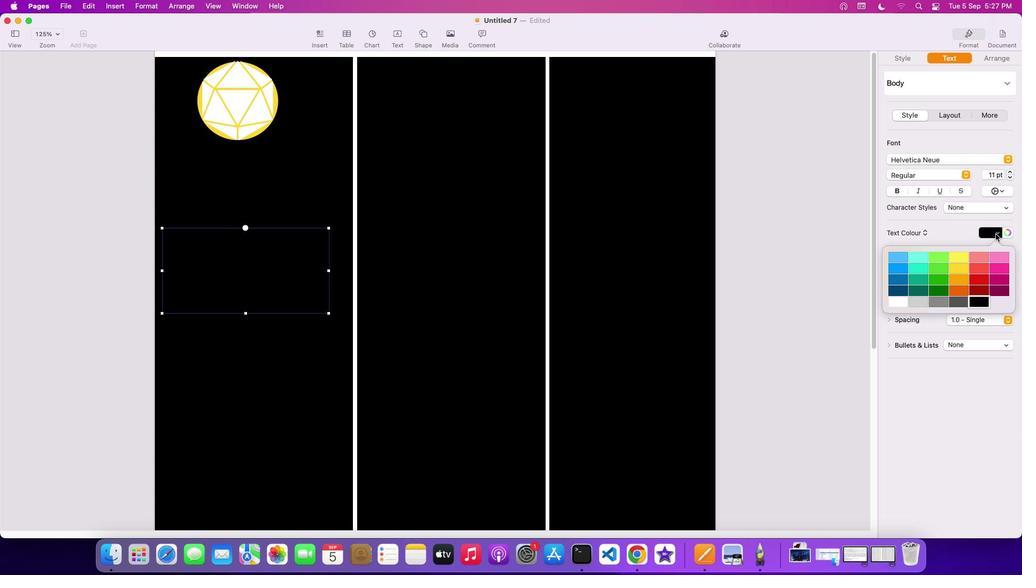 
Action: Mouse moved to (957, 267)
Screenshot: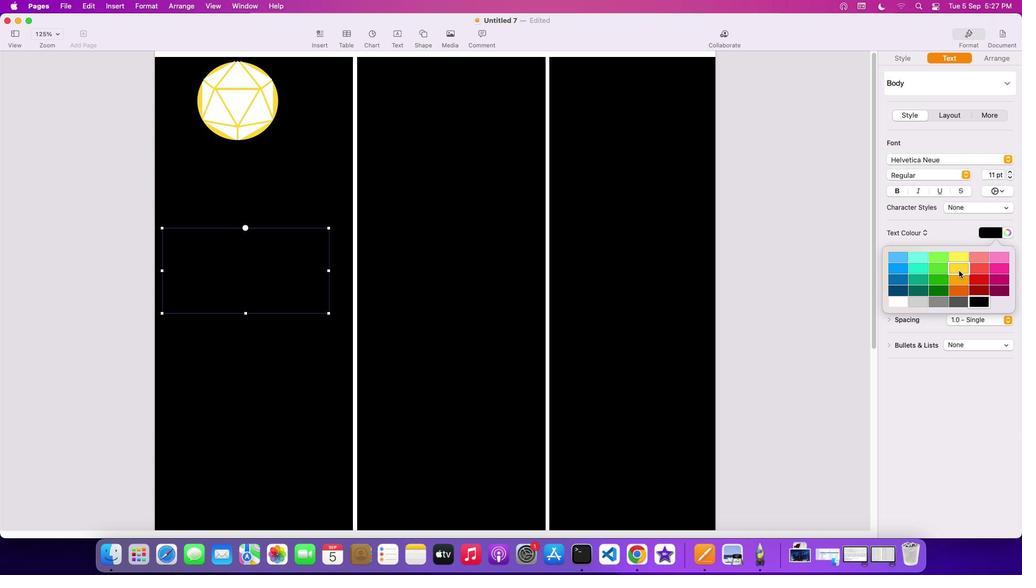 
Action: Mouse pressed left at (957, 267)
Screenshot: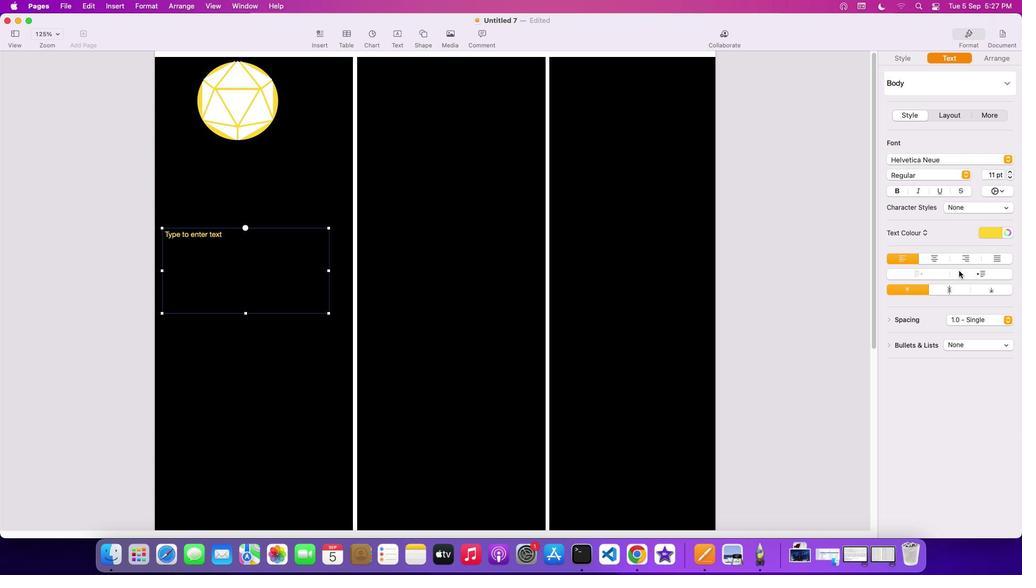 
Action: Mouse moved to (236, 234)
Screenshot: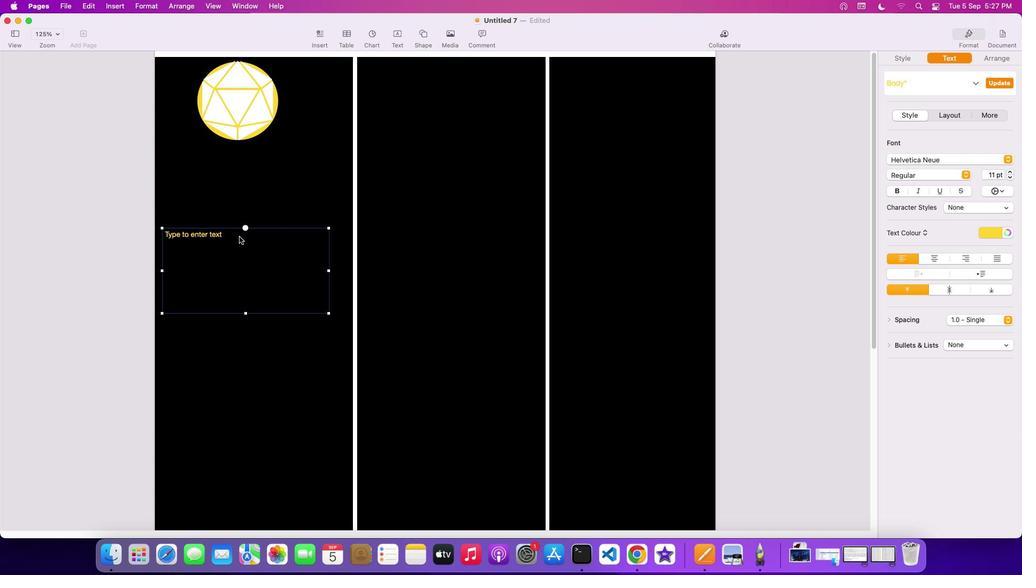 
Action: Mouse pressed left at (236, 234)
Screenshot: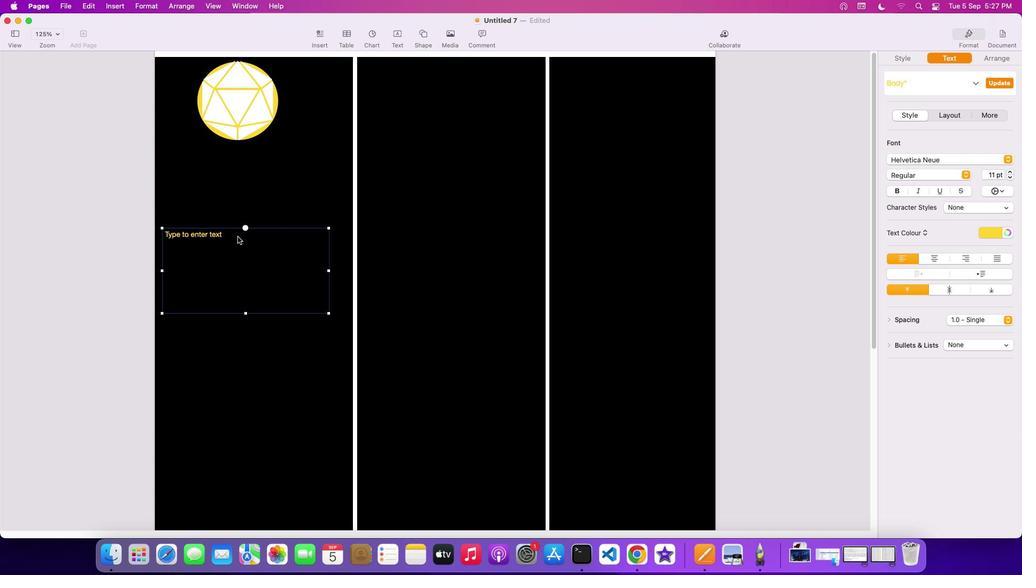 
Action: Mouse moved to (229, 234)
Screenshot: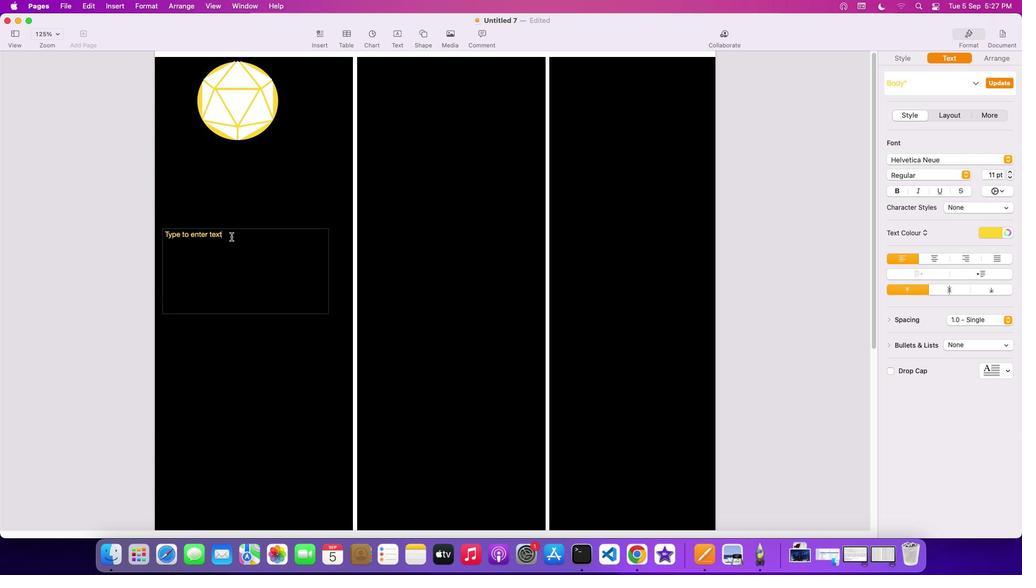 
Action: Key pressed Key.backspaceKey.shift'A'Key.shift'N''N''U''A''L'Key.spaceKey.shift'R''E''P''O''R''T'
Screenshot: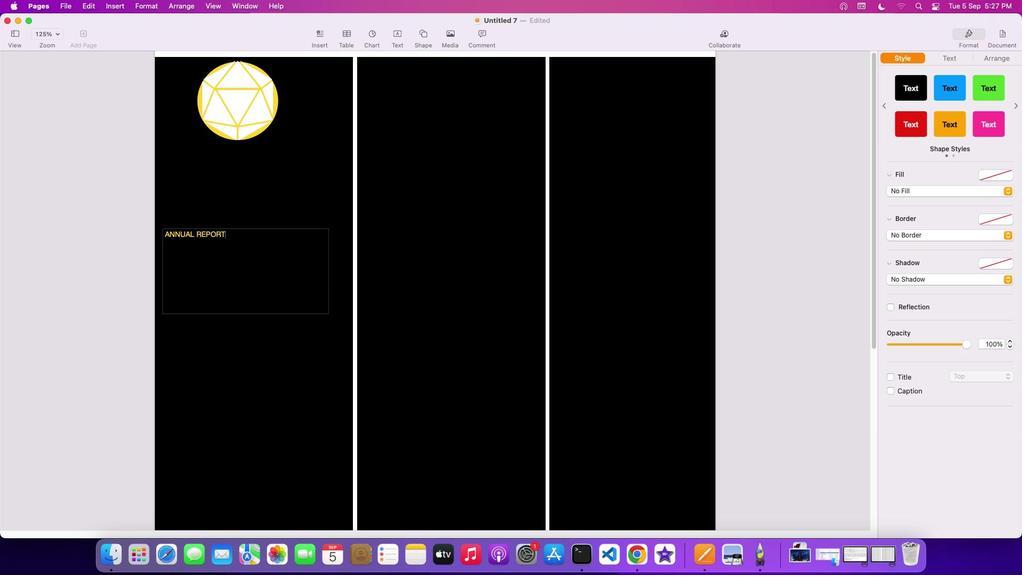 
Action: Mouse moved to (942, 51)
Screenshot: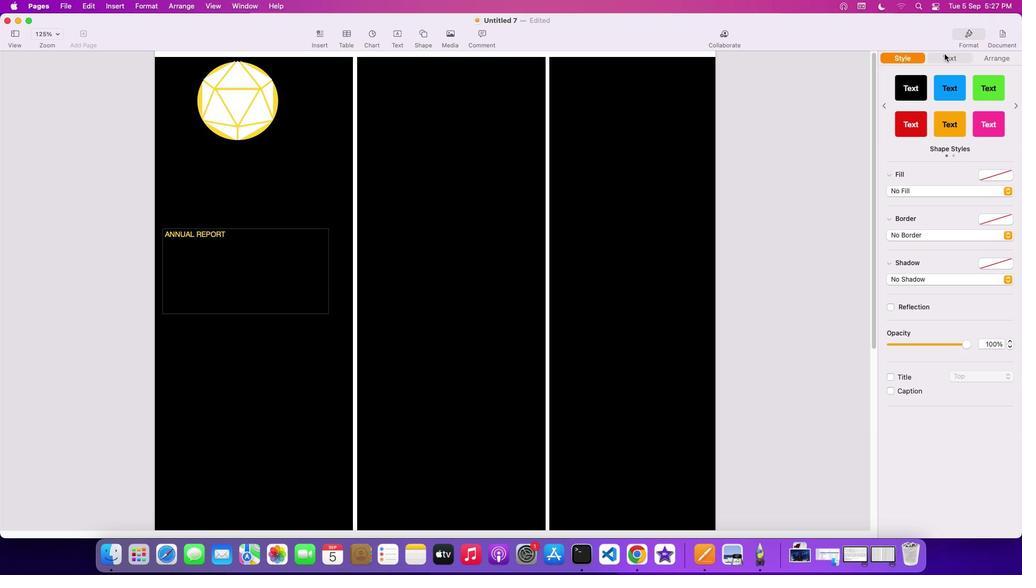 
Action: Mouse pressed left at (942, 51)
Screenshot: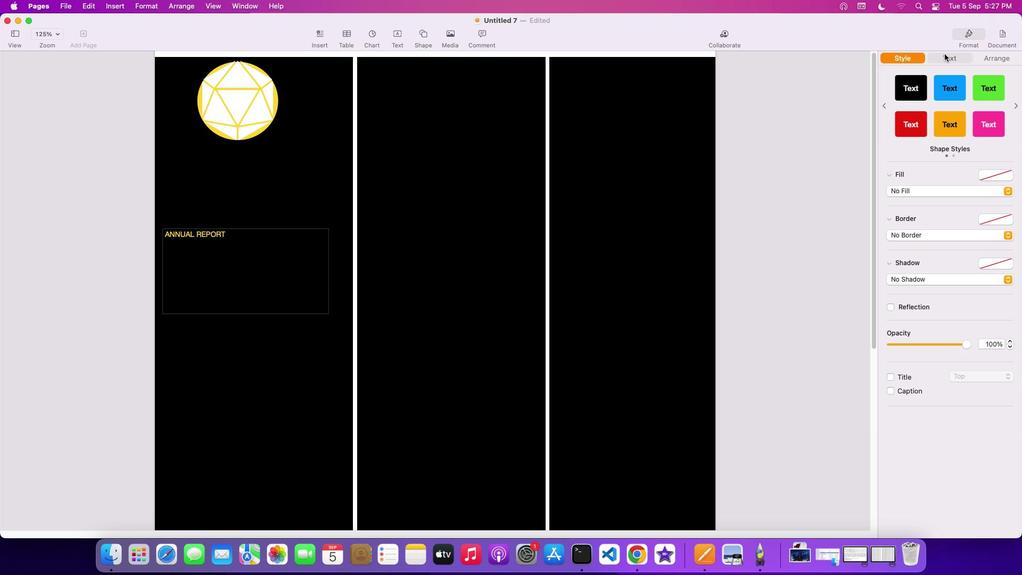 
Action: Mouse moved to (1006, 148)
Screenshot: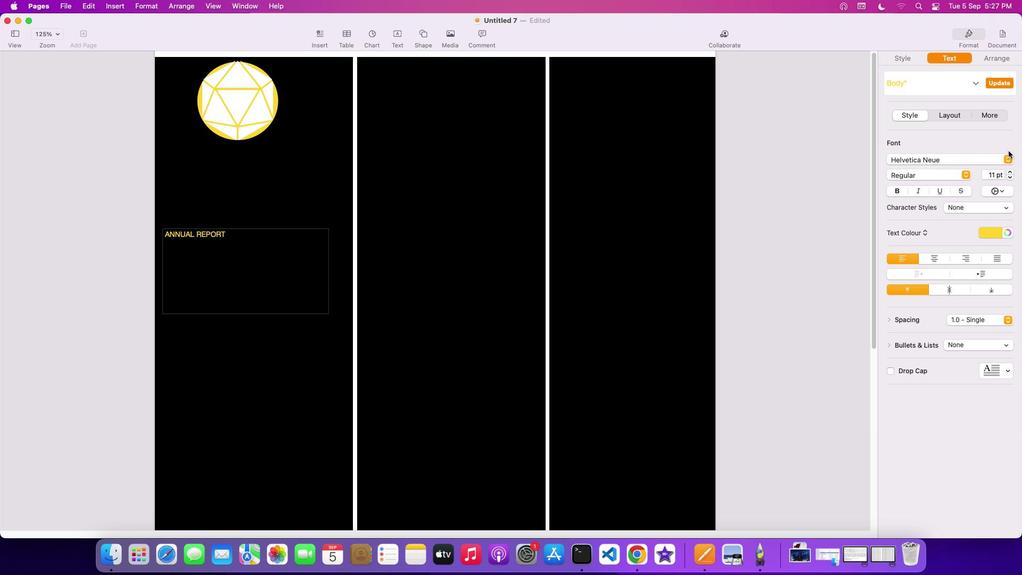 
Action: Mouse pressed left at (1006, 148)
Screenshot: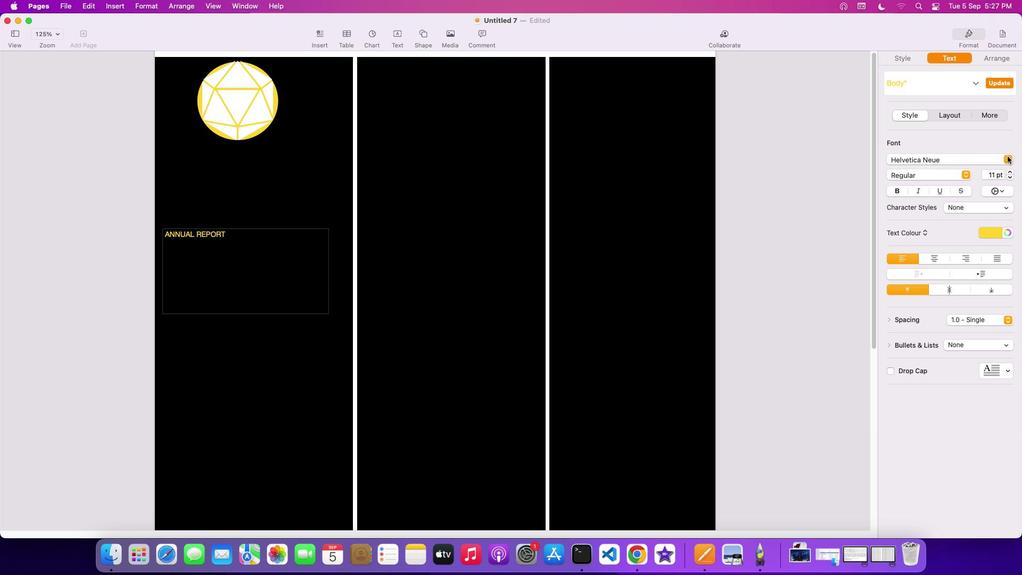 
Action: Mouse moved to (1005, 153)
Screenshot: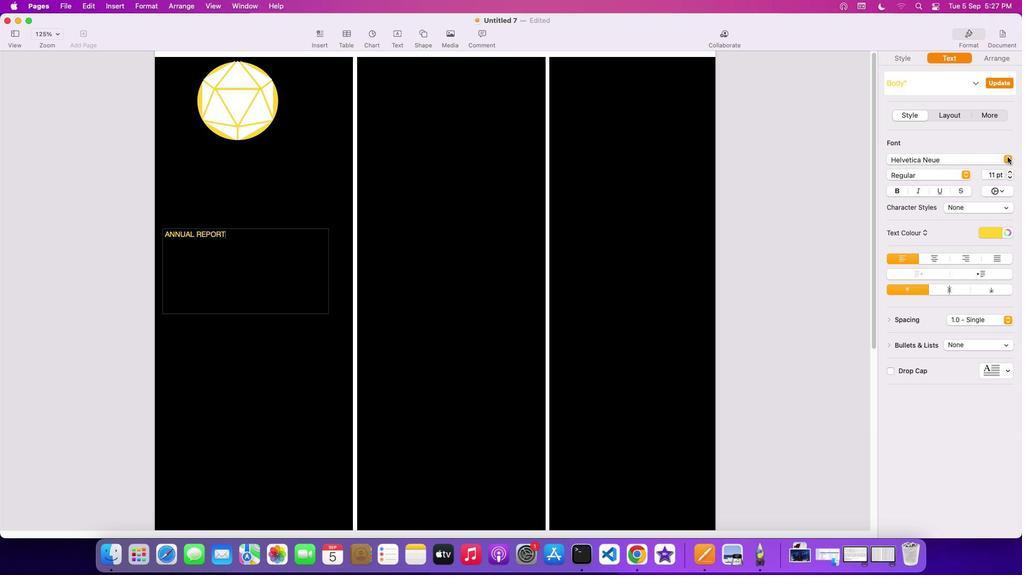 
Action: Mouse pressed left at (1005, 153)
Screenshot: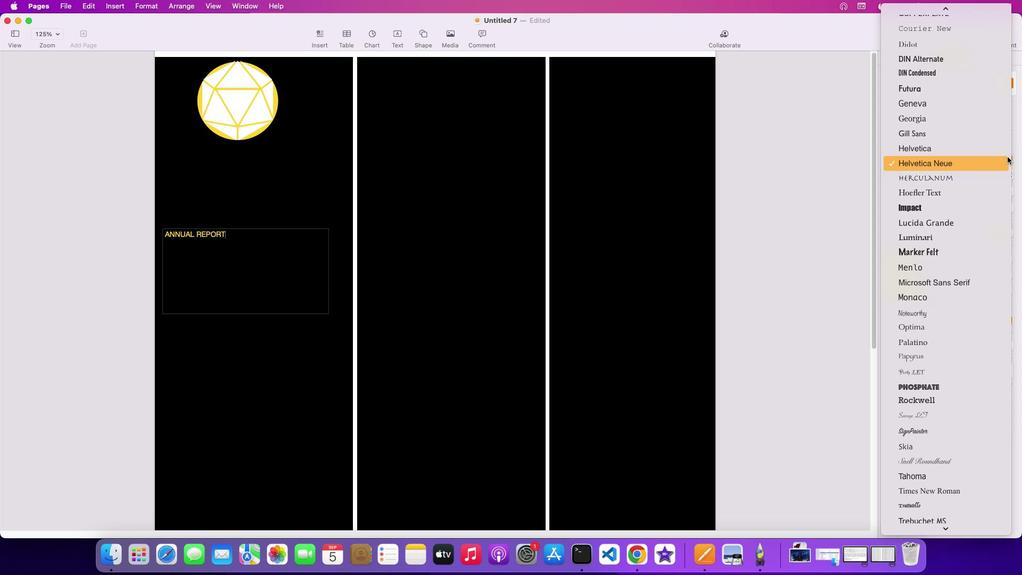 
Action: Mouse moved to (975, 204)
Screenshot: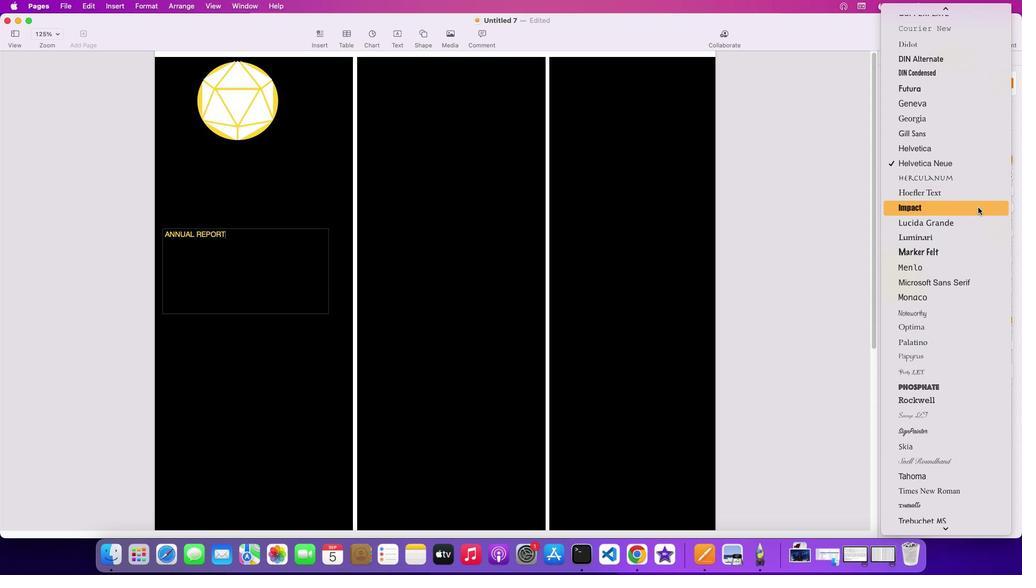 
Action: Mouse pressed left at (975, 204)
Screenshot: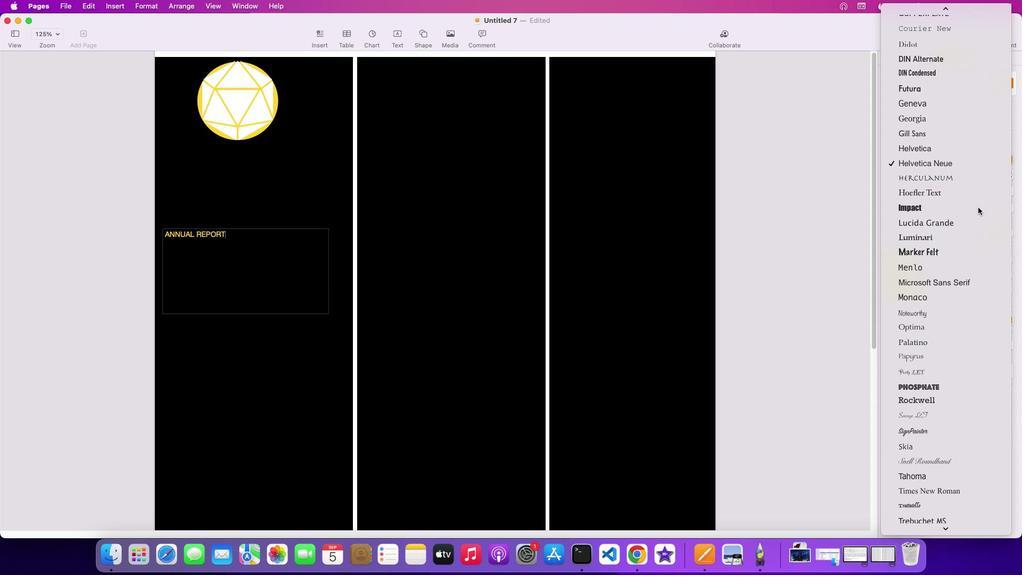 
Action: Mouse moved to (161, 232)
Screenshot: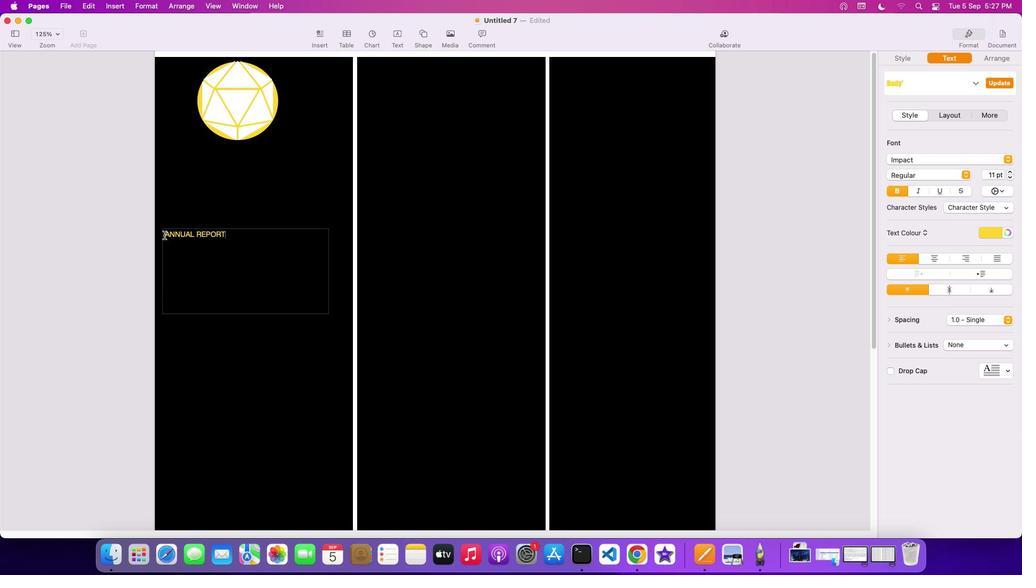 
Action: Mouse pressed left at (161, 232)
Screenshot: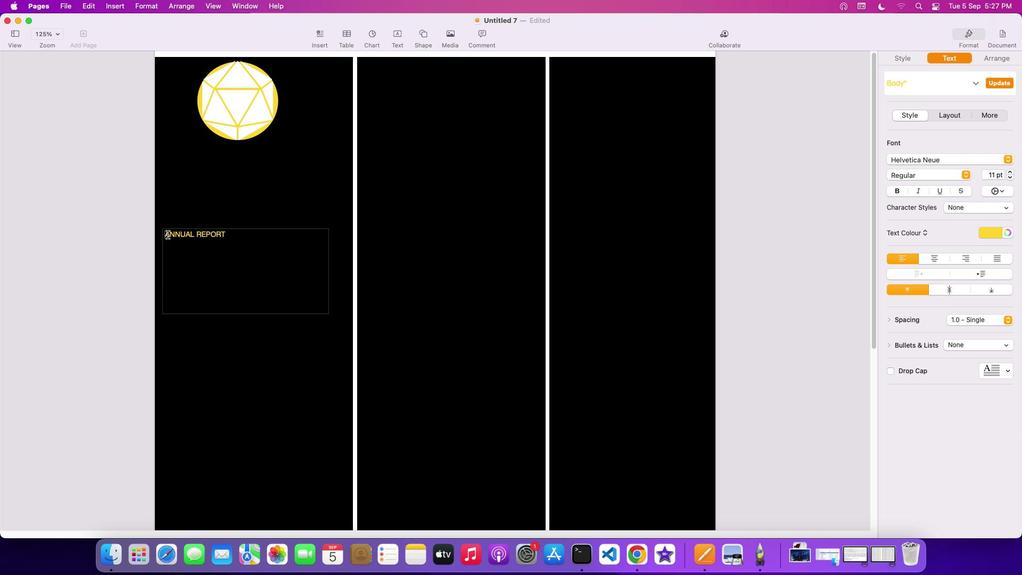 
Action: Mouse moved to (897, 191)
Screenshot: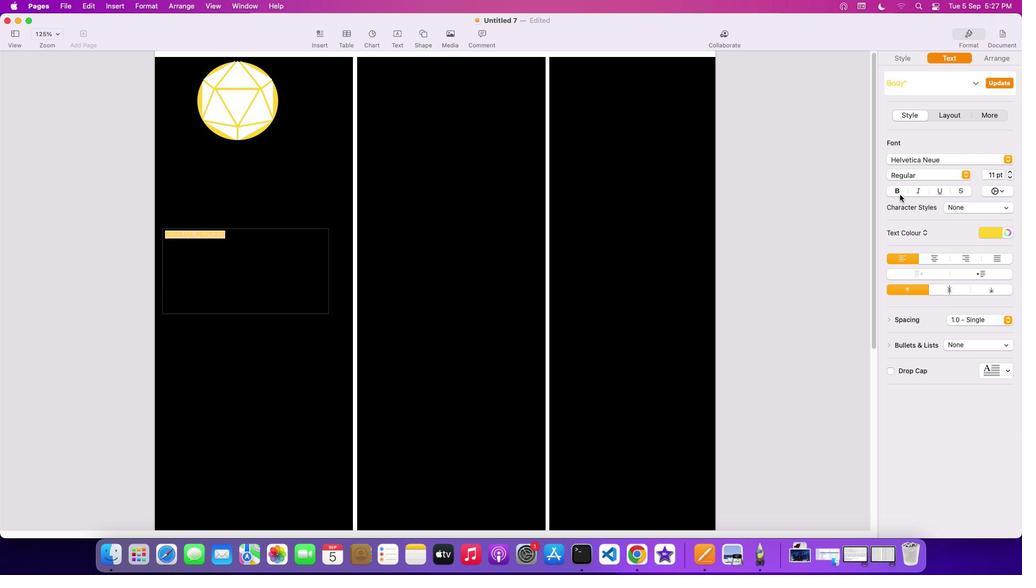 
Action: Mouse pressed left at (897, 191)
Screenshot: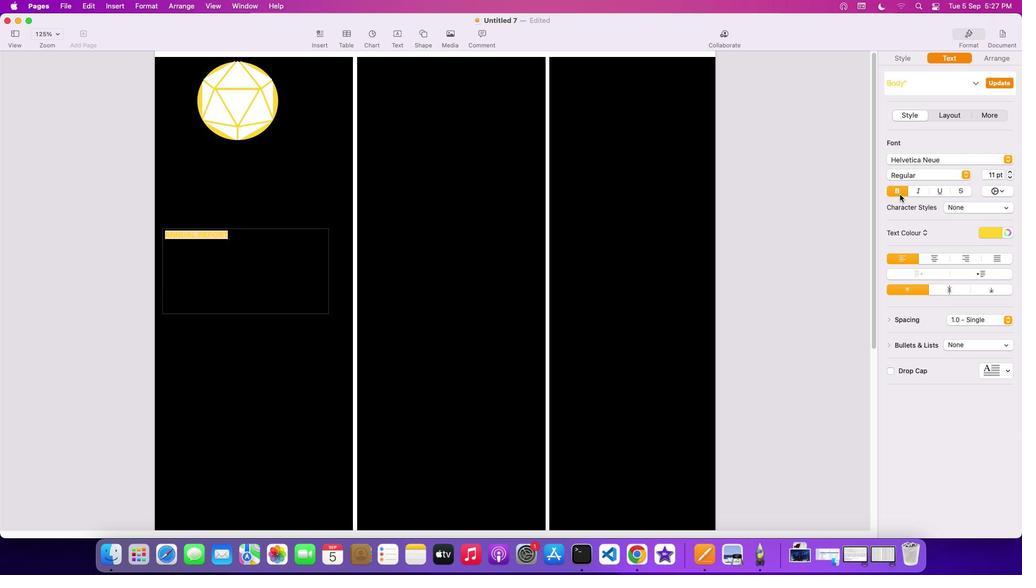 
Action: Mouse moved to (1007, 156)
Screenshot: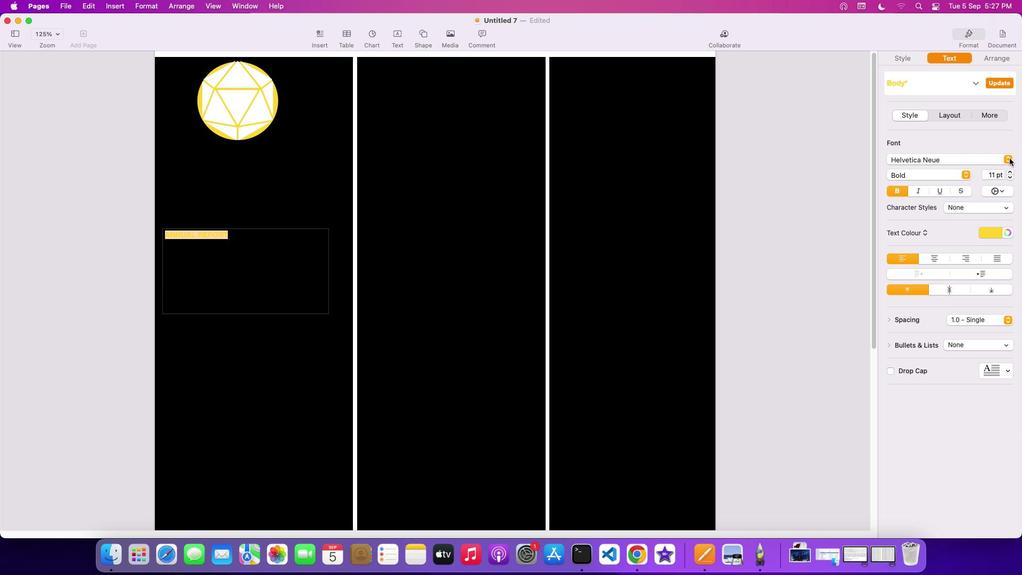 
Action: Mouse pressed left at (1007, 156)
Screenshot: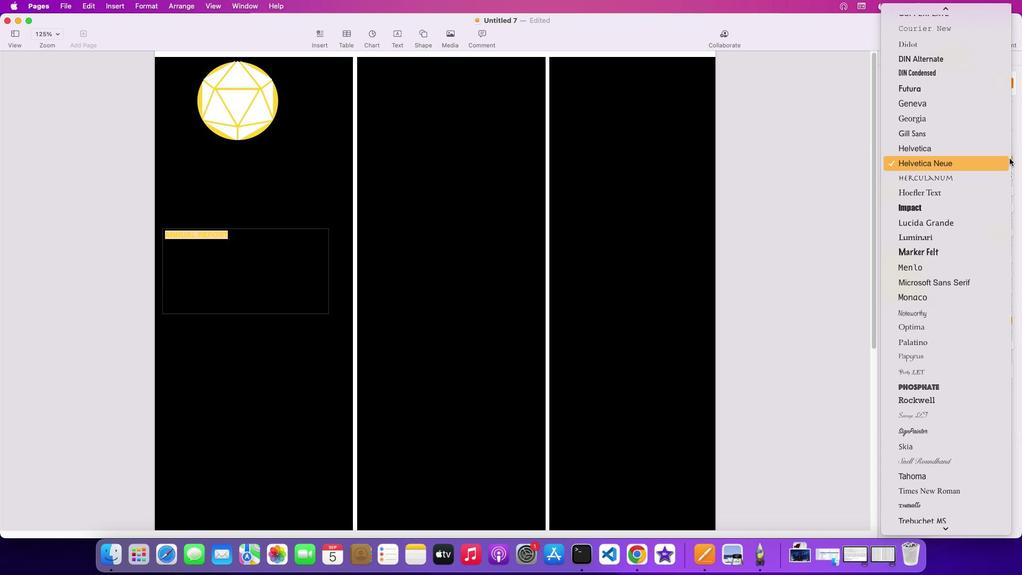 
Action: Mouse moved to (961, 204)
Screenshot: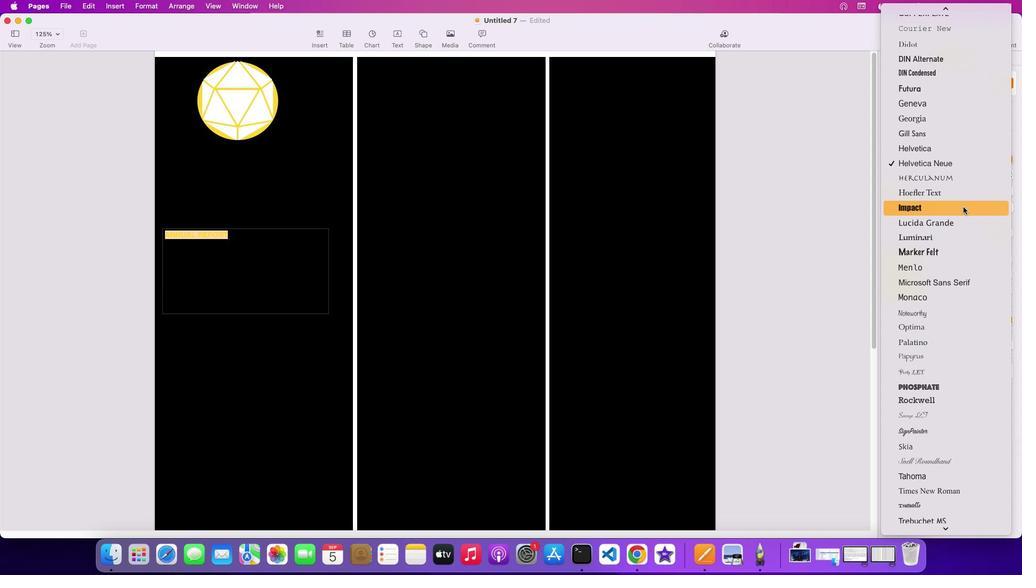 
Action: Mouse pressed left at (961, 204)
